 Task: Open the event Second Annual Budget Review and Financial Planning Discussion on '2024/05/24', change the date to 2024/05/02, change the font style of the description to Trebuchet MS, set the availability to Free, insert an emoji Tue, logged in from the account softage.10@softage.net and add another guest for the event, softage.8@softage.net. Change the alignment of the event description to Align center.Change the font color of the description to Orange and select an event charm, 
Action: Mouse moved to (378, 162)
Screenshot: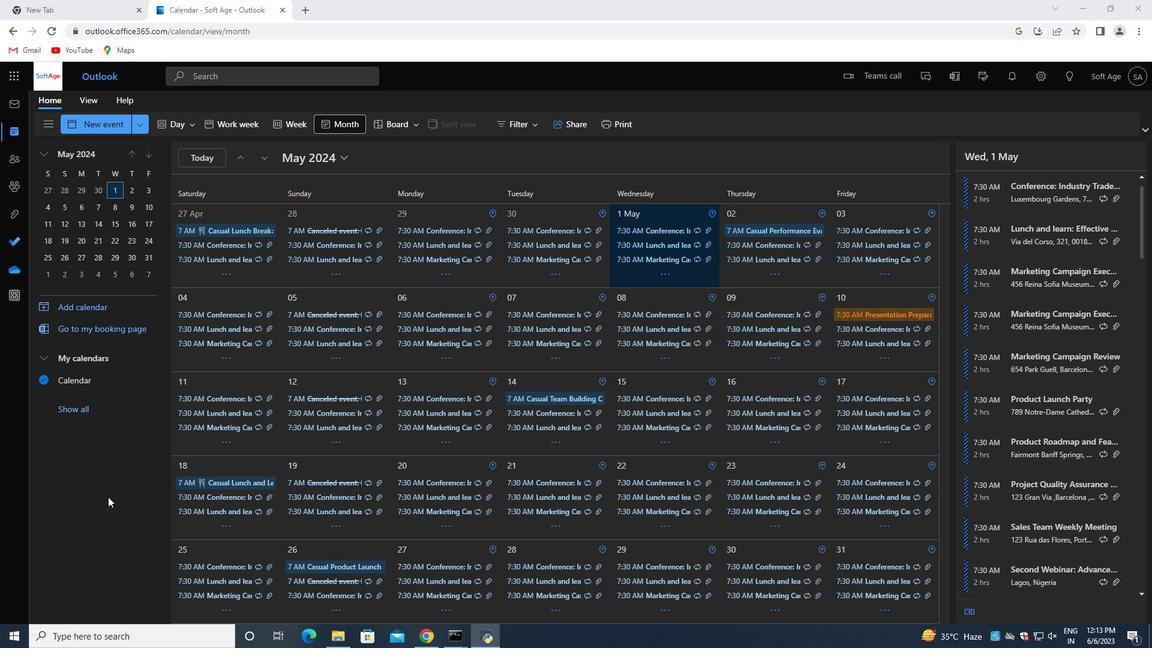 
Action: Mouse pressed left at (378, 162)
Screenshot: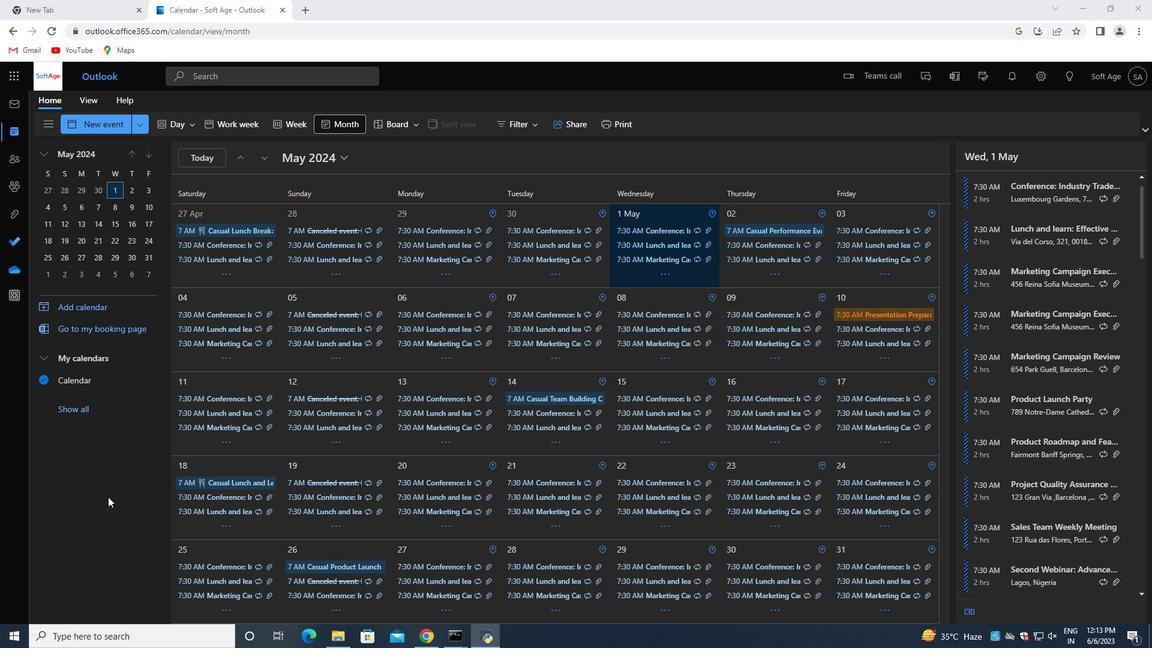 
Action: Mouse moved to (397, 185)
Screenshot: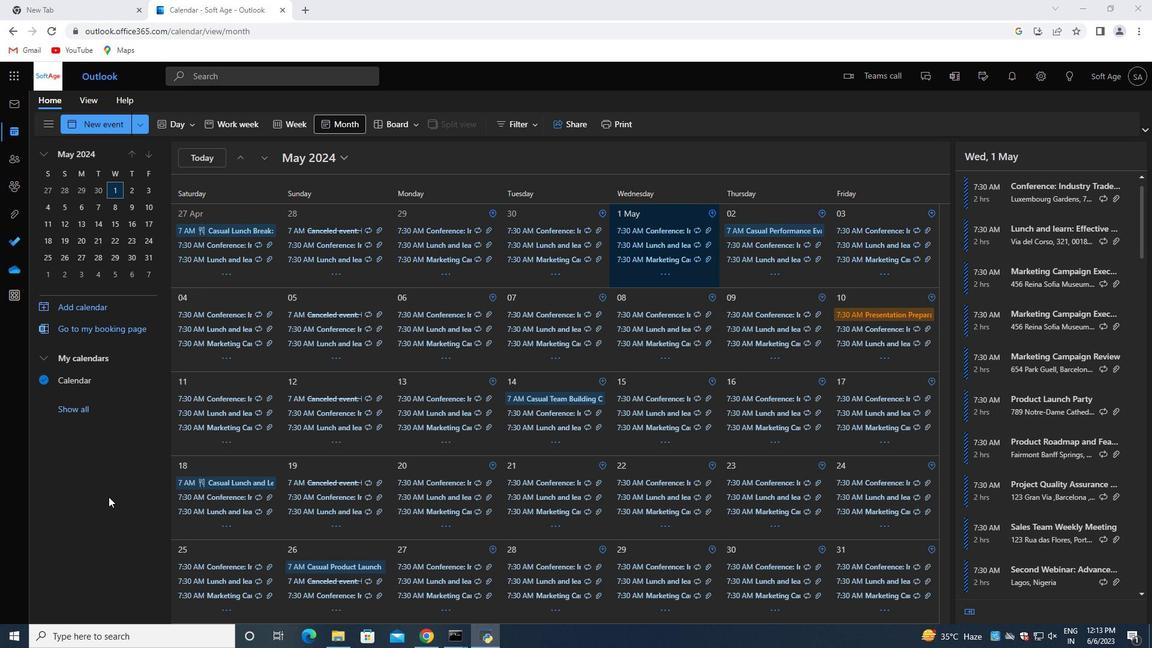 
Action: Mouse pressed left at (397, 185)
Screenshot: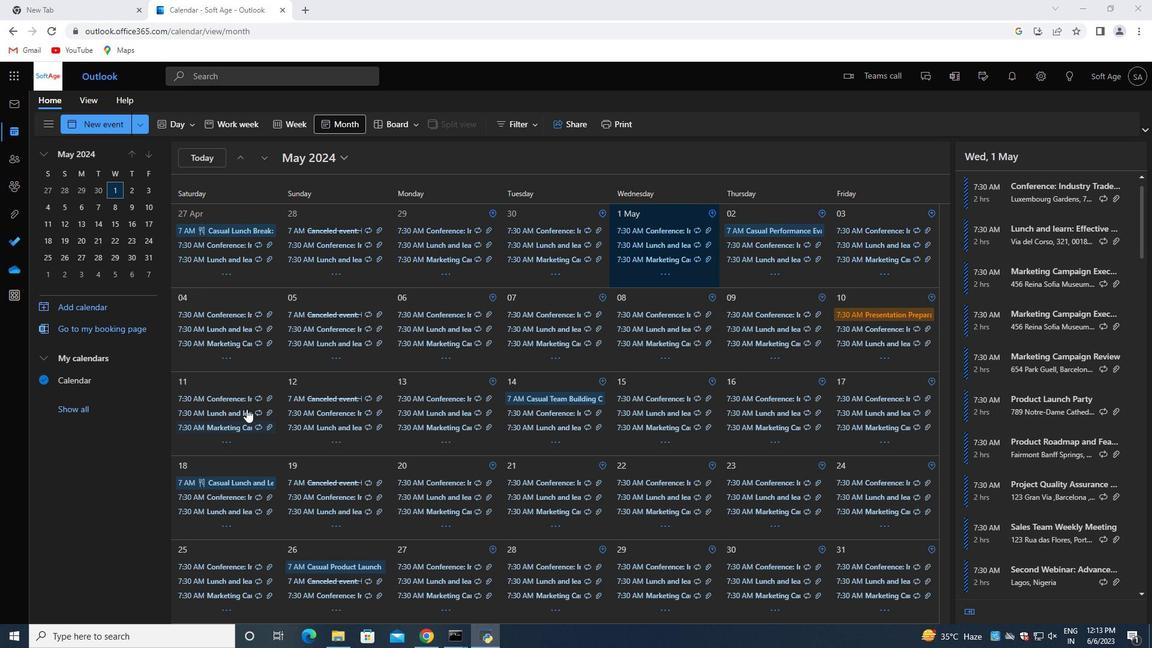 
Action: Mouse moved to (300, 239)
Screenshot: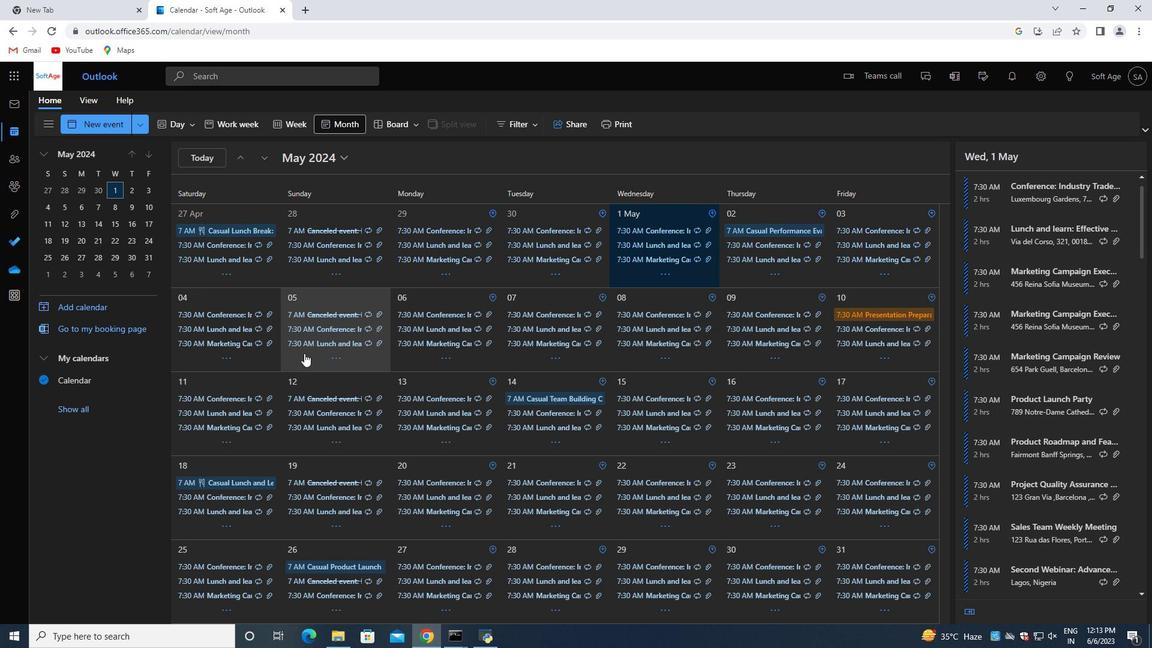 
Action: Mouse pressed left at (300, 239)
Screenshot: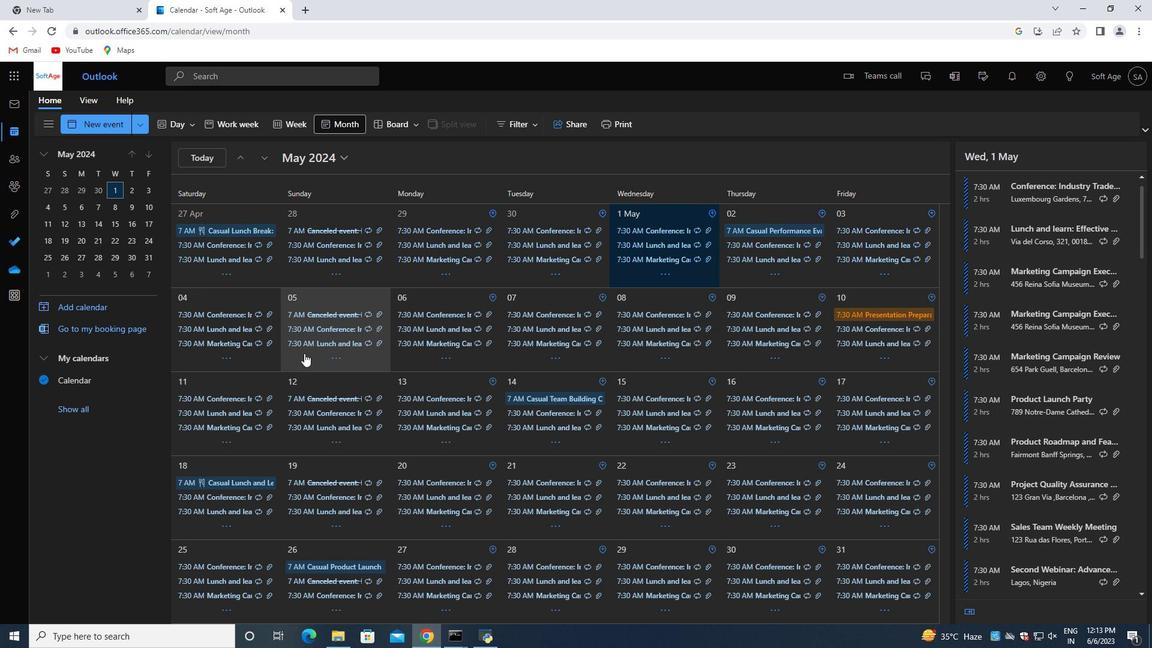 
Action: Mouse moved to (622, 161)
Screenshot: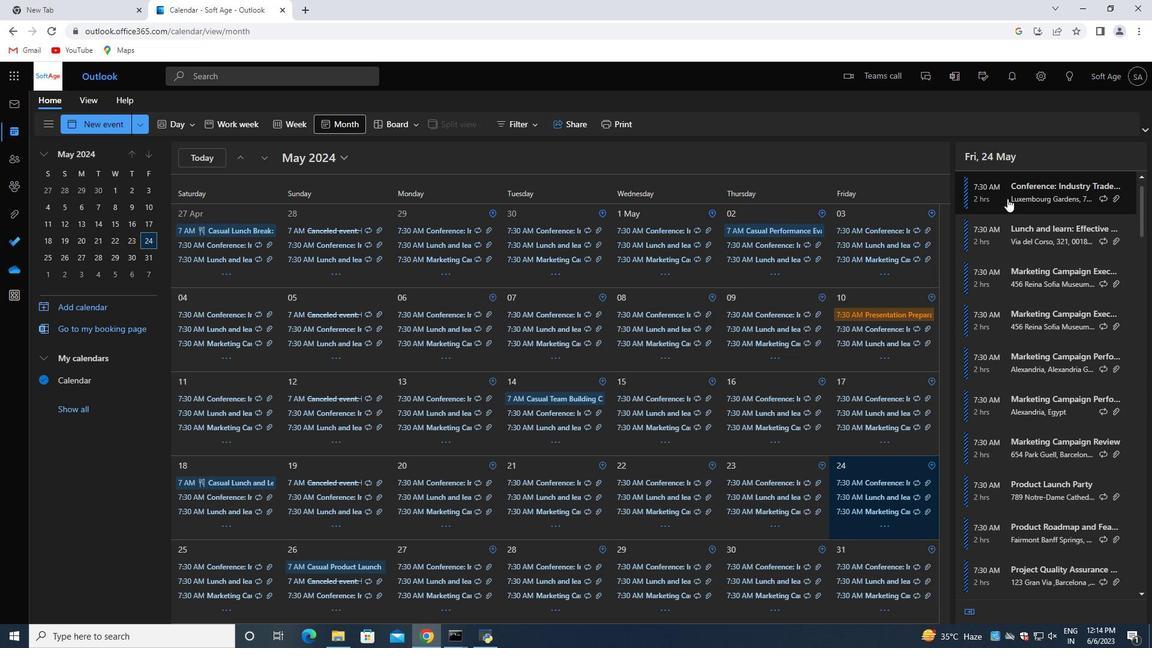 
Action: Mouse pressed left at (622, 161)
Screenshot: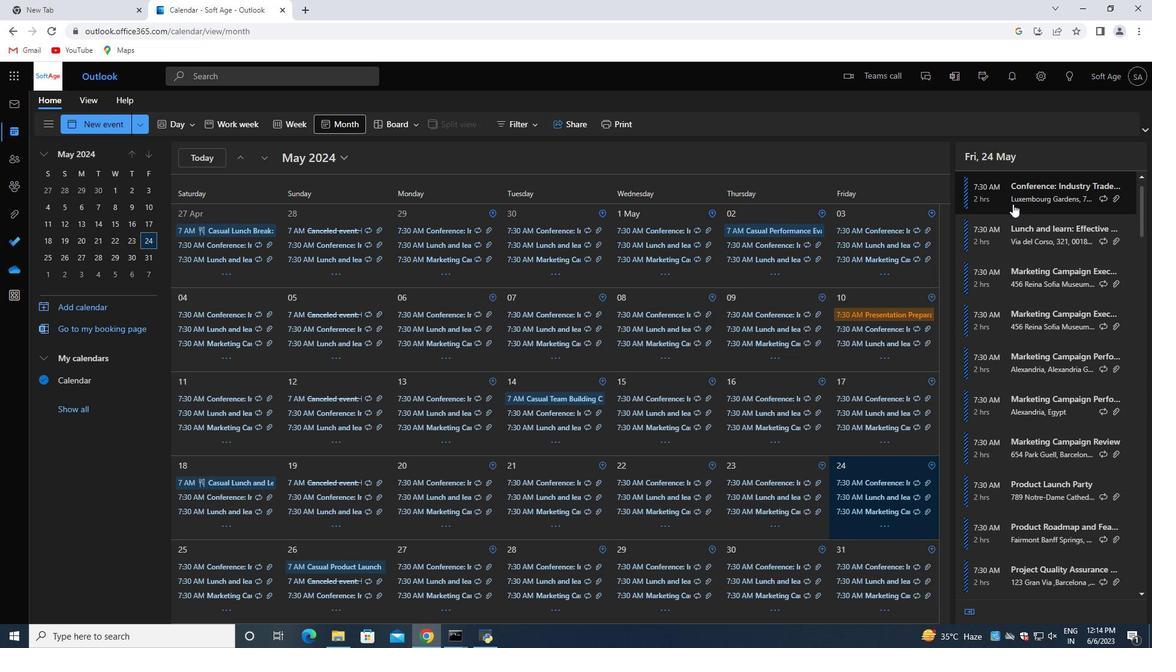 
Action: Mouse moved to (481, 297)
Screenshot: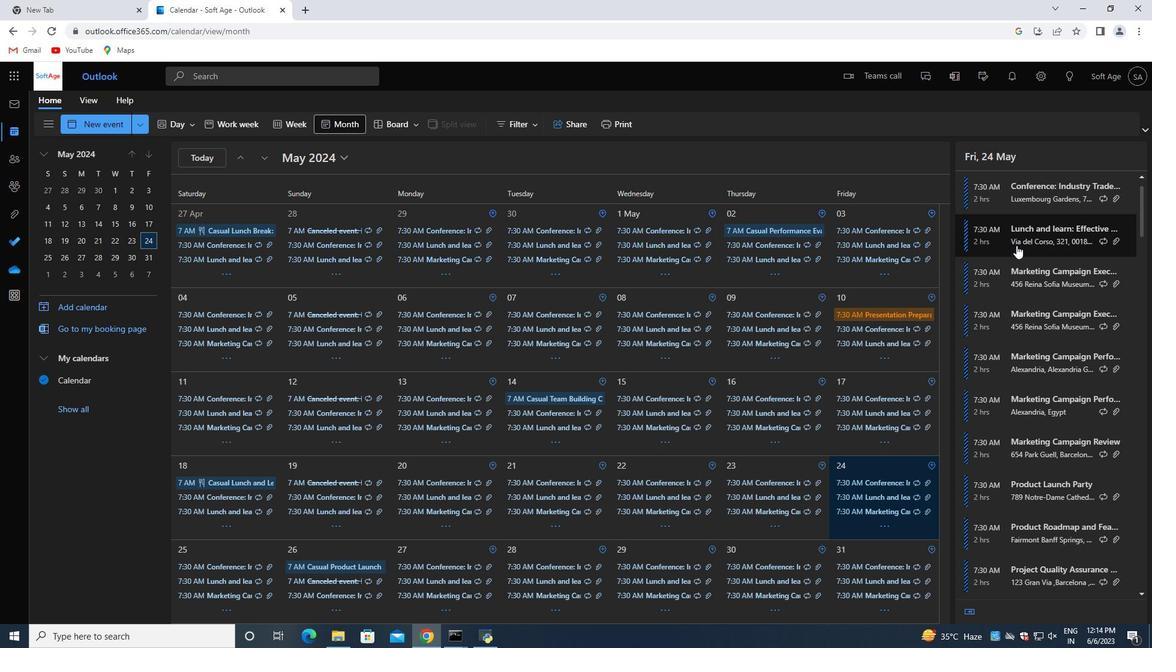 
Action: Mouse scrolled (481, 298) with delta (0, 0)
Screenshot: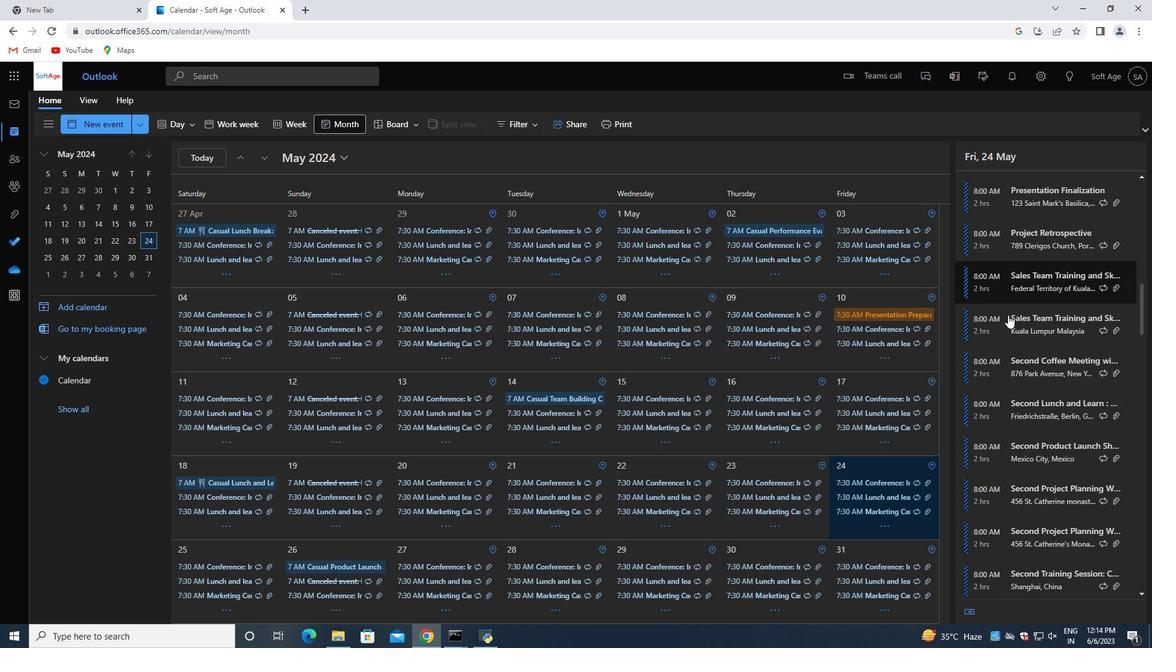 
Action: Mouse scrolled (481, 298) with delta (0, 0)
Screenshot: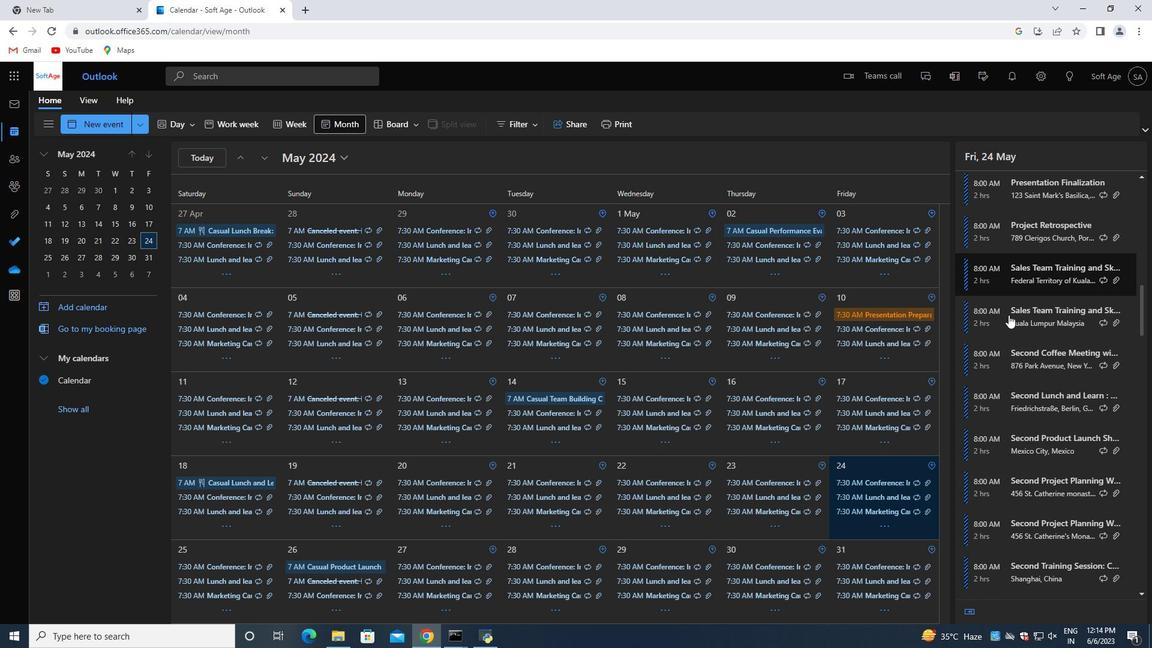 
Action: Mouse scrolled (481, 298) with delta (0, 0)
Screenshot: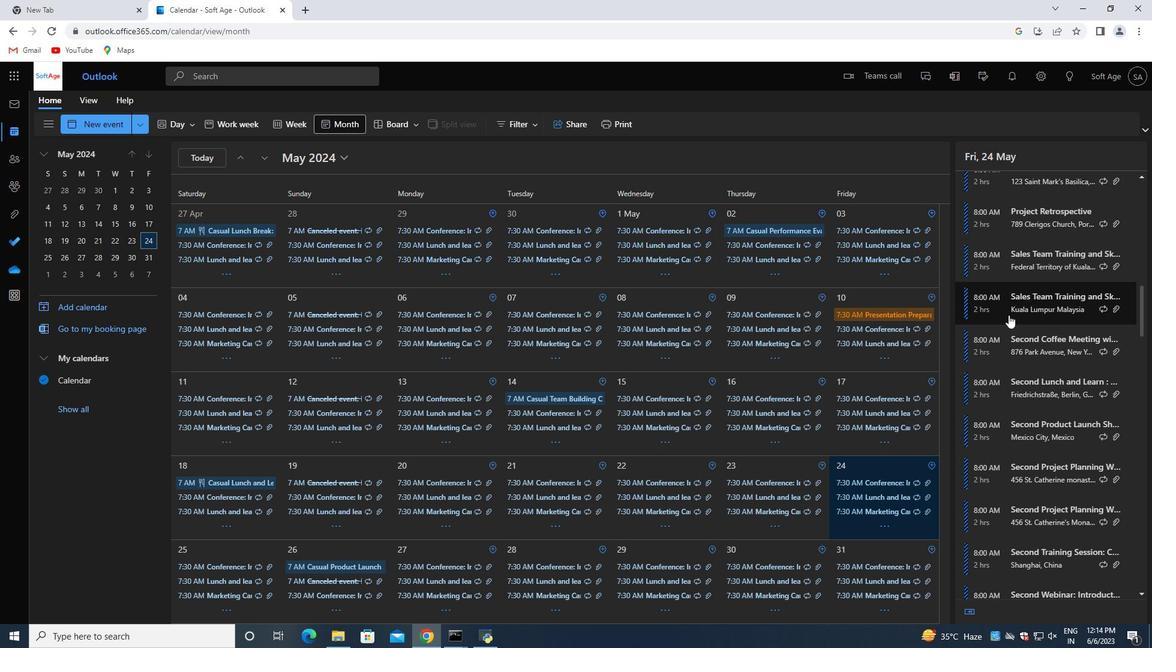 
Action: Mouse scrolled (481, 298) with delta (0, 0)
Screenshot: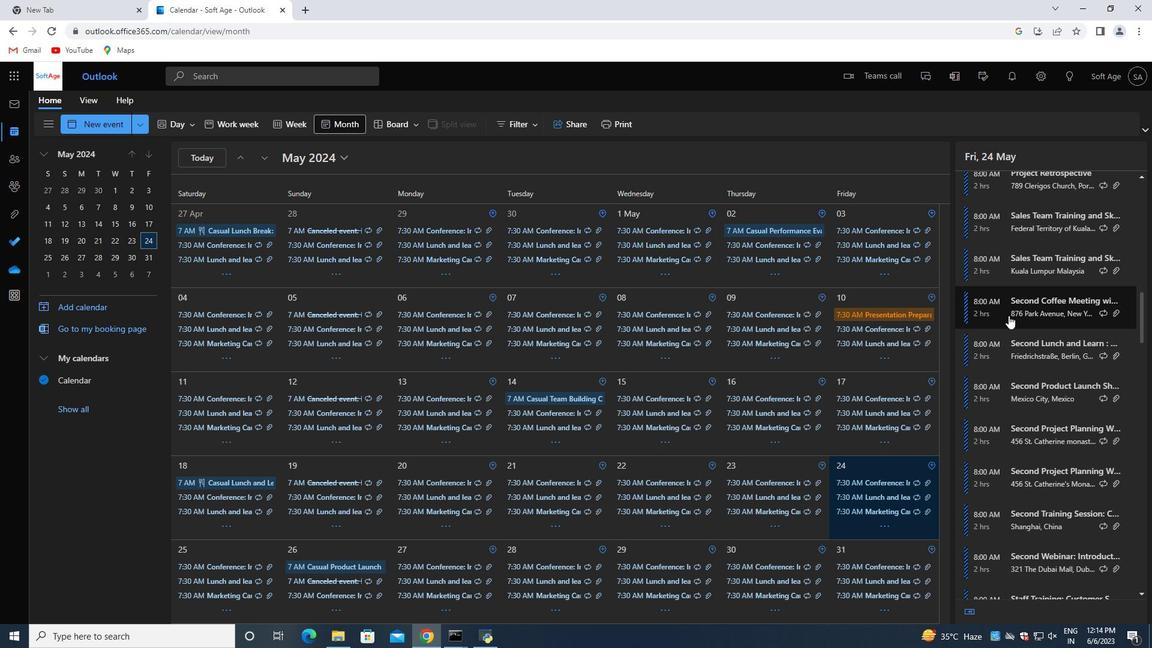
Action: Mouse moved to (304, 353)
Screenshot: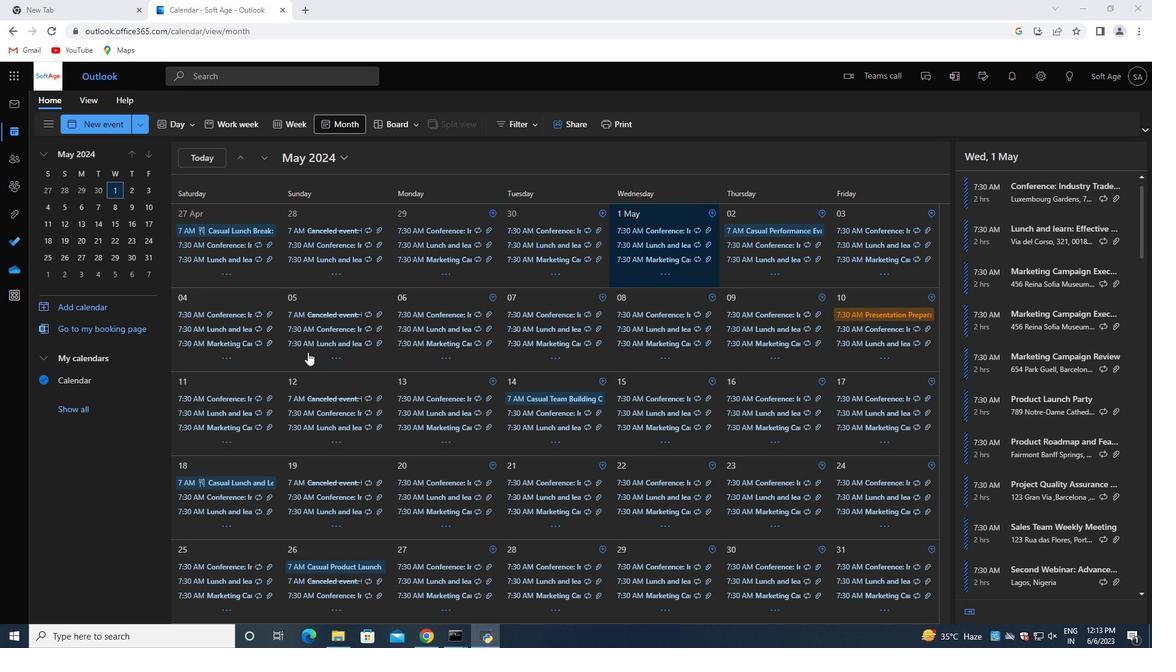 
Action: Mouse pressed left at (304, 353)
Screenshot: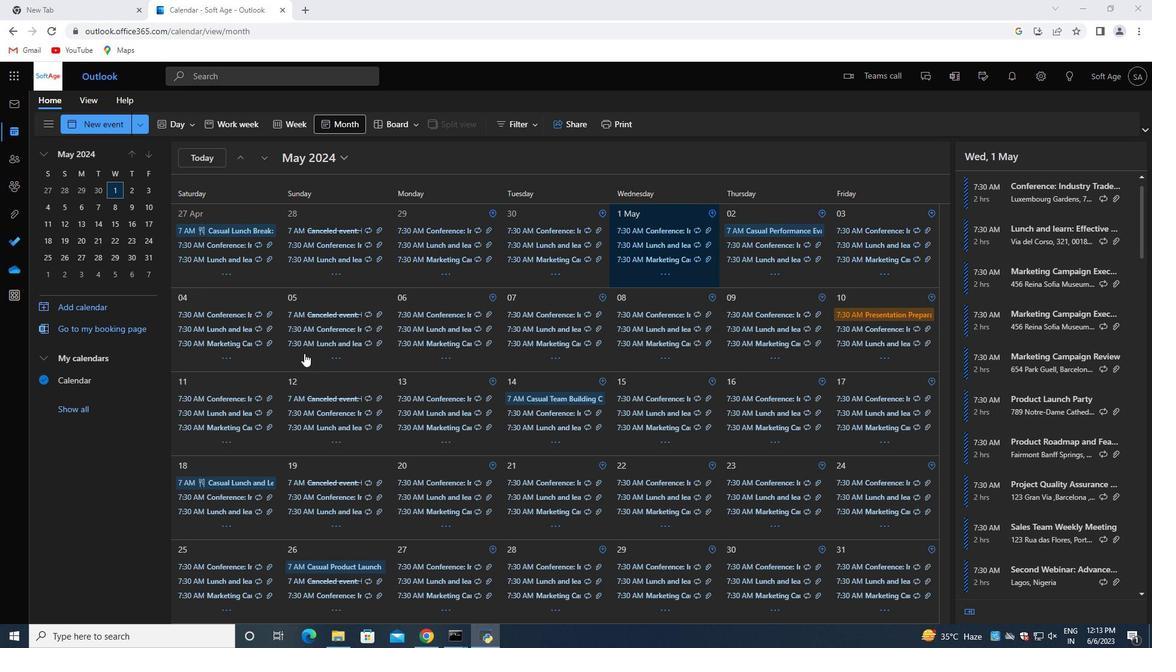 
Action: Mouse moved to (1009, 268)
Screenshot: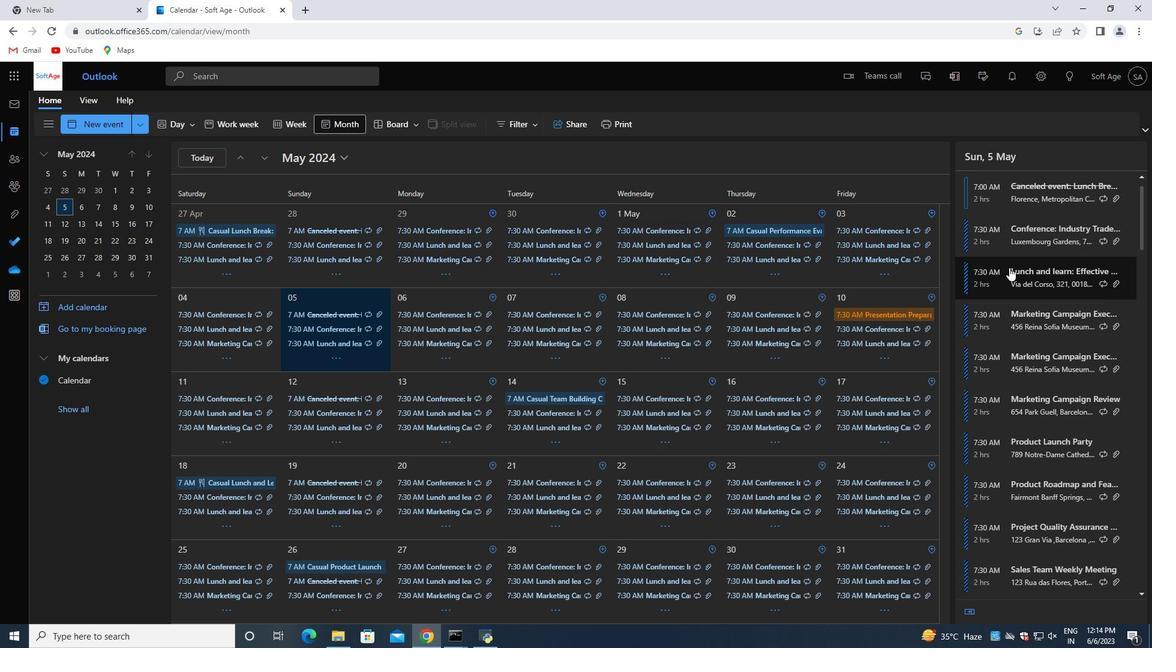 
Action: Mouse scrolled (1009, 268) with delta (0, 0)
Screenshot: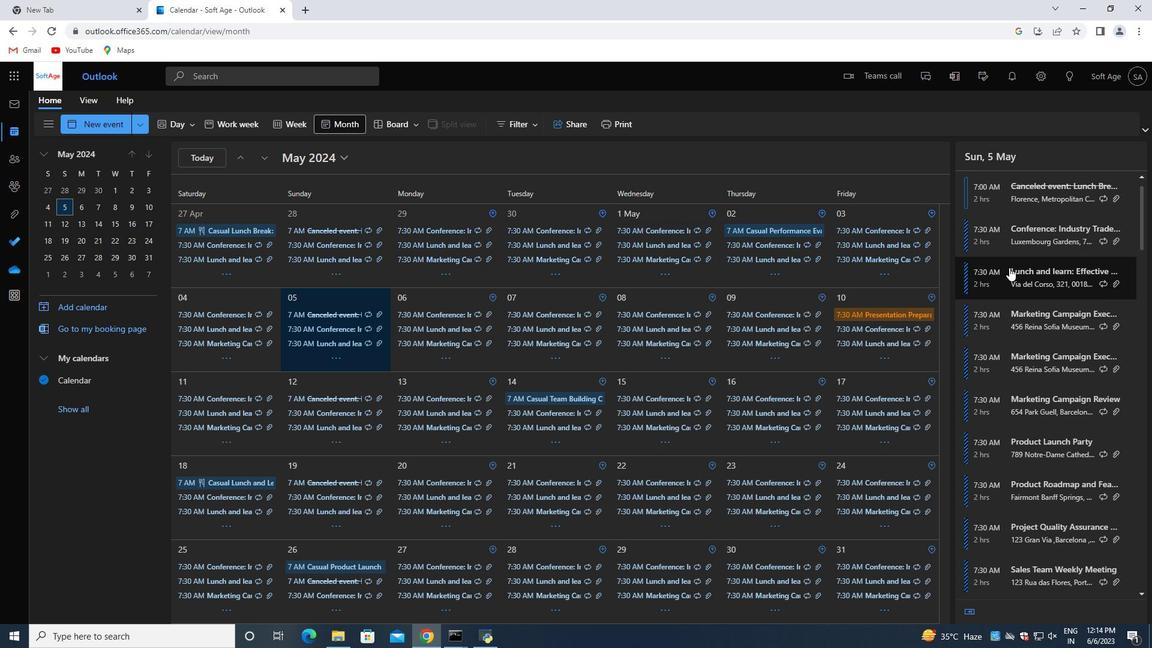 
Action: Mouse moved to (1007, 271)
Screenshot: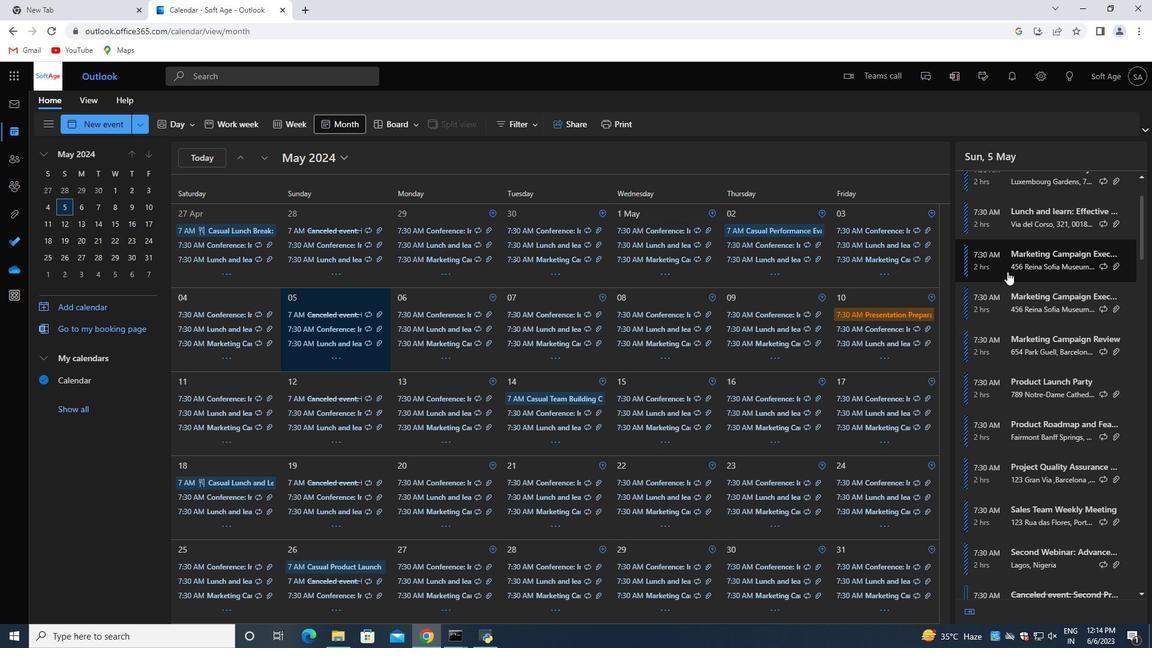 
Action: Mouse scrolled (1007, 271) with delta (0, 0)
Screenshot: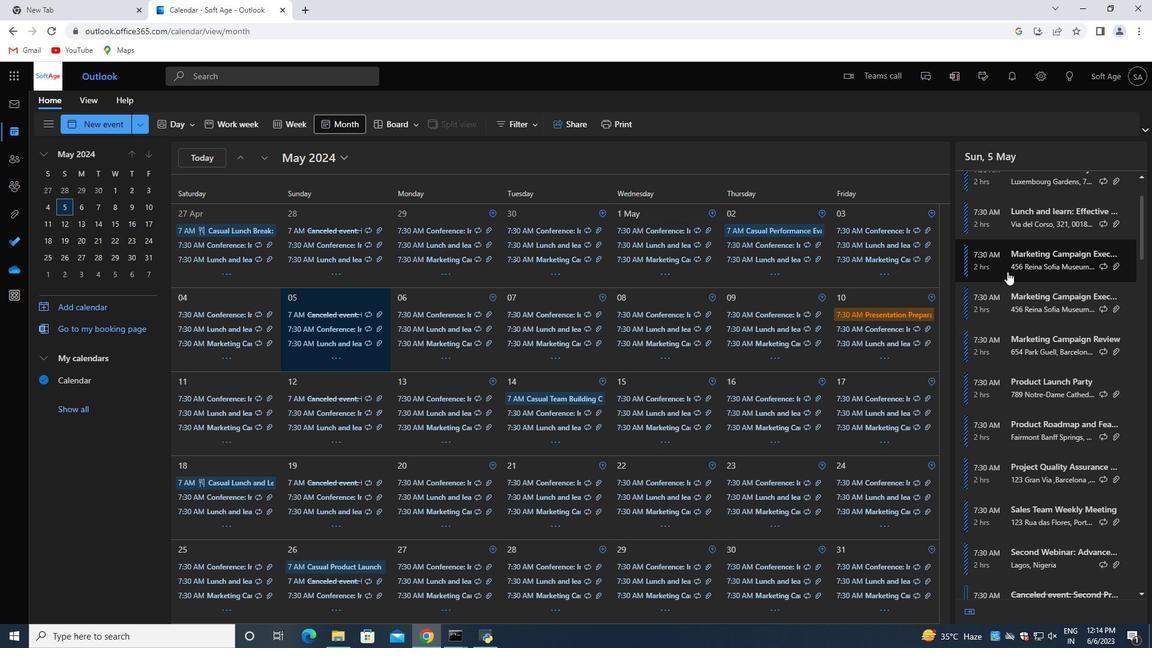 
Action: Mouse moved to (1007, 274)
Screenshot: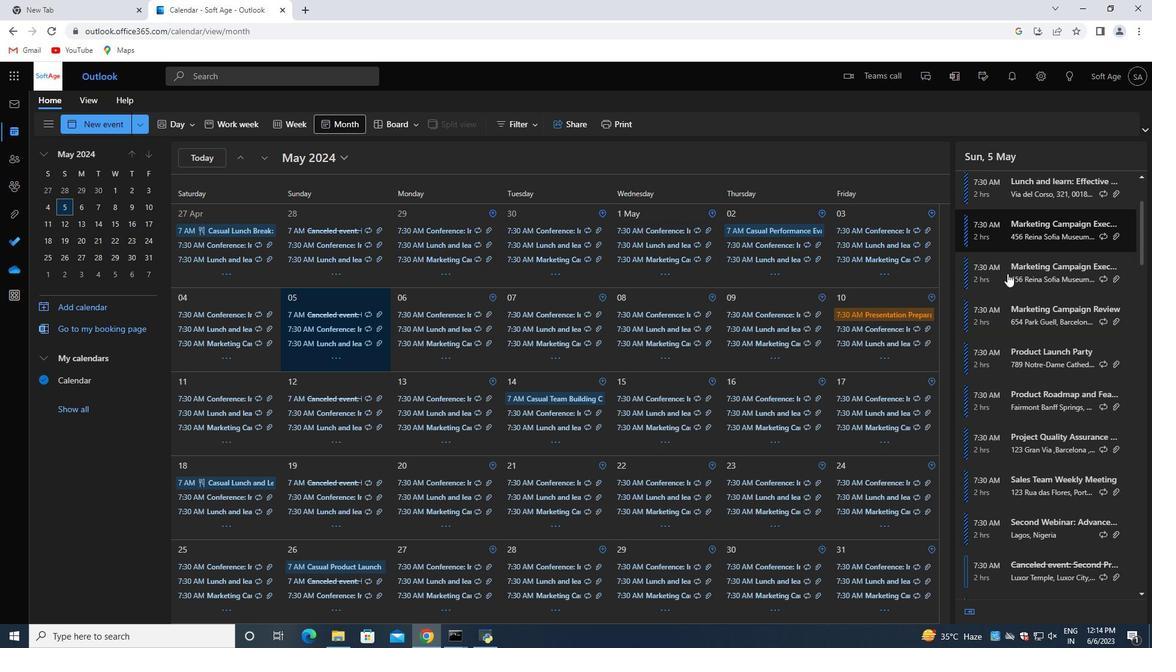 
Action: Mouse scrolled (1007, 273) with delta (0, 0)
Screenshot: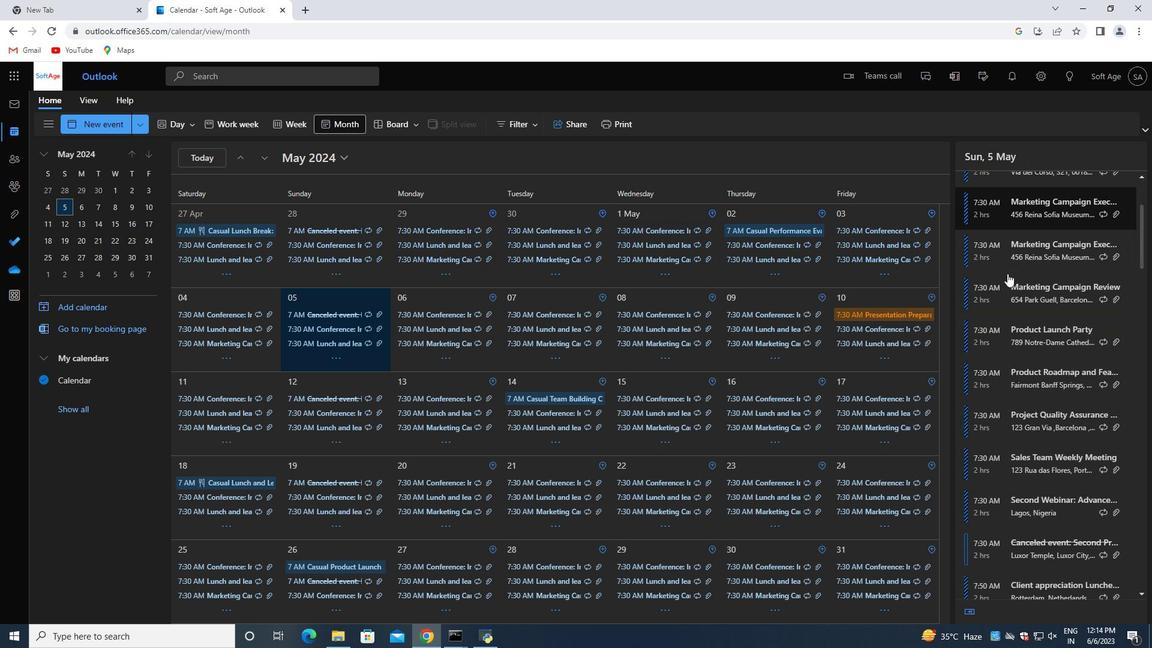 
Action: Mouse moved to (1003, 273)
Screenshot: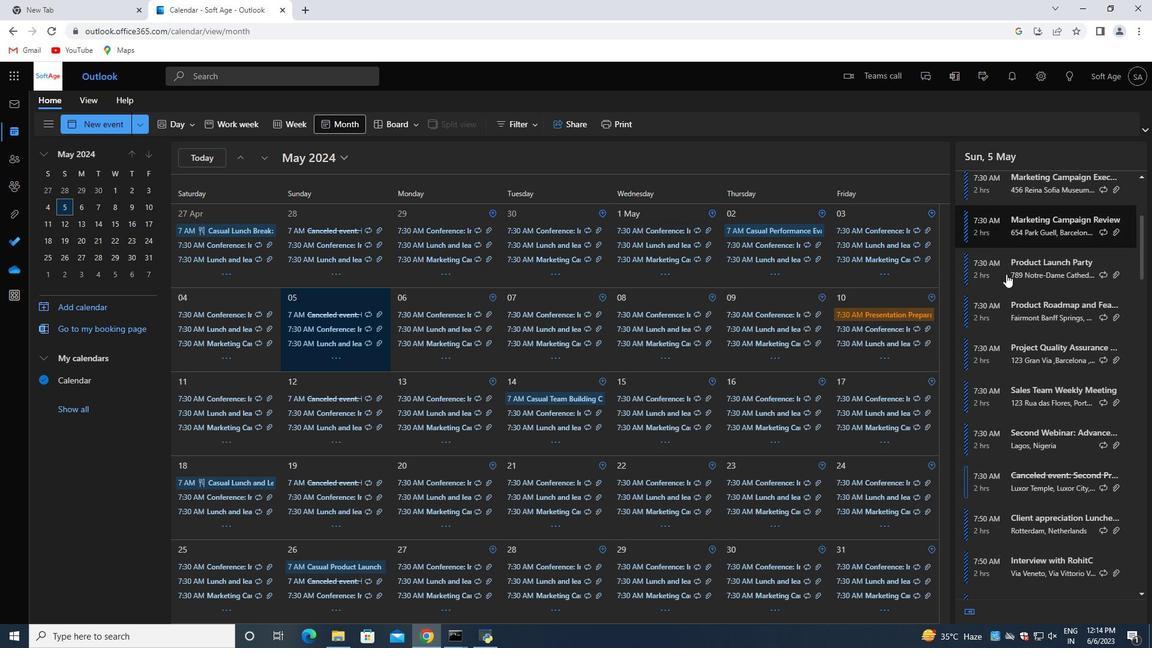 
Action: Mouse scrolled (1003, 272) with delta (0, 0)
Screenshot: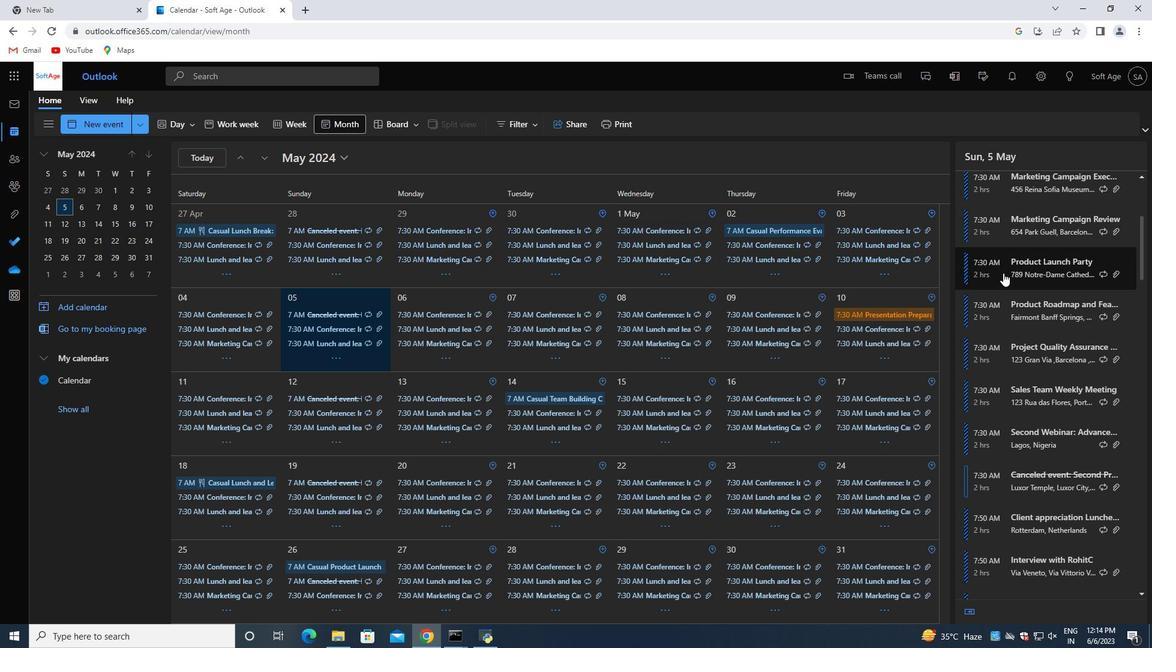 
Action: Mouse moved to (1003, 273)
Screenshot: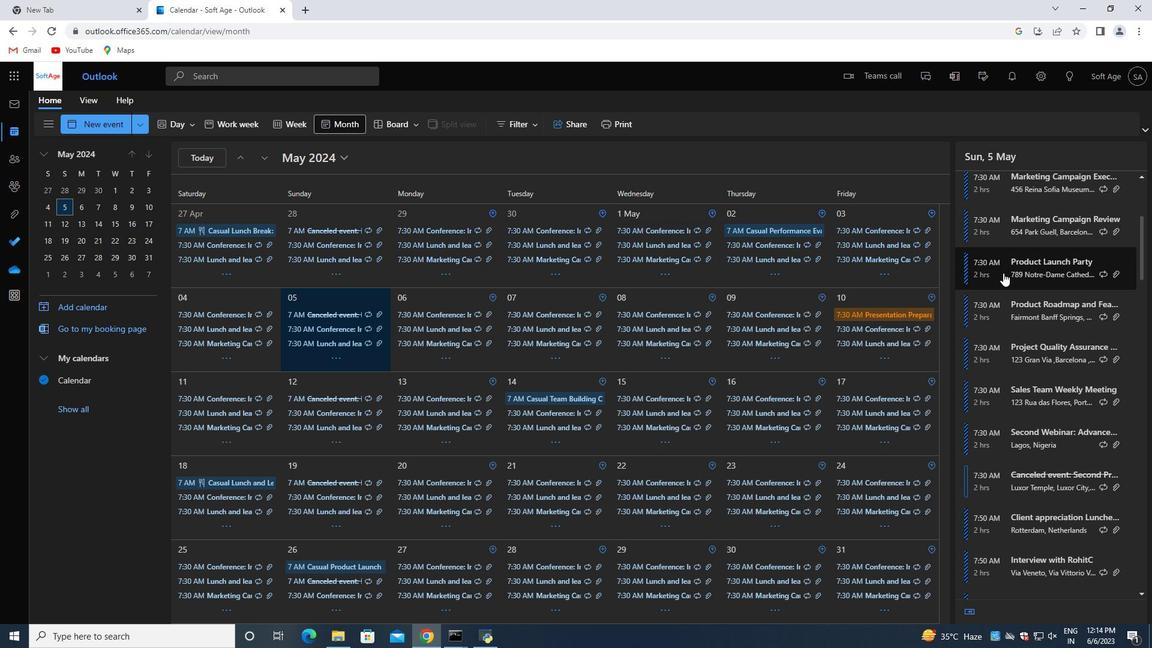 
Action: Mouse scrolled (1003, 272) with delta (0, 0)
Screenshot: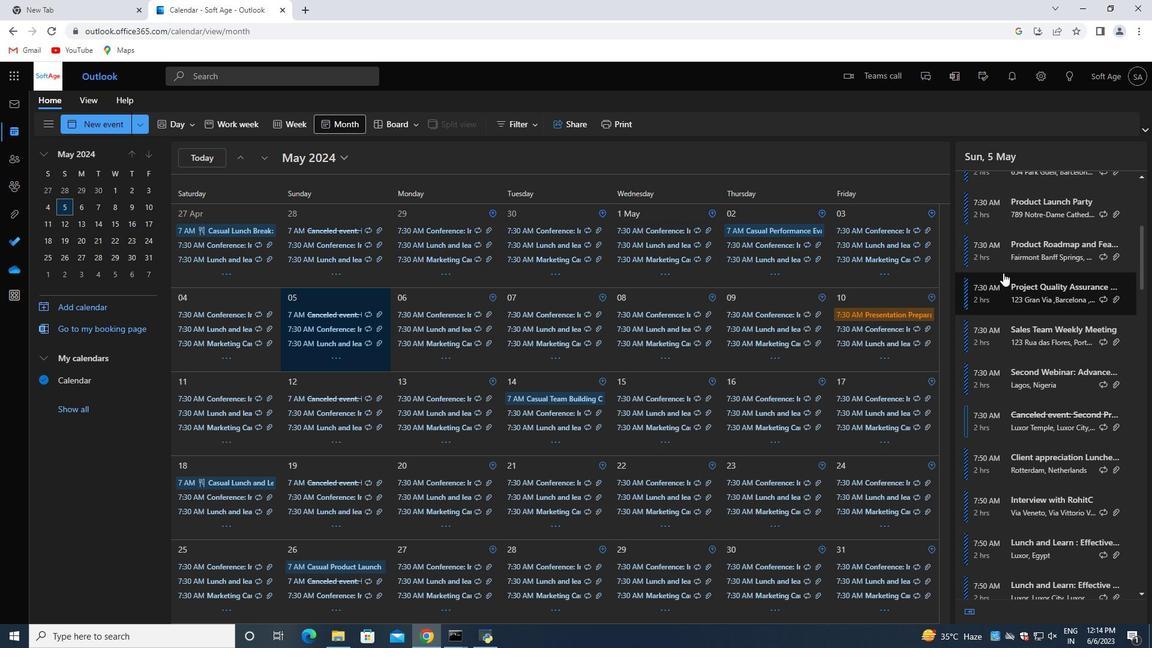 
Action: Mouse moved to (1004, 273)
Screenshot: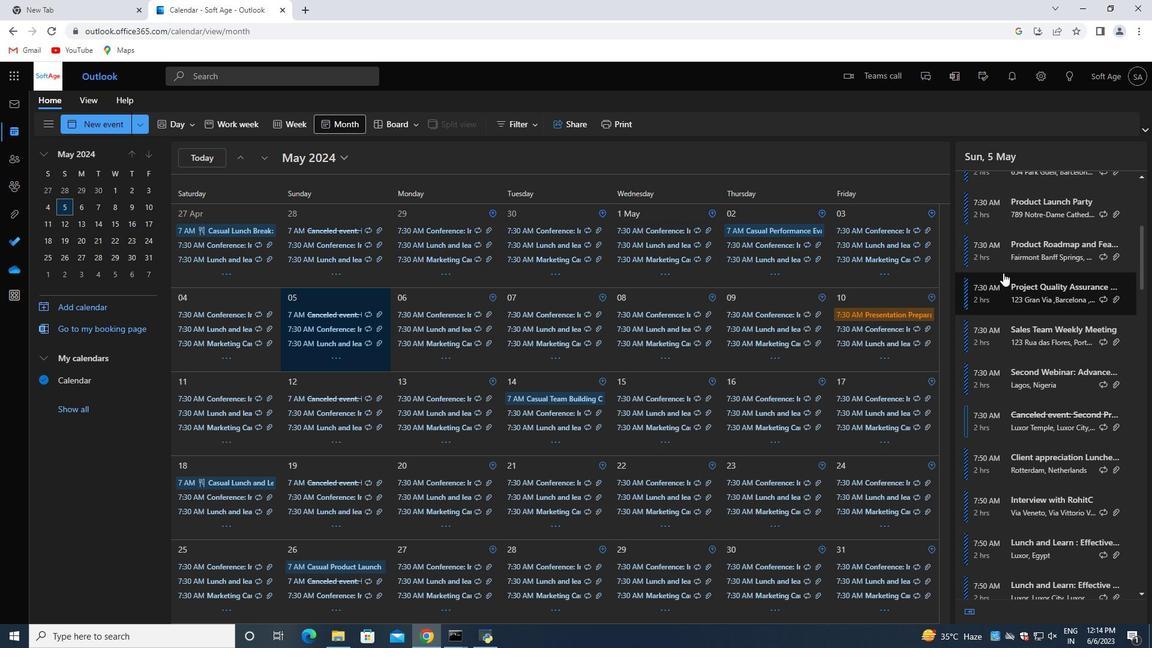 
Action: Mouse scrolled (1004, 272) with delta (0, 0)
Screenshot: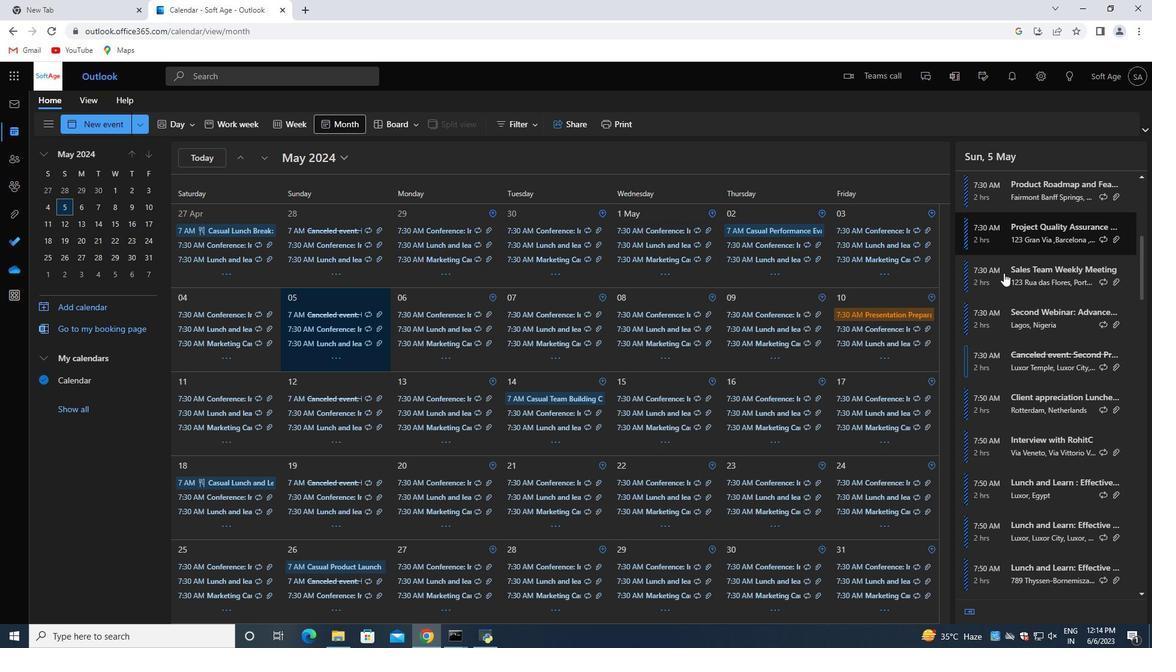 
Action: Mouse scrolled (1004, 272) with delta (0, 0)
Screenshot: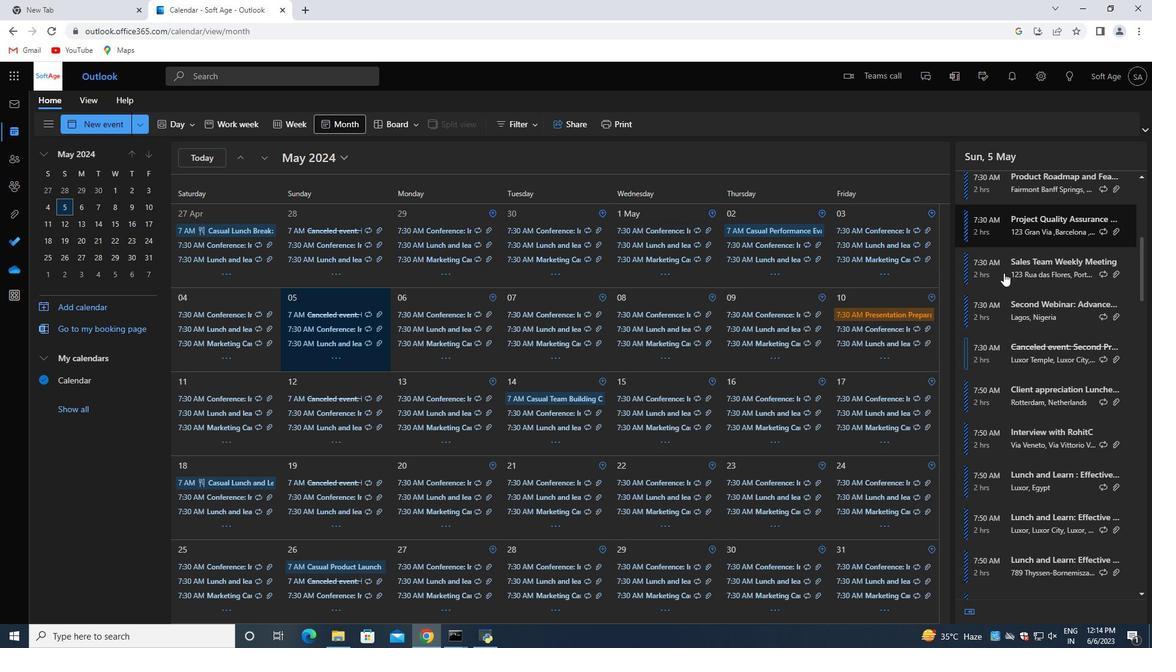 
Action: Mouse moved to (1007, 274)
Screenshot: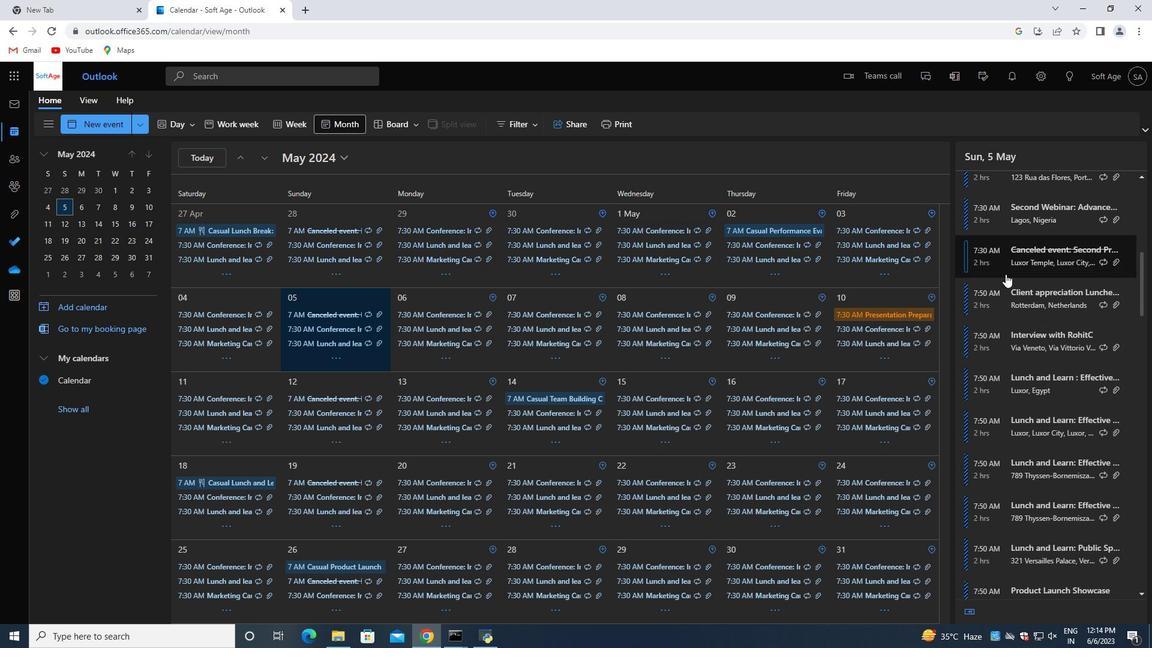 
Action: Mouse scrolled (1007, 273) with delta (0, 0)
Screenshot: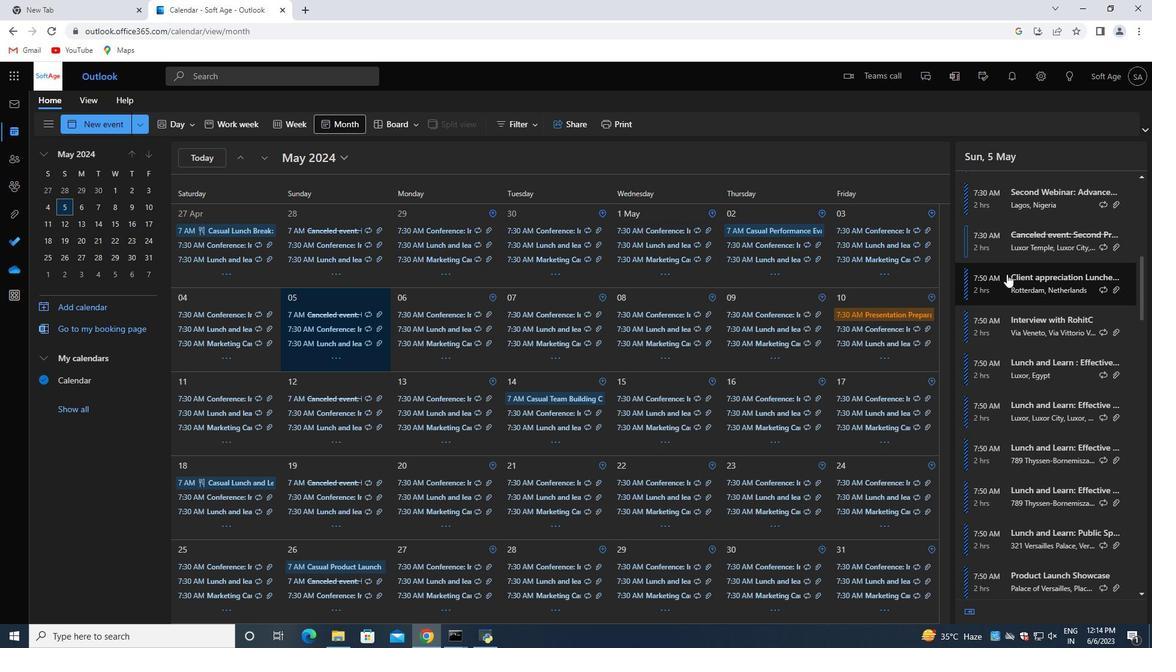 
Action: Mouse moved to (1007, 274)
Screenshot: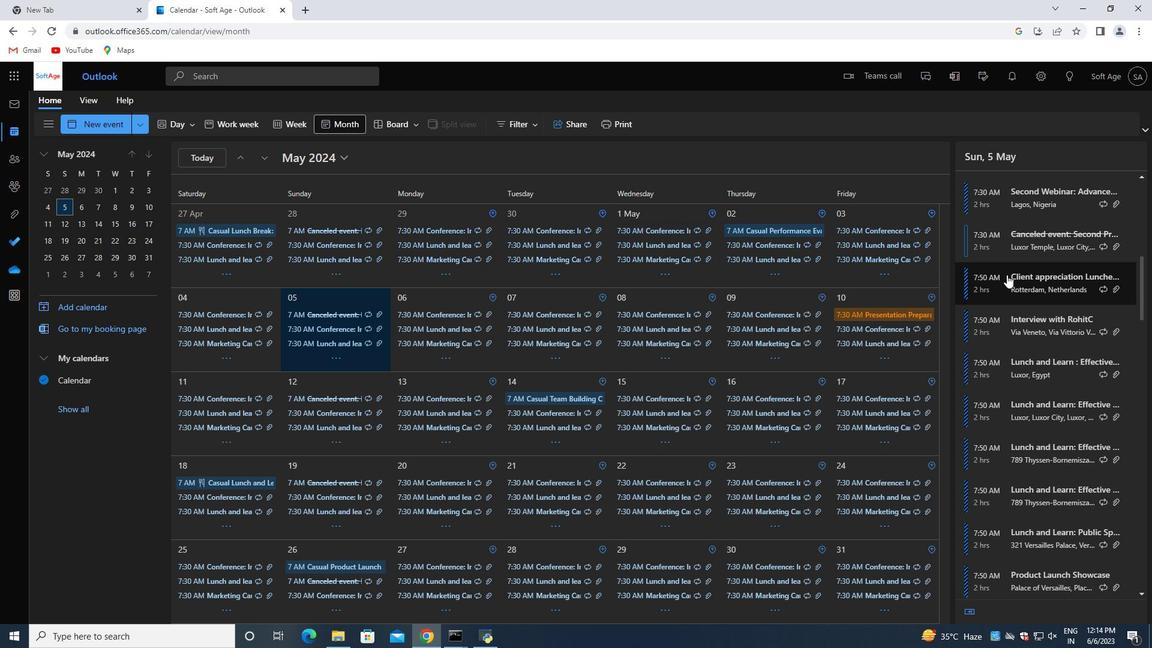 
Action: Mouse scrolled (1007, 274) with delta (0, 0)
Screenshot: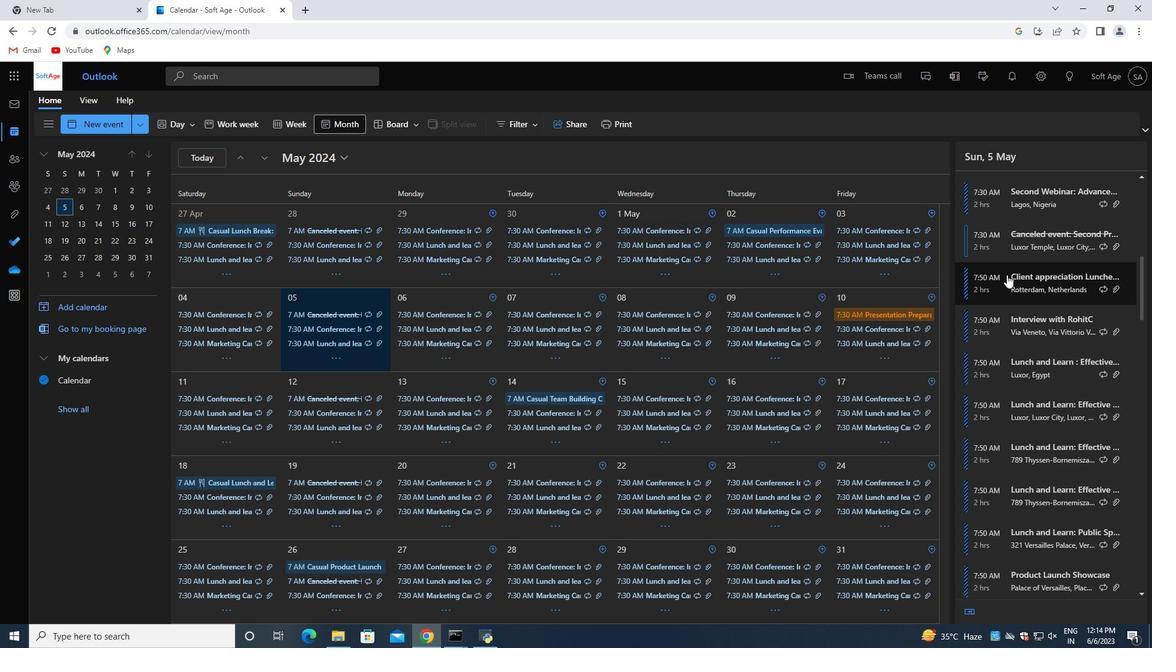 
Action: Mouse scrolled (1007, 274) with delta (0, 0)
Screenshot: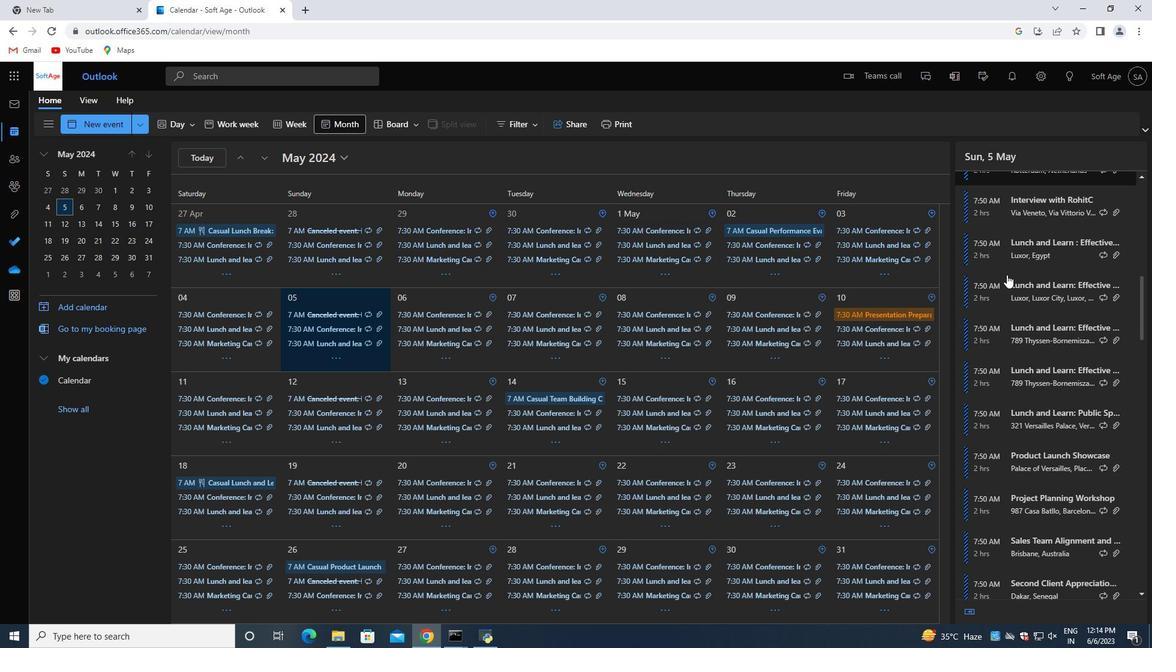 
Action: Mouse moved to (1007, 275)
Screenshot: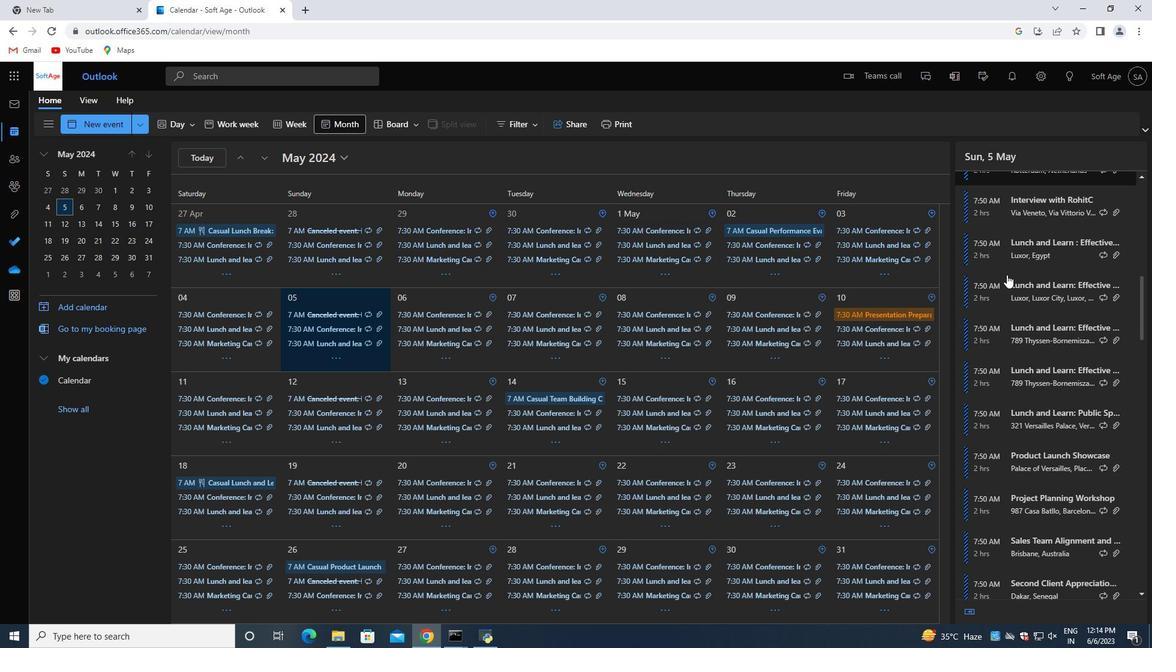 
Action: Mouse scrolled (1007, 274) with delta (0, 0)
Screenshot: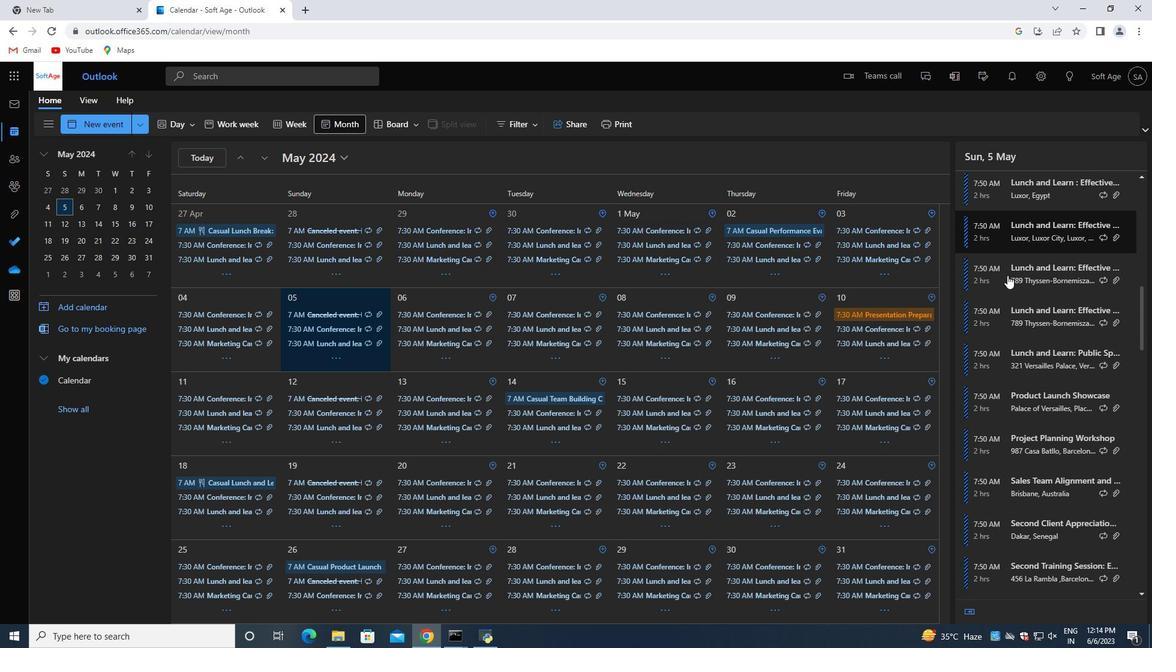 
Action: Mouse scrolled (1007, 274) with delta (0, 0)
Screenshot: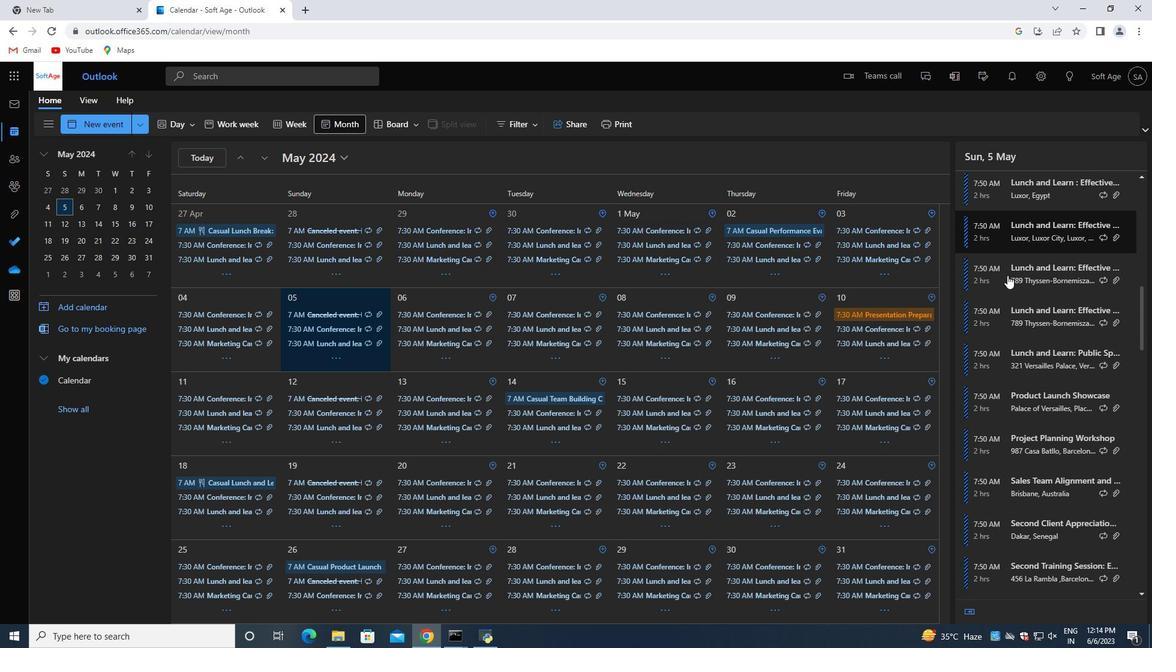 
Action: Mouse scrolled (1007, 274) with delta (0, 0)
Screenshot: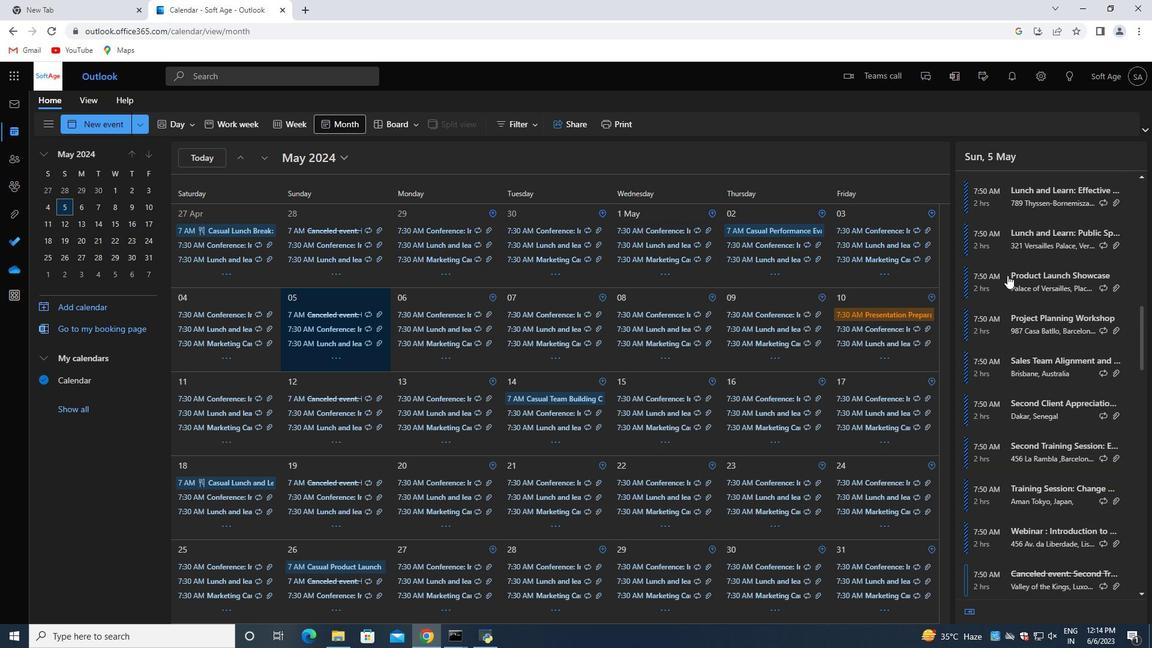 
Action: Mouse moved to (1009, 277)
Screenshot: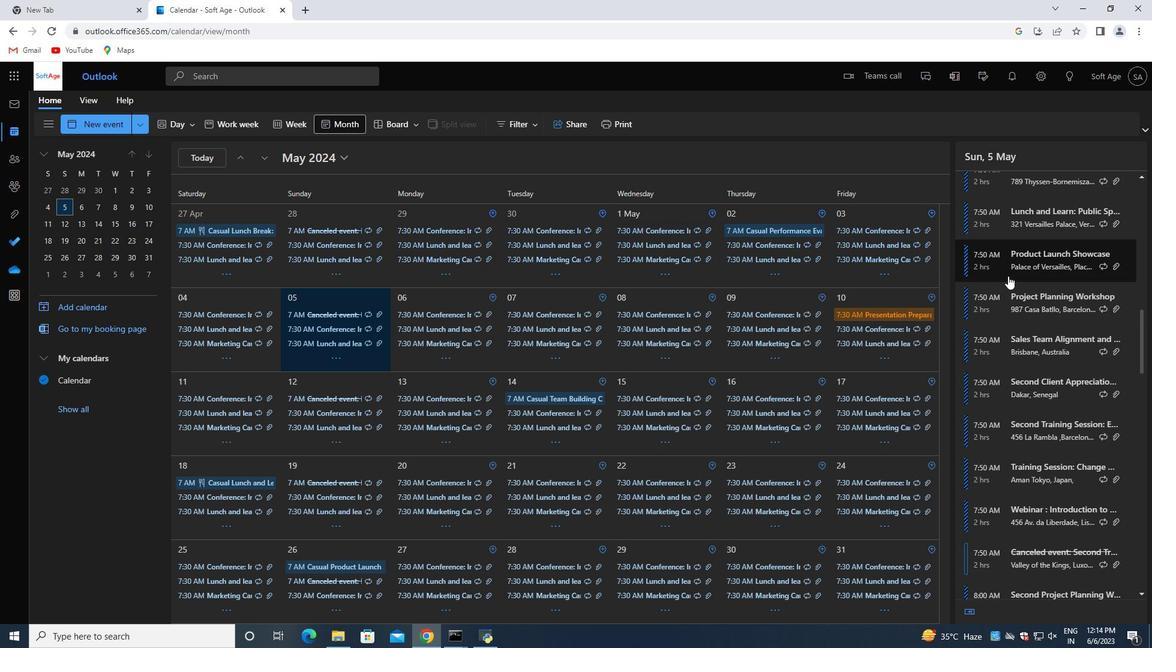 
Action: Mouse scrolled (1009, 277) with delta (0, 0)
Screenshot: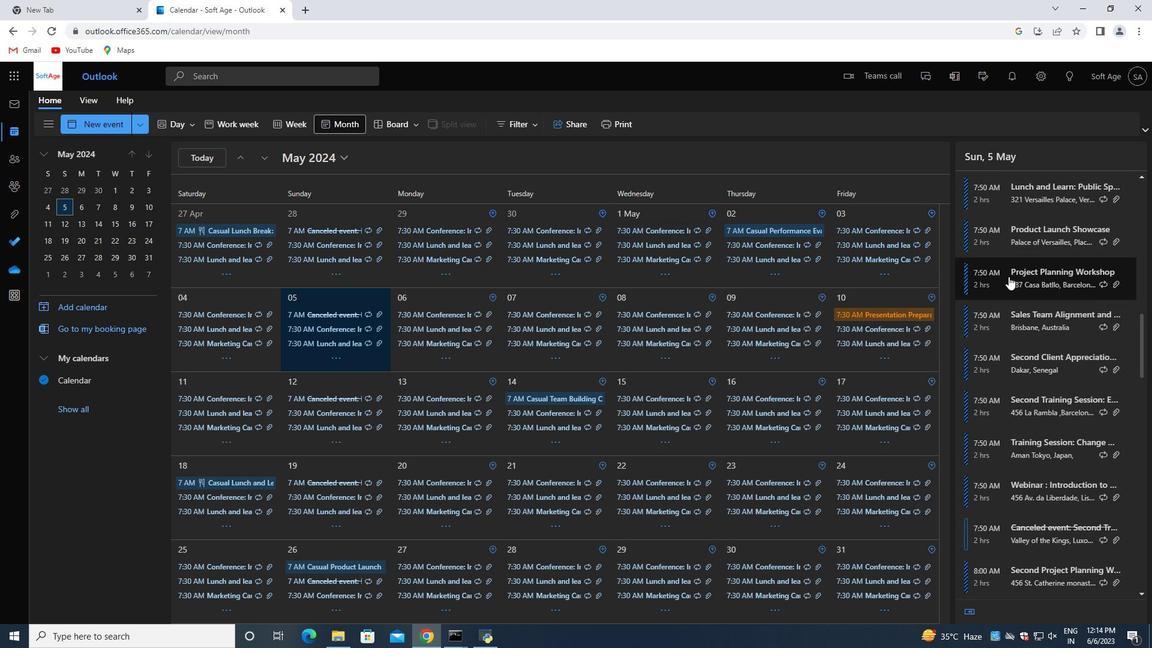 
Action: Mouse scrolled (1009, 277) with delta (0, 0)
Screenshot: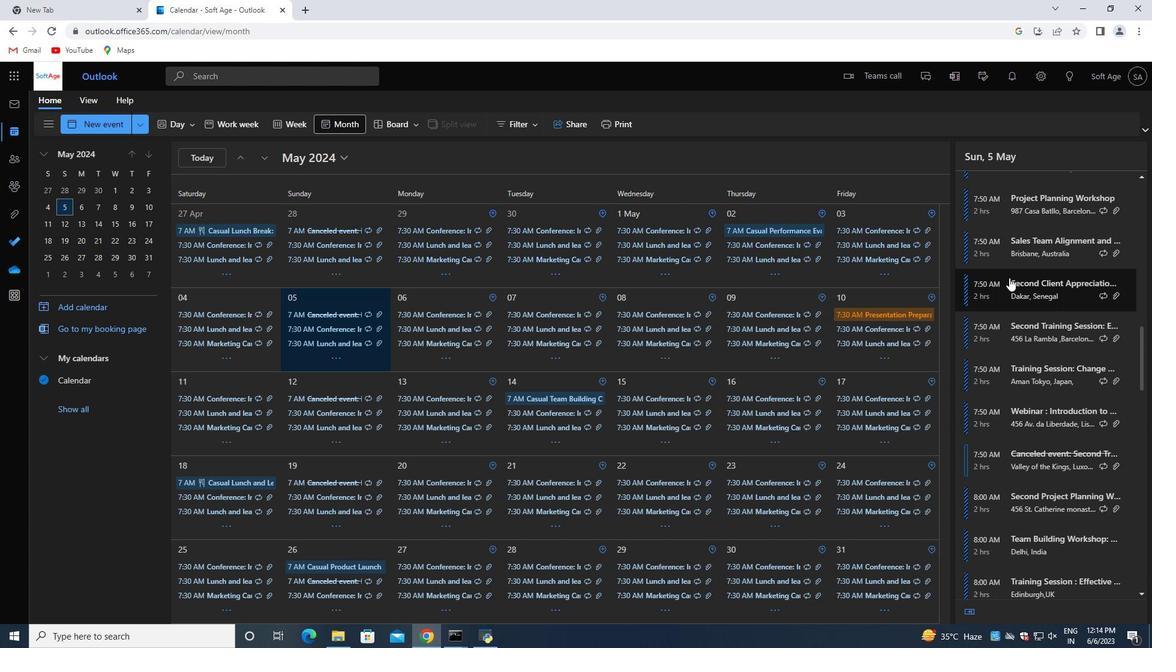 
Action: Mouse moved to (1009, 279)
Screenshot: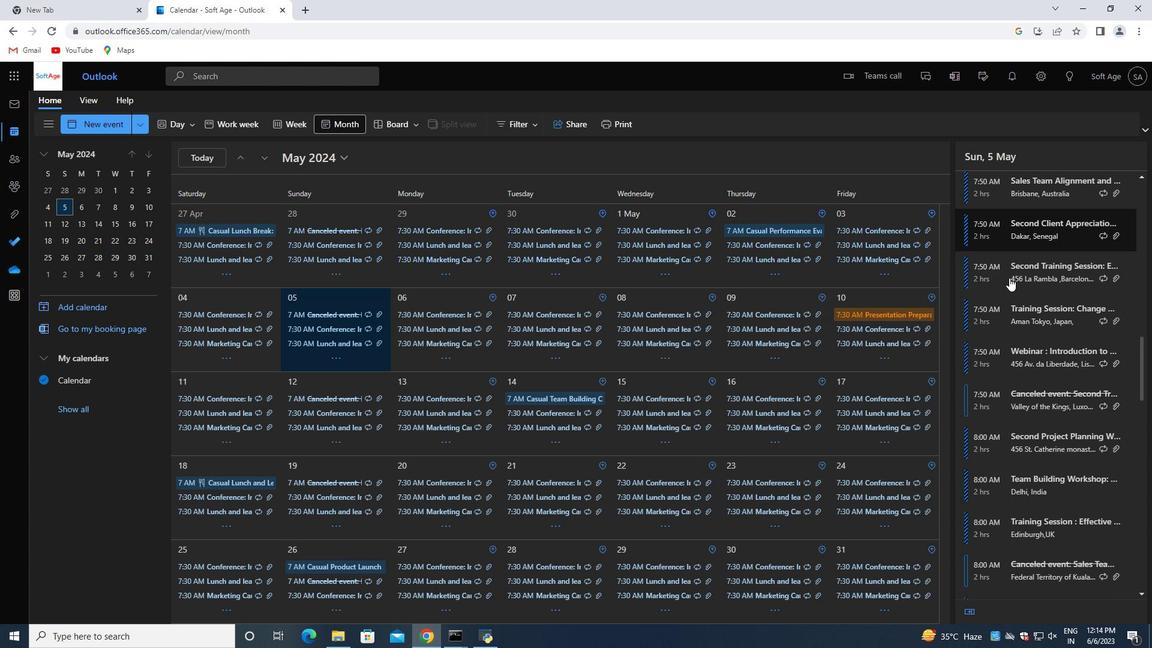 
Action: Mouse scrolled (1009, 278) with delta (0, 0)
Screenshot: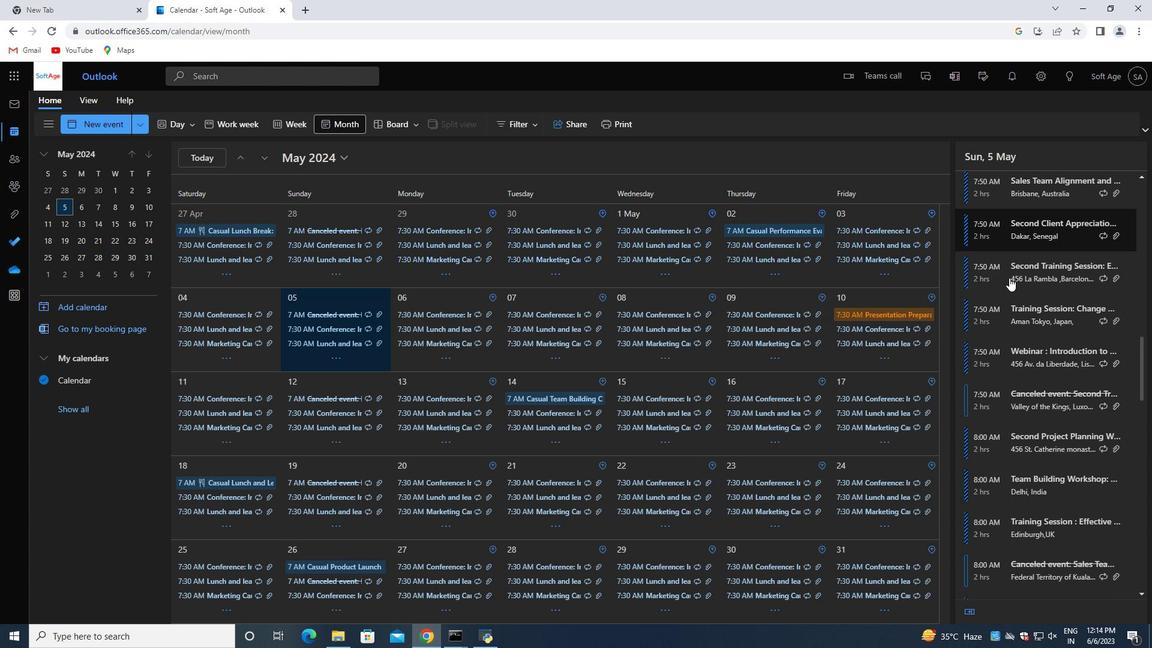 
Action: Mouse moved to (1011, 285)
Screenshot: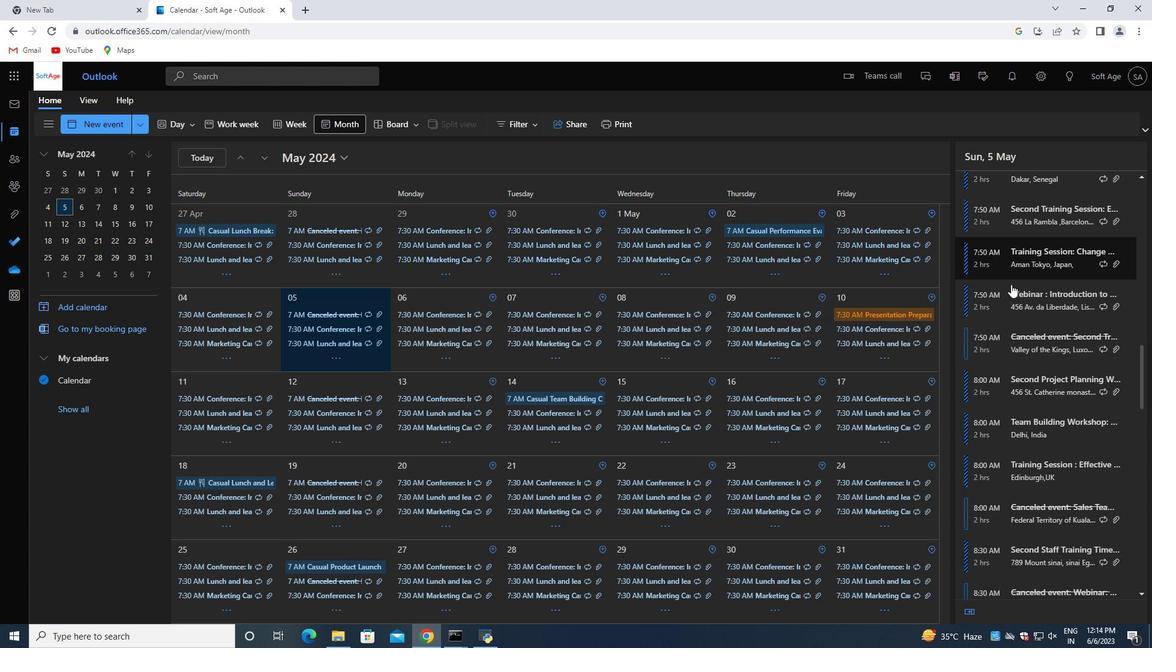 
Action: Mouse scrolled (1011, 284) with delta (0, 0)
Screenshot: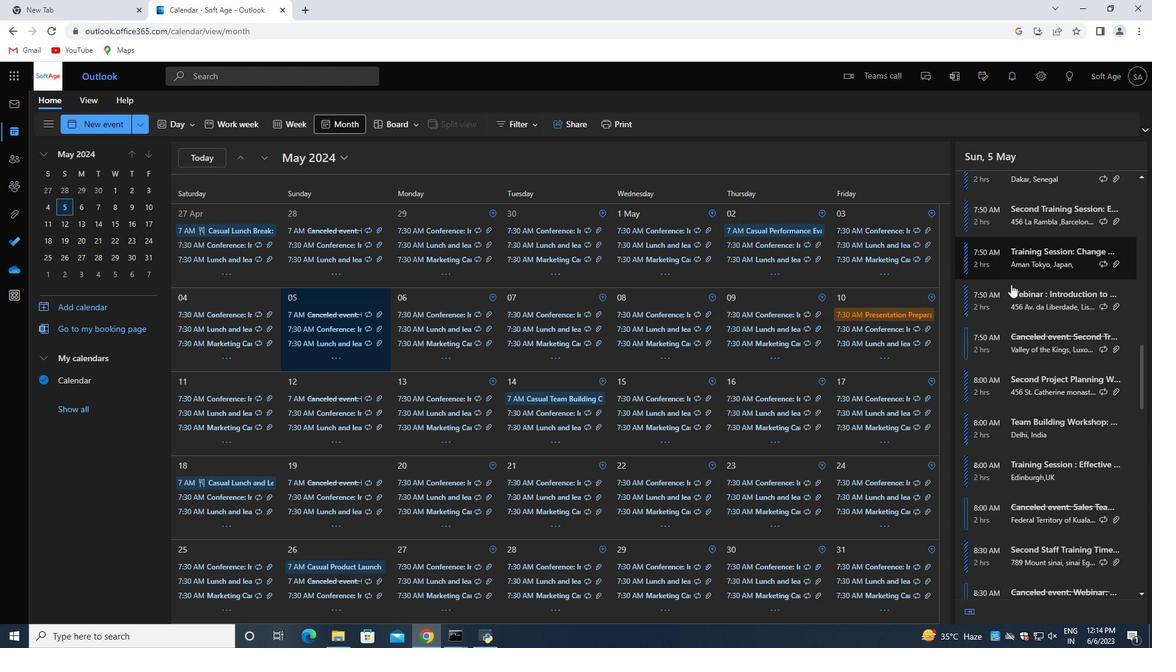 
Action: Mouse scrolled (1011, 284) with delta (0, 0)
Screenshot: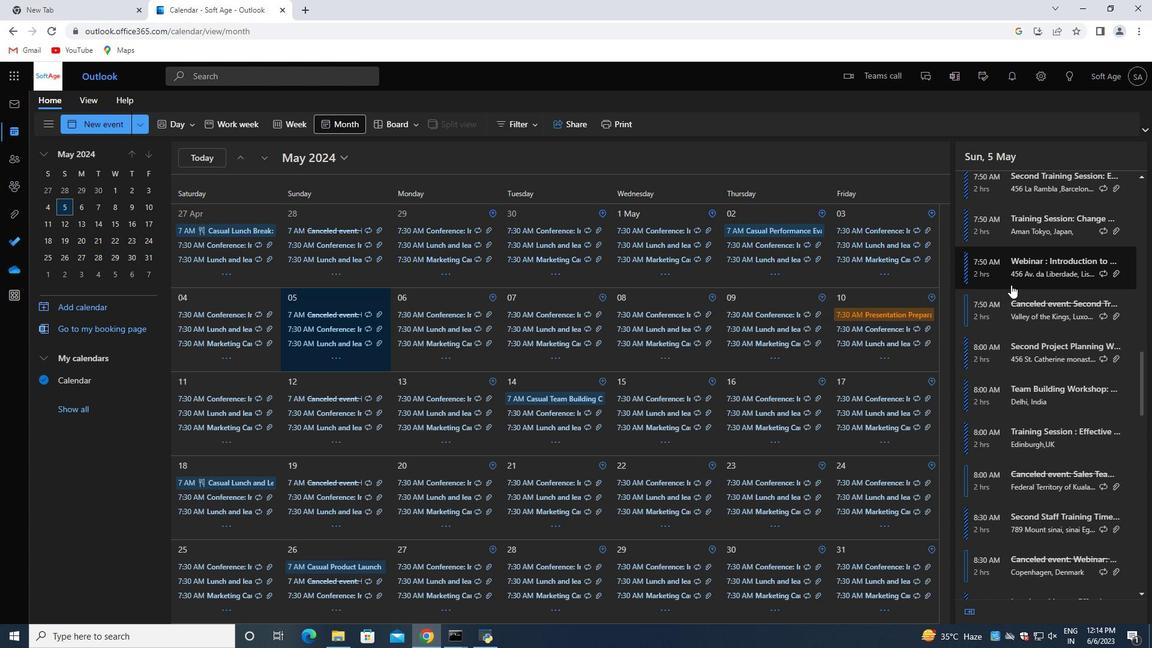 
Action: Mouse moved to (1011, 286)
Screenshot: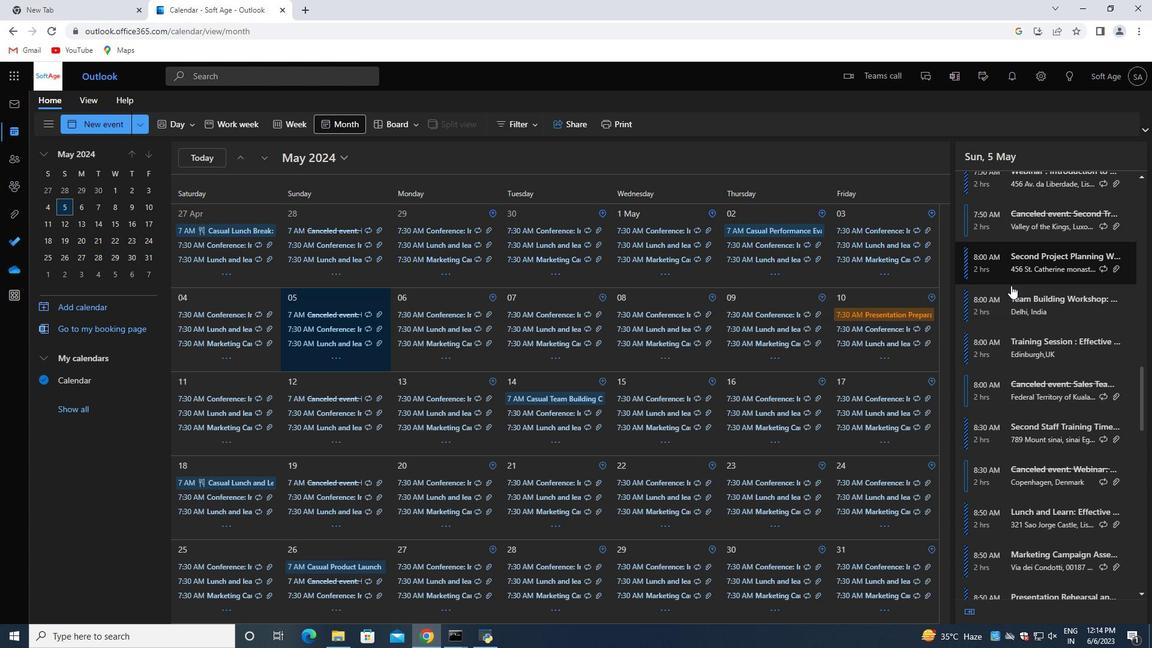 
Action: Mouse scrolled (1011, 285) with delta (0, 0)
Screenshot: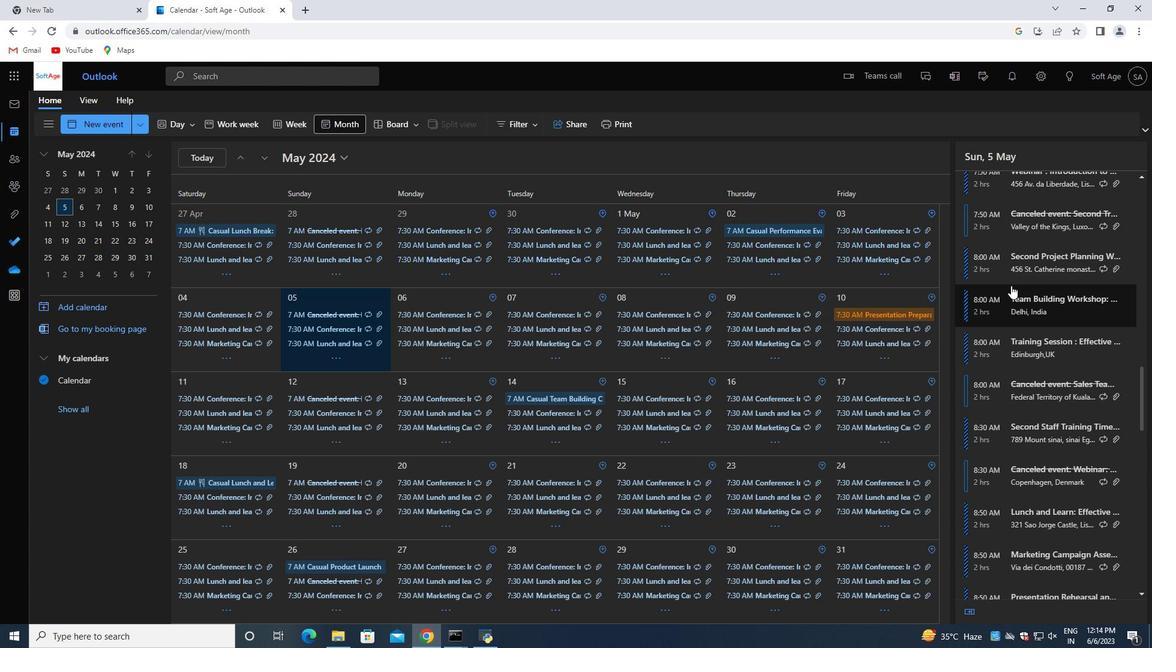
Action: Mouse moved to (1011, 288)
Screenshot: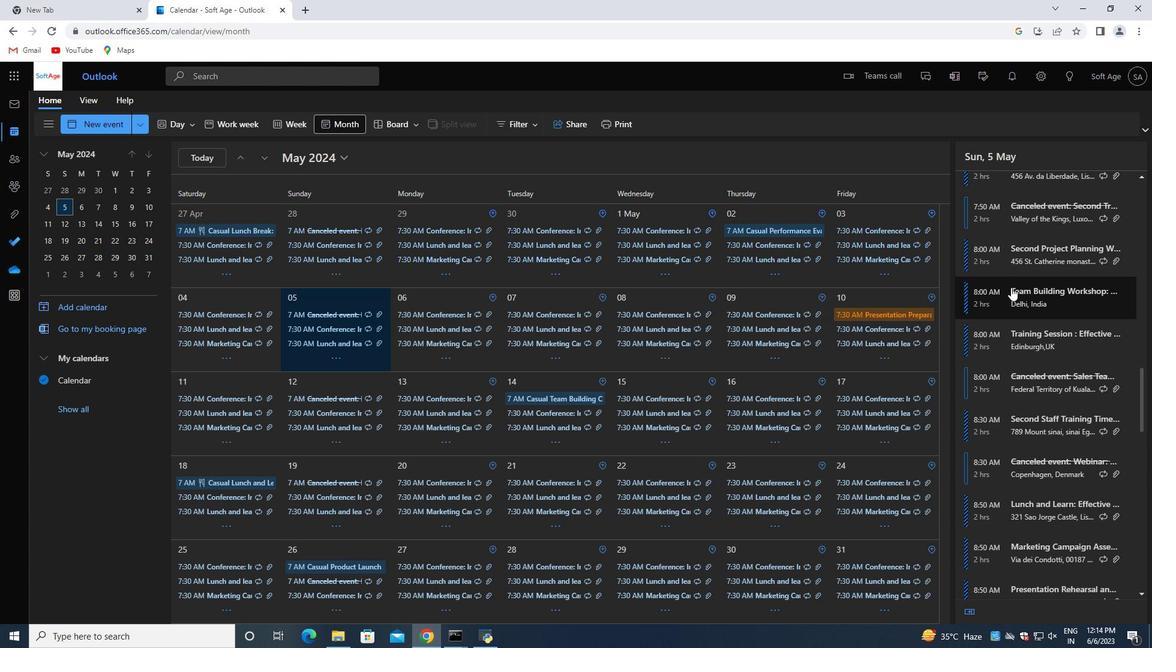 
Action: Mouse scrolled (1011, 287) with delta (0, 0)
Screenshot: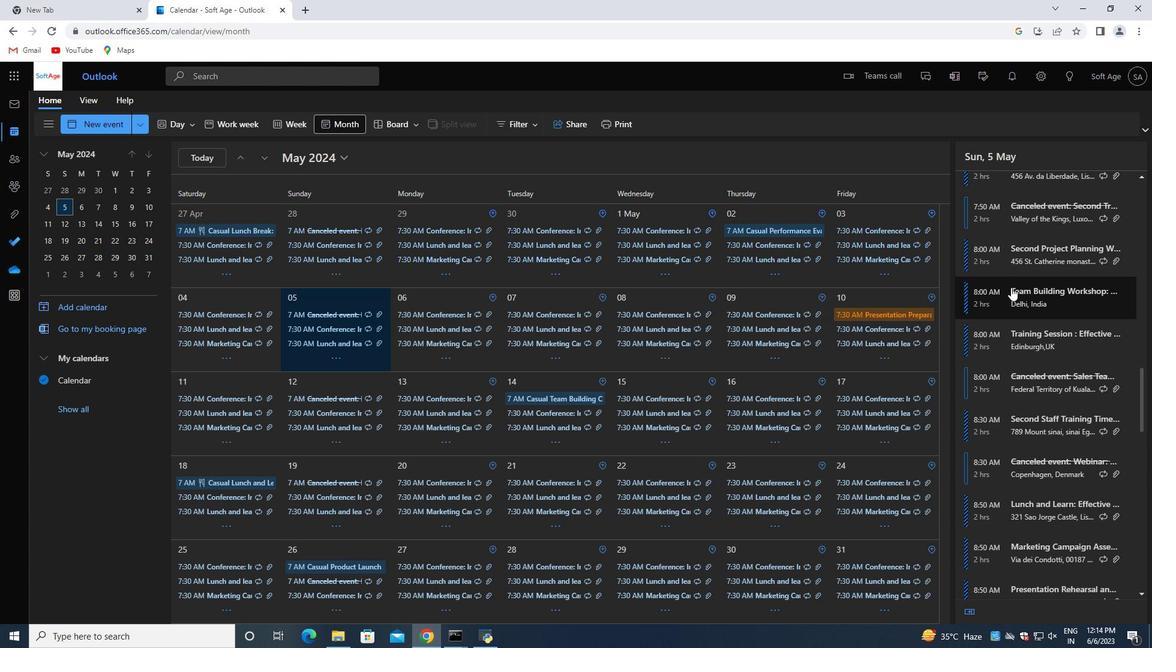 
Action: Mouse moved to (1011, 289)
Screenshot: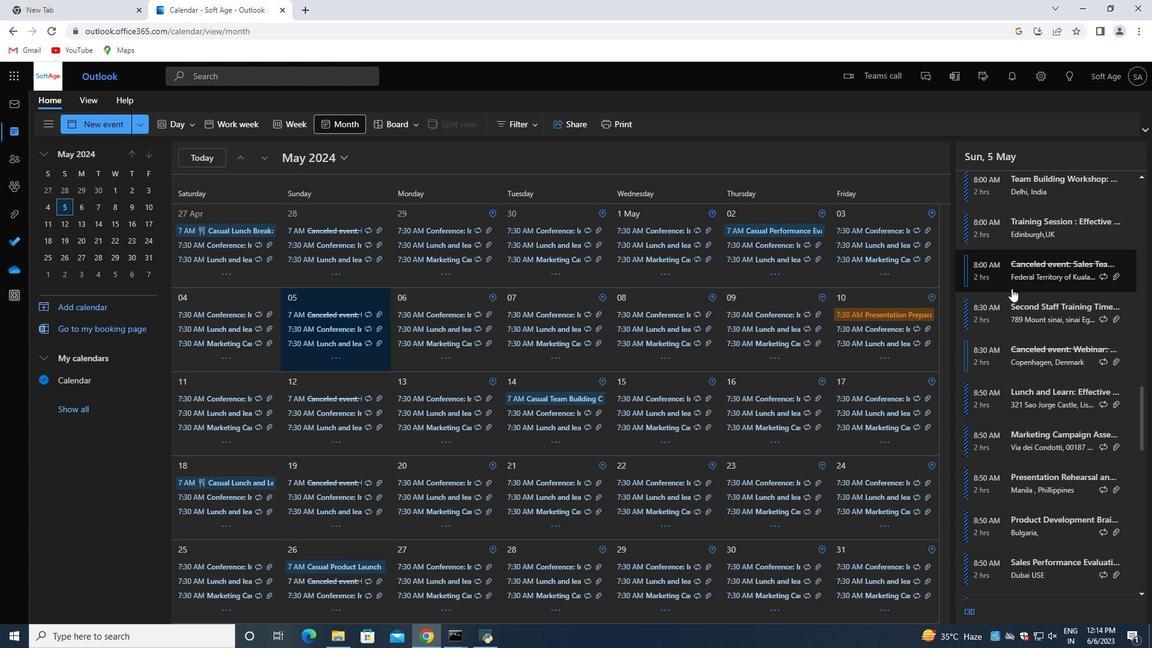 
Action: Mouse scrolled (1011, 288) with delta (0, 0)
Screenshot: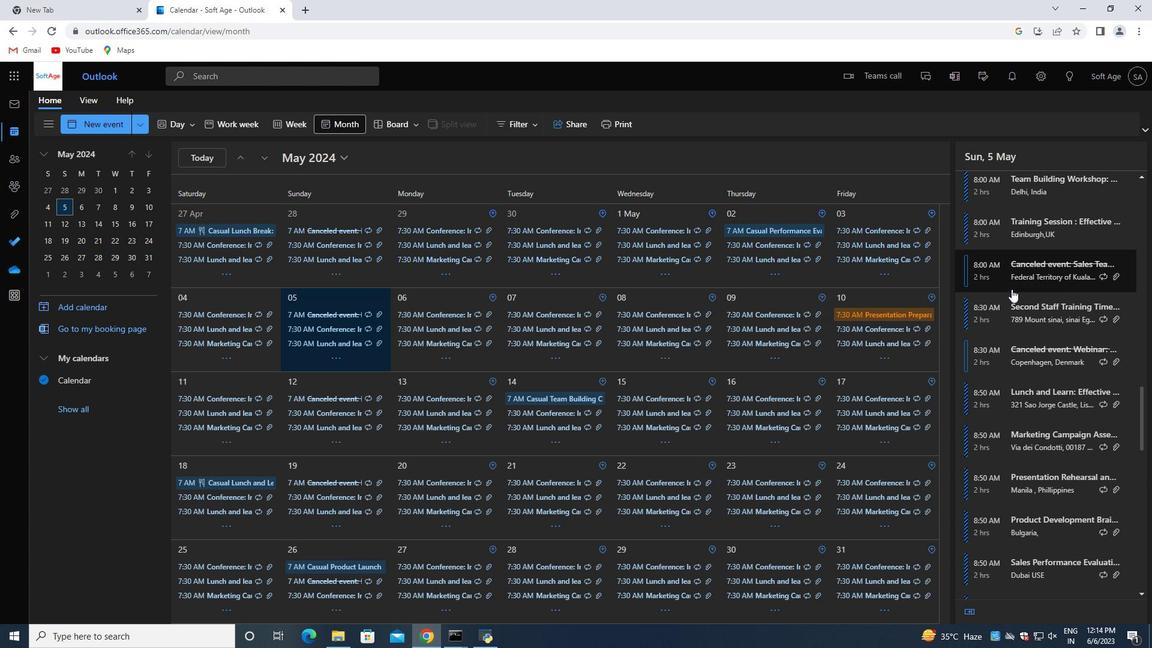 
Action: Mouse moved to (1012, 290)
Screenshot: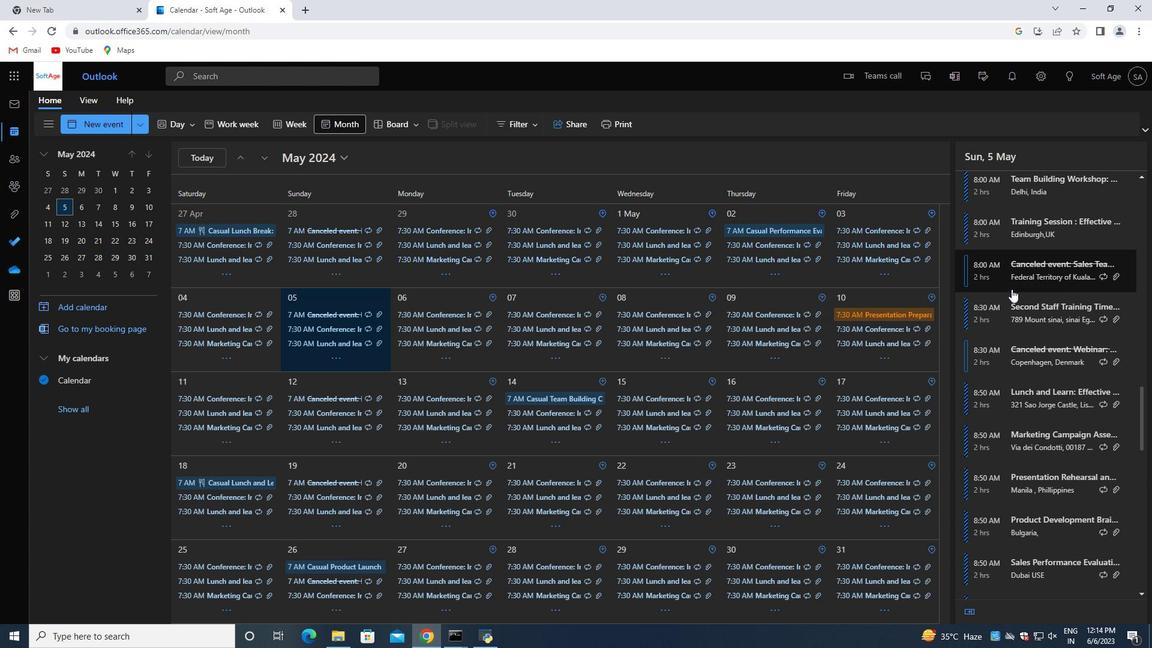 
Action: Mouse scrolled (1012, 289) with delta (0, 0)
Screenshot: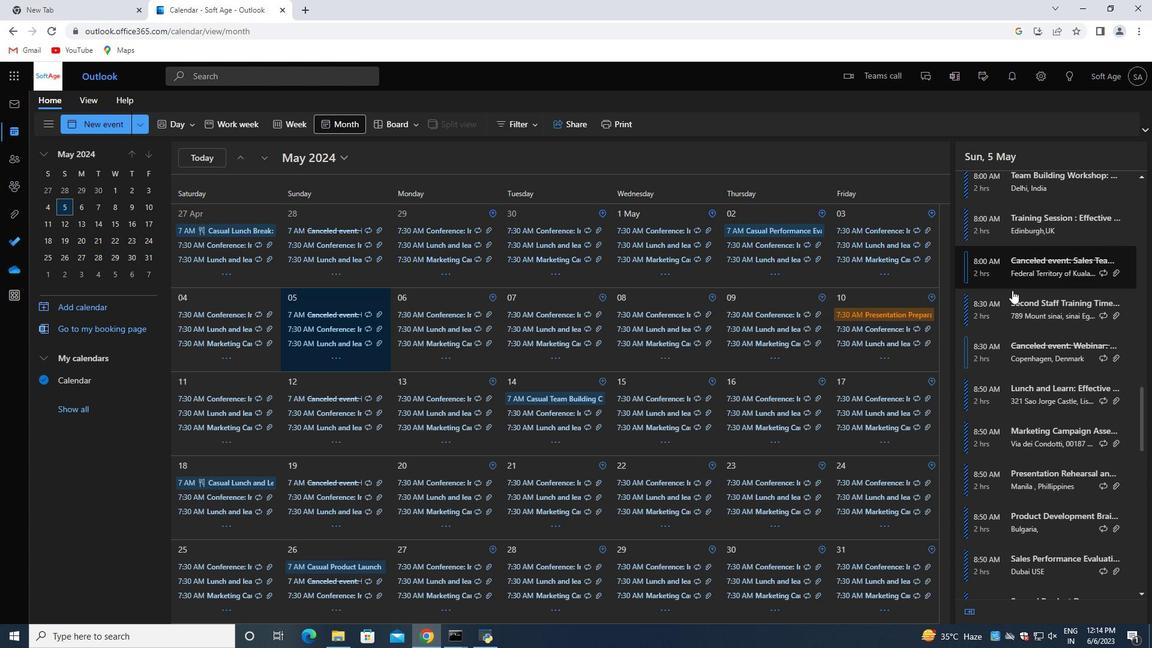 
Action: Mouse moved to (1013, 290)
Screenshot: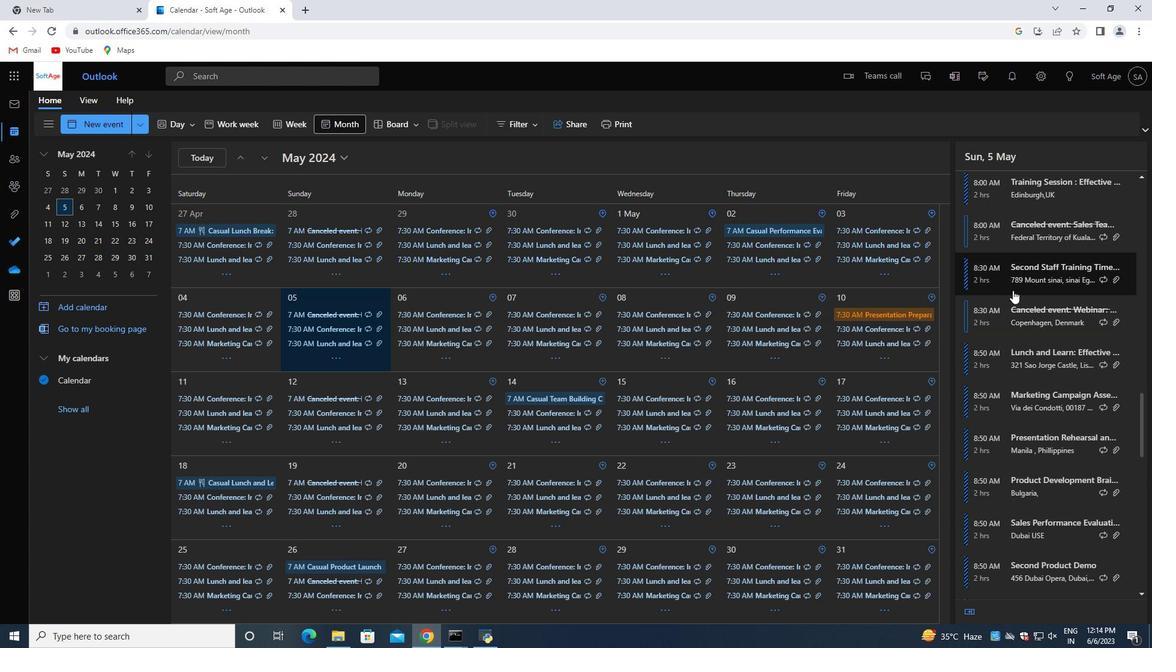 
Action: Mouse scrolled (1013, 289) with delta (0, 0)
Screenshot: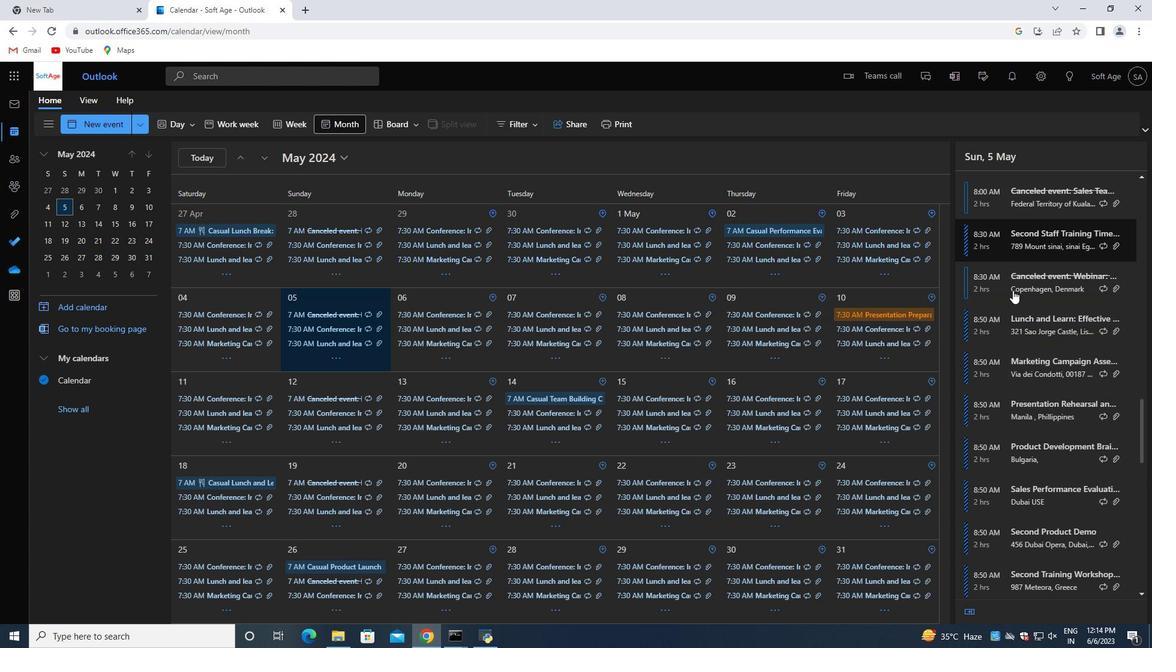 
Action: Mouse moved to (1013, 291)
Screenshot: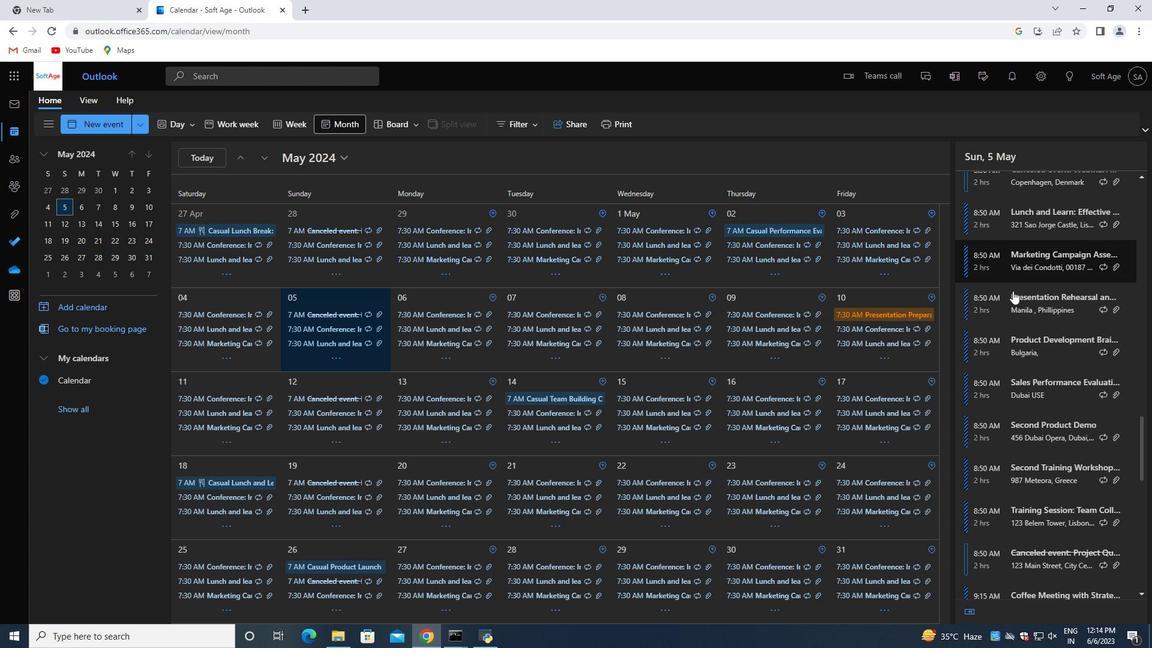 
Action: Mouse scrolled (1013, 290) with delta (0, 0)
Screenshot: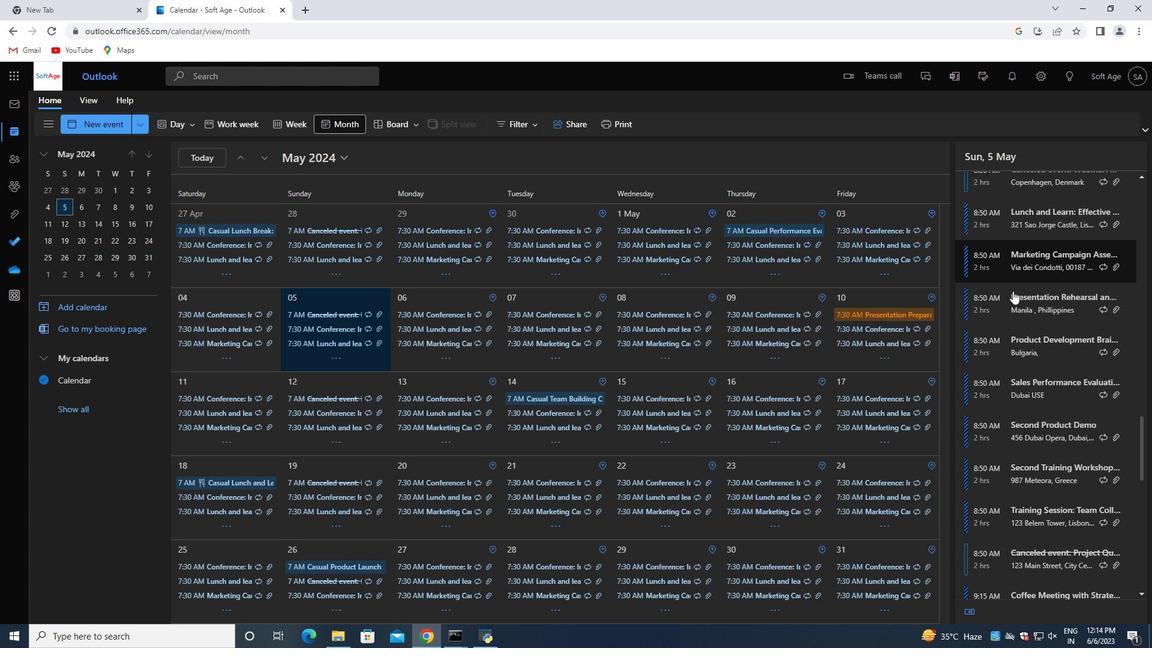
Action: Mouse moved to (1013, 292)
Screenshot: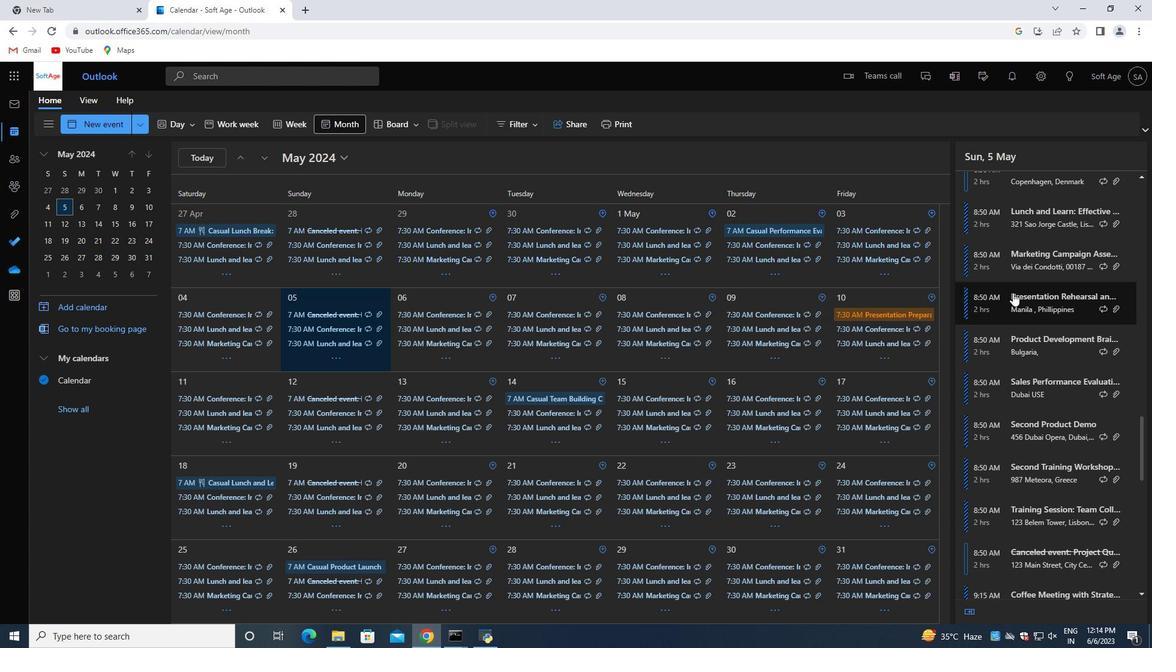 
Action: Mouse scrolled (1013, 292) with delta (0, 0)
Screenshot: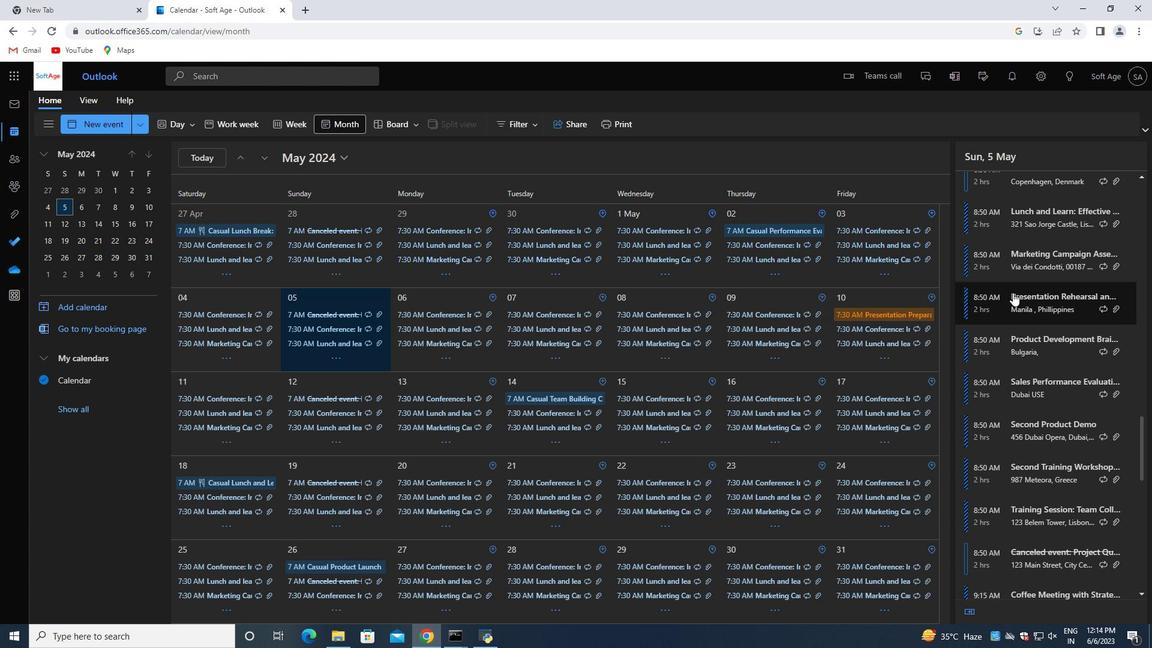 
Action: Mouse moved to (1013, 295)
Screenshot: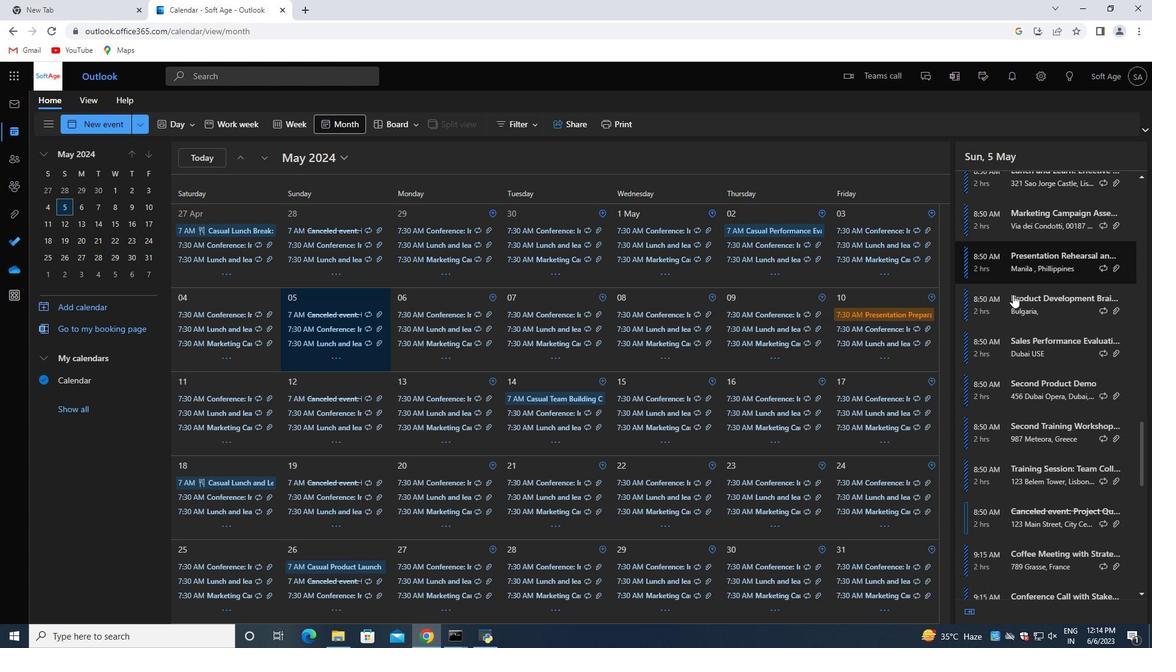 
Action: Mouse scrolled (1013, 294) with delta (0, 0)
Screenshot: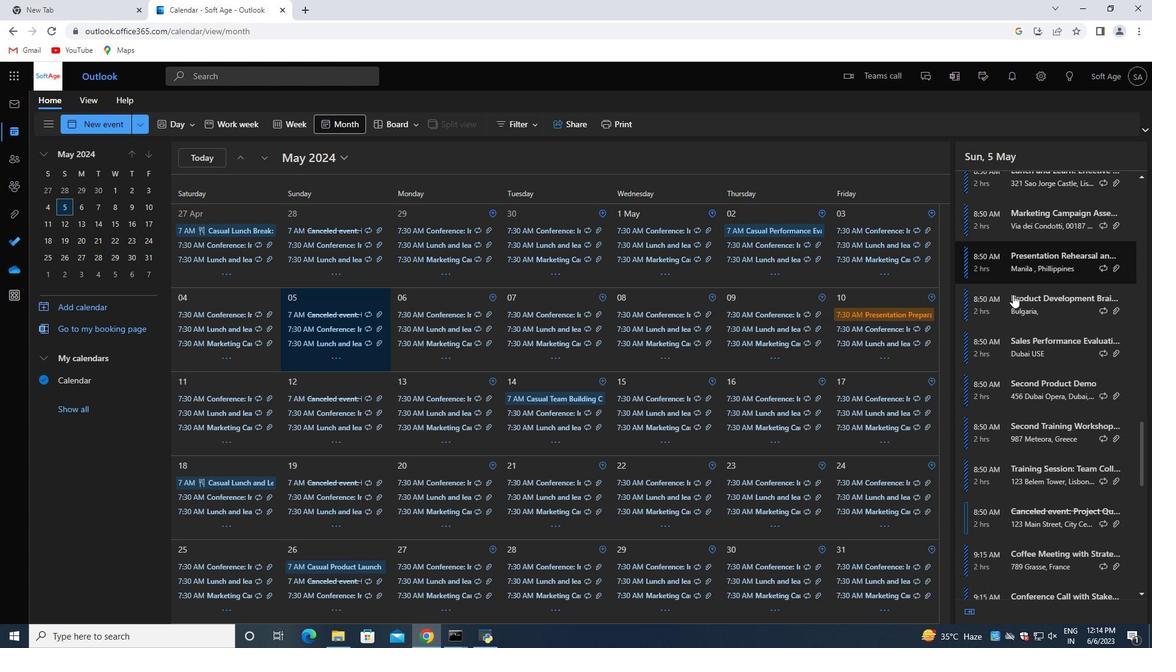 
Action: Mouse moved to (1013, 297)
Screenshot: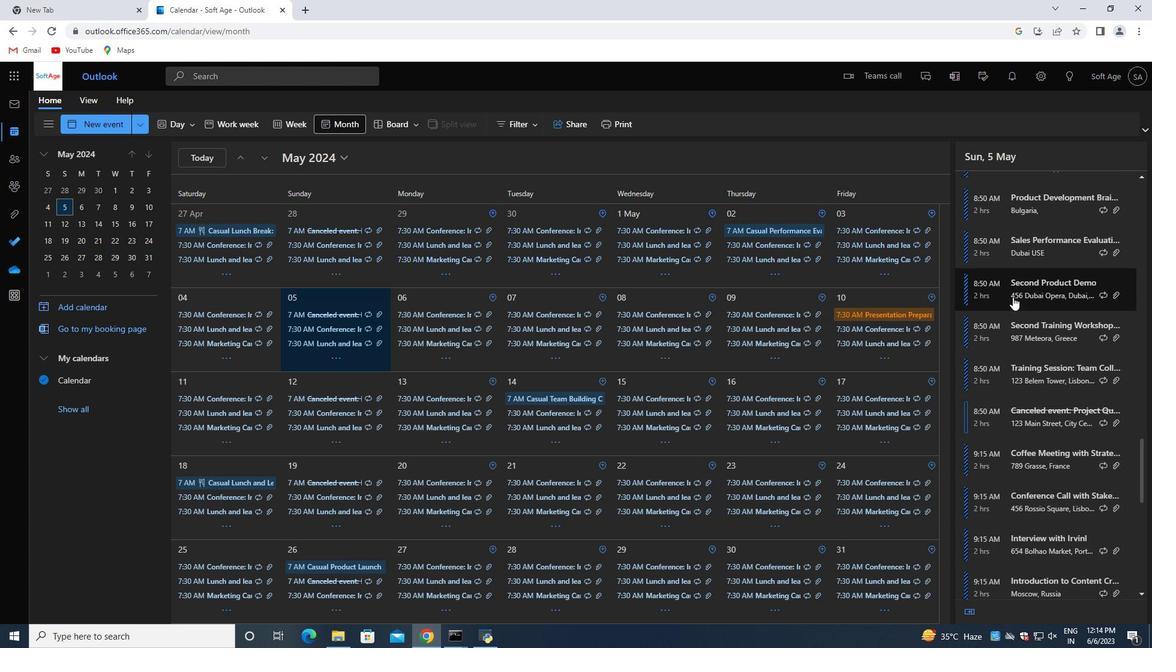
Action: Mouse scrolled (1013, 297) with delta (0, 0)
Screenshot: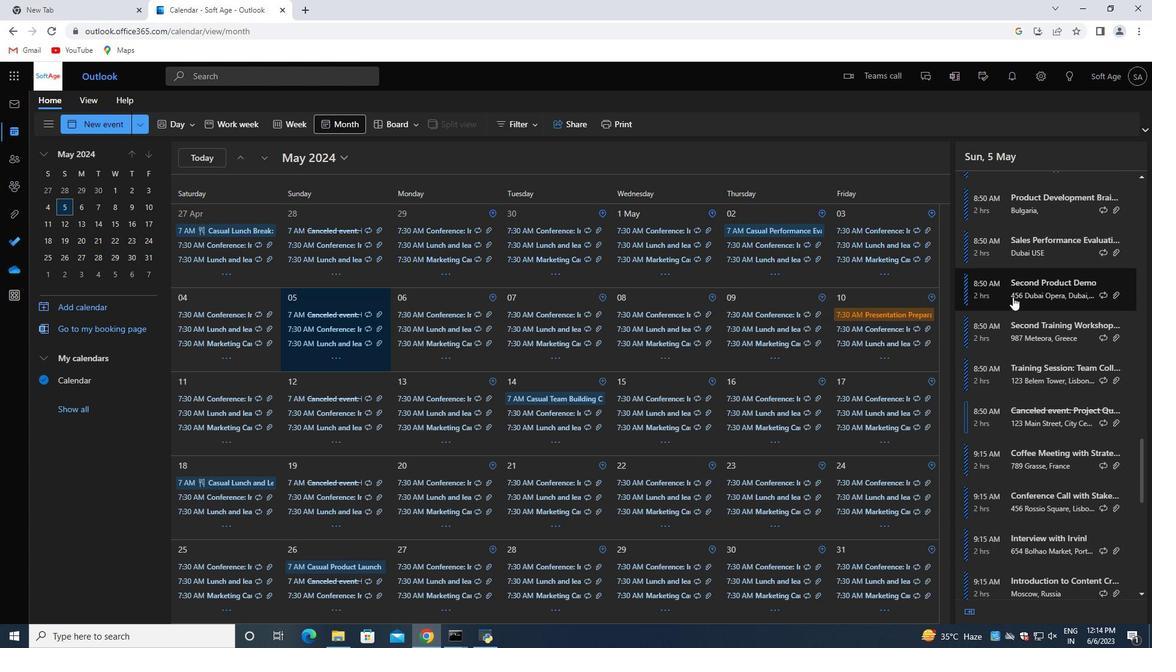 
Action: Mouse moved to (1013, 300)
Screenshot: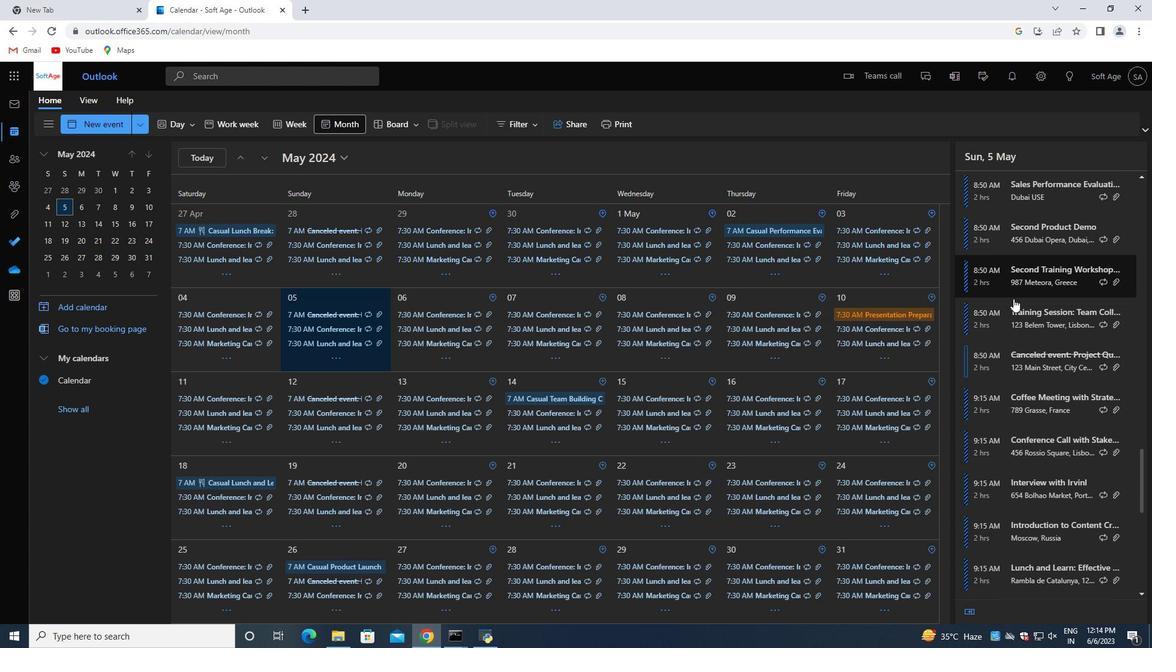 
Action: Mouse scrolled (1013, 299) with delta (0, 0)
Screenshot: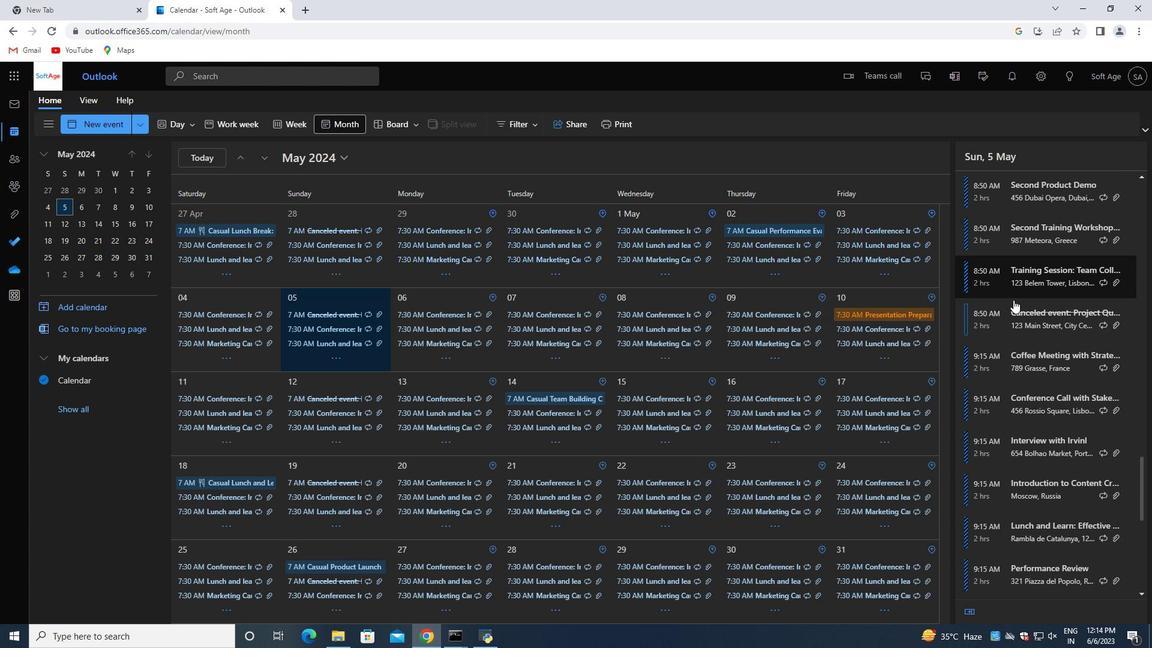 
Action: Mouse scrolled (1013, 299) with delta (0, 0)
Screenshot: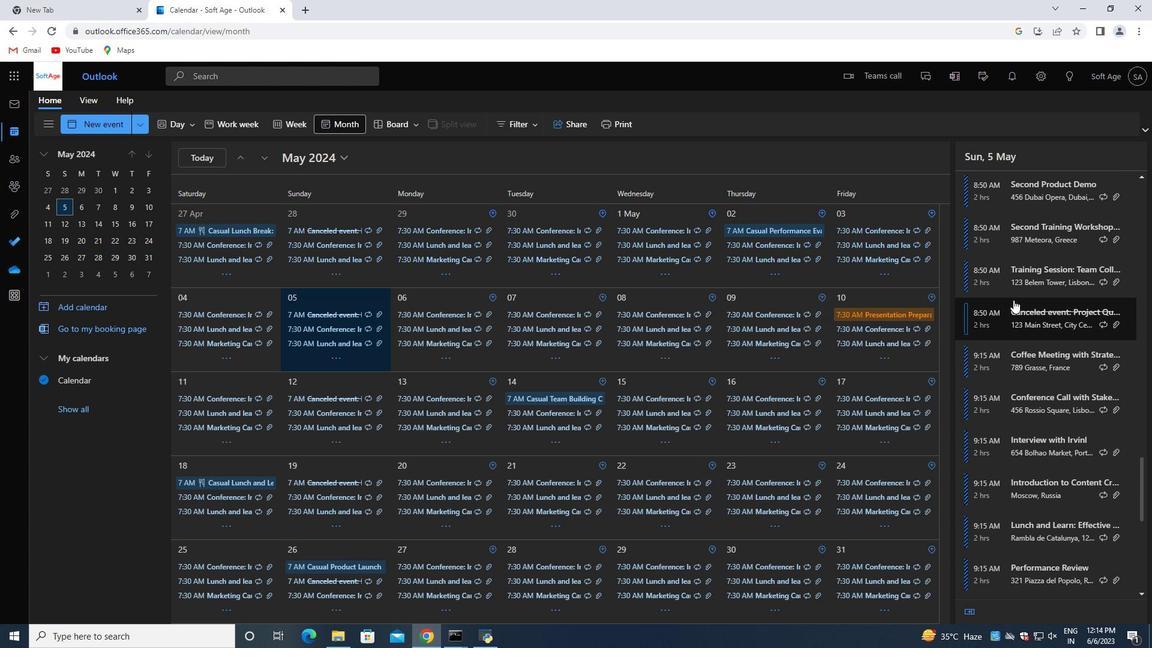 
Action: Mouse scrolled (1013, 299) with delta (0, 0)
Screenshot: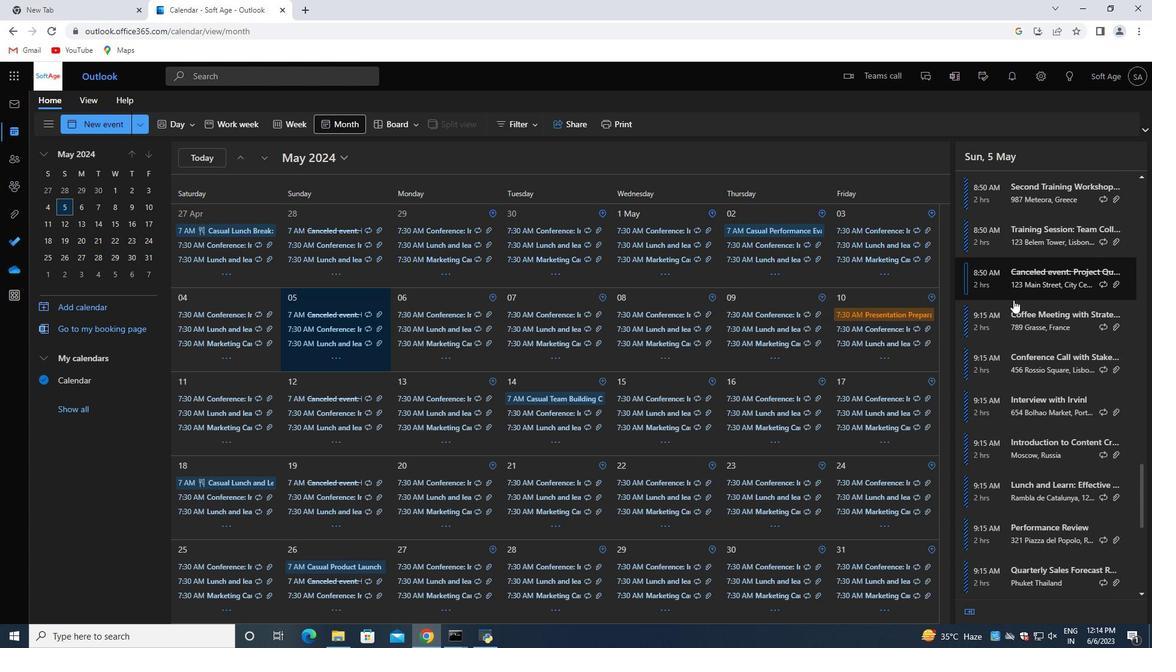 
Action: Mouse scrolled (1013, 299) with delta (0, 0)
Screenshot: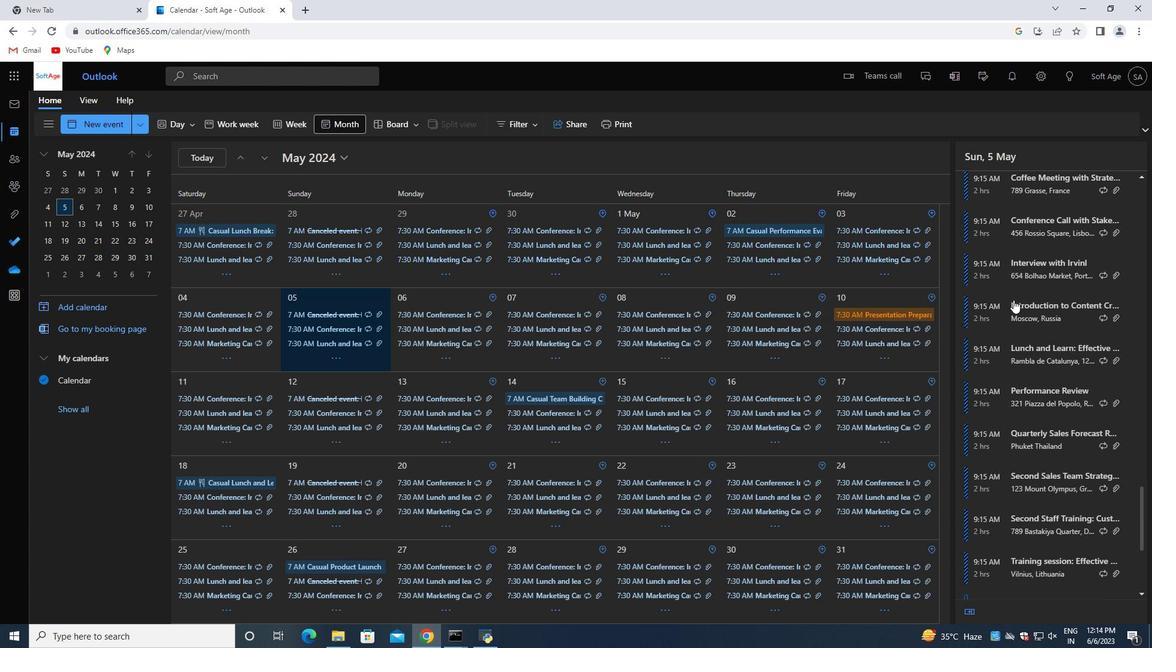 
Action: Mouse scrolled (1013, 299) with delta (0, 0)
Screenshot: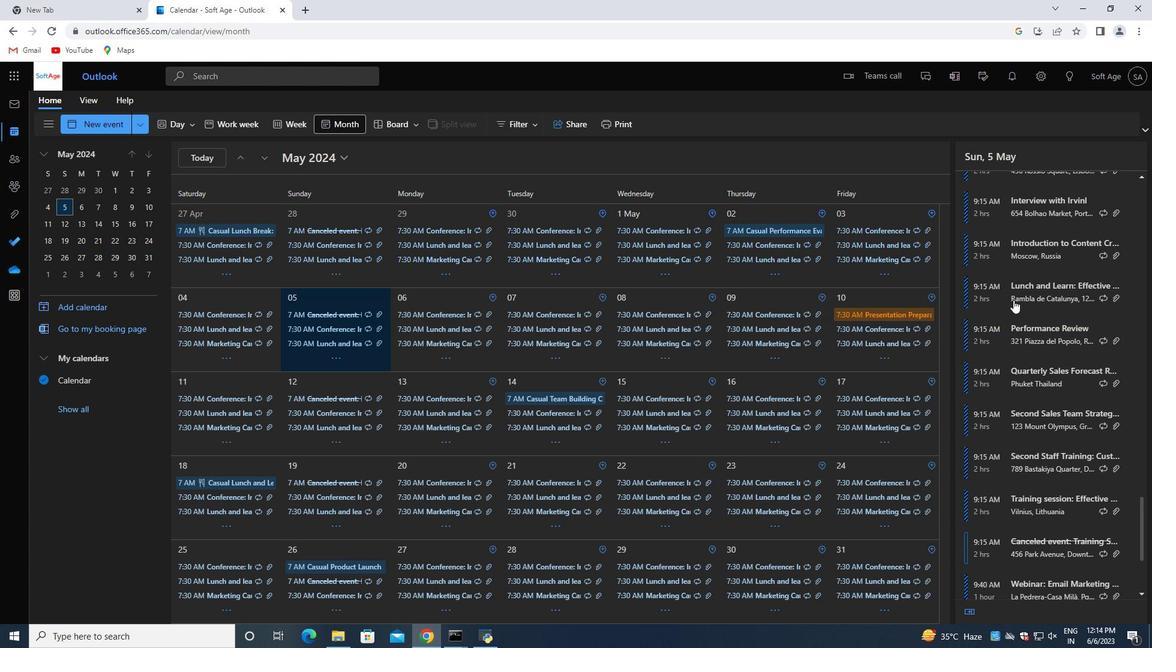 
Action: Mouse moved to (1013, 300)
Screenshot: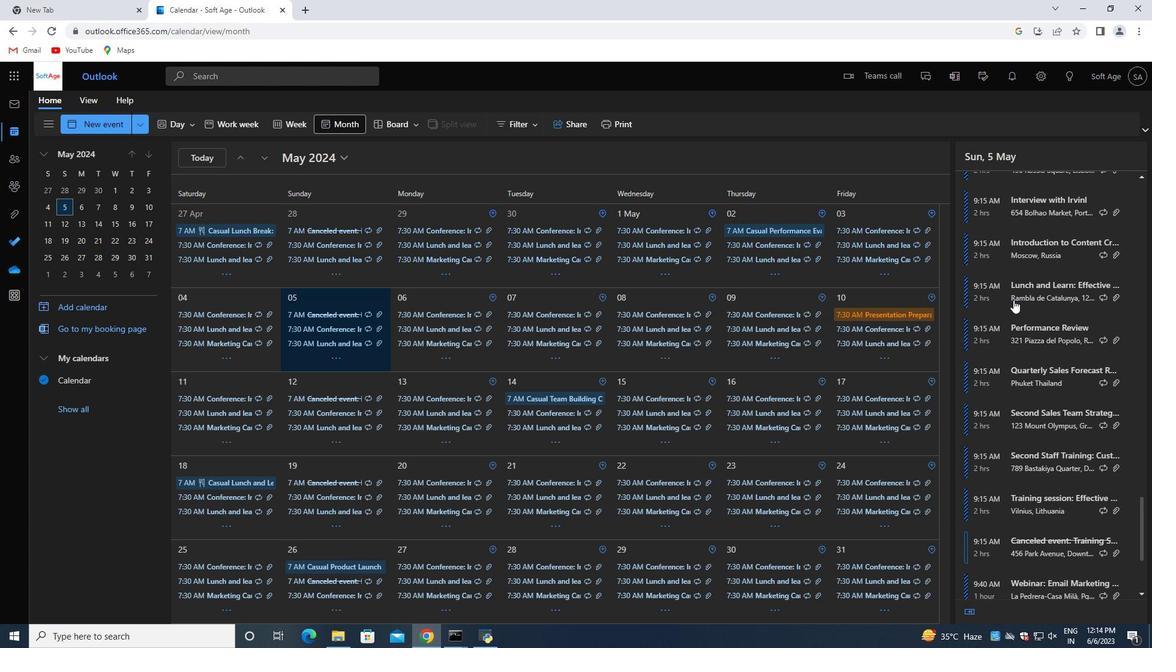 
Action: Mouse scrolled (1013, 299) with delta (0, 0)
Screenshot: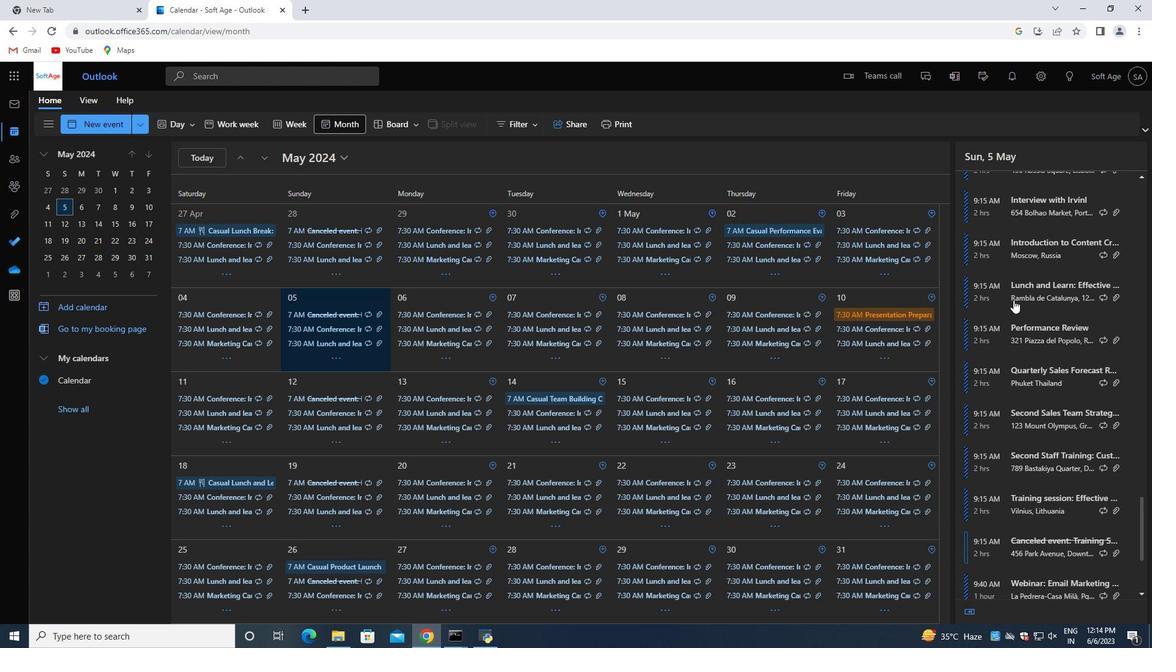 
Action: Mouse moved to (1013, 300)
Screenshot: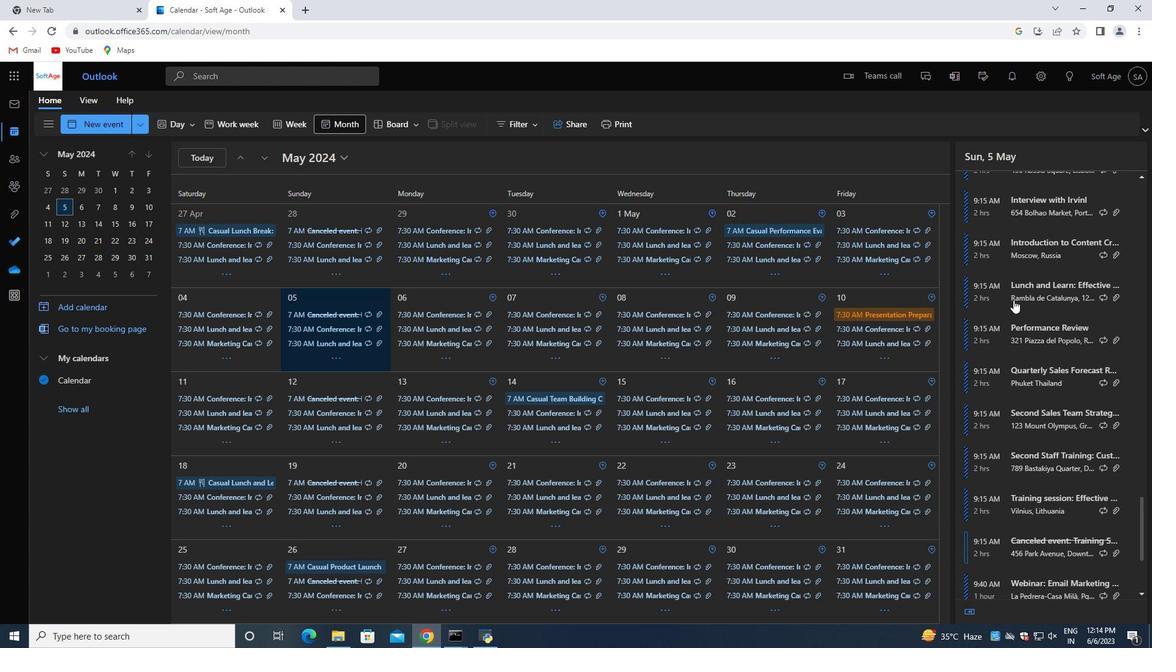 
Action: Mouse scrolled (1013, 300) with delta (0, 0)
Screenshot: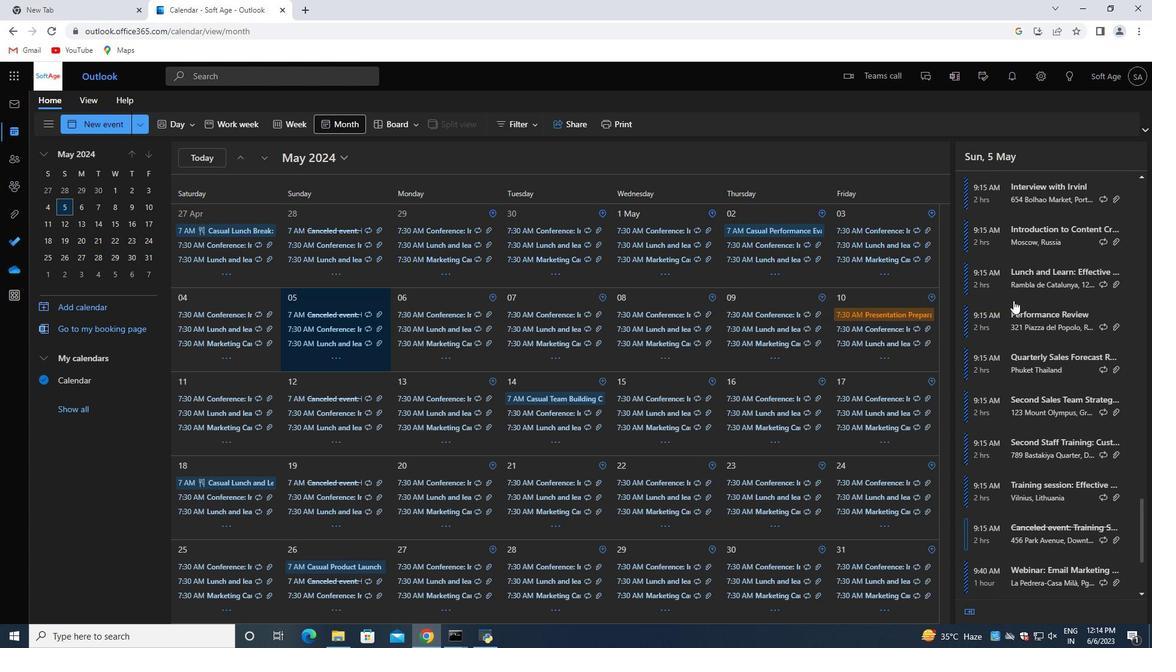 
Action: Mouse moved to (1014, 301)
Screenshot: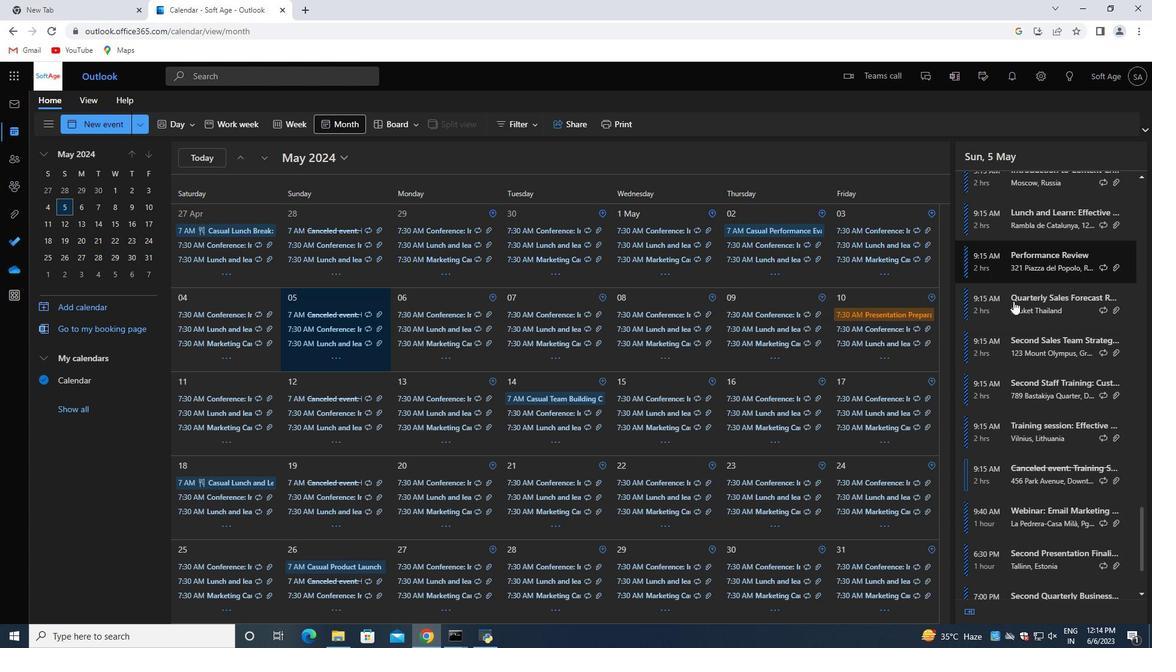 
Action: Mouse scrolled (1014, 301) with delta (0, 0)
Screenshot: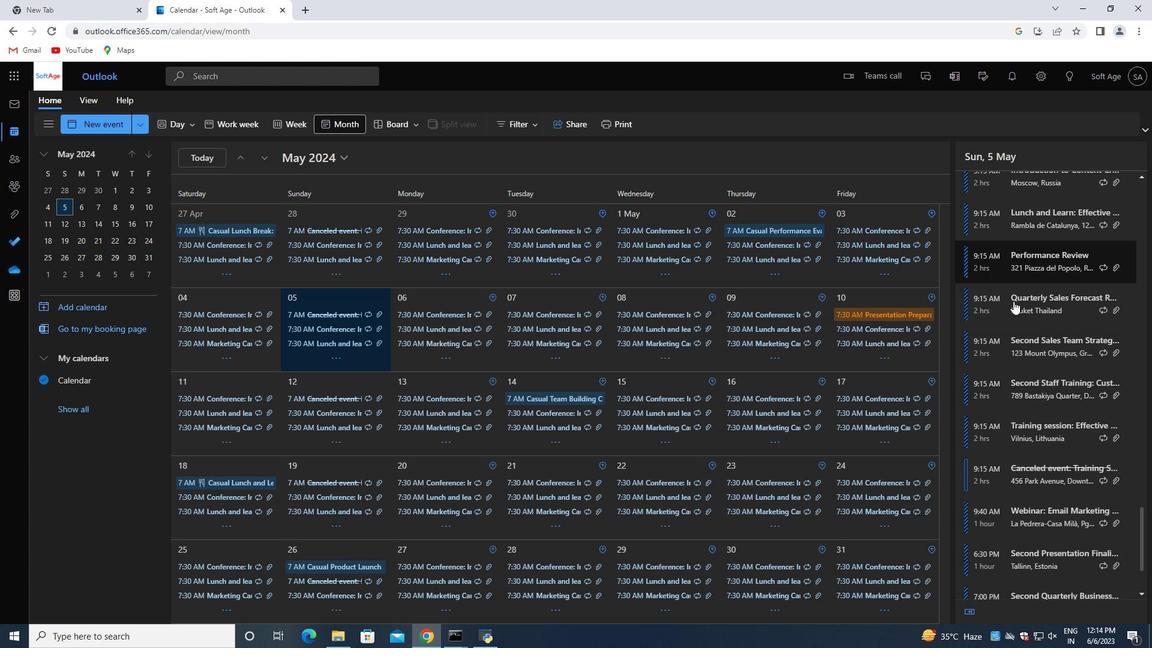 
Action: Mouse moved to (1014, 313)
Screenshot: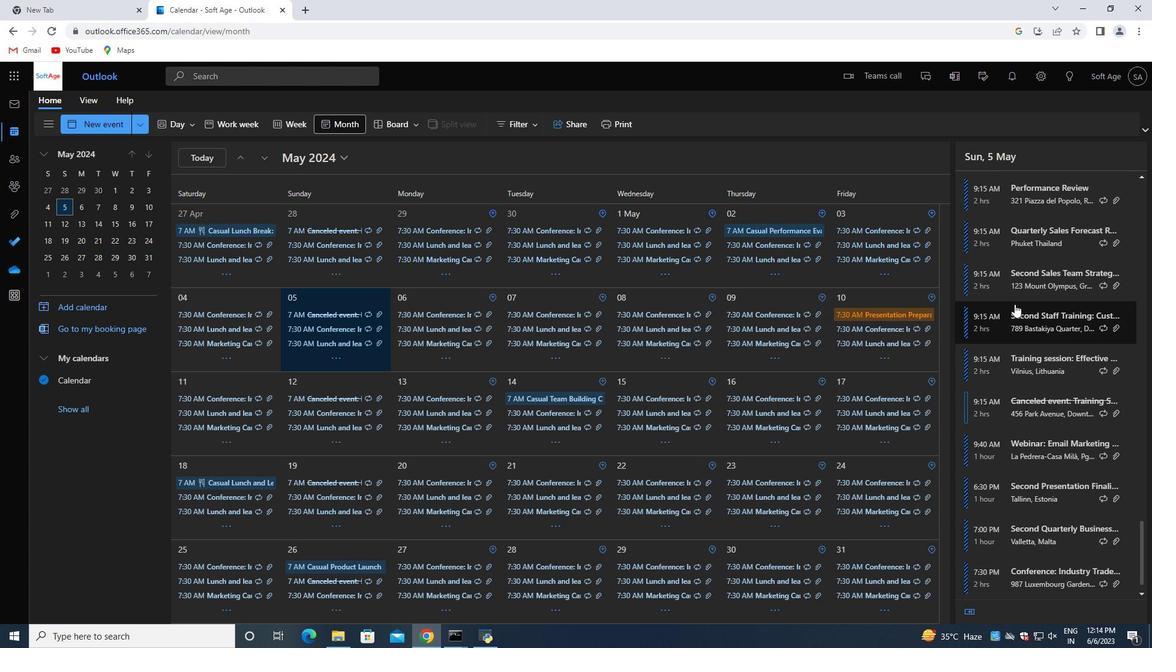 
Action: Mouse scrolled (1014, 307) with delta (0, 0)
Screenshot: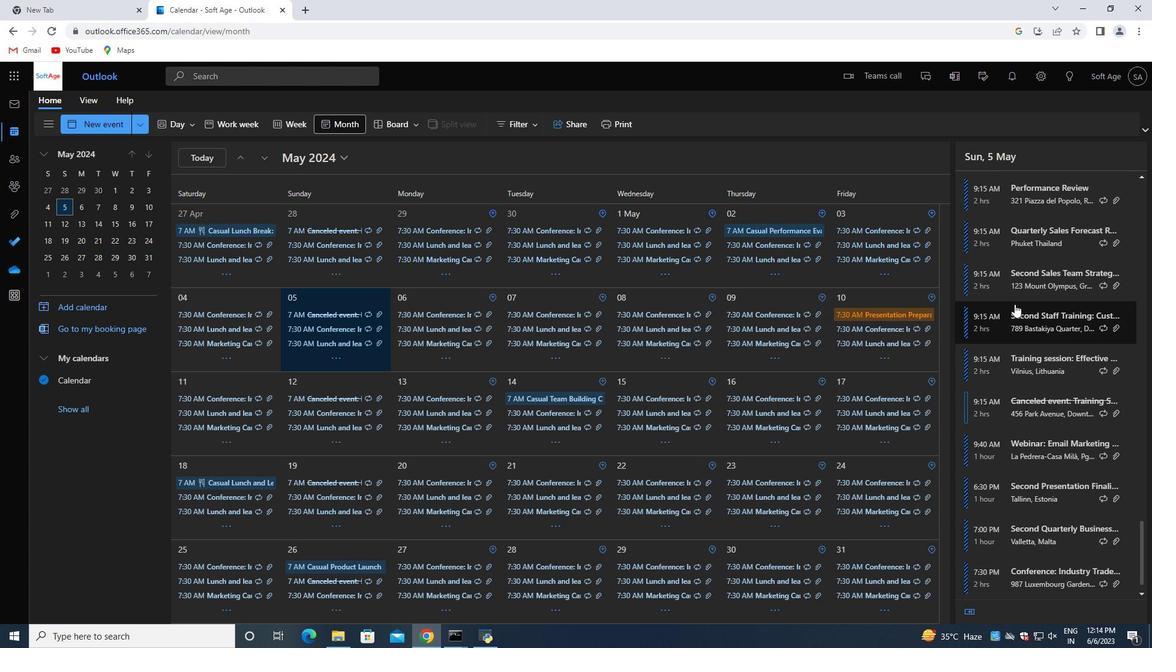 
Action: Mouse moved to (1014, 321)
Screenshot: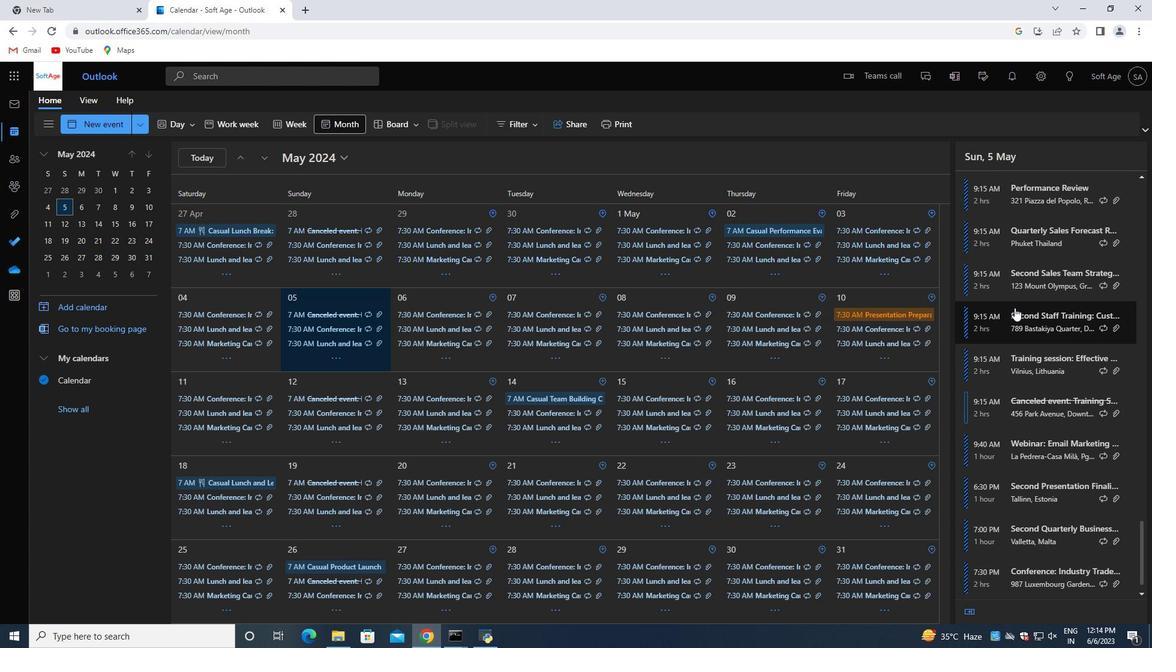 
Action: Mouse scrolled (1014, 313) with delta (0, 0)
Screenshot: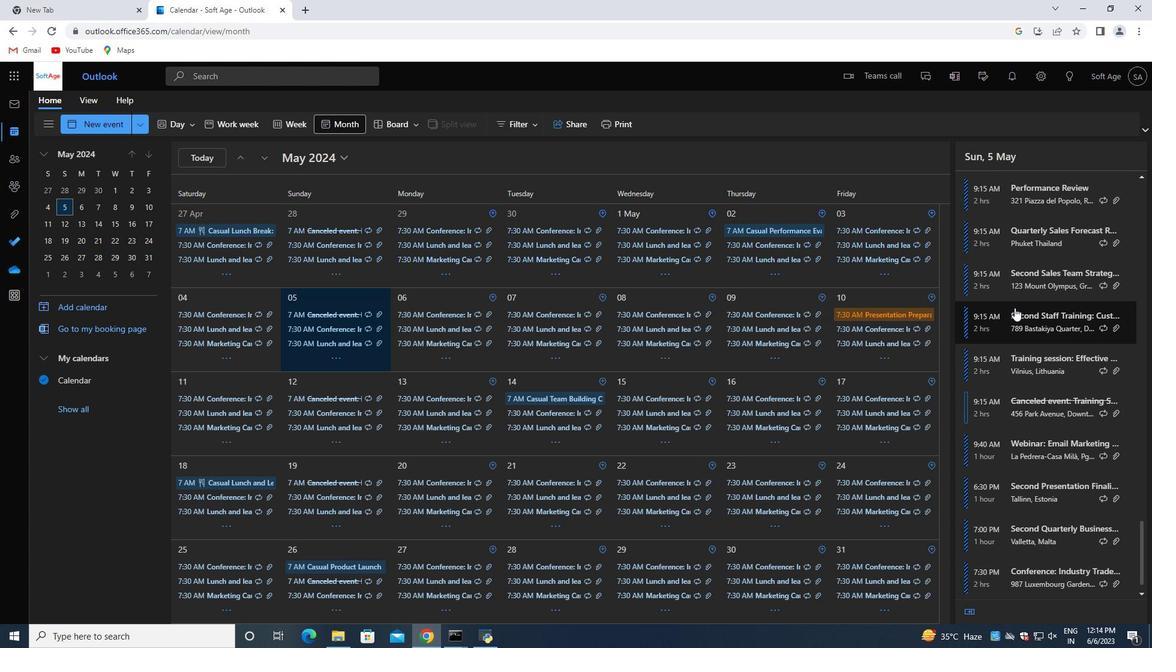 
Action: Mouse moved to (1014, 334)
Screenshot: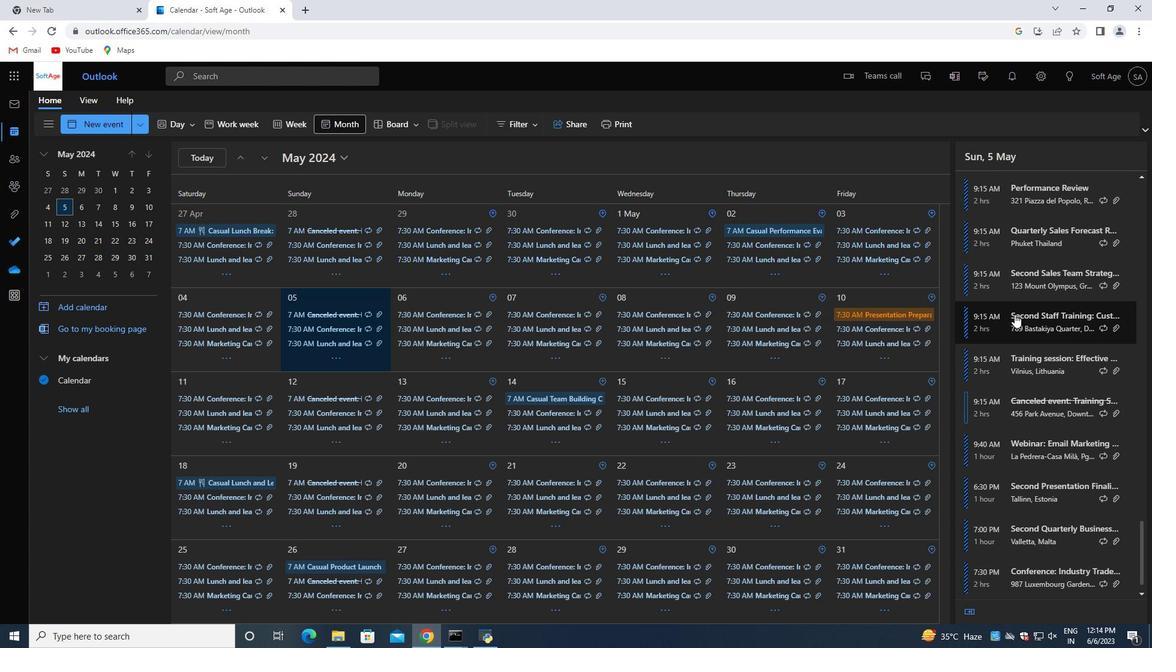 
Action: Mouse scrolled (1014, 321) with delta (0, 0)
Screenshot: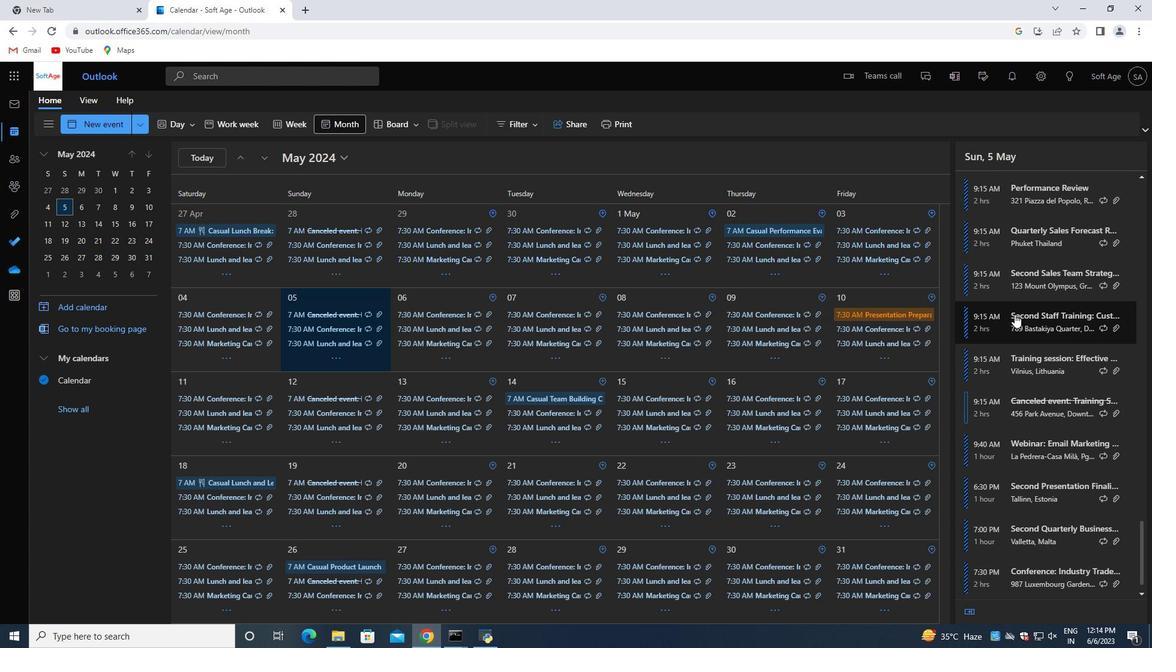 
Action: Mouse moved to (1016, 355)
Screenshot: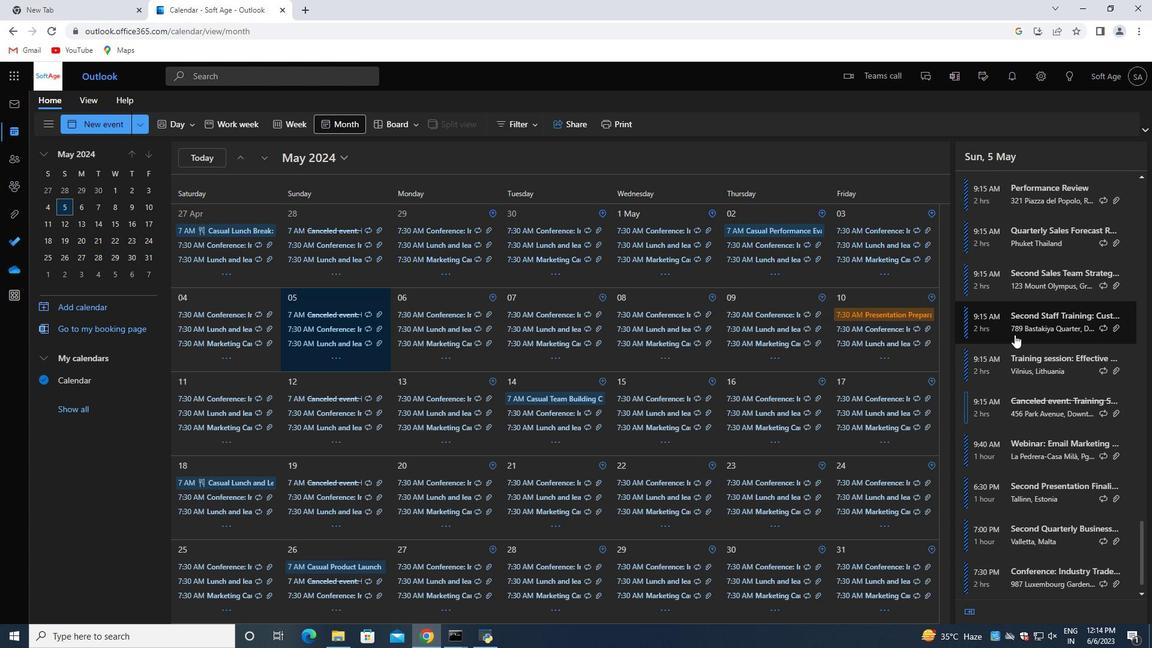 
Action: Mouse scrolled (1014, 334) with delta (0, 0)
Screenshot: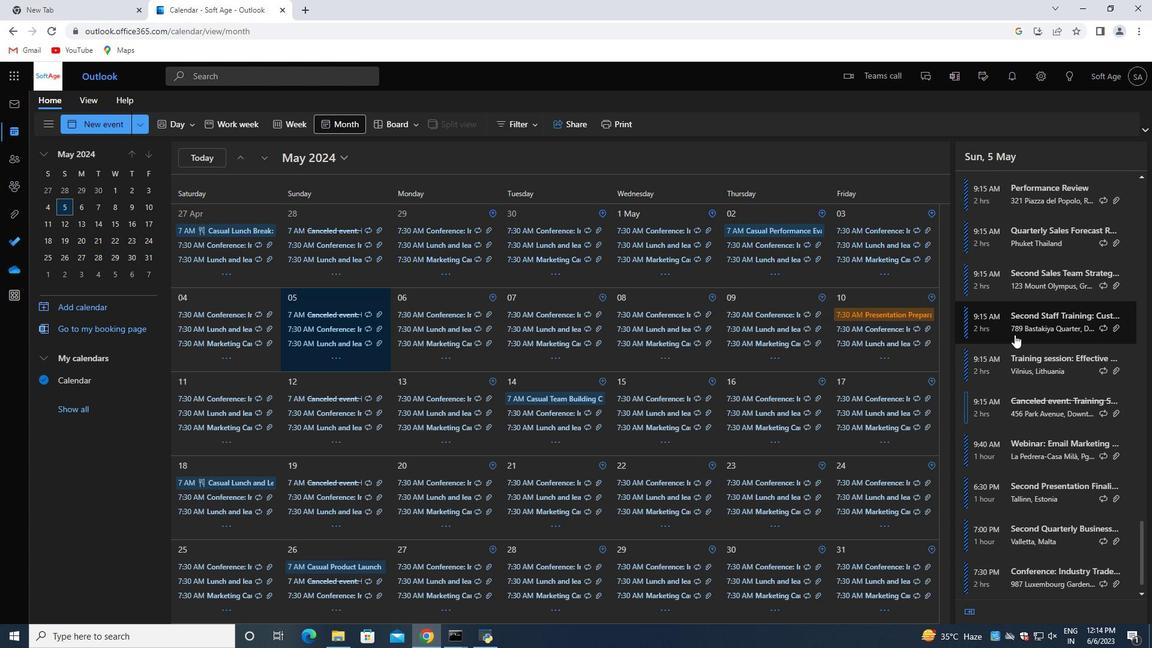 
Action: Mouse moved to (1016, 355)
Screenshot: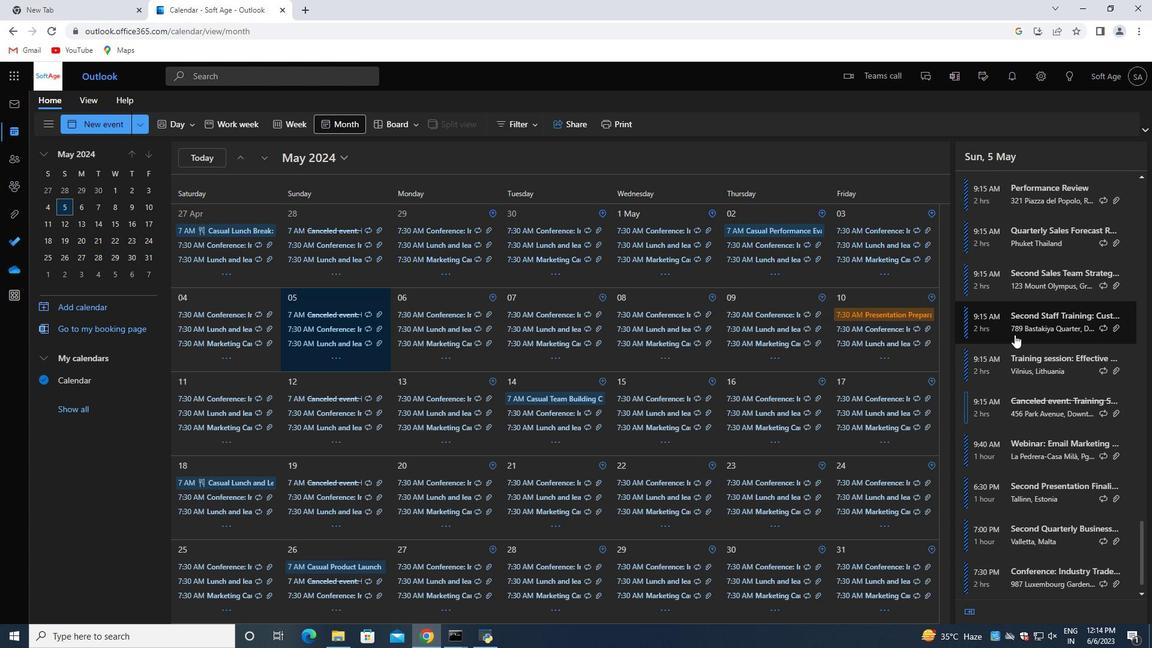 
Action: Mouse scrolled (1016, 347) with delta (0, 0)
Screenshot: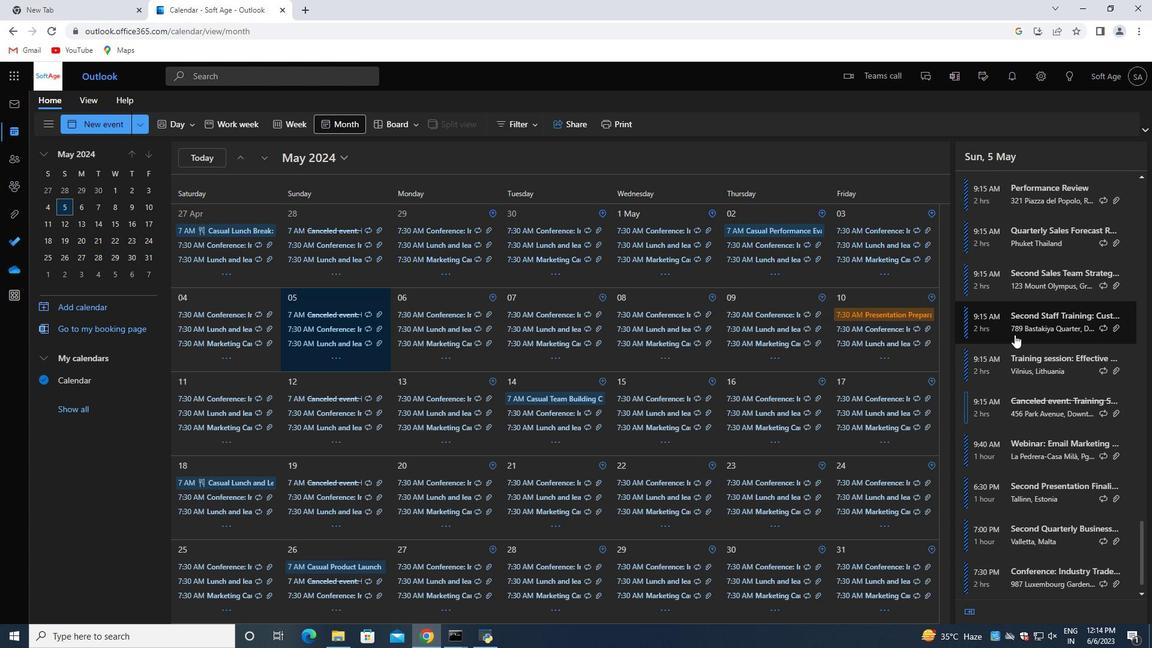 
Action: Mouse moved to (1020, 381)
Screenshot: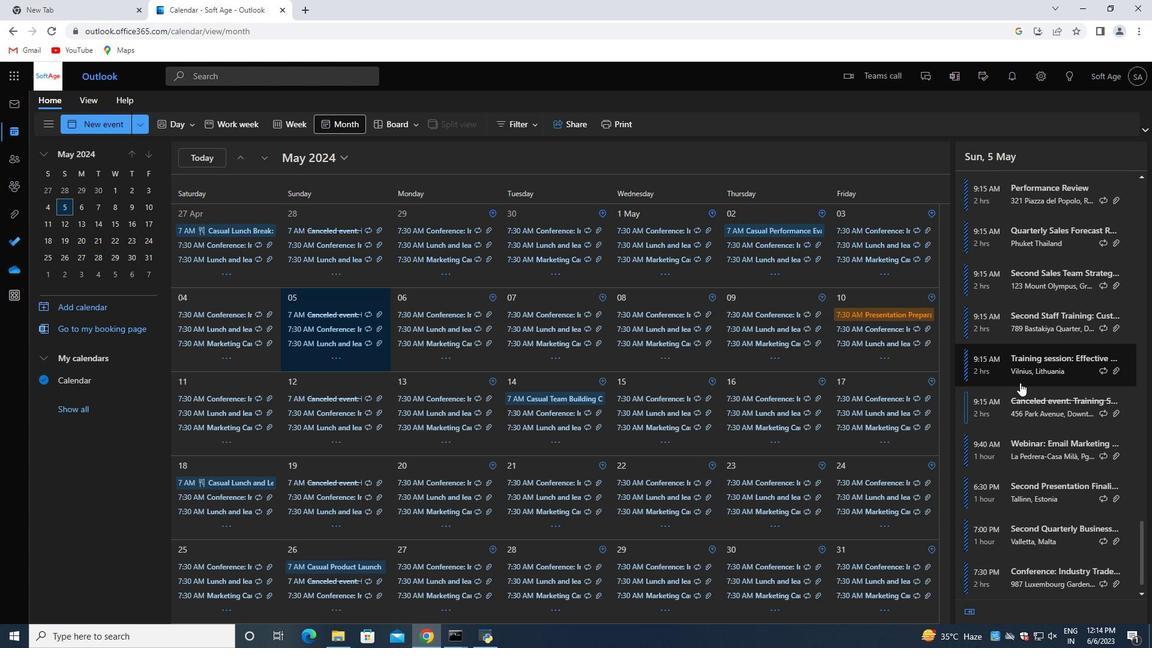 
Action: Mouse scrolled (1020, 382) with delta (0, 0)
Screenshot: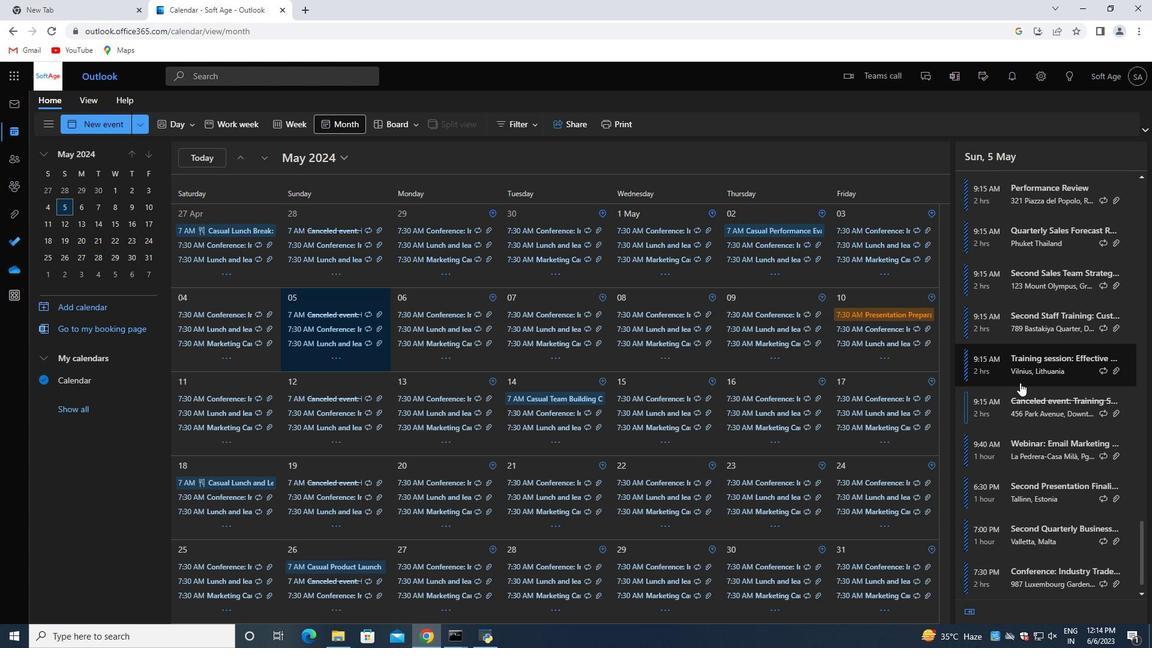 
Action: Mouse moved to (1020, 381)
Screenshot: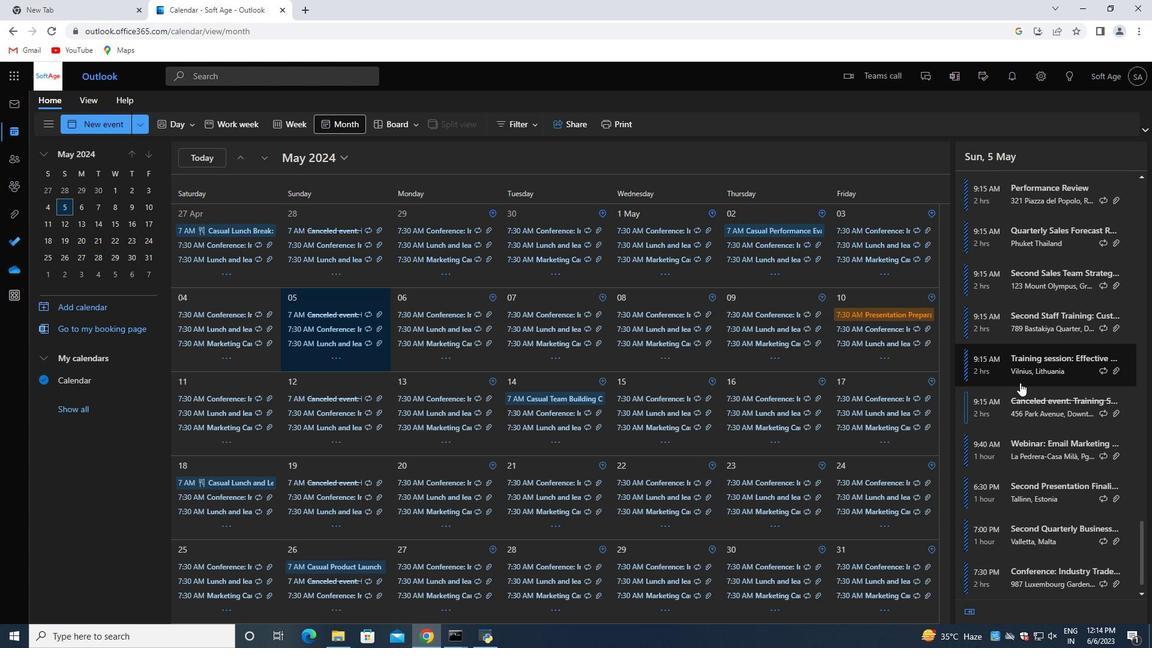 
Action: Mouse scrolled (1020, 381) with delta (0, 0)
Screenshot: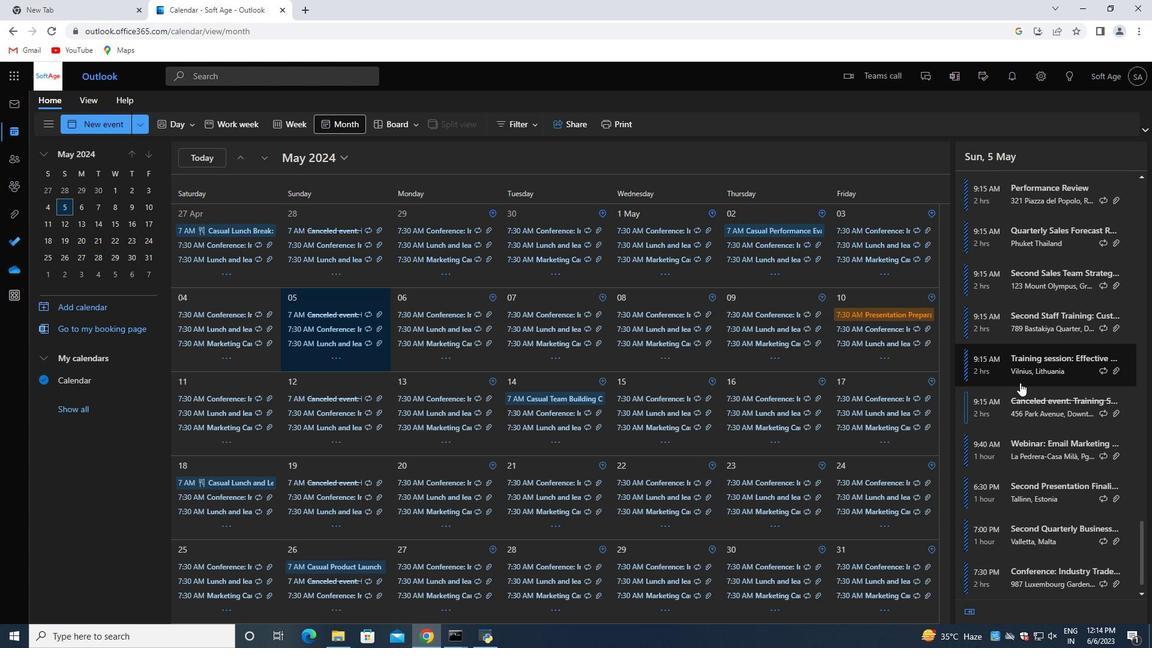 
Action: Mouse scrolled (1020, 381) with delta (0, 0)
Screenshot: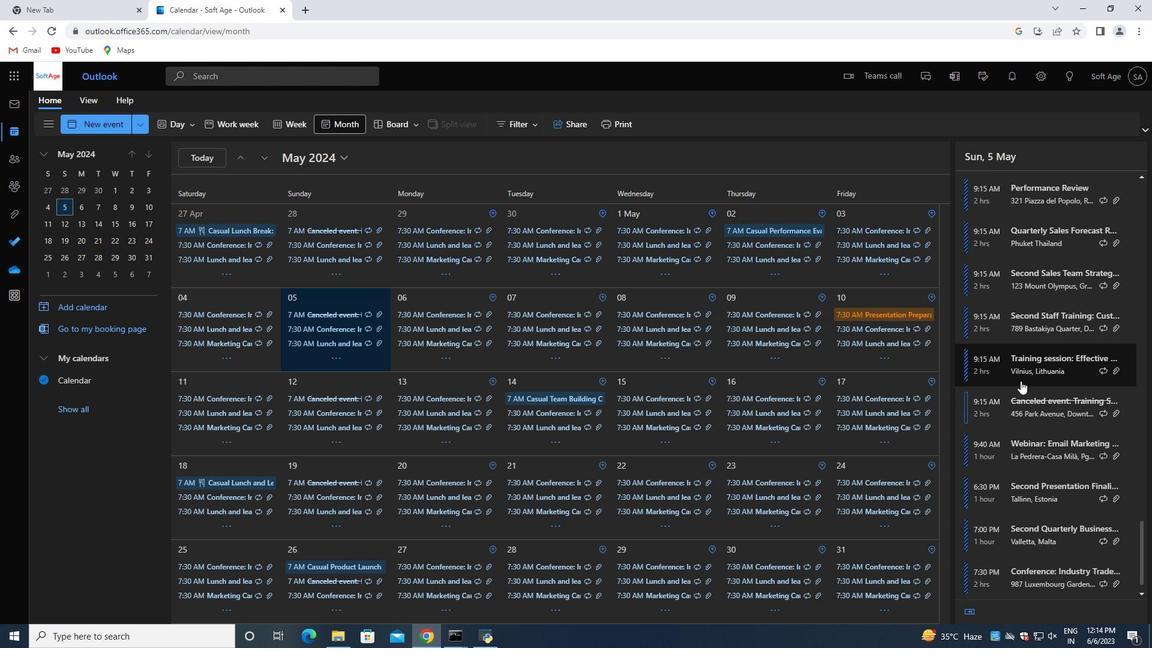 
Action: Mouse scrolled (1020, 381) with delta (0, 0)
Screenshot: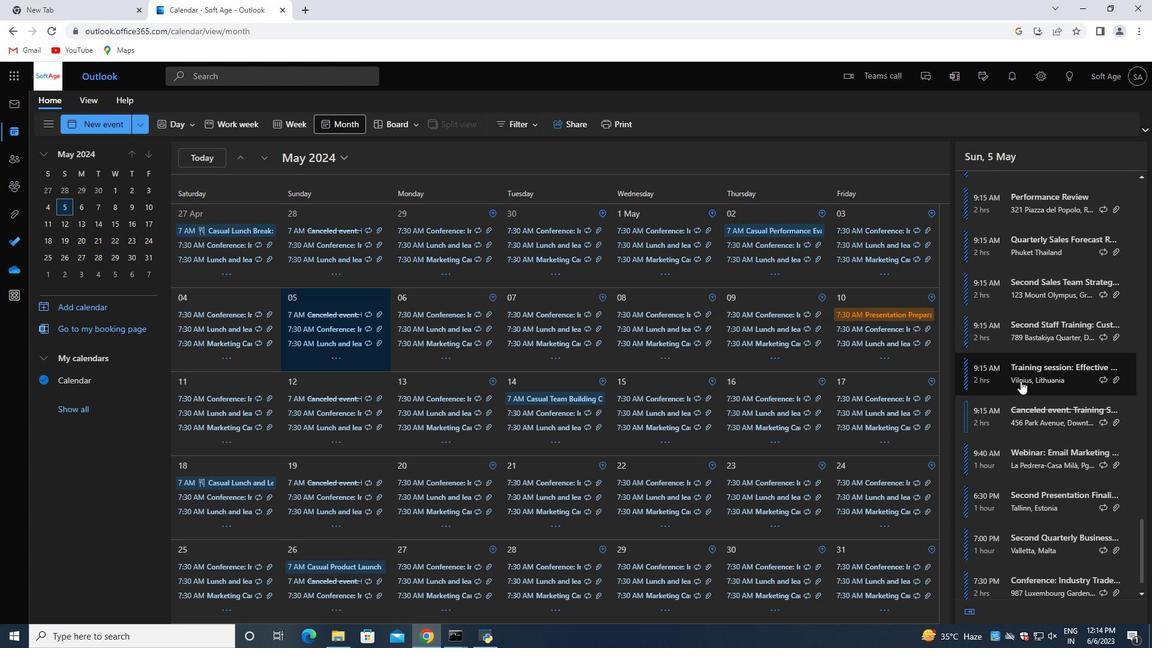 
Action: Mouse scrolled (1020, 381) with delta (0, 0)
Screenshot: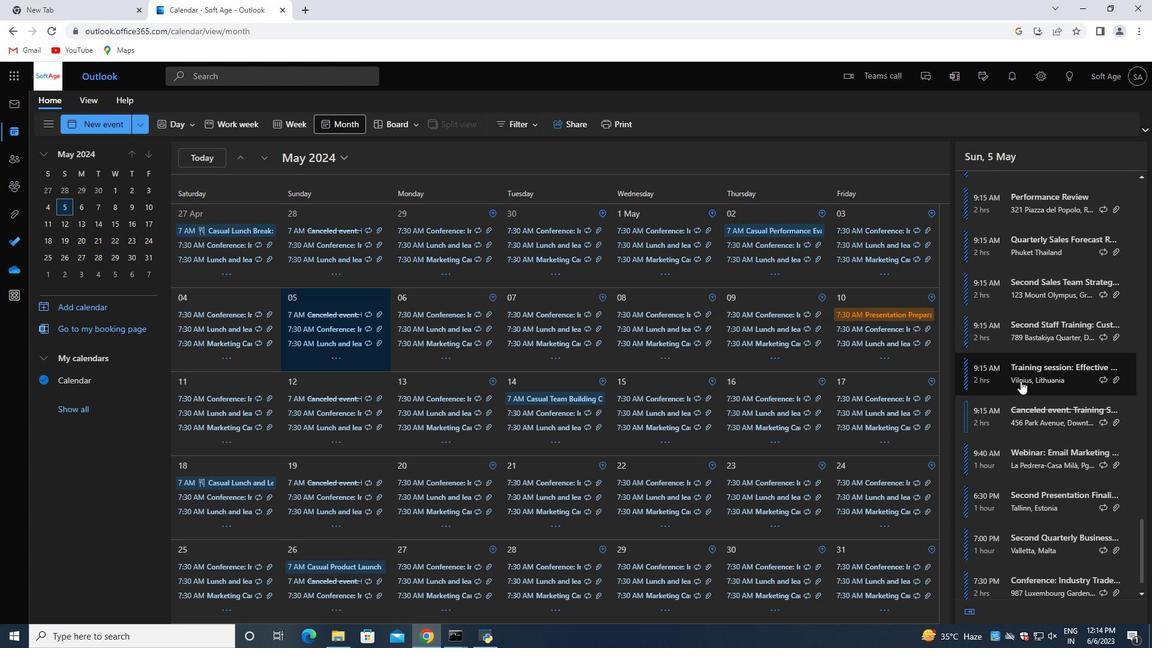 
Action: Mouse scrolled (1020, 381) with delta (0, 0)
Screenshot: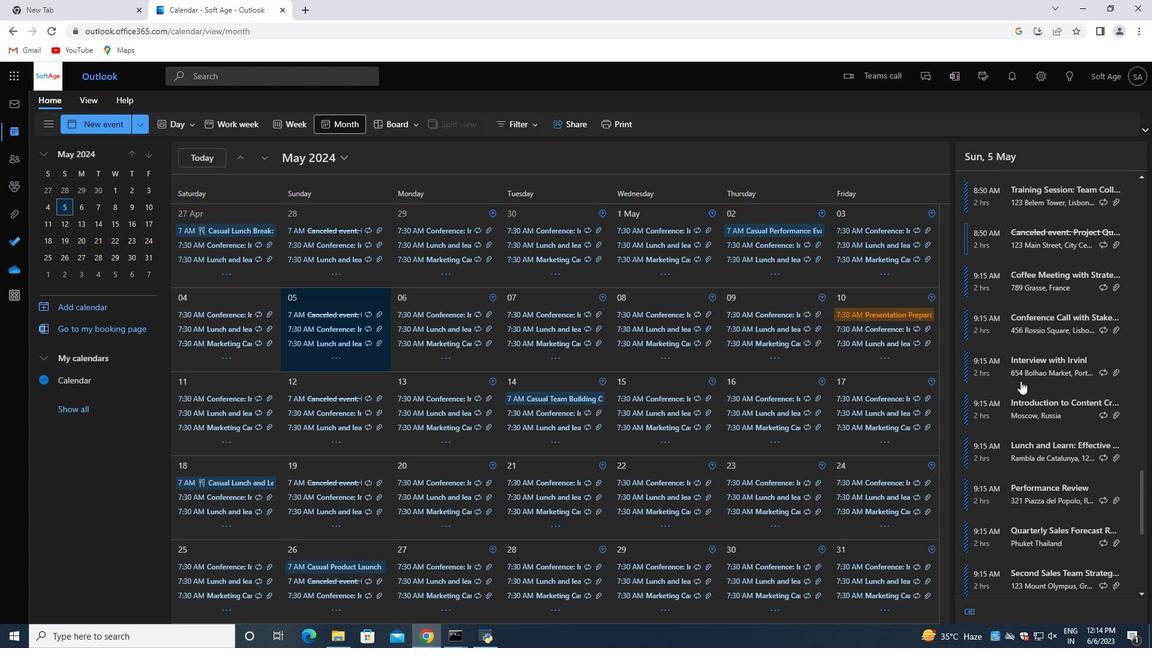 
Action: Mouse scrolled (1020, 381) with delta (0, 0)
Screenshot: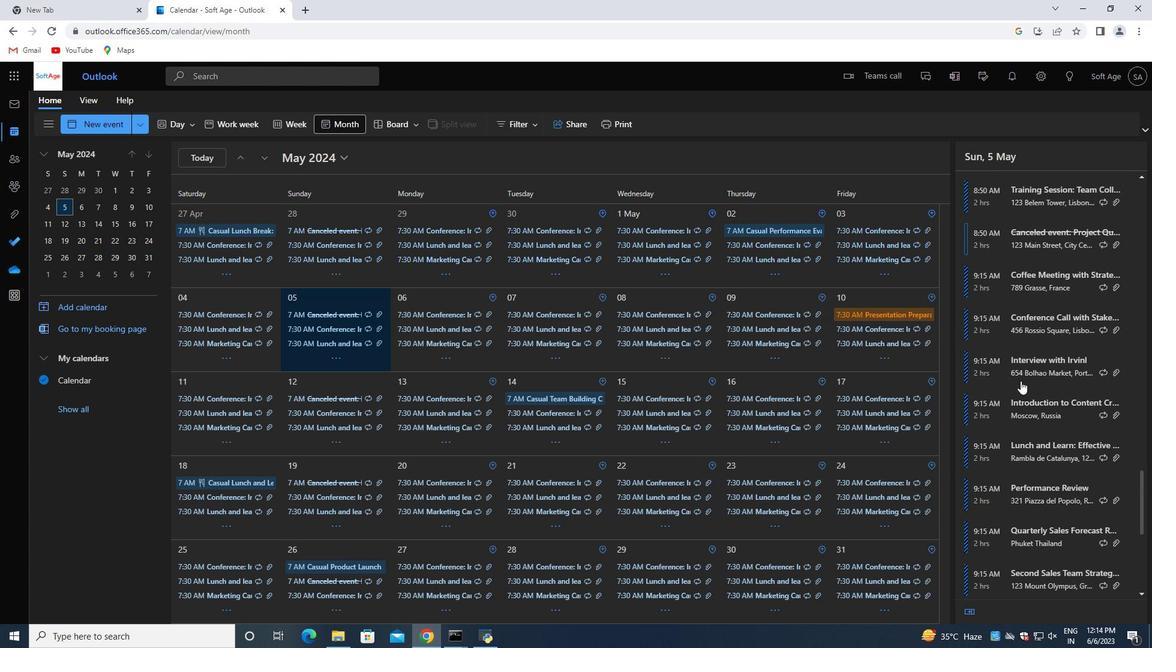 
Action: Mouse scrolled (1020, 381) with delta (0, 0)
Screenshot: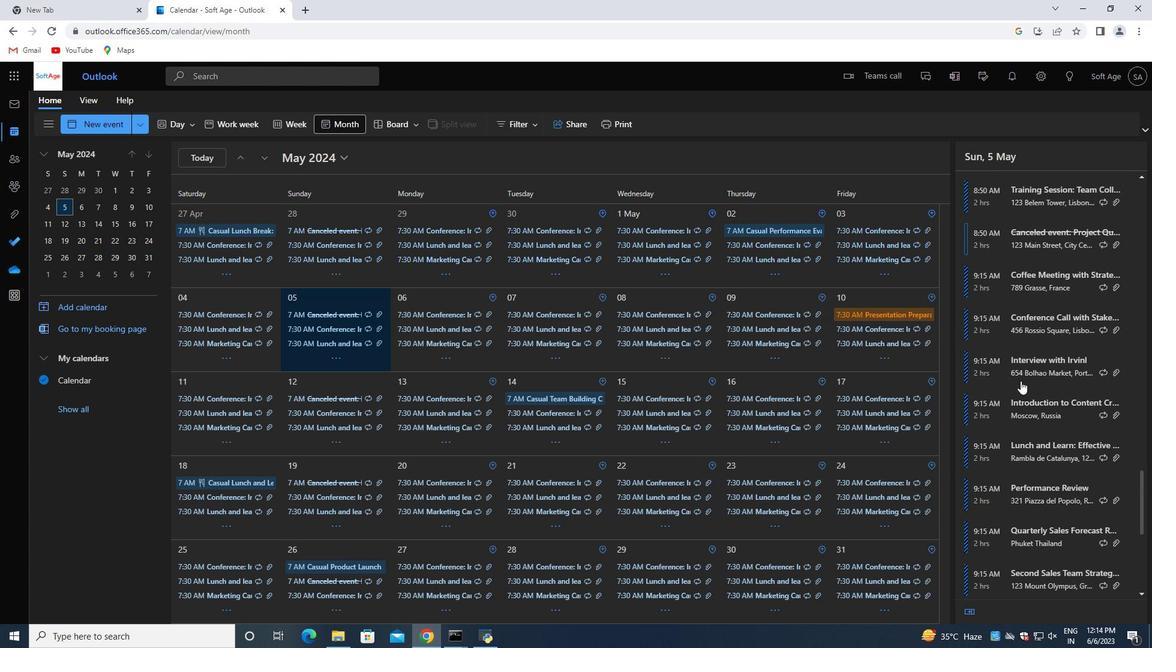 
Action: Mouse scrolled (1020, 381) with delta (0, 0)
Screenshot: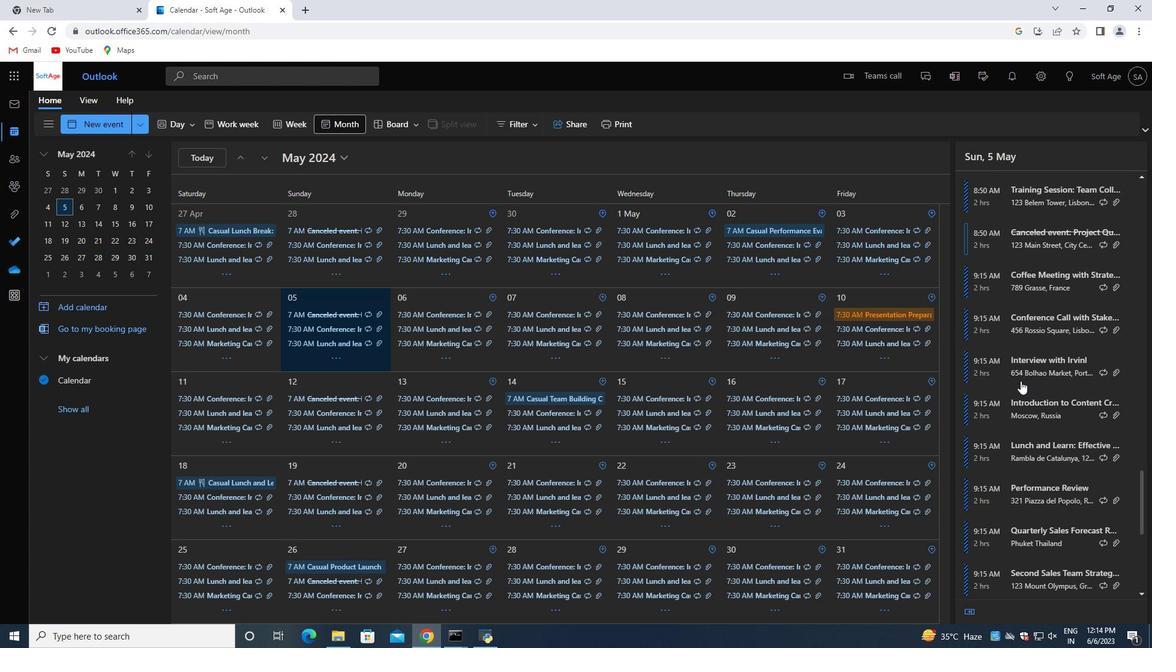 
Action: Mouse scrolled (1020, 381) with delta (0, 0)
Screenshot: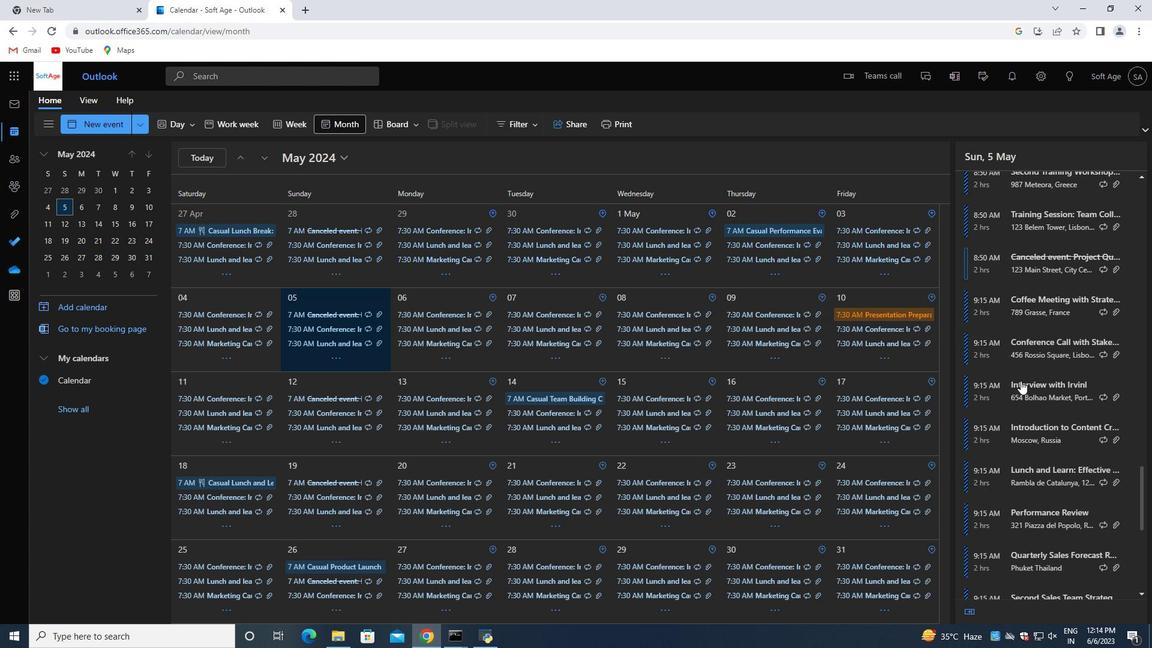 
Action: Mouse scrolled (1020, 381) with delta (0, 0)
Screenshot: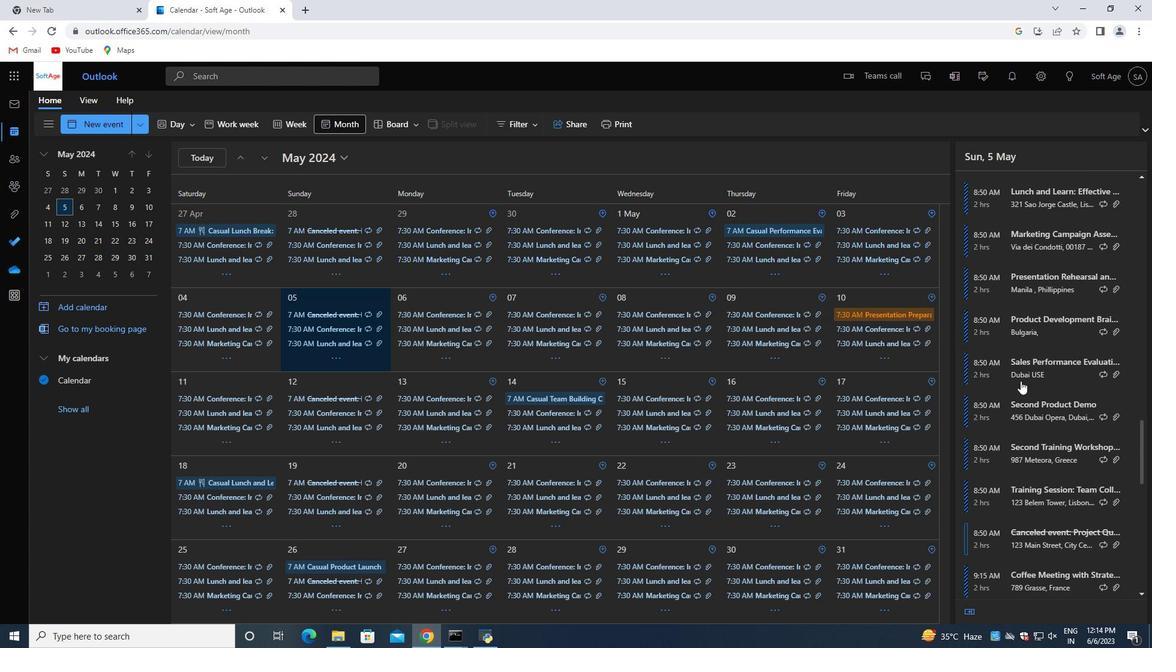 
Action: Mouse scrolled (1020, 381) with delta (0, 0)
Screenshot: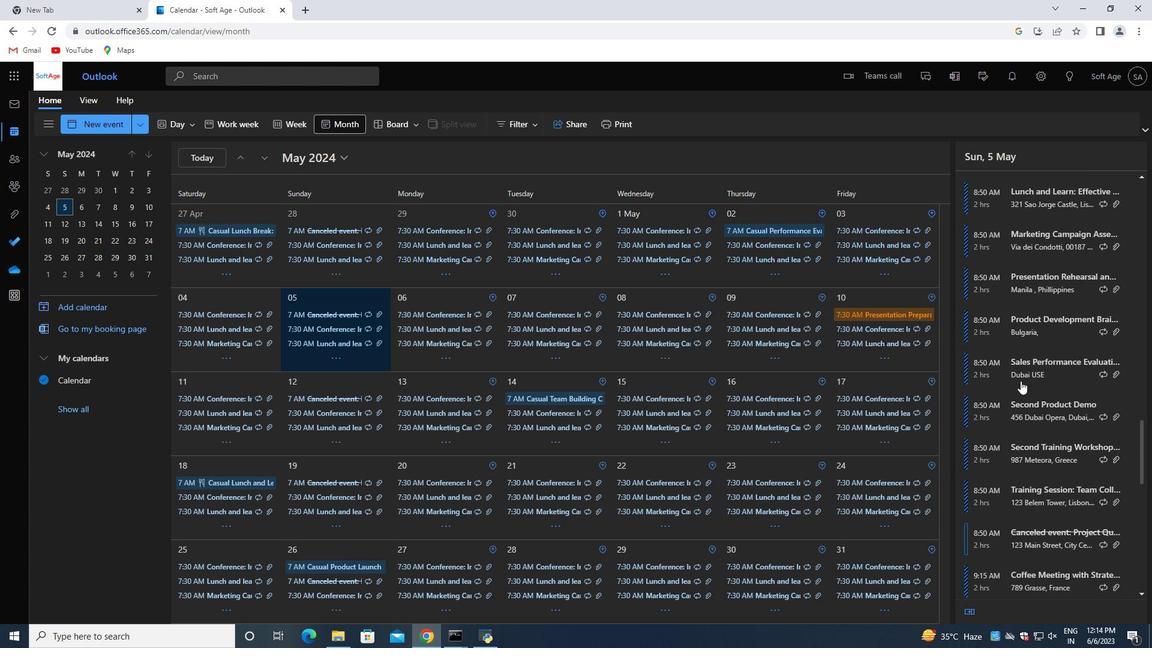 
Action: Mouse scrolled (1020, 381) with delta (0, 0)
Screenshot: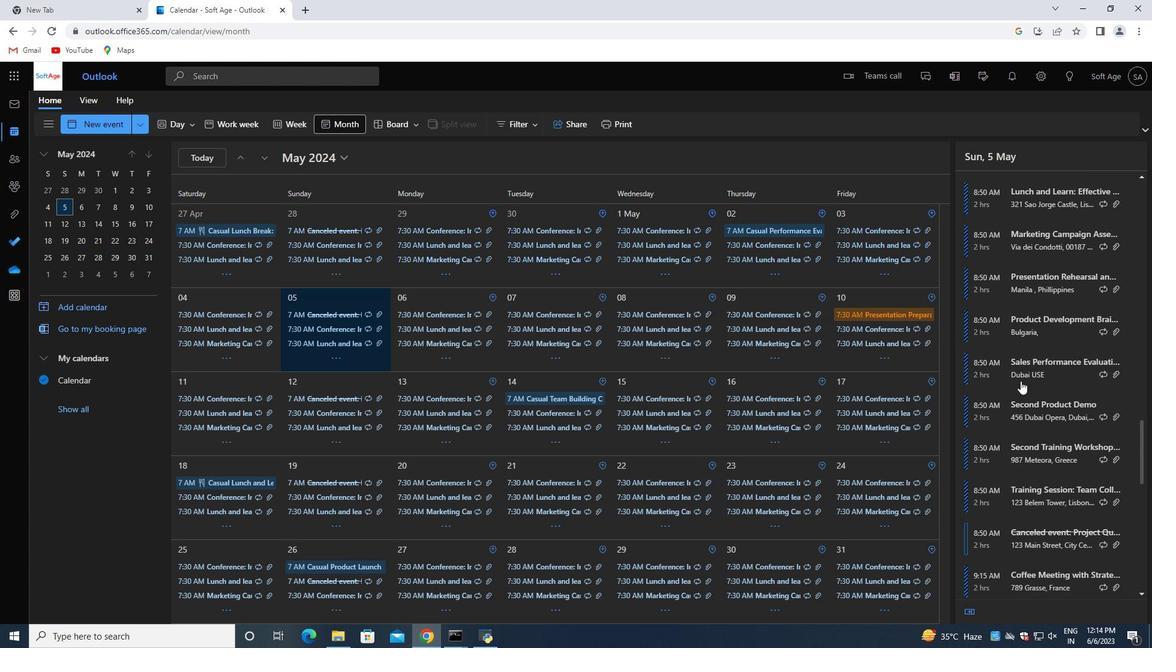 
Action: Mouse scrolled (1020, 381) with delta (0, 0)
Screenshot: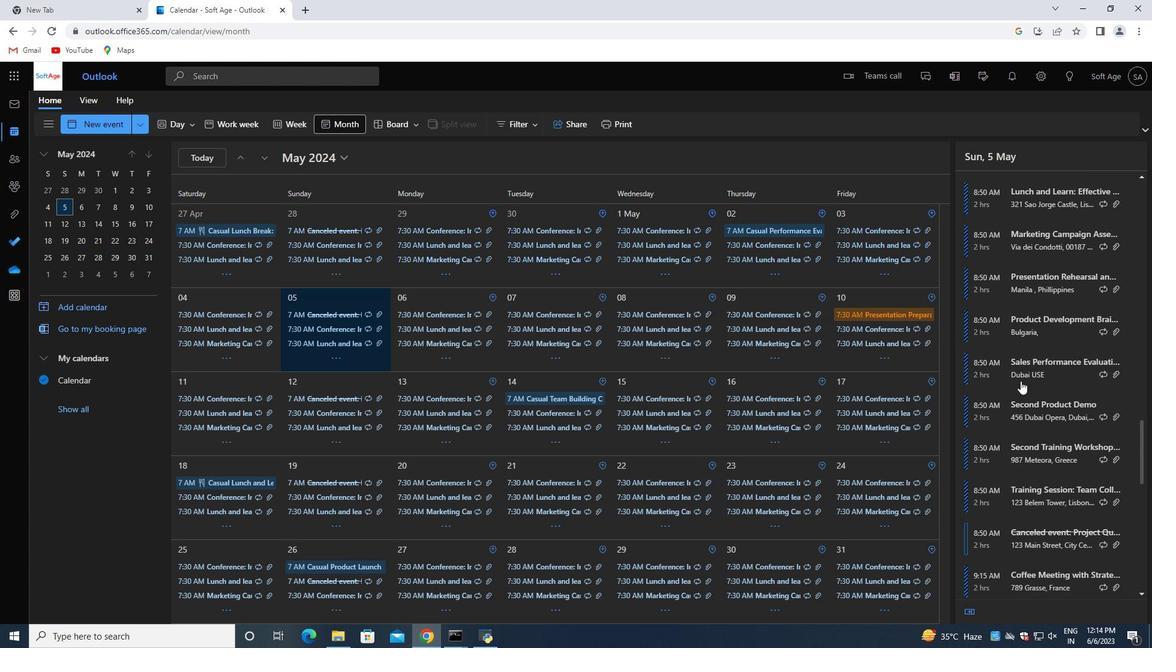 
Action: Mouse scrolled (1020, 381) with delta (0, 0)
Screenshot: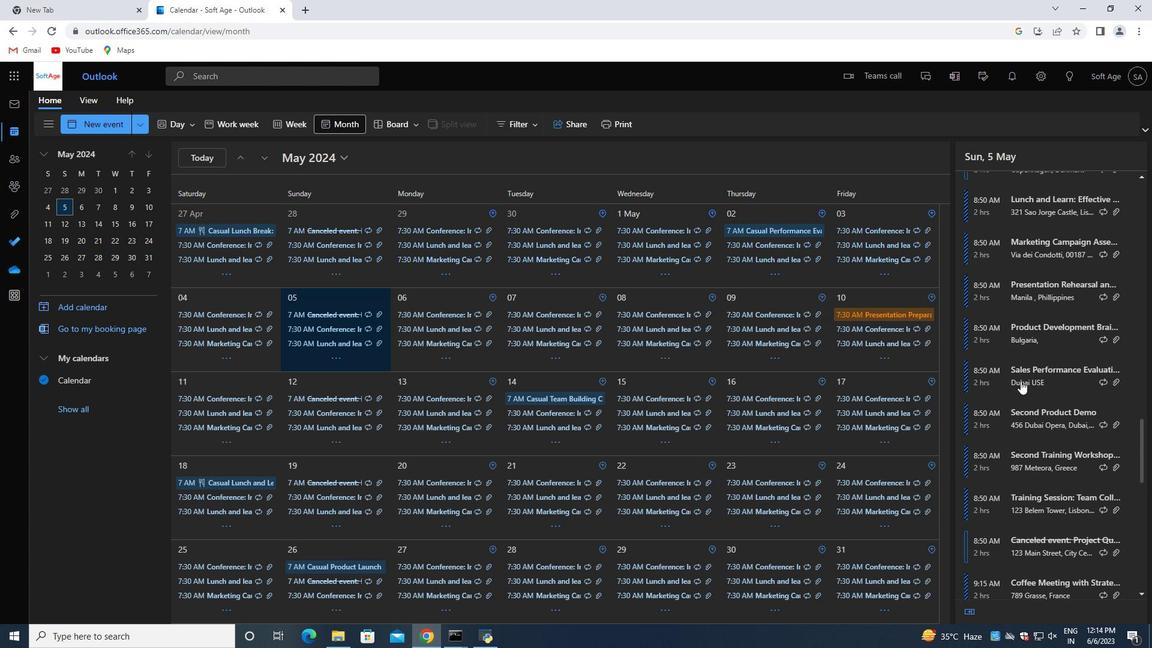 
Action: Mouse scrolled (1020, 381) with delta (0, 0)
Screenshot: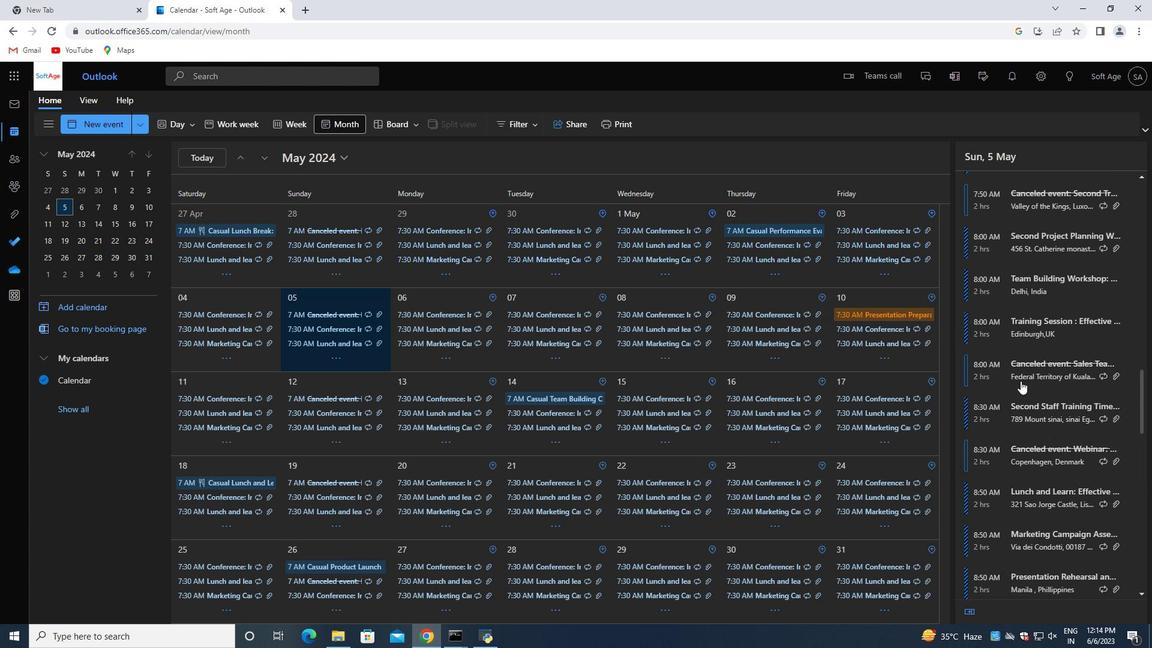 
Action: Mouse scrolled (1020, 381) with delta (0, 0)
Screenshot: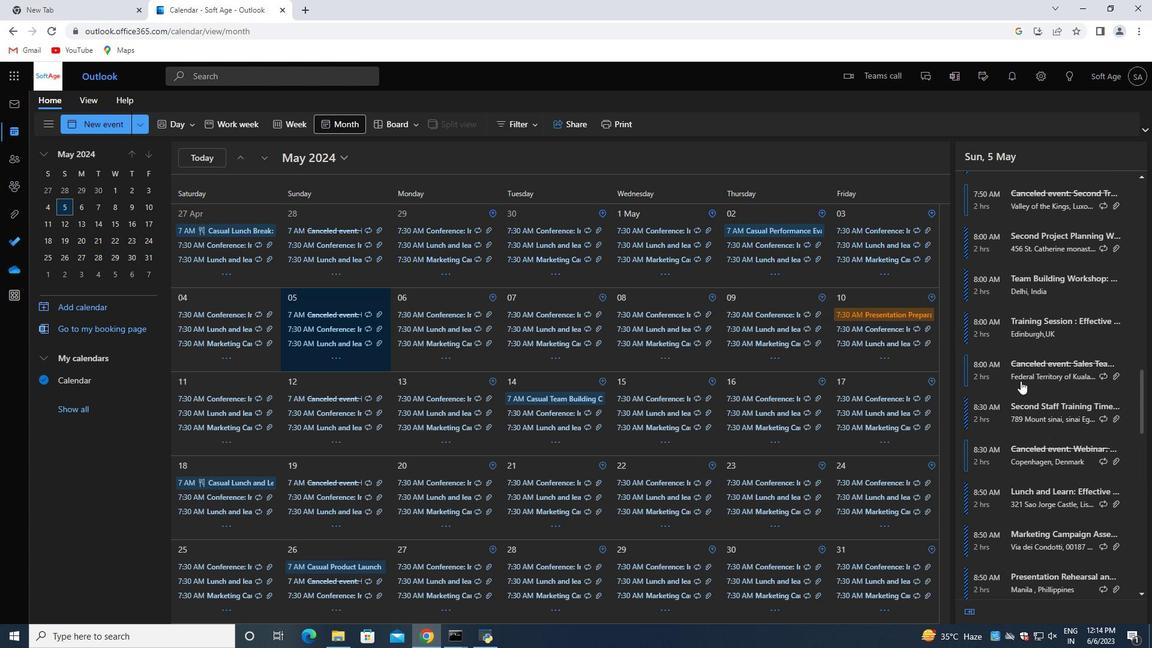 
Action: Mouse scrolled (1020, 381) with delta (0, 0)
Screenshot: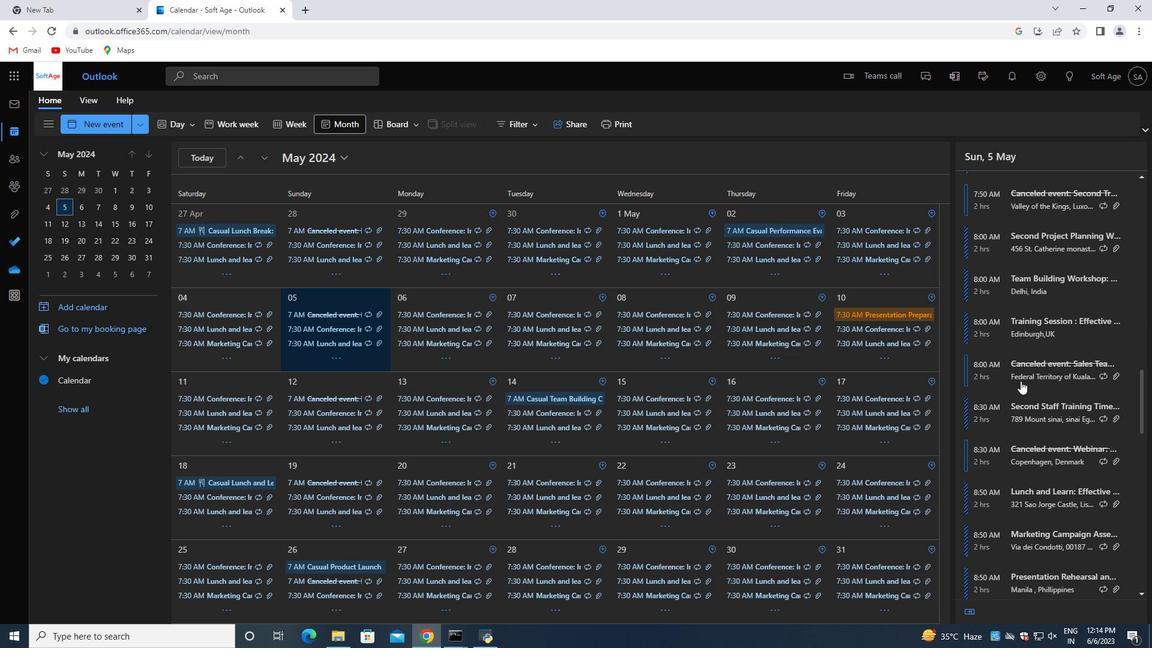 
Action: Mouse scrolled (1020, 381) with delta (0, 0)
Screenshot: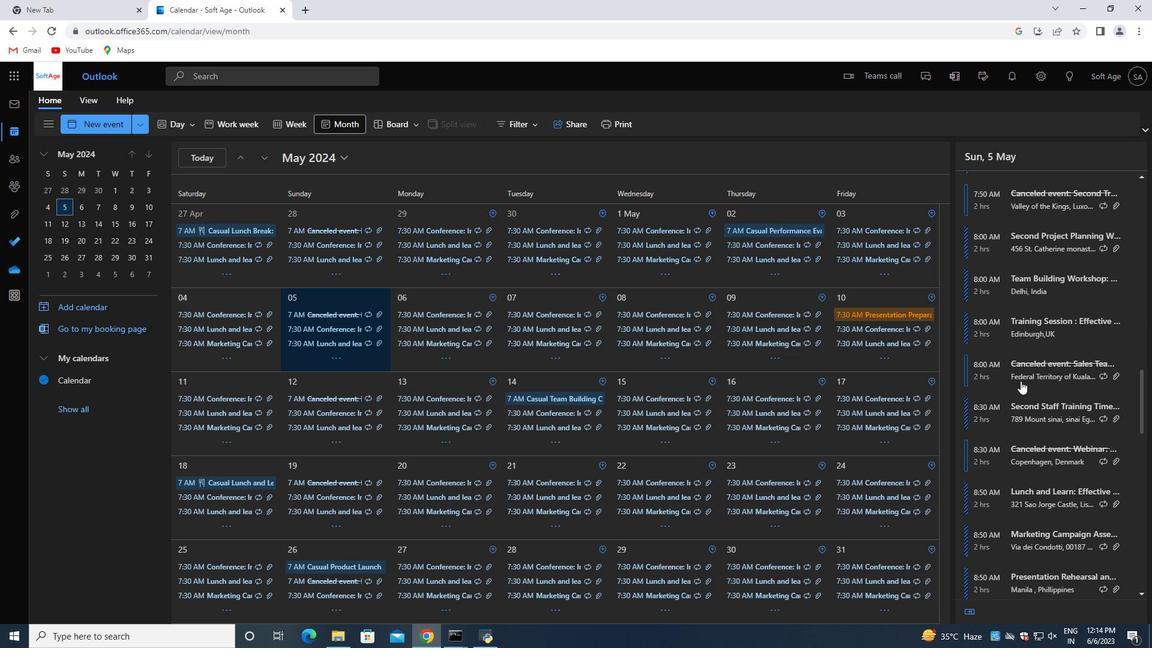 
Action: Mouse scrolled (1020, 381) with delta (0, 0)
Screenshot: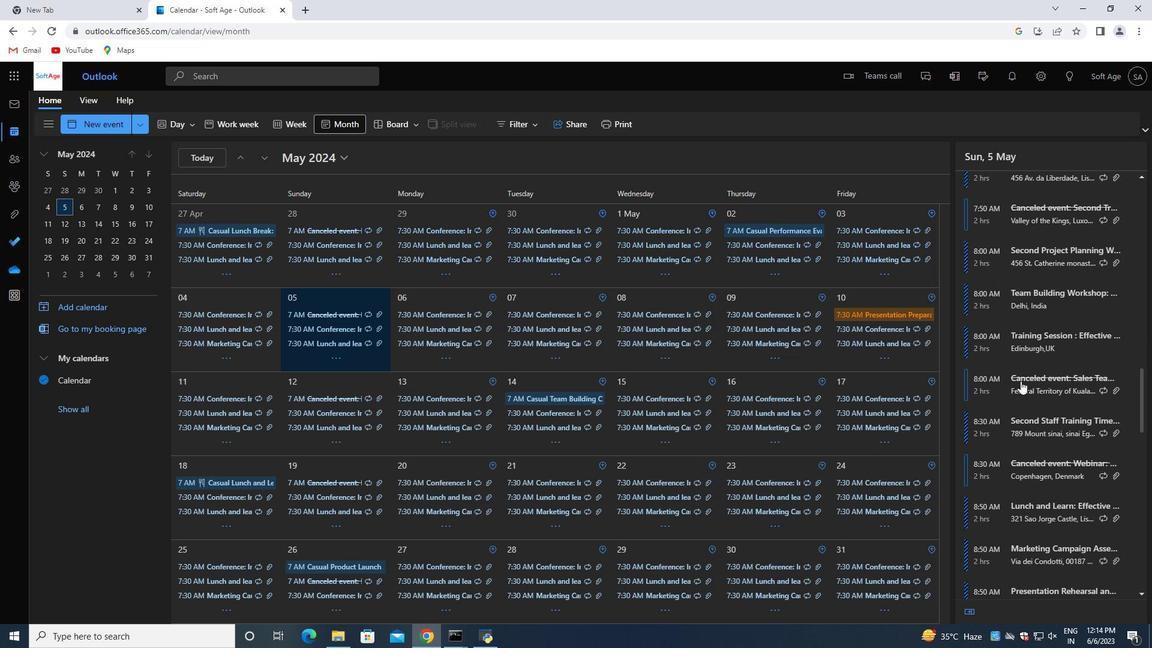 
Action: Mouse scrolled (1020, 381) with delta (0, 0)
Screenshot: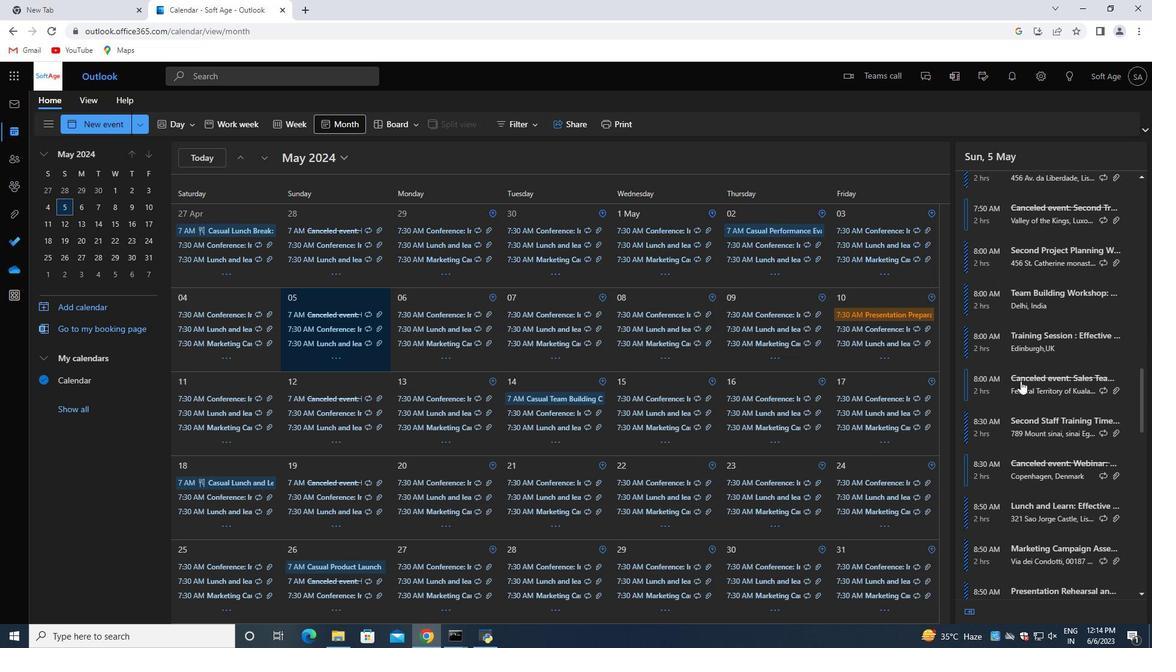
Action: Mouse scrolled (1020, 381) with delta (0, 0)
Screenshot: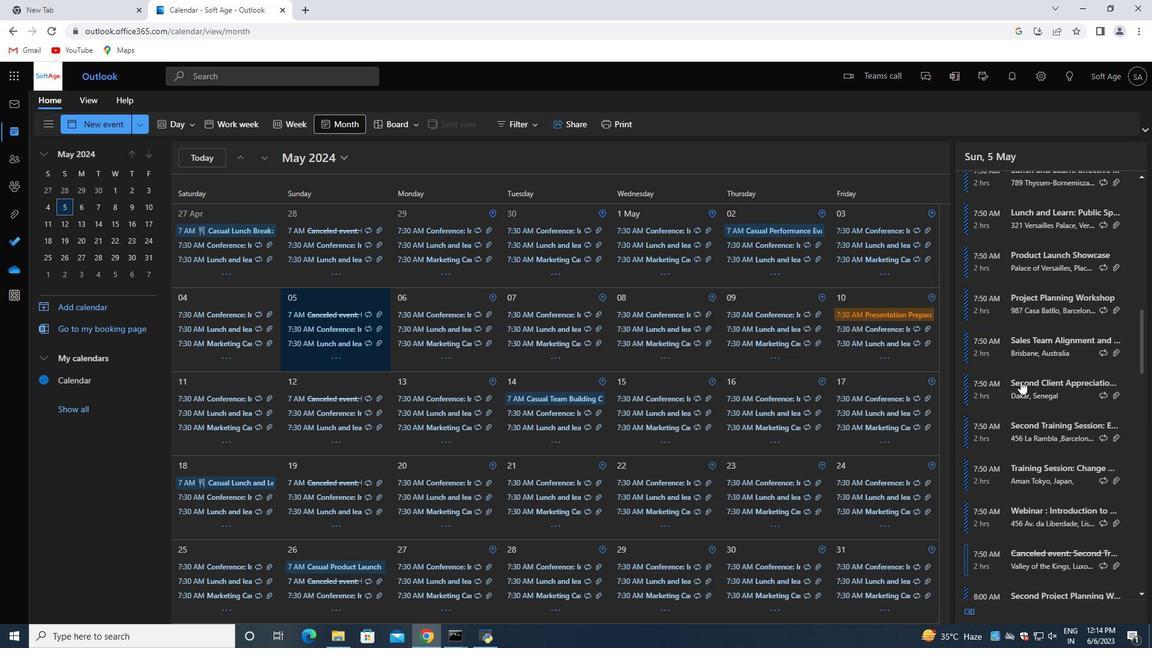 
Action: Mouse scrolled (1020, 381) with delta (0, 0)
Screenshot: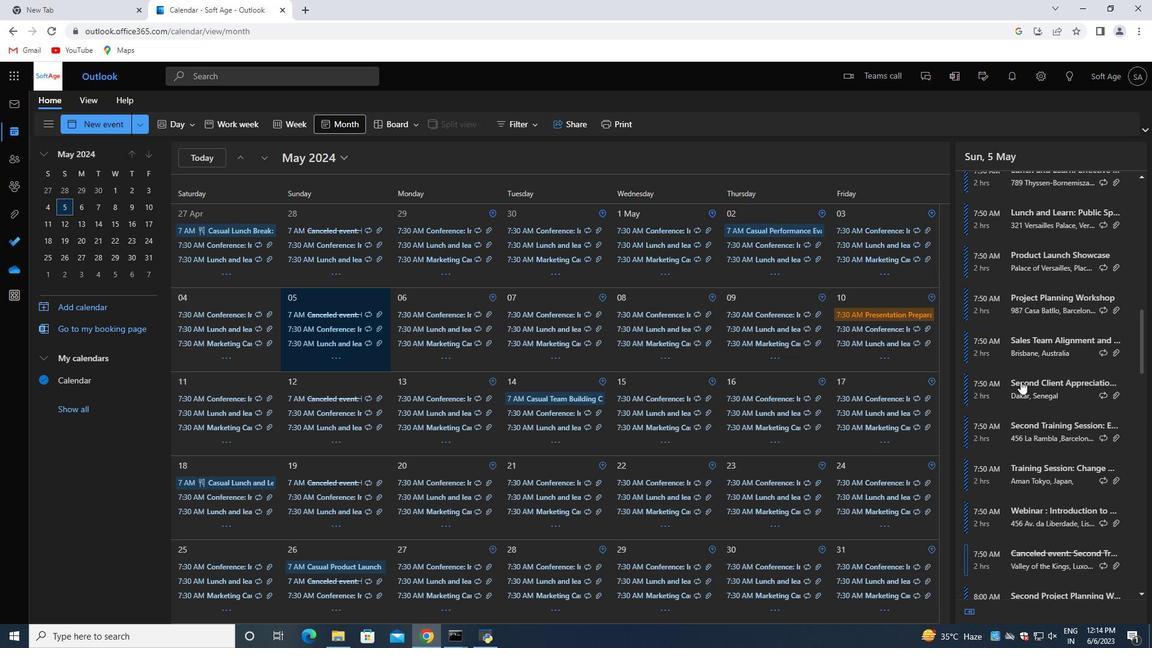 
Action: Mouse scrolled (1020, 381) with delta (0, 0)
Screenshot: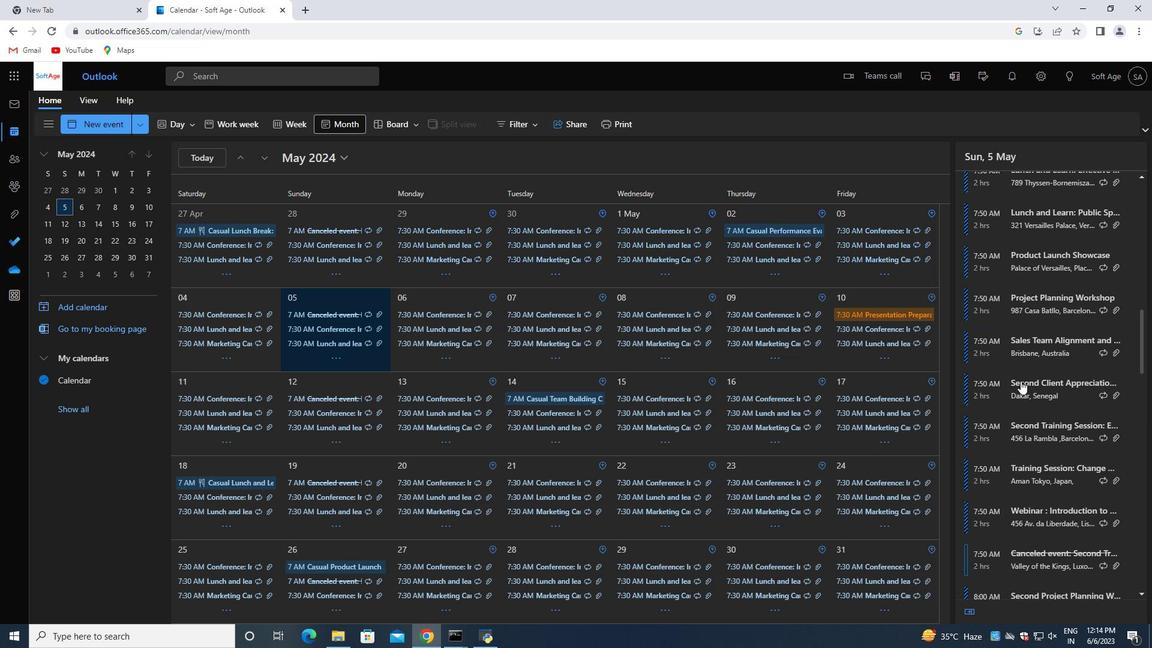 
Action: Mouse scrolled (1020, 381) with delta (0, 0)
Screenshot: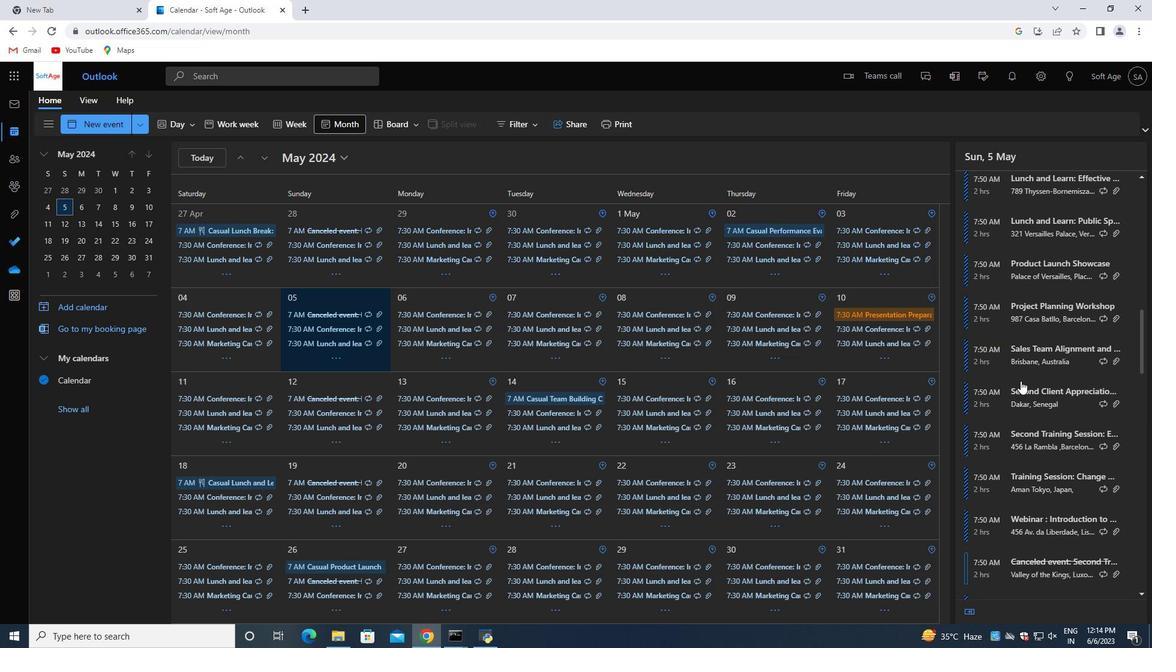 
Action: Mouse moved to (1020, 380)
Screenshot: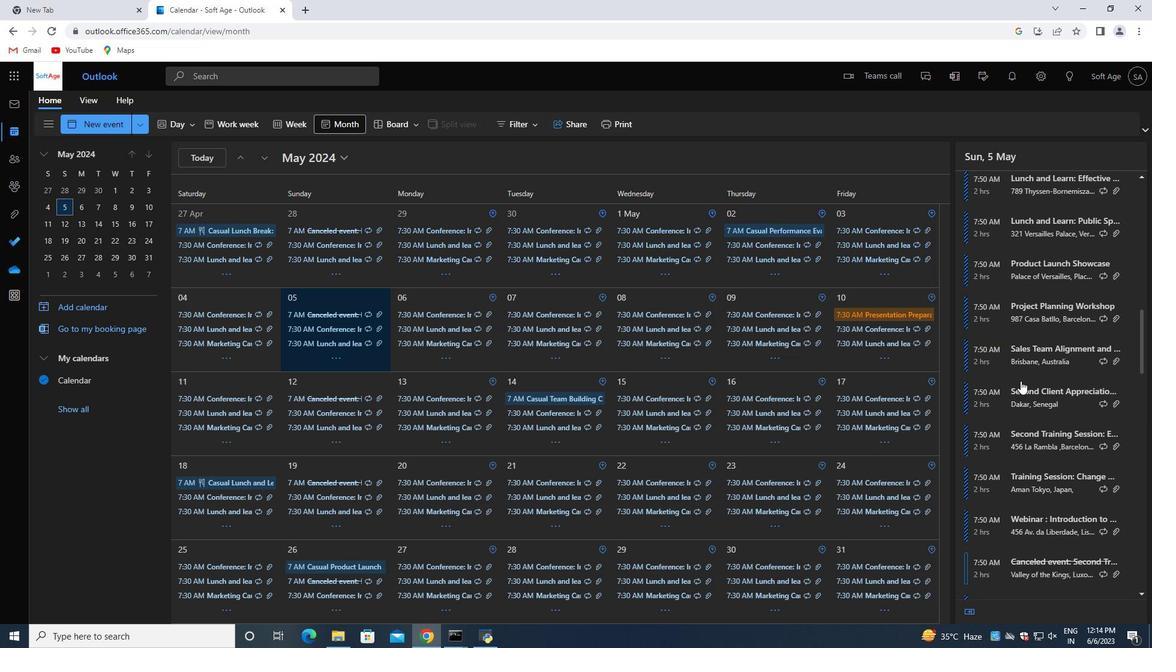 
Action: Mouse scrolled (1020, 381) with delta (0, 0)
Screenshot: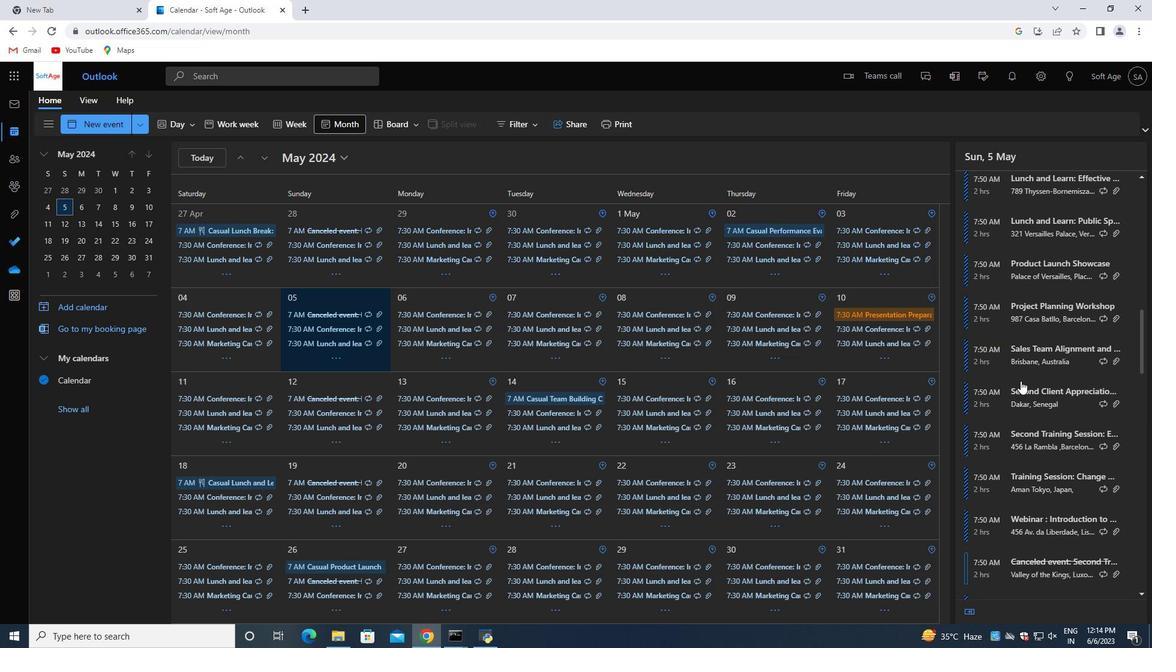
Action: Mouse moved to (854, 525)
Screenshot: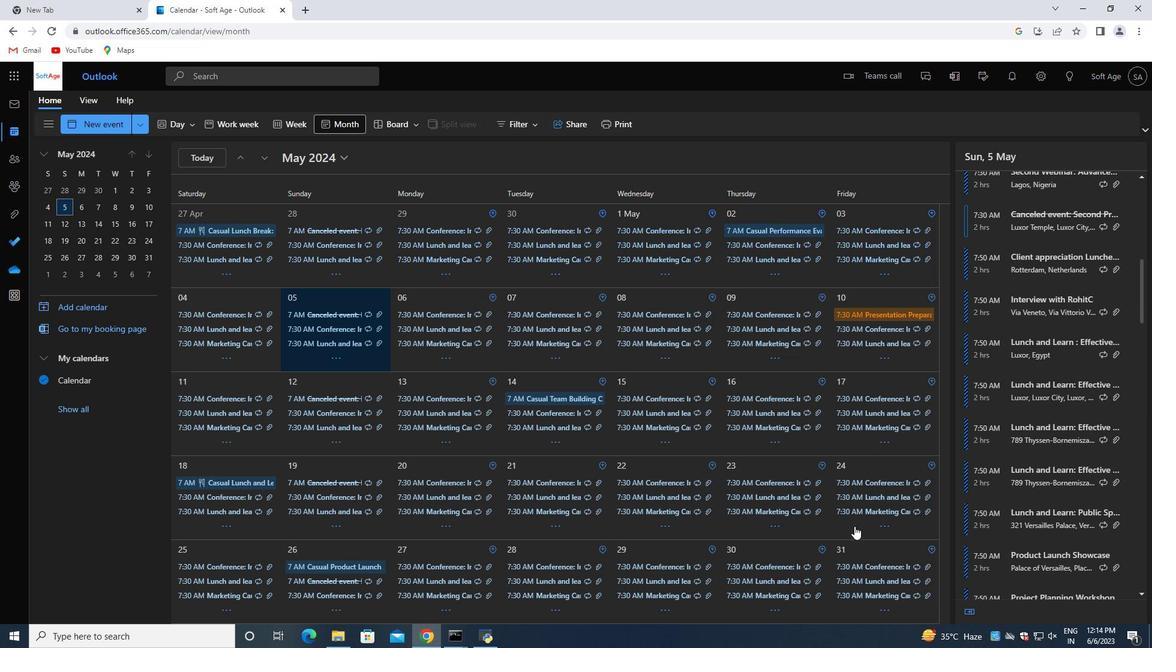 
Action: Mouse pressed left at (854, 525)
Screenshot: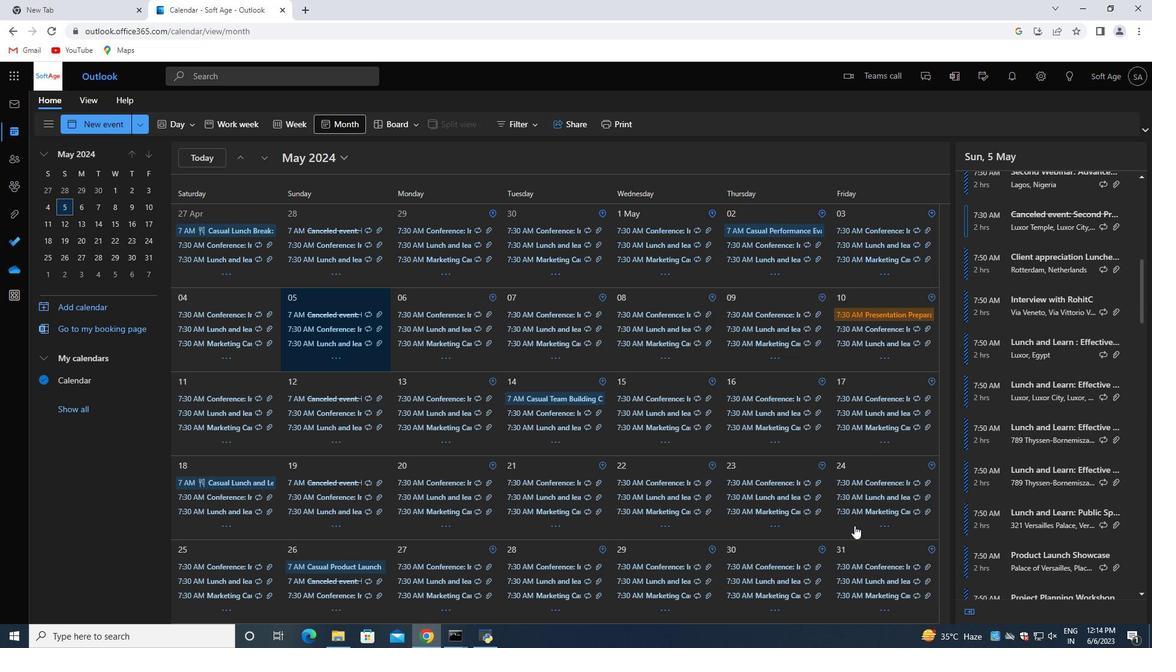 
Action: Mouse moved to (1022, 240)
Screenshot: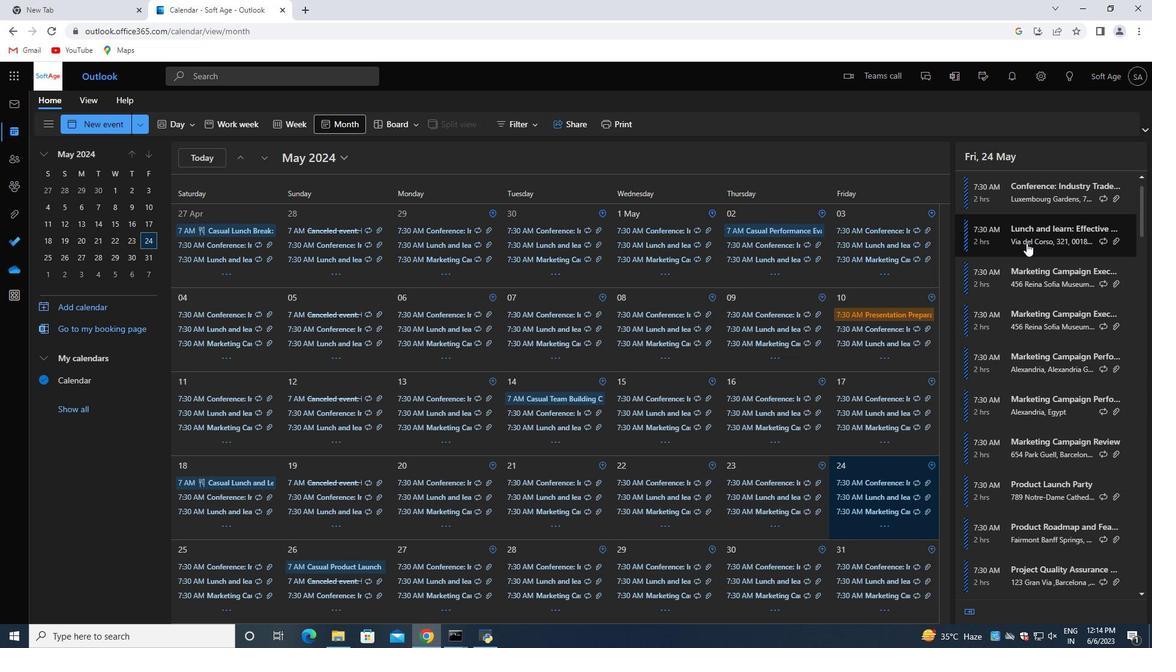 
Action: Mouse scrolled (1022, 241) with delta (0, 0)
Screenshot: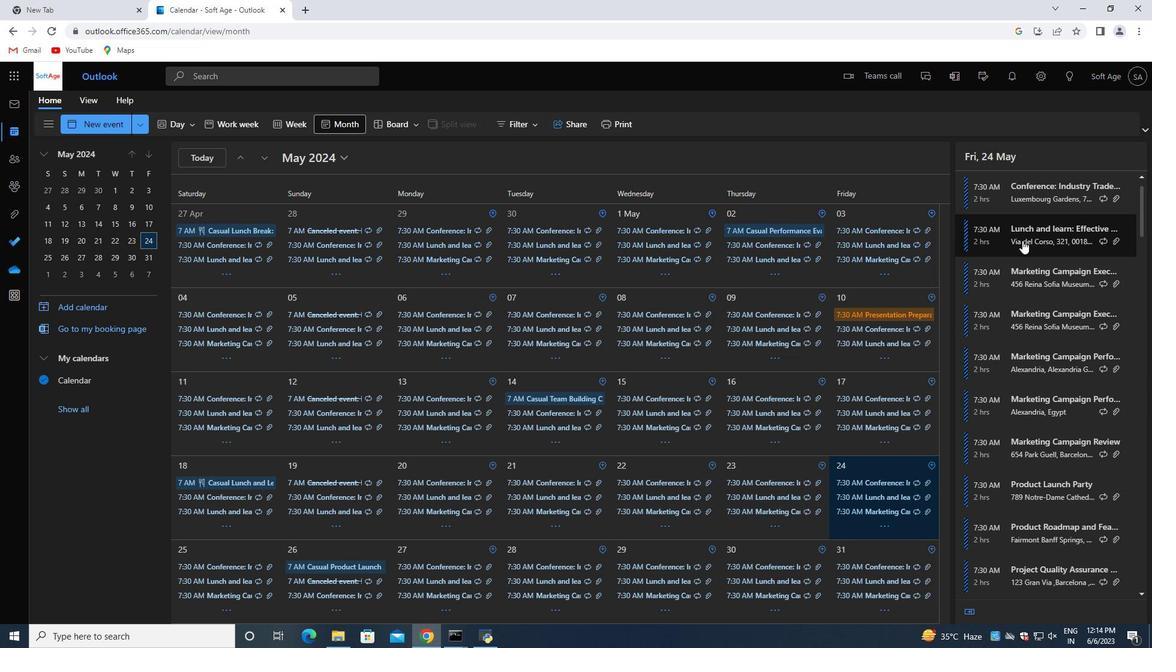 
Action: Mouse scrolled (1022, 241) with delta (0, 0)
Screenshot: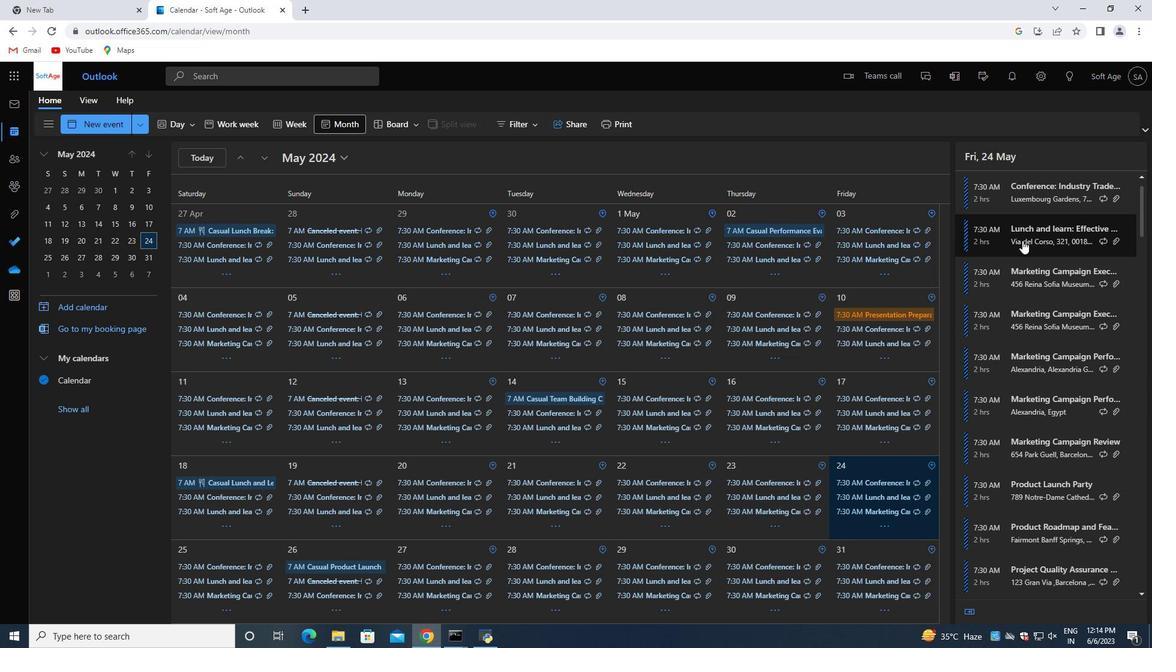 
Action: Mouse moved to (1022, 240)
Screenshot: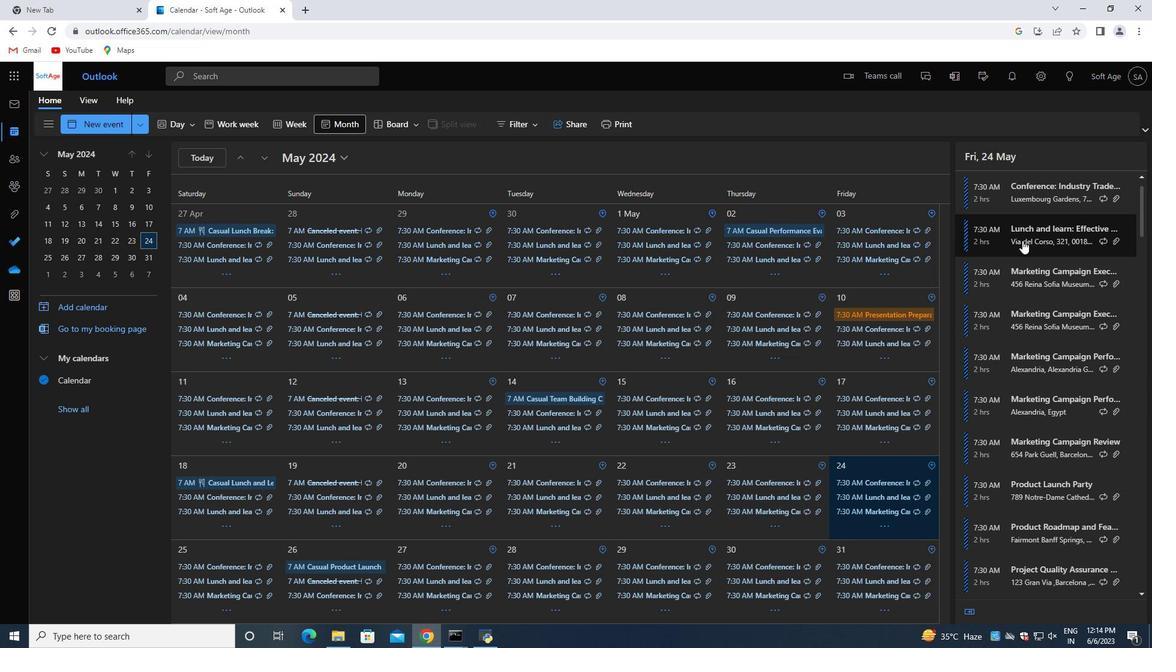 
Action: Mouse scrolled (1022, 241) with delta (0, 0)
Screenshot: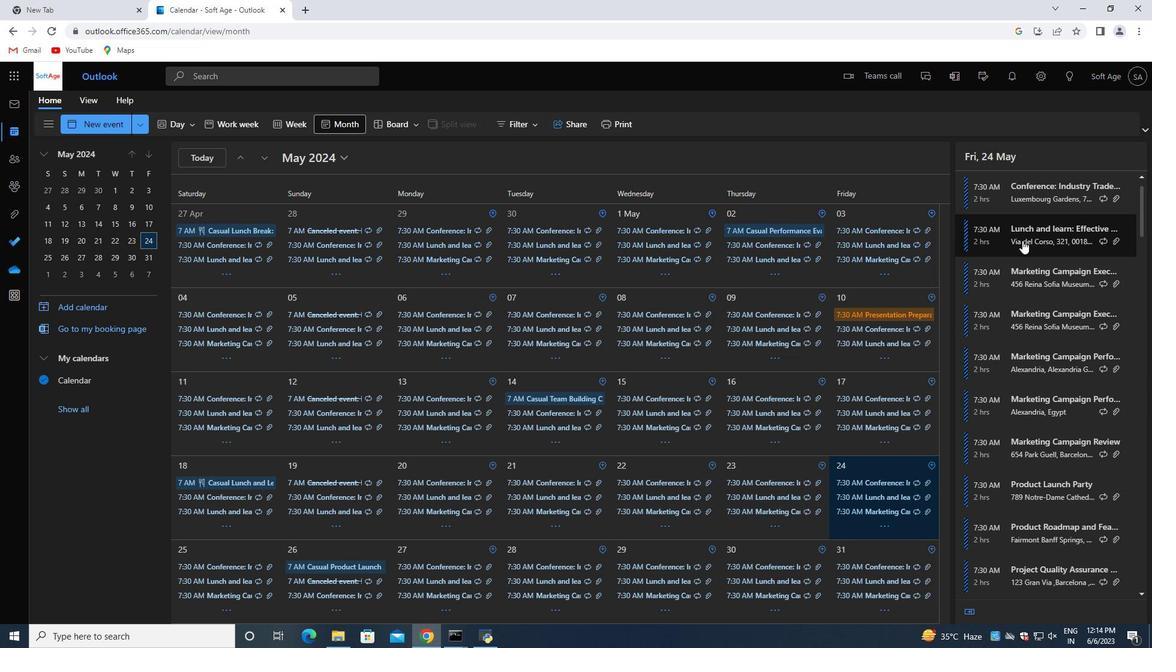 
Action: Mouse moved to (1013, 317)
Screenshot: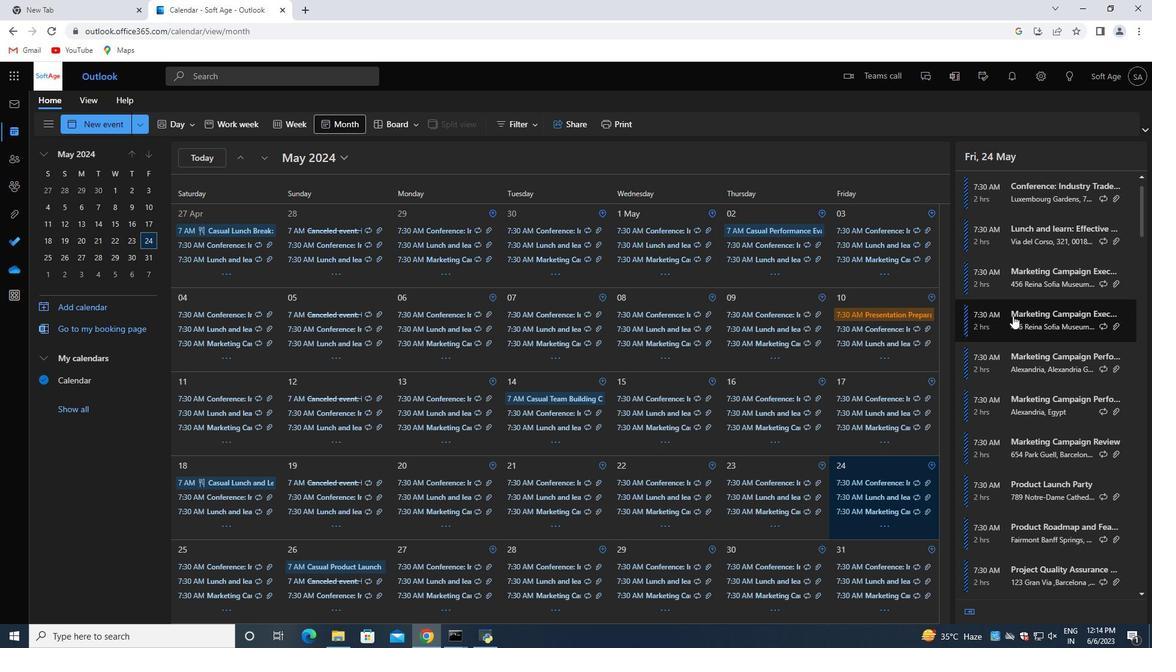 
Action: Mouse scrolled (1013, 316) with delta (0, 0)
Screenshot: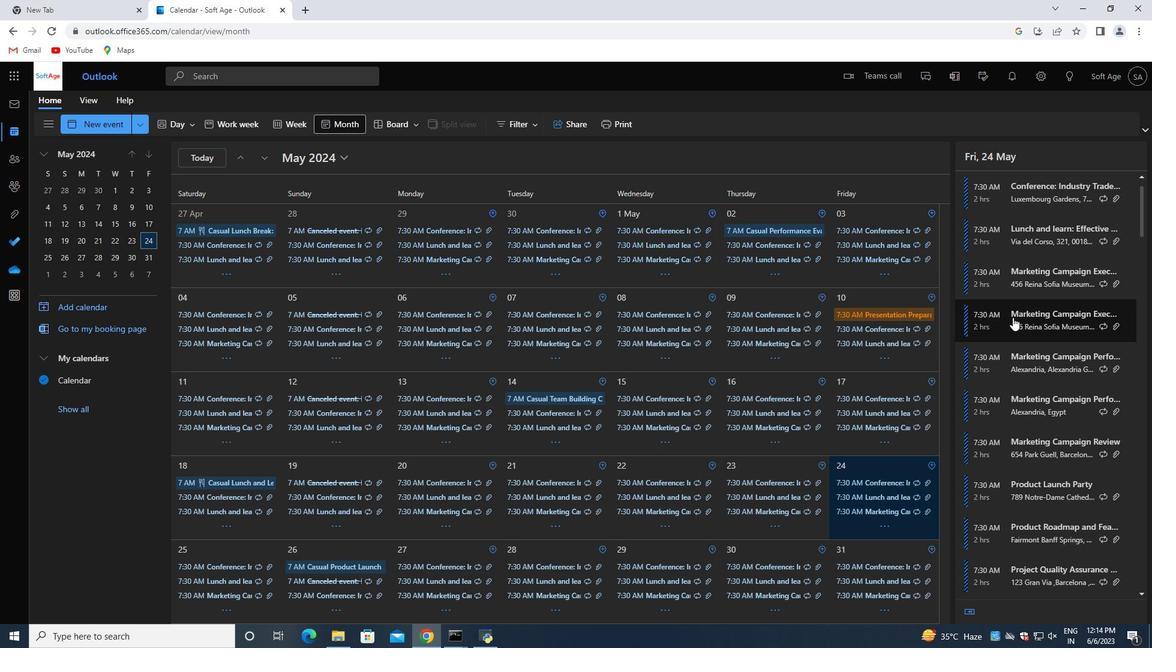 
Action: Mouse moved to (1001, 312)
Screenshot: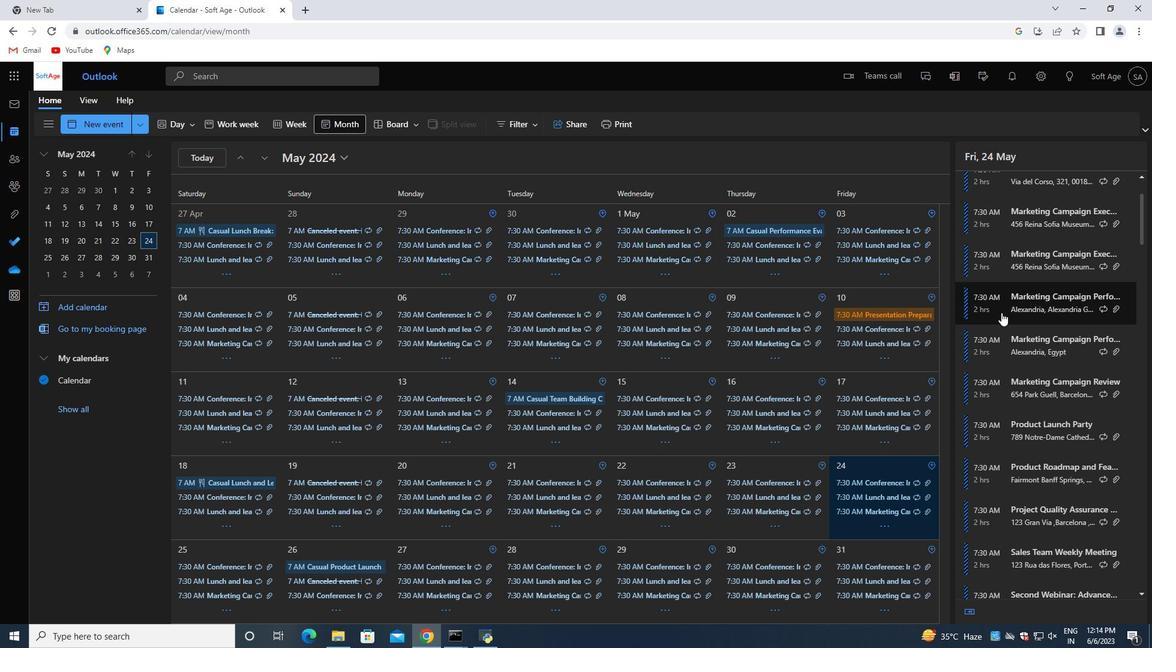 
Action: Mouse scrolled (1001, 312) with delta (0, 0)
Screenshot: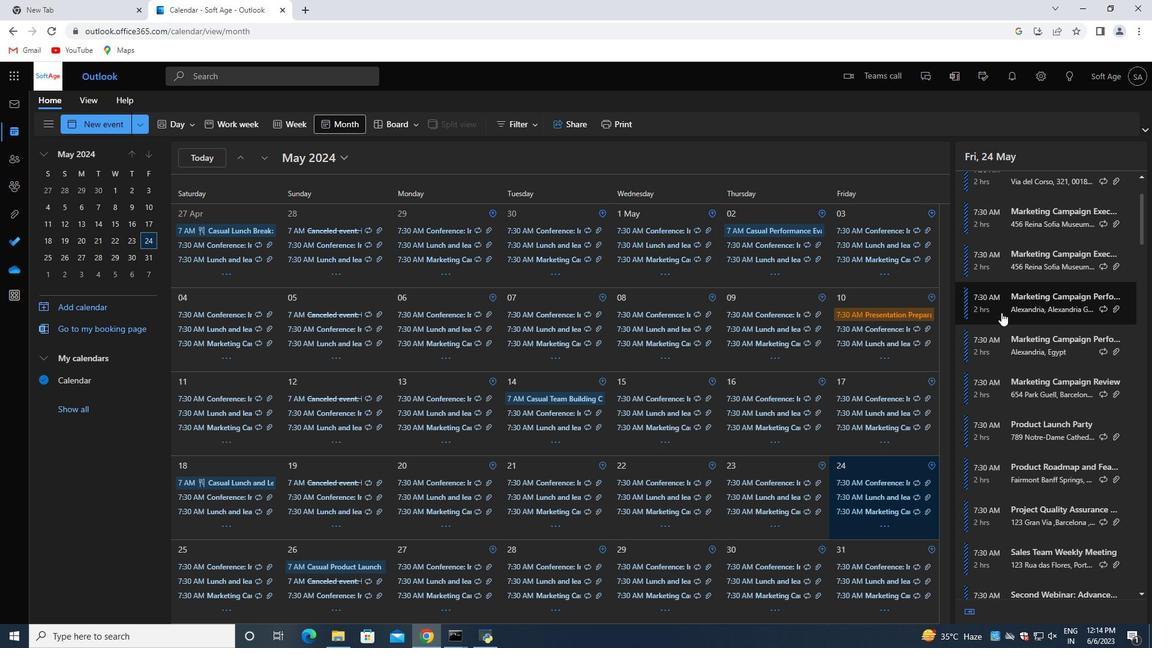 
Action: Mouse moved to (1002, 314)
Screenshot: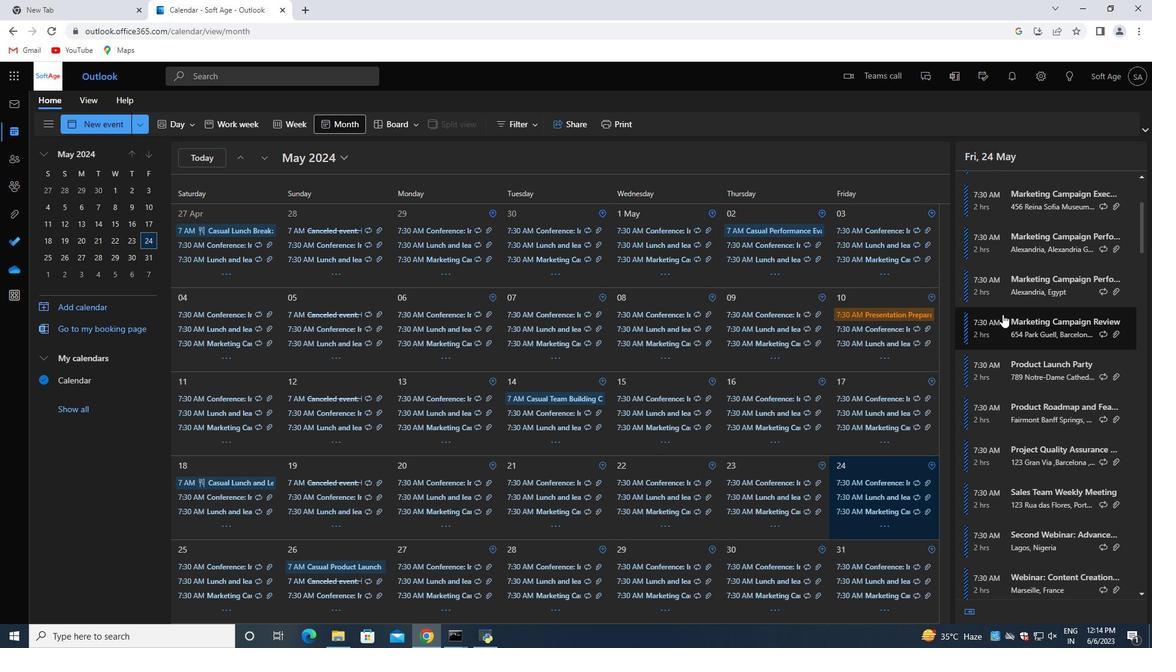 
Action: Mouse scrolled (1002, 313) with delta (0, 0)
Screenshot: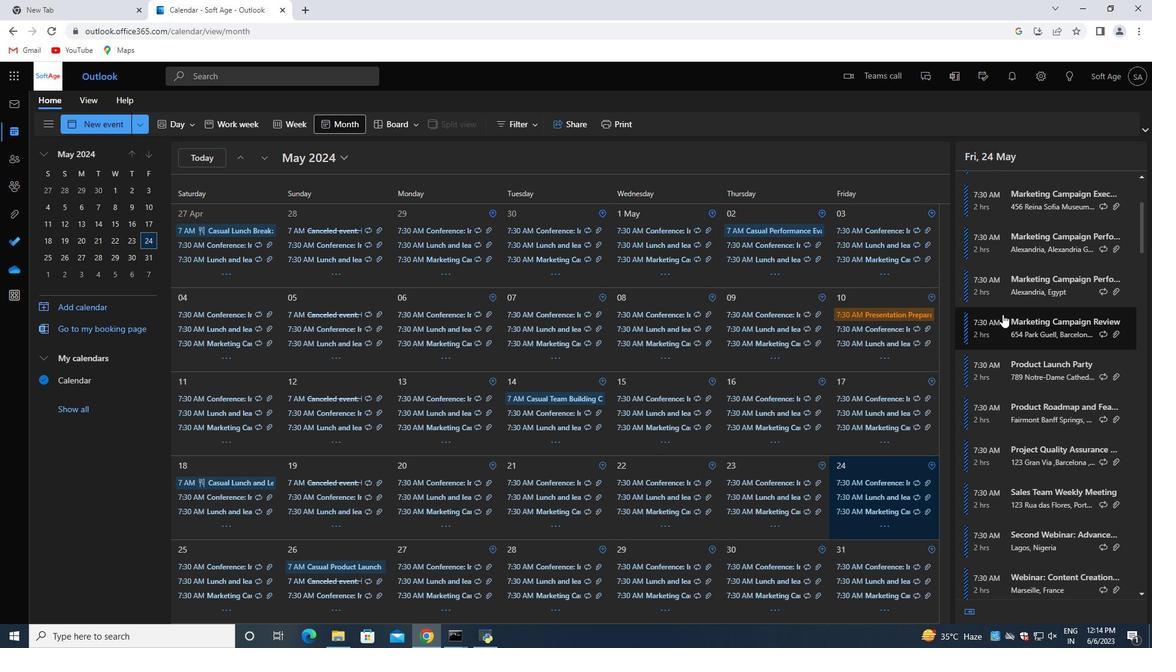 
Action: Mouse moved to (1003, 314)
Screenshot: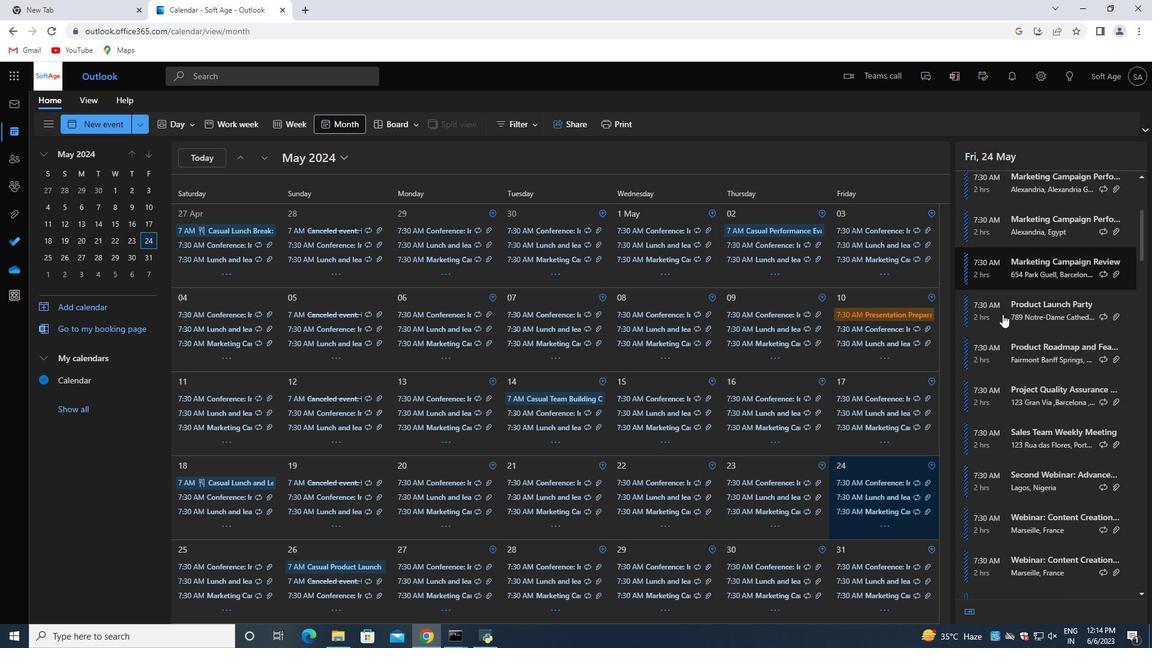 
Action: Mouse scrolled (1003, 313) with delta (0, 0)
Screenshot: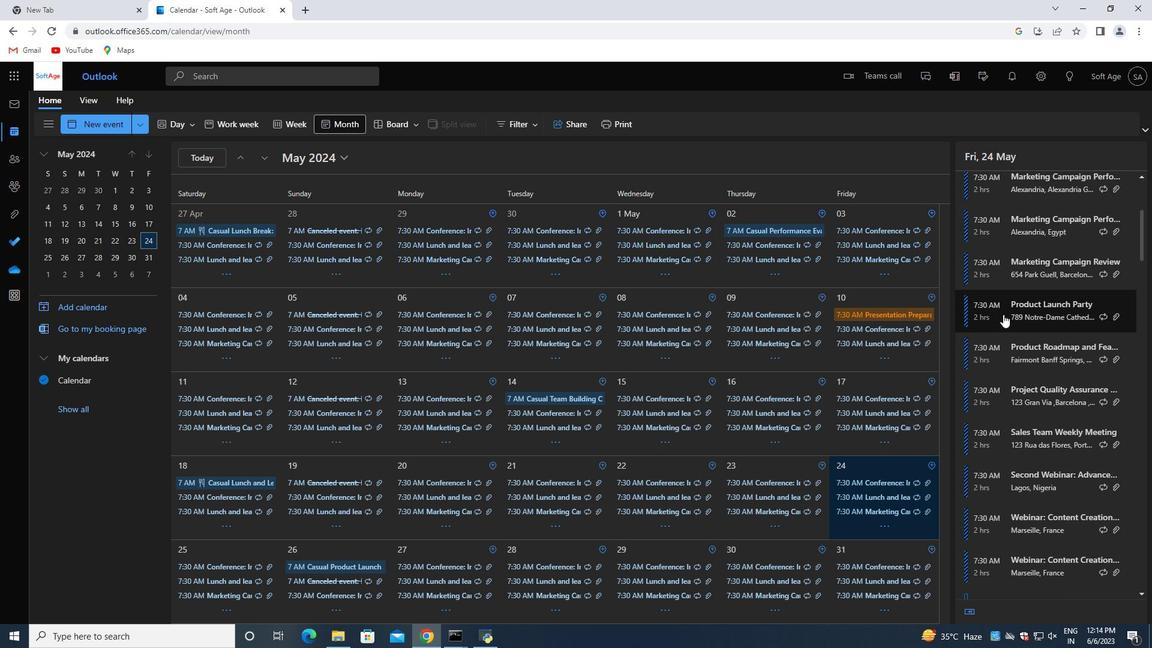 
Action: Mouse moved to (1003, 314)
Screenshot: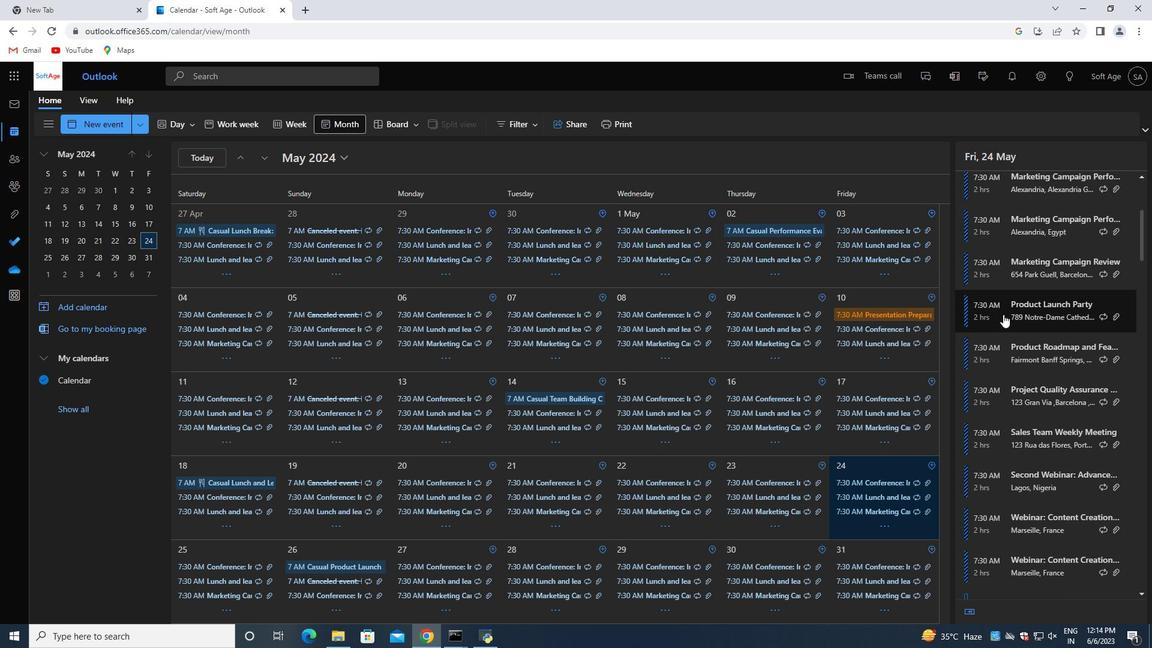 
Action: Mouse scrolled (1003, 313) with delta (0, 0)
Screenshot: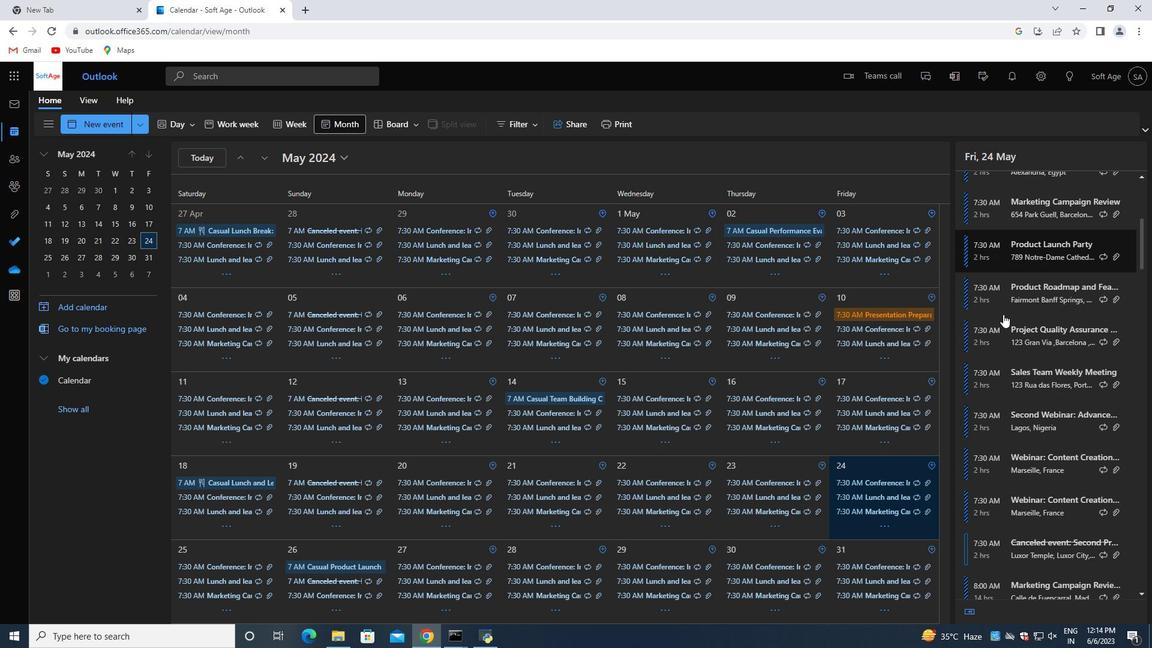 
Action: Mouse moved to (1004, 315)
Screenshot: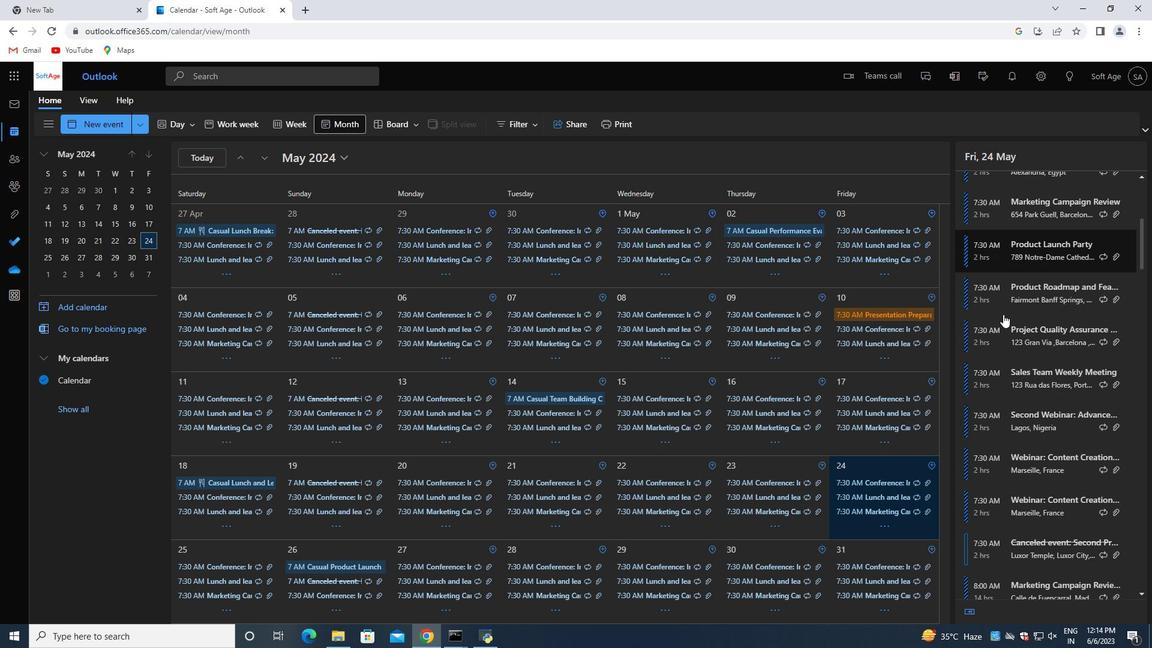 
Action: Mouse scrolled (1004, 314) with delta (0, 0)
Screenshot: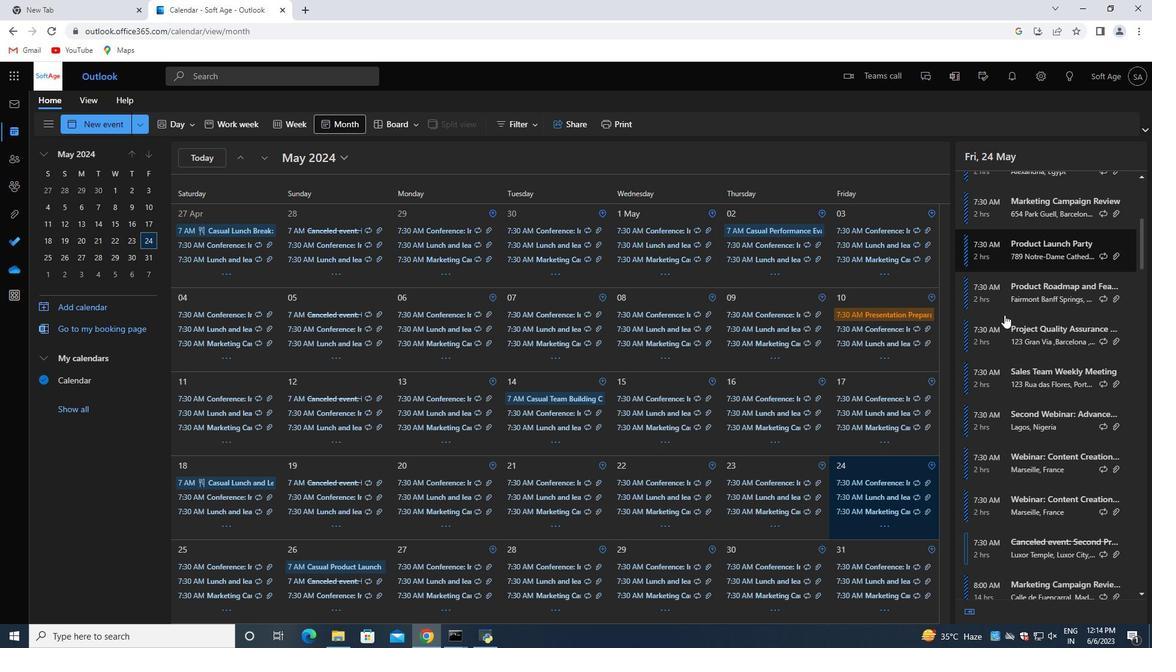 
Action: Mouse moved to (1005, 315)
Screenshot: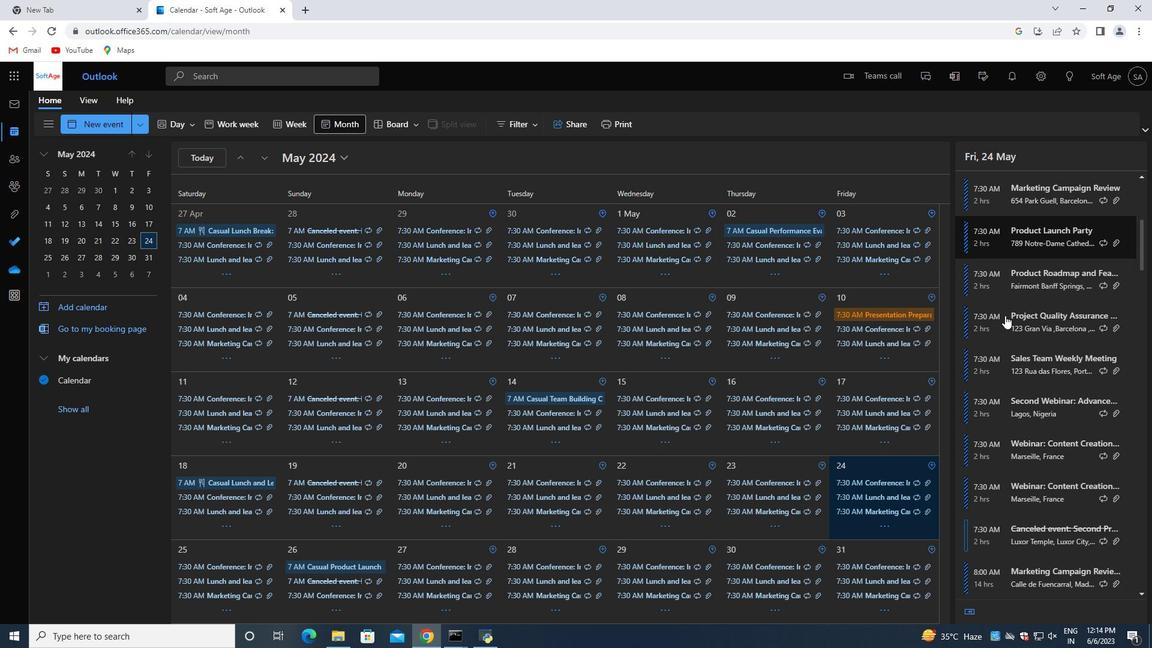 
Action: Mouse scrolled (1005, 315) with delta (0, 0)
Screenshot: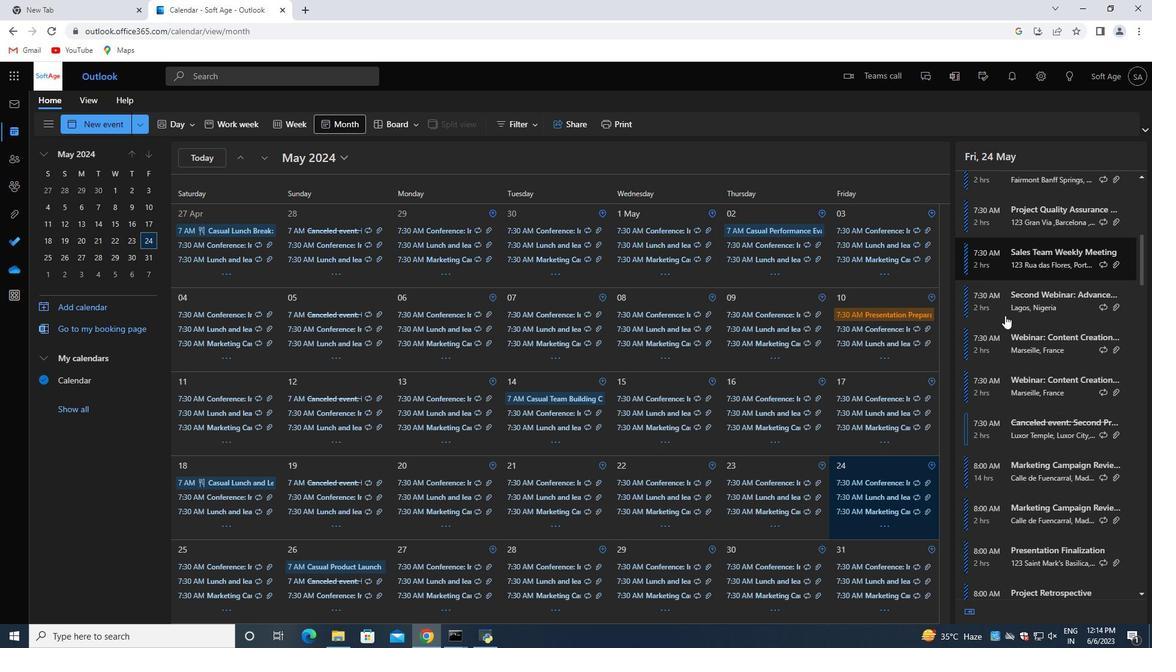 
Action: Mouse moved to (1006, 315)
Screenshot: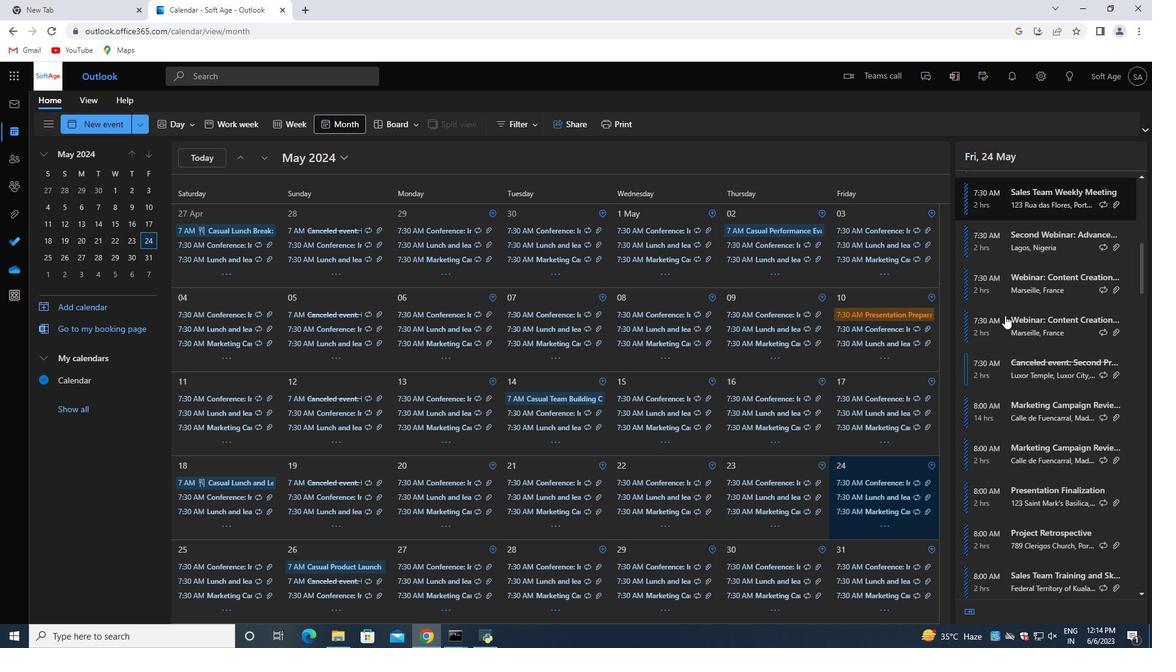 
Action: Mouse scrolled (1006, 315) with delta (0, 0)
Screenshot: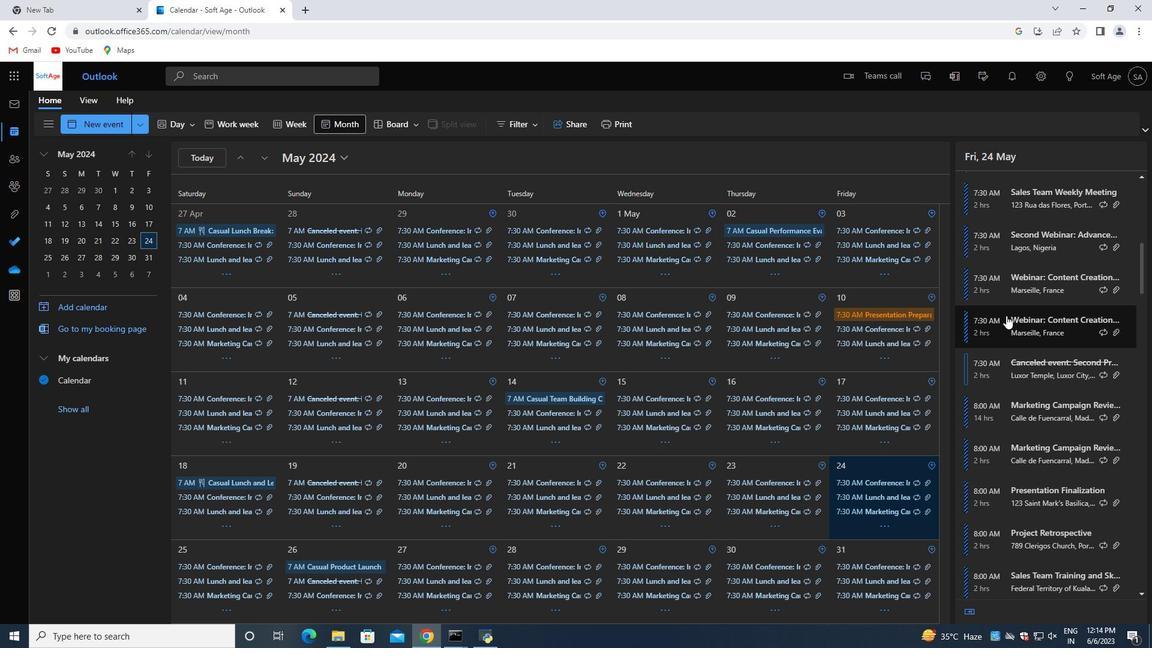
Action: Mouse scrolled (1006, 315) with delta (0, 0)
Screenshot: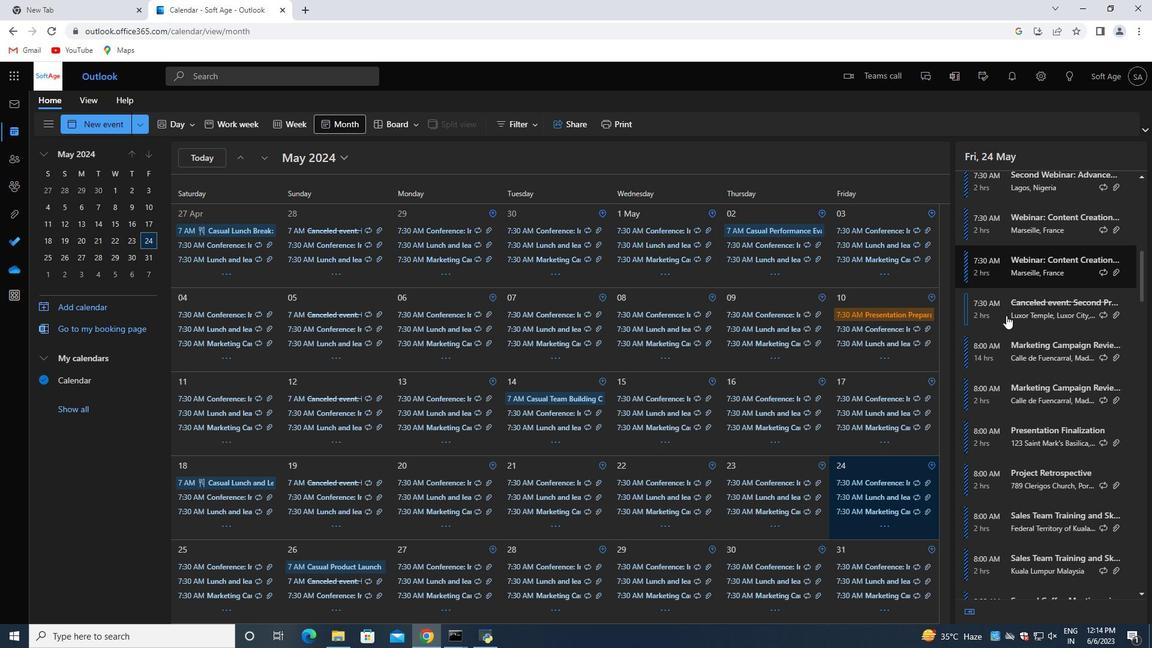 
Action: Mouse scrolled (1006, 315) with delta (0, 0)
Screenshot: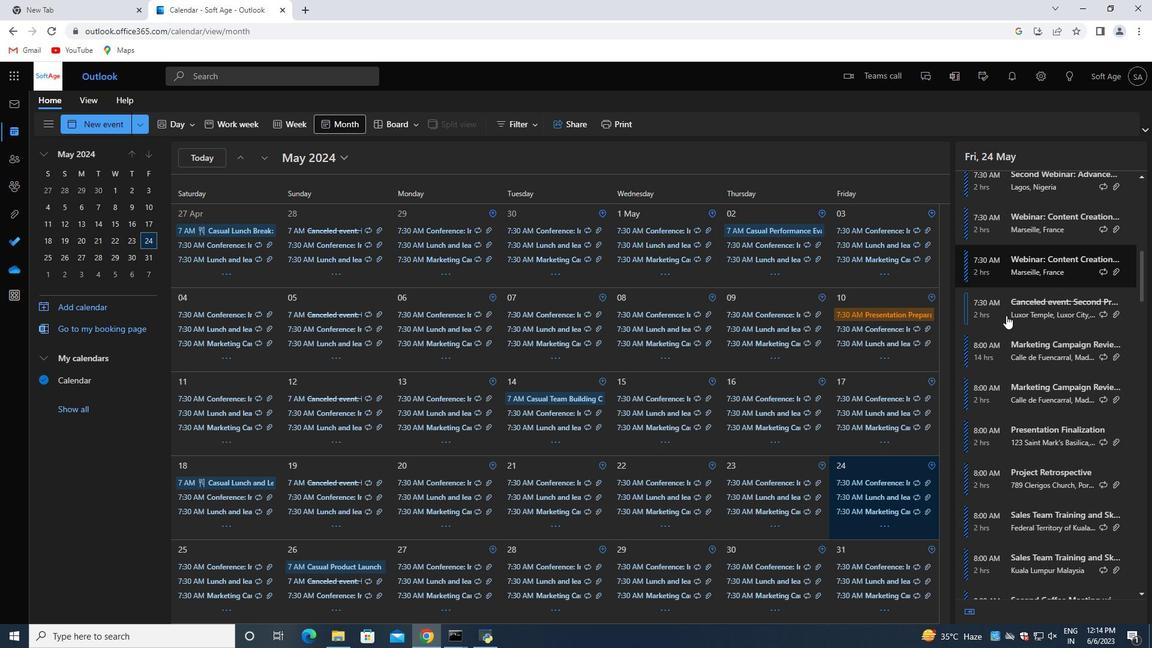 
Action: Mouse moved to (1007, 315)
Screenshot: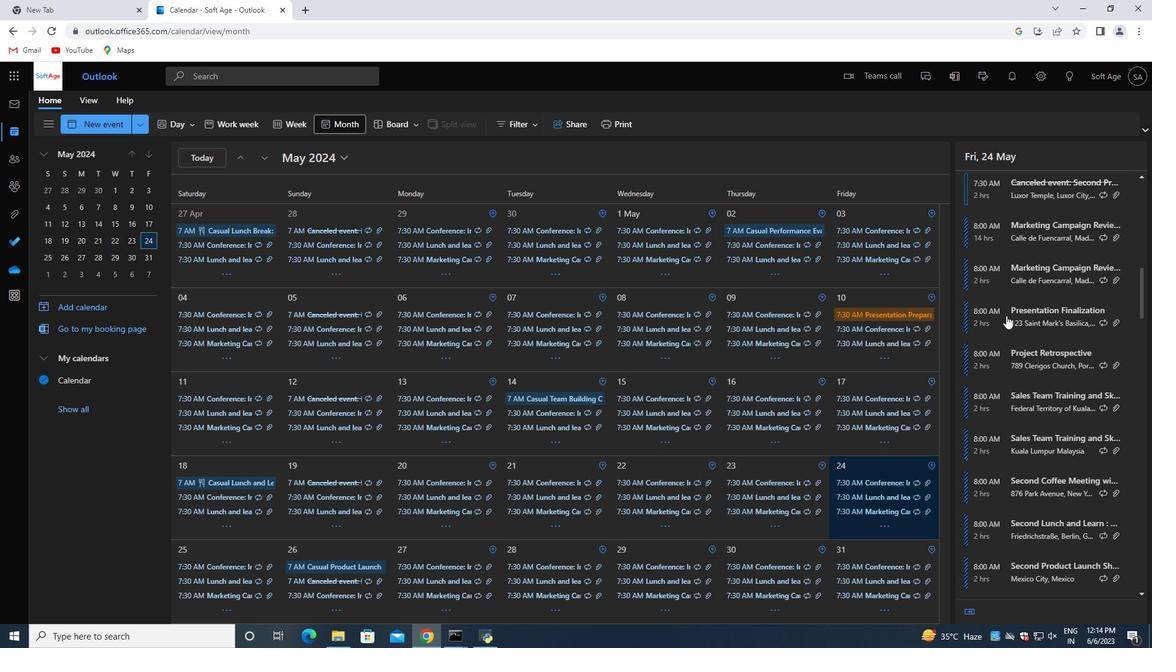 
Action: Mouse scrolled (1007, 314) with delta (0, 0)
Screenshot: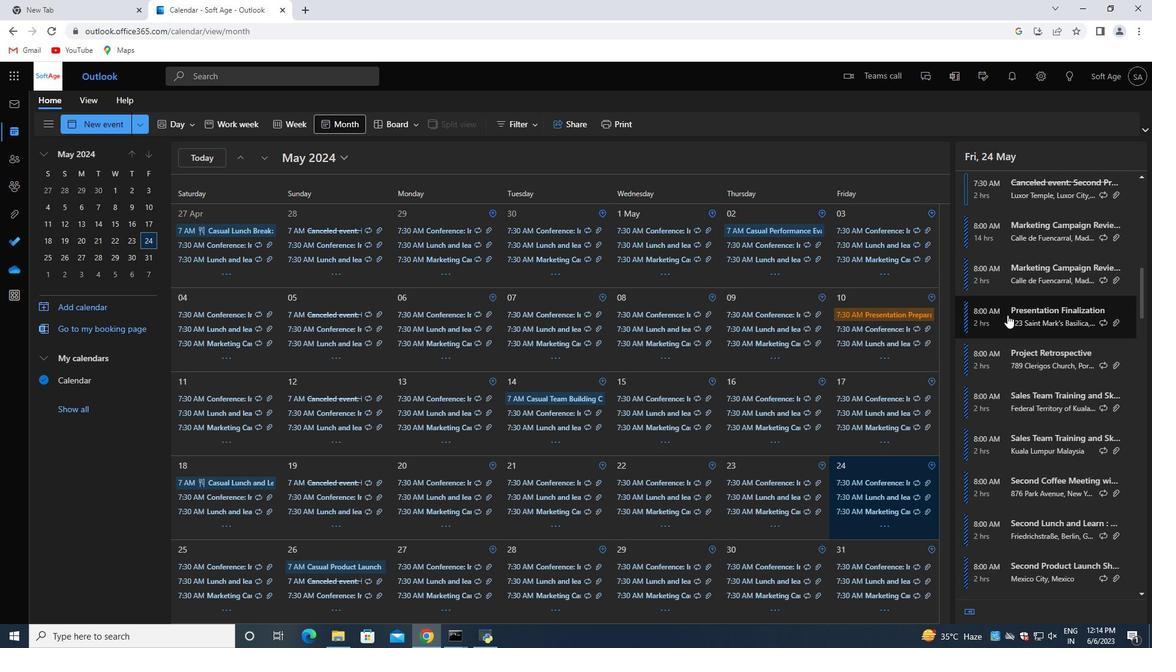 
Action: Mouse scrolled (1007, 314) with delta (0, 0)
Screenshot: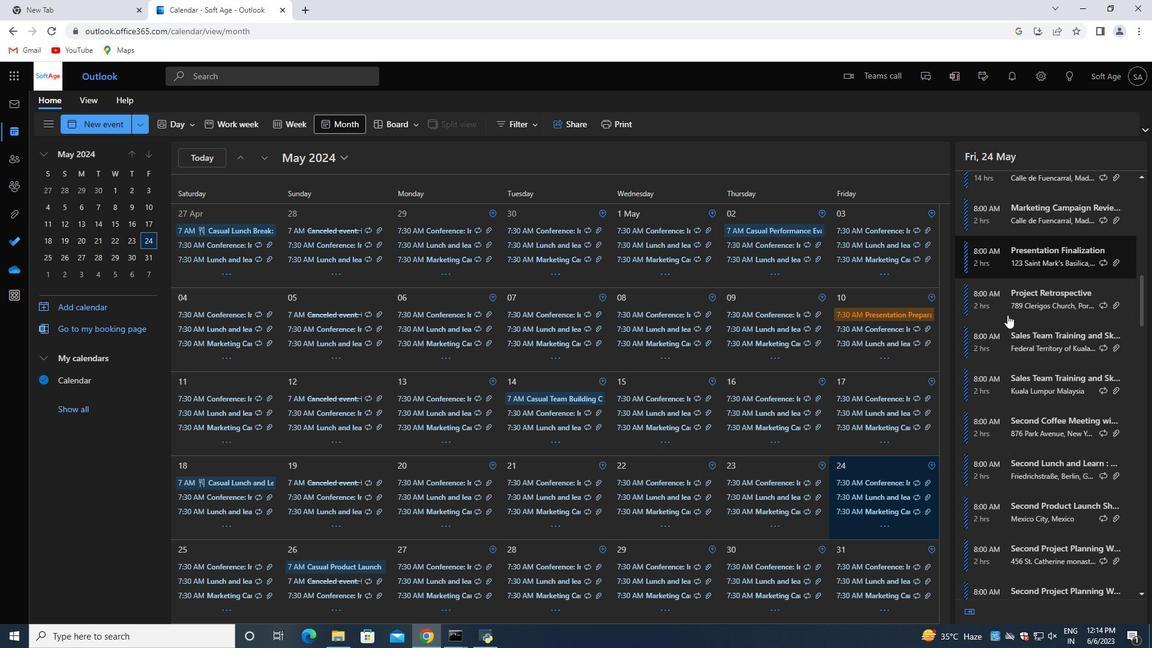 
Action: Mouse moved to (1008, 315)
Screenshot: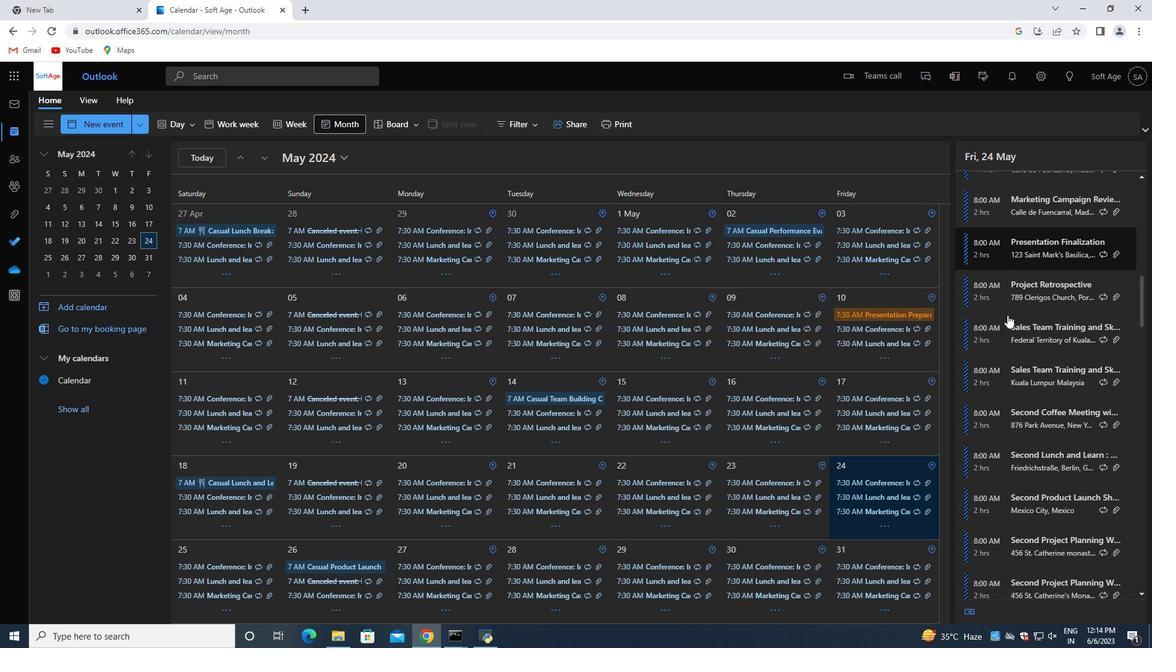 
Action: Mouse scrolled (1008, 314) with delta (0, 0)
Screenshot: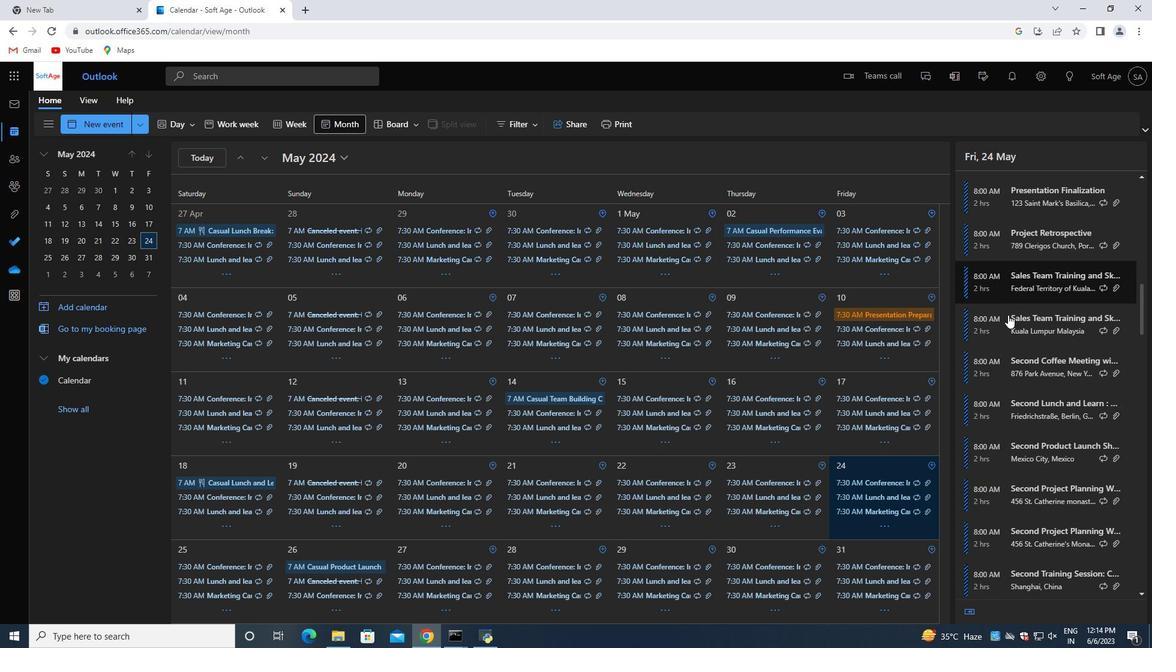 
Action: Mouse moved to (1008, 315)
Screenshot: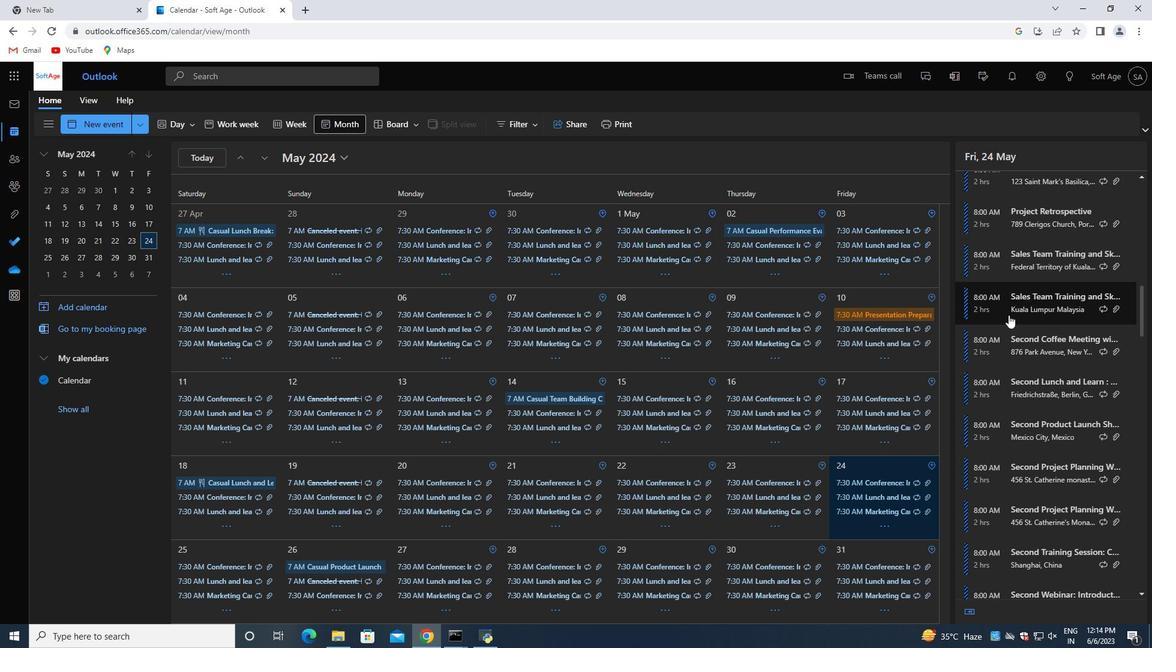 
Action: Mouse scrolled (1008, 315) with delta (0, 0)
Screenshot: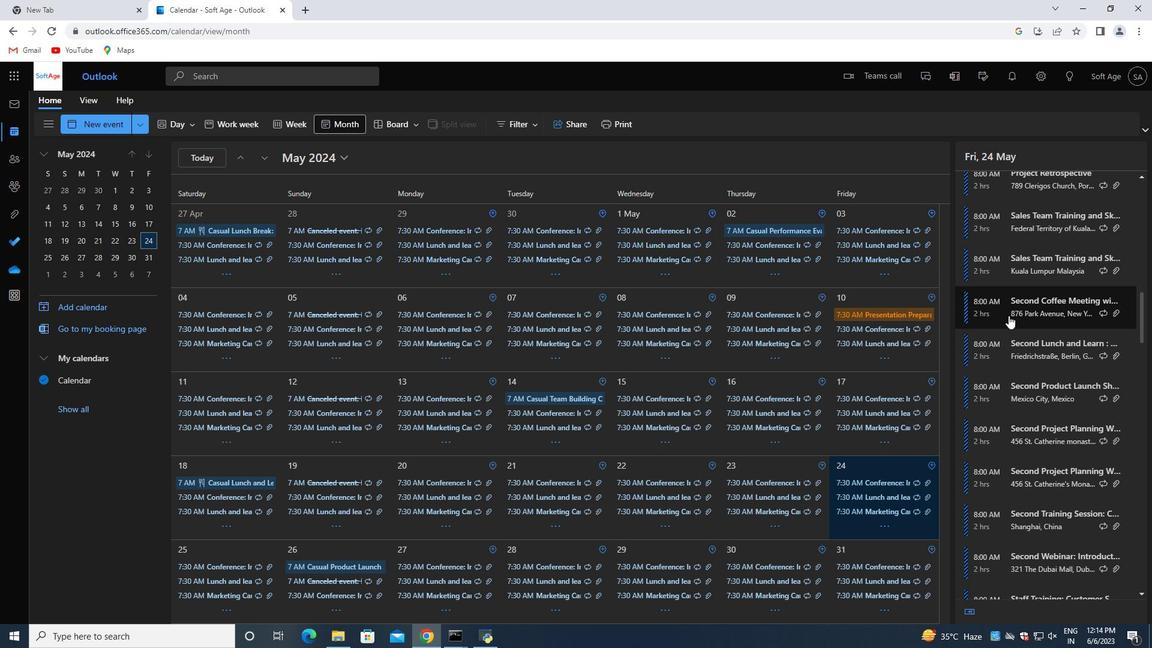 
Action: Mouse moved to (1008, 315)
Screenshot: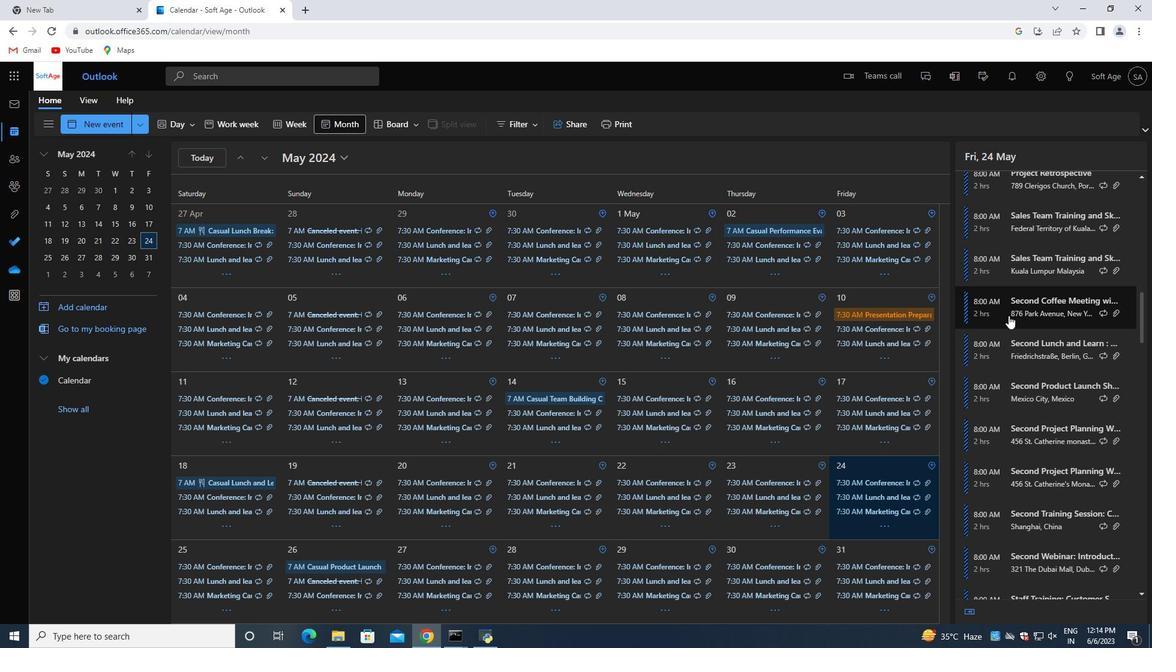 
Action: Mouse scrolled (1008, 315) with delta (0, 0)
Screenshot: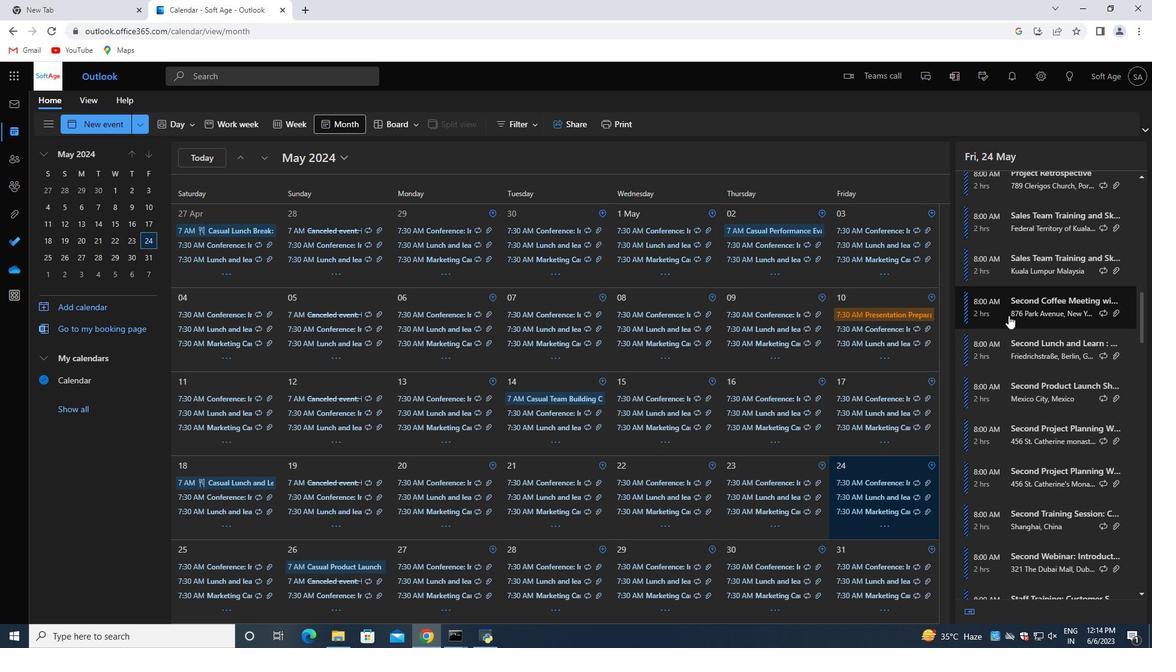 
Action: Mouse moved to (1008, 316)
Screenshot: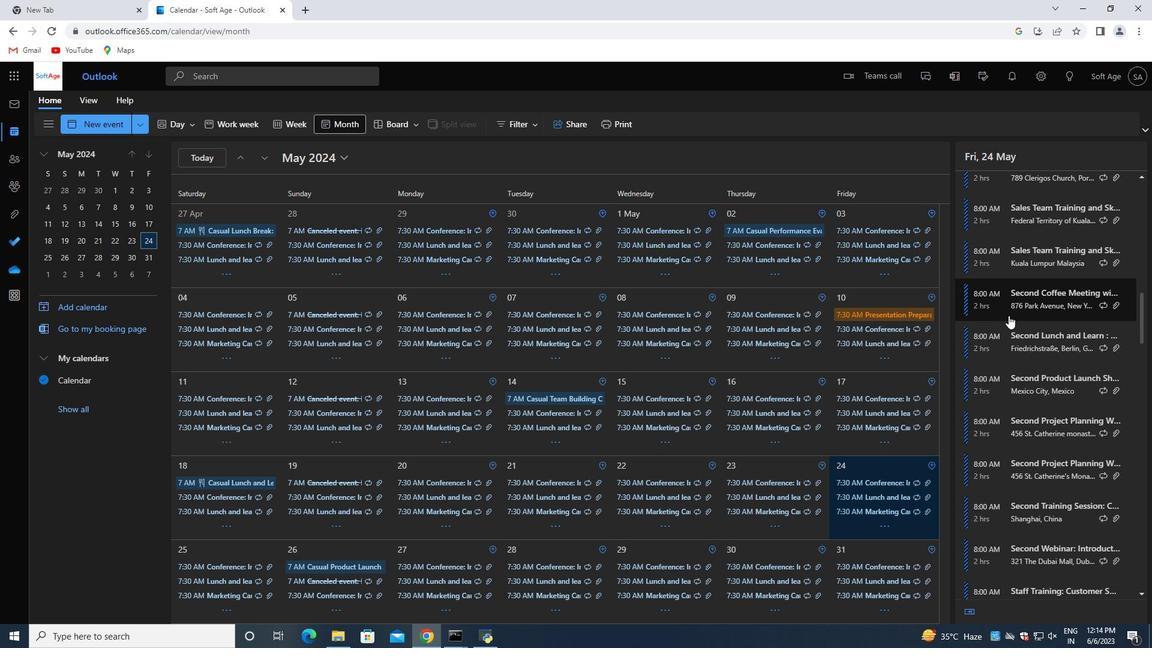 
Action: Mouse scrolled (1008, 315) with delta (0, 0)
Screenshot: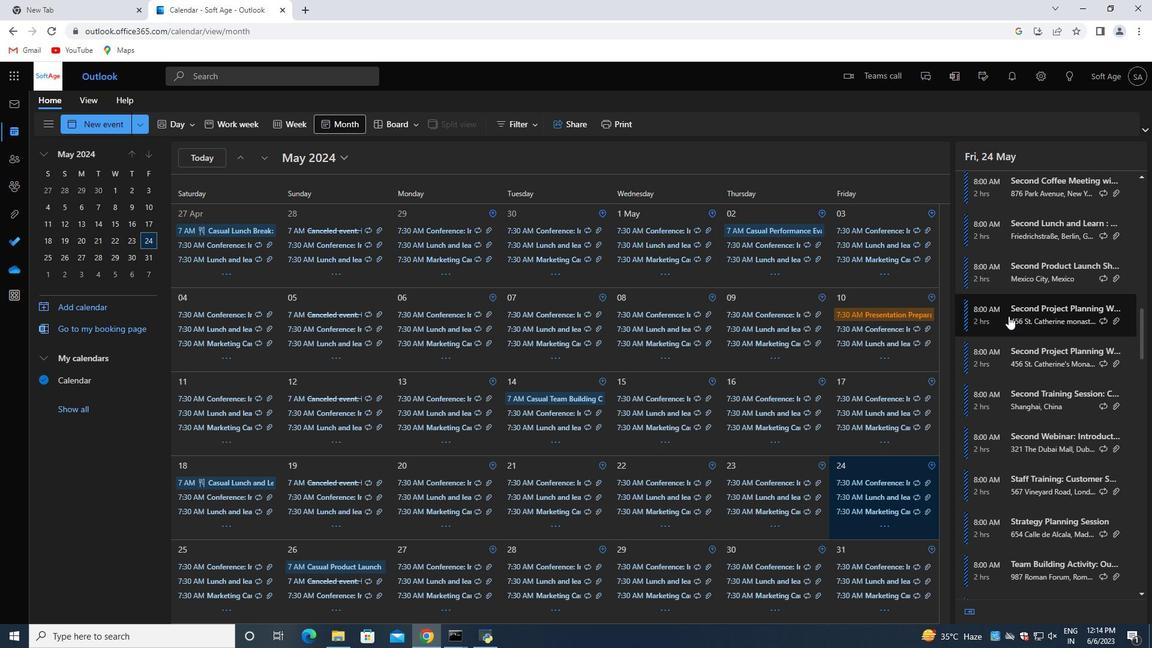
Action: Mouse moved to (1008, 316)
Screenshot: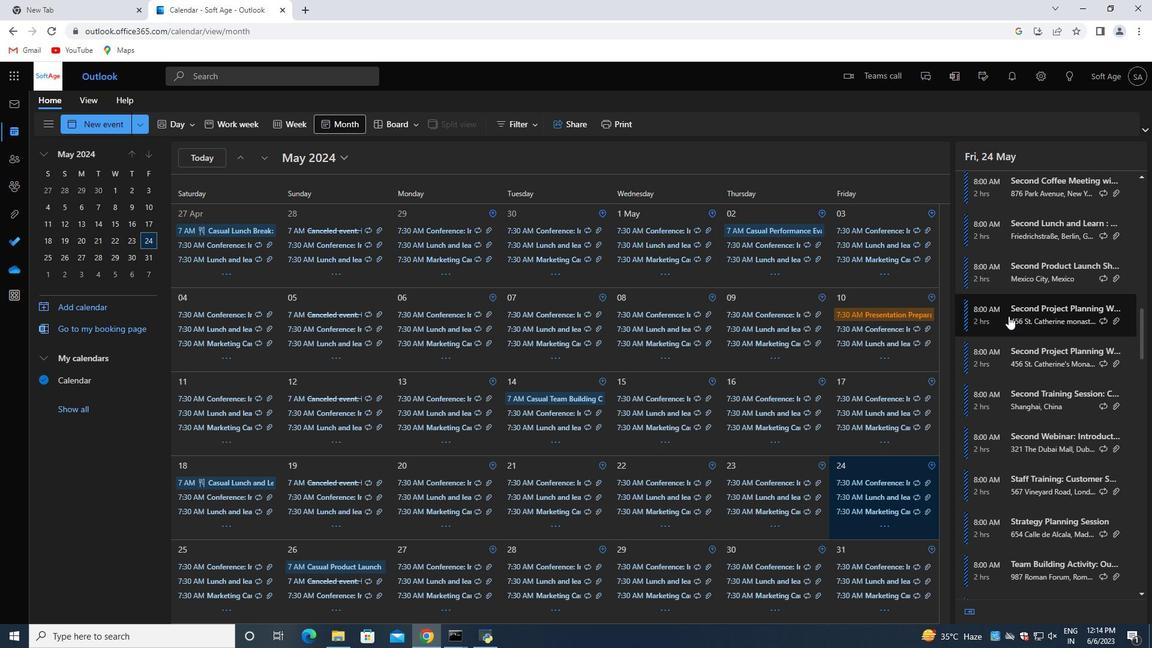 
Action: Mouse scrolled (1008, 316) with delta (0, 0)
Screenshot: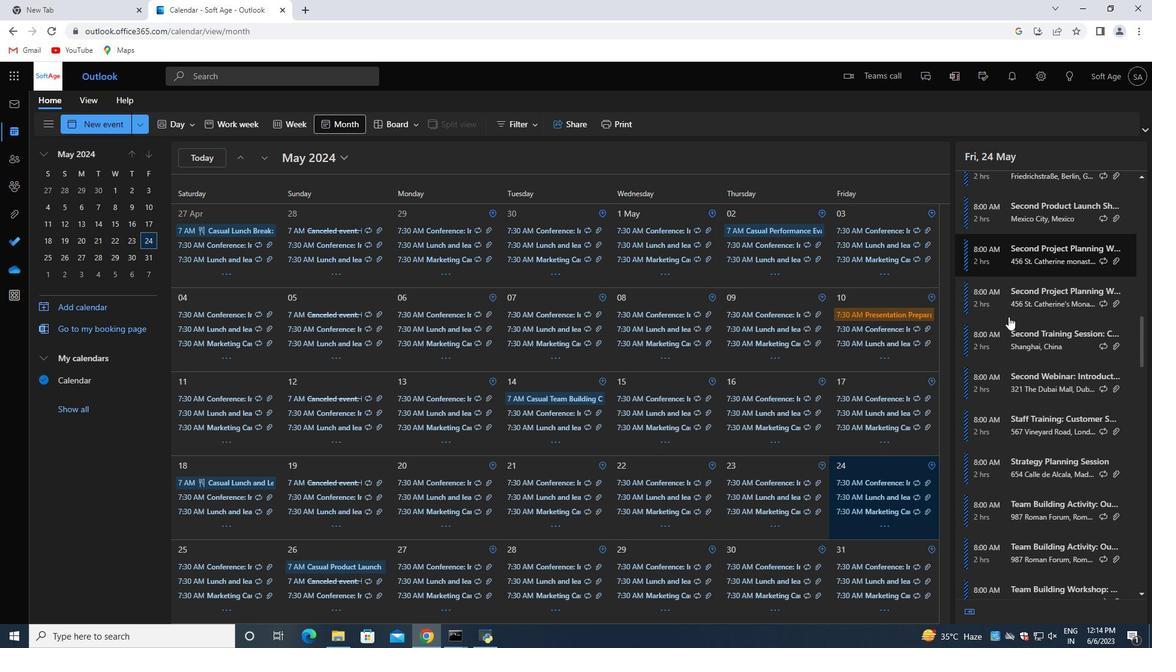 
Action: Mouse moved to (1008, 318)
Screenshot: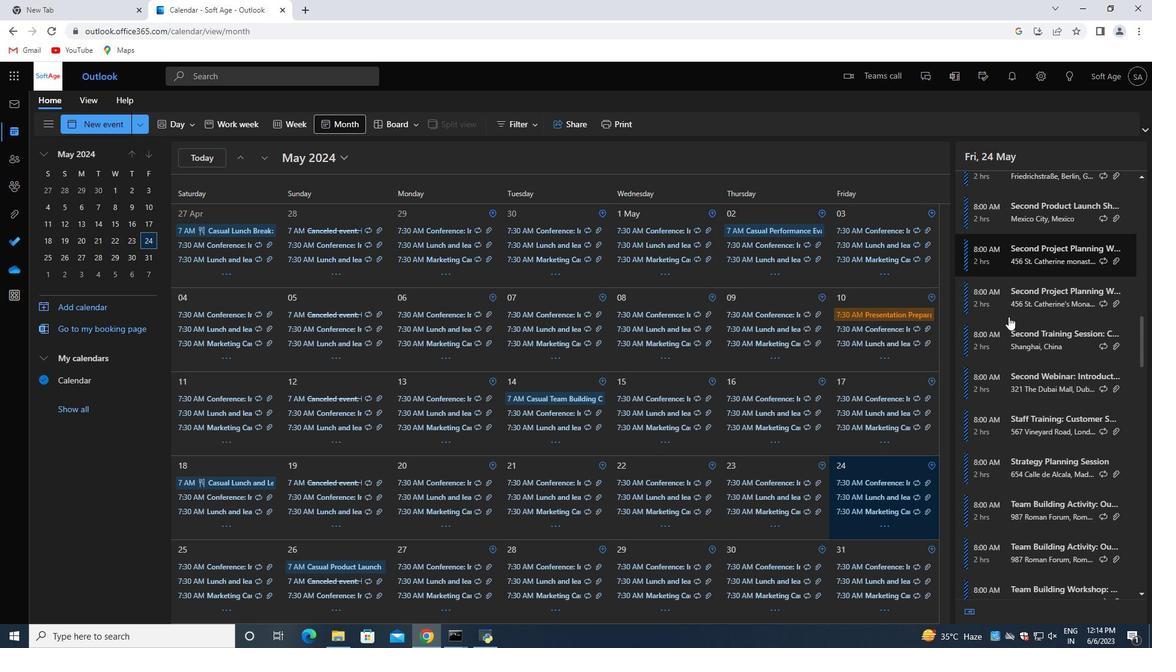 
Action: Mouse scrolled (1008, 317) with delta (0, 0)
Screenshot: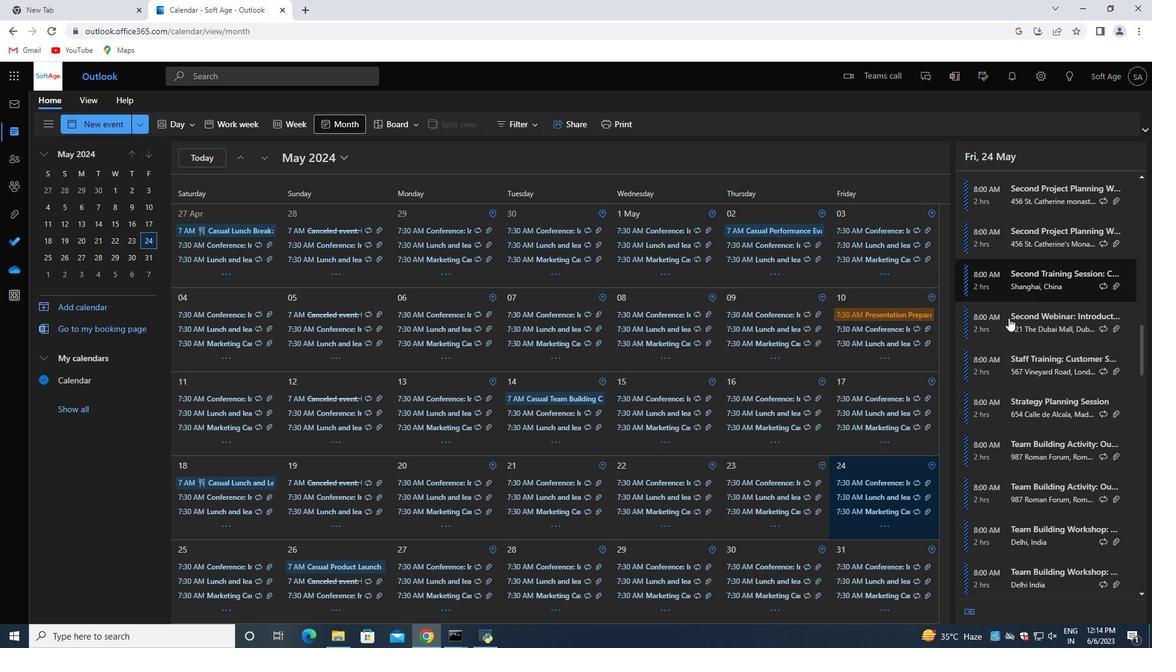 
Action: Mouse moved to (1010, 318)
Screenshot: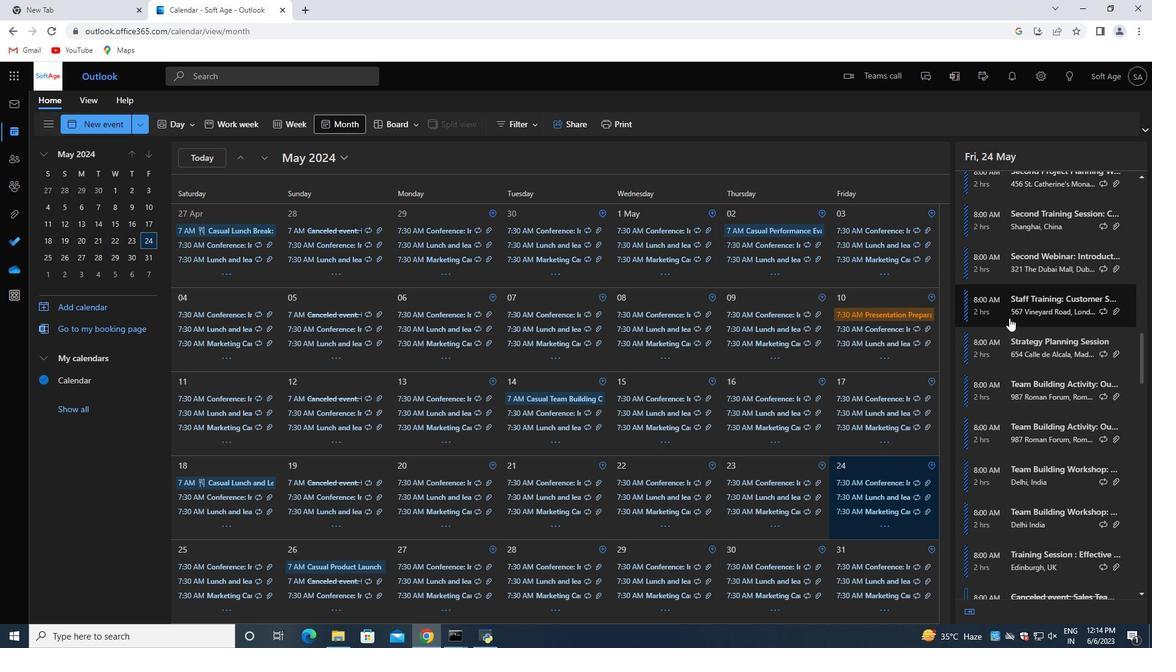 
Action: Mouse scrolled (1009, 317) with delta (0, 0)
Screenshot: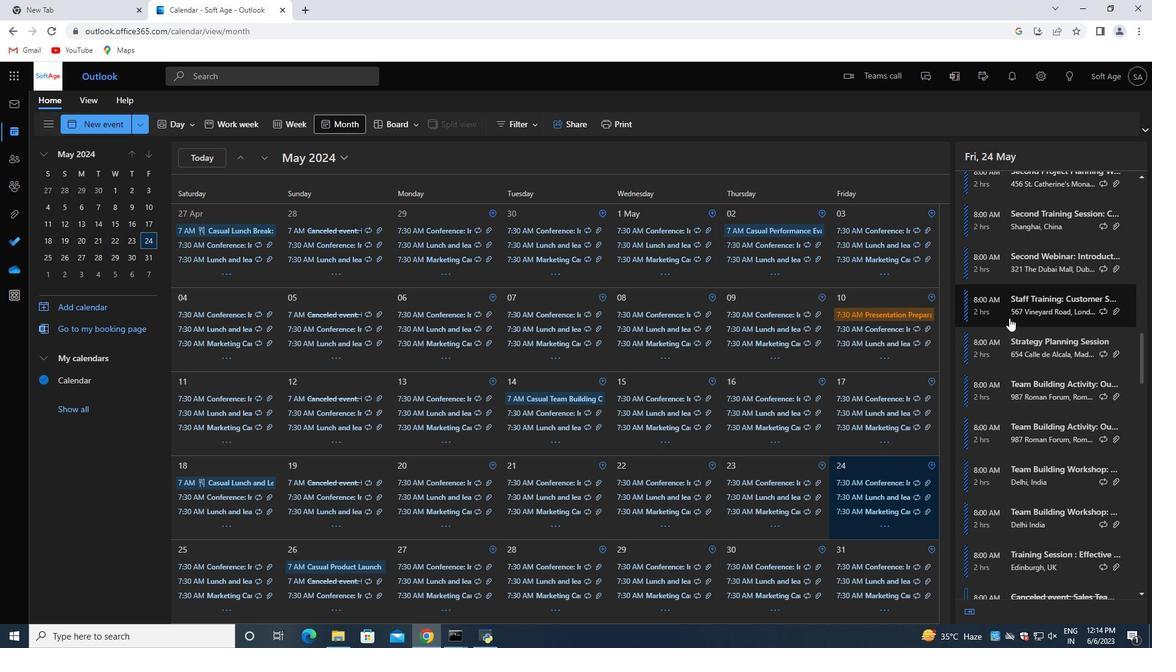 
Action: Mouse scrolled (1010, 318) with delta (0, 0)
Screenshot: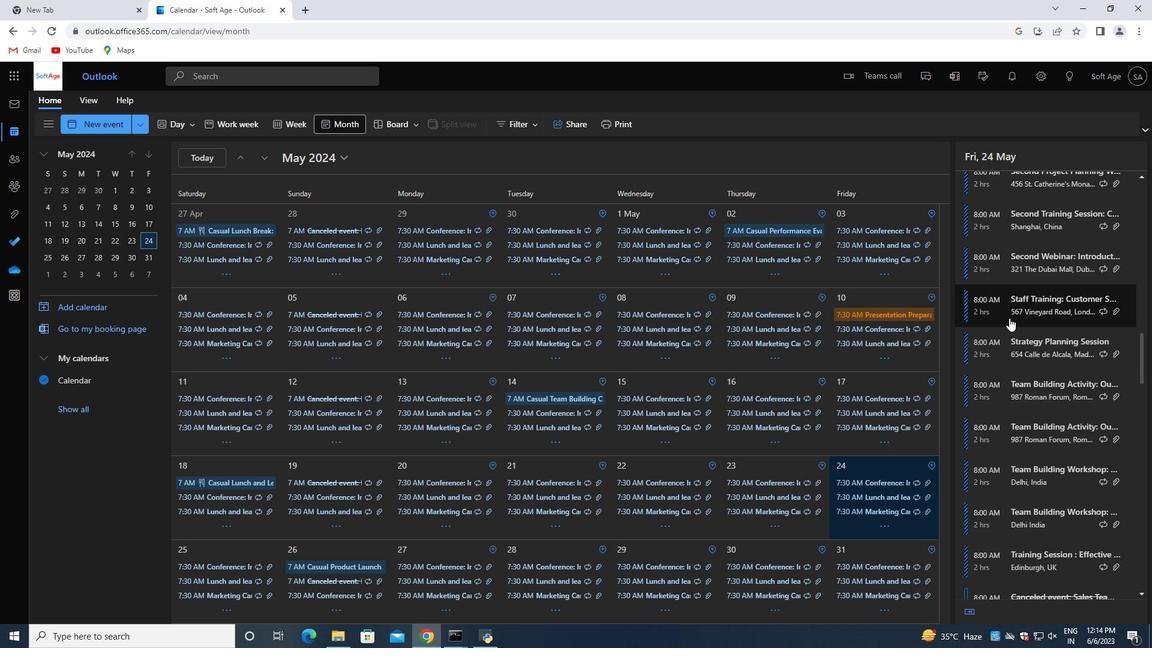
Action: Mouse scrolled (1010, 318) with delta (0, 0)
Screenshot: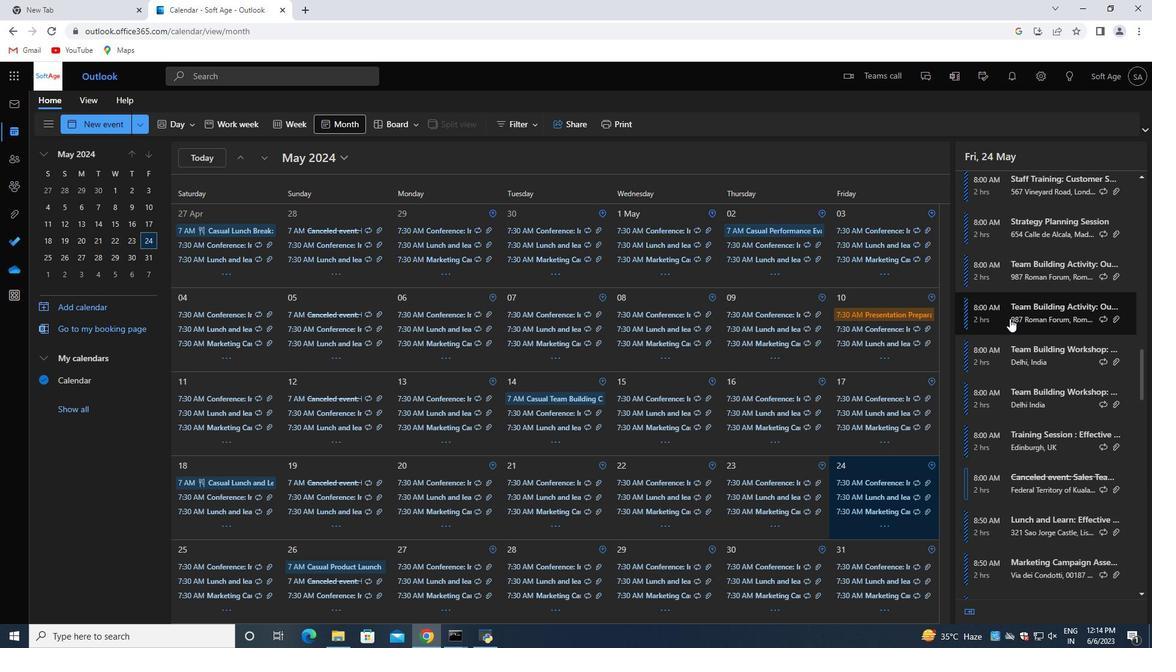 
Action: Mouse moved to (1010, 319)
Screenshot: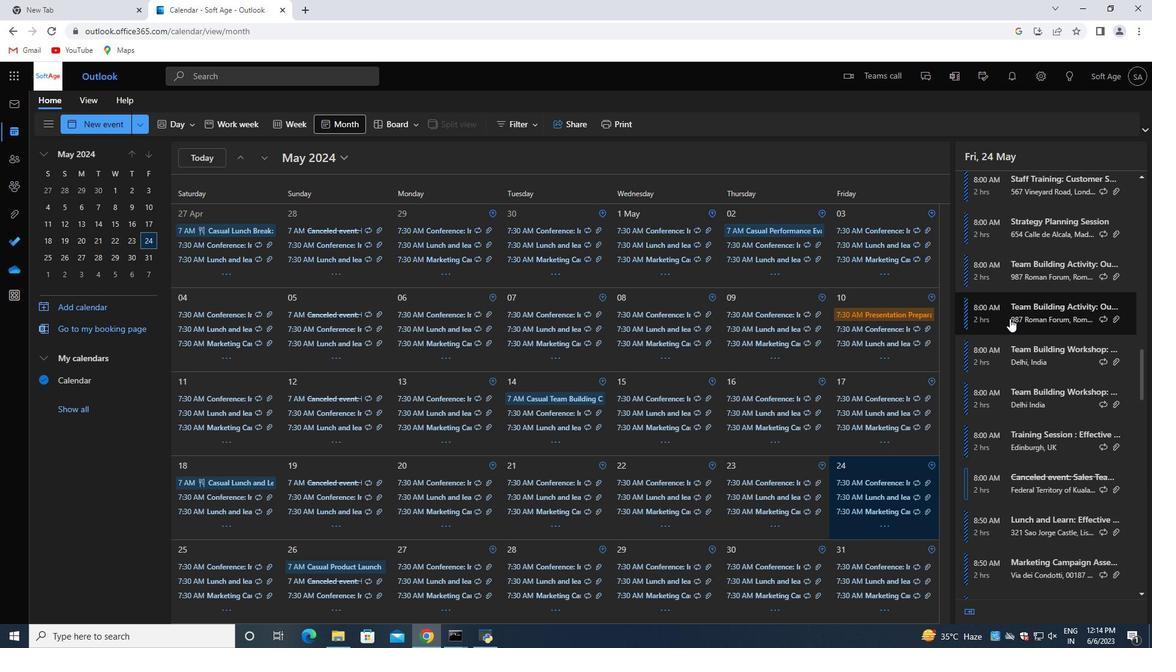 
Action: Mouse scrolled (1010, 318) with delta (0, 0)
Screenshot: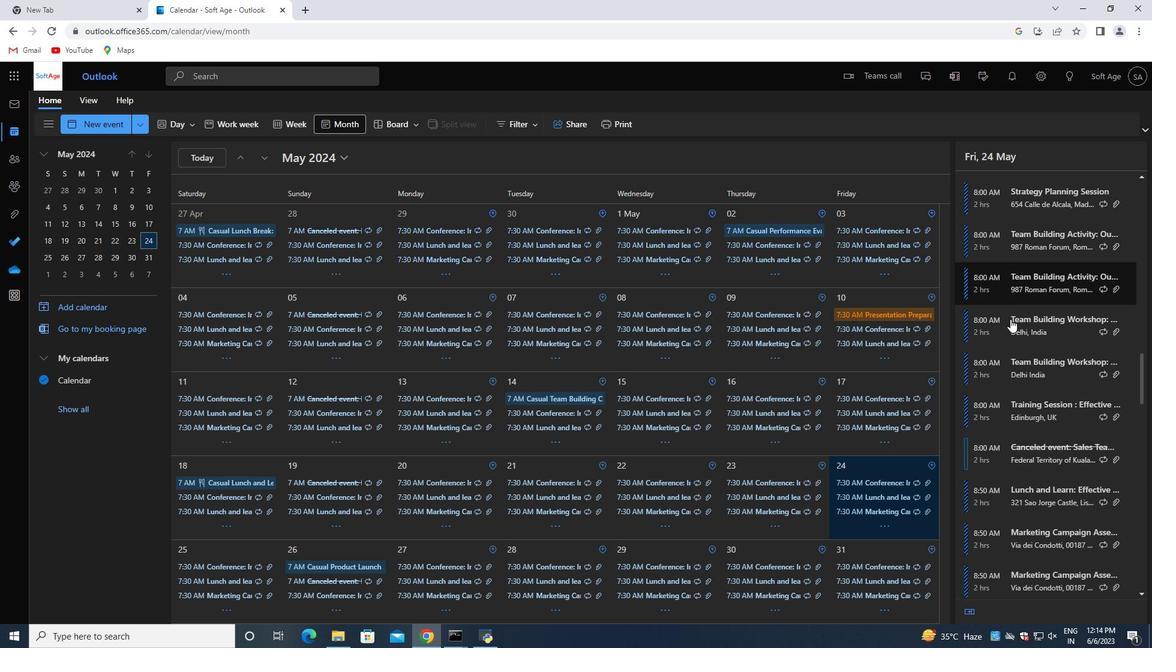 
Action: Mouse scrolled (1010, 318) with delta (0, 0)
Screenshot: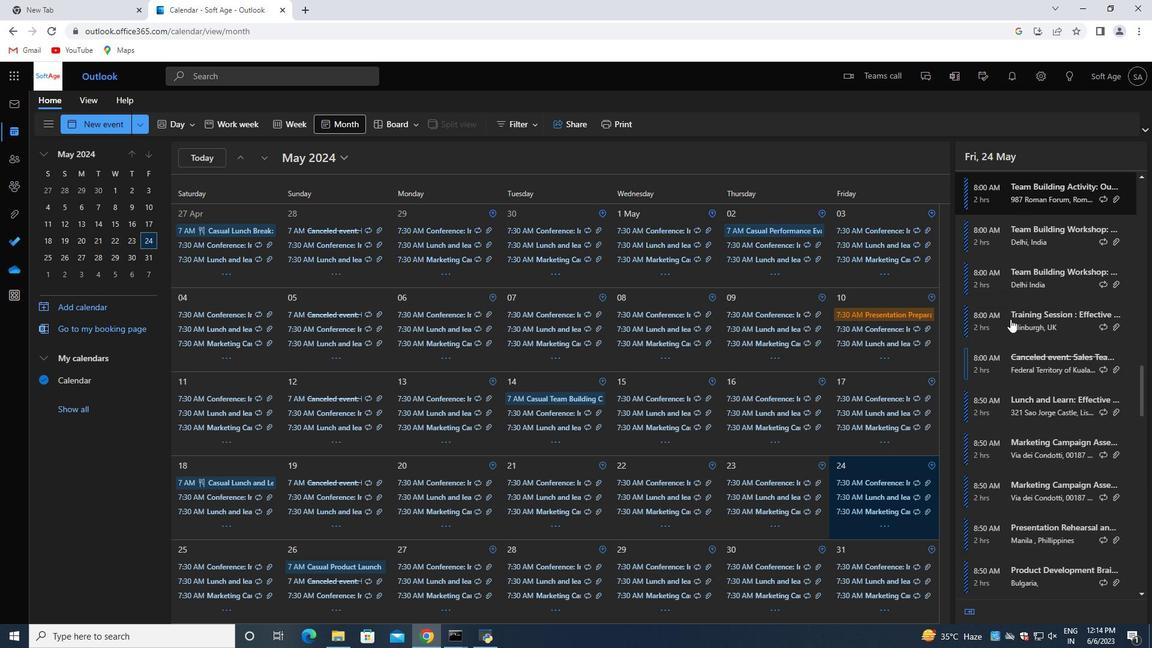 
Action: Mouse moved to (1010, 319)
Screenshot: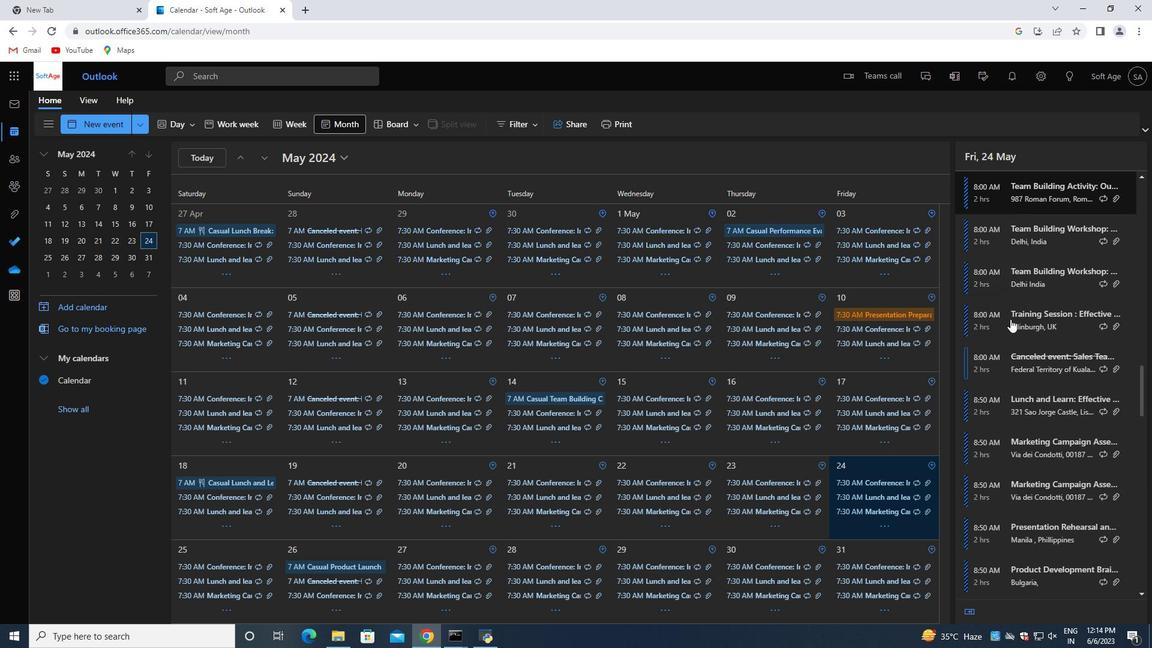 
Action: Mouse scrolled (1010, 318) with delta (0, 0)
Screenshot: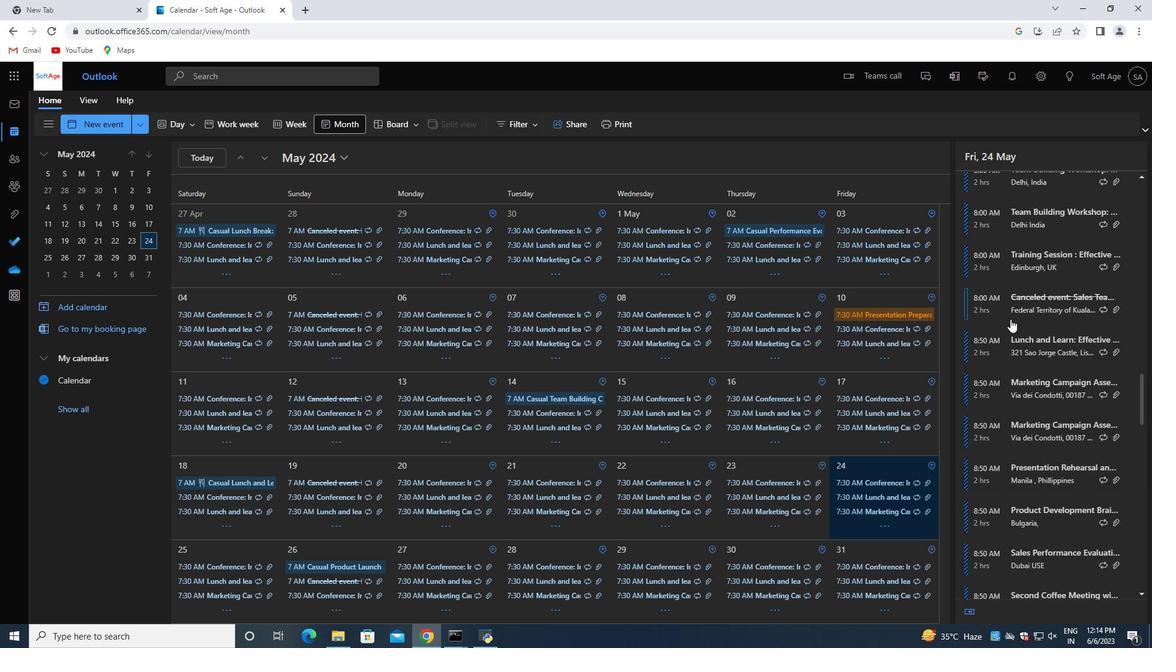 
Action: Mouse scrolled (1010, 318) with delta (0, 0)
Screenshot: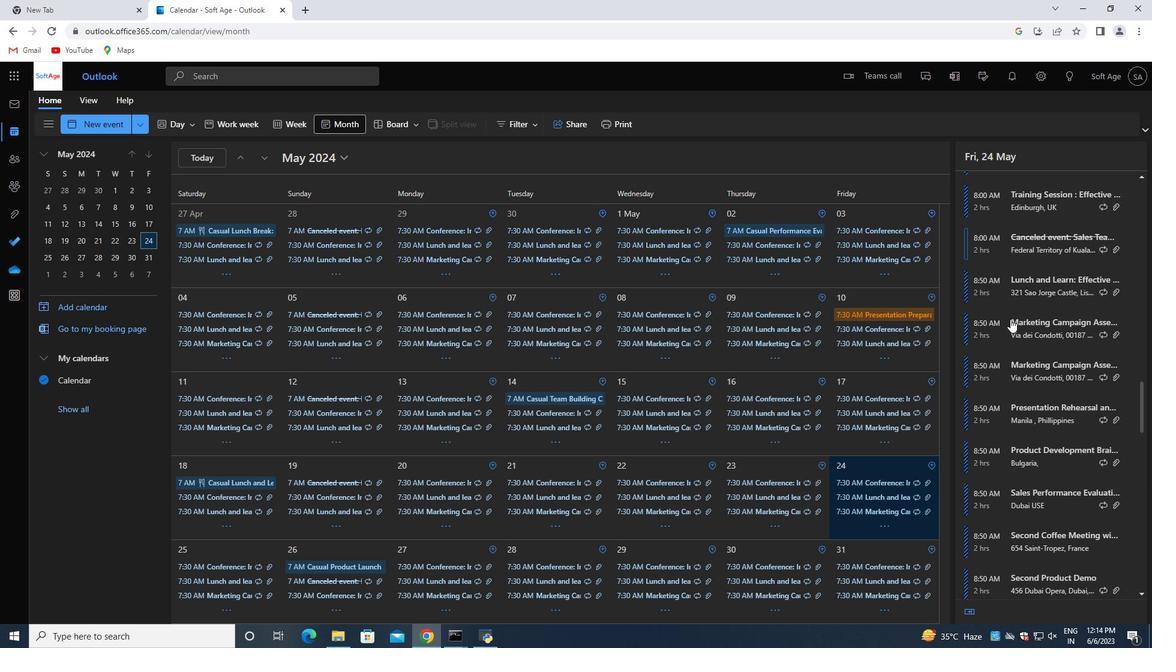 
Action: Mouse moved to (1011, 319)
Screenshot: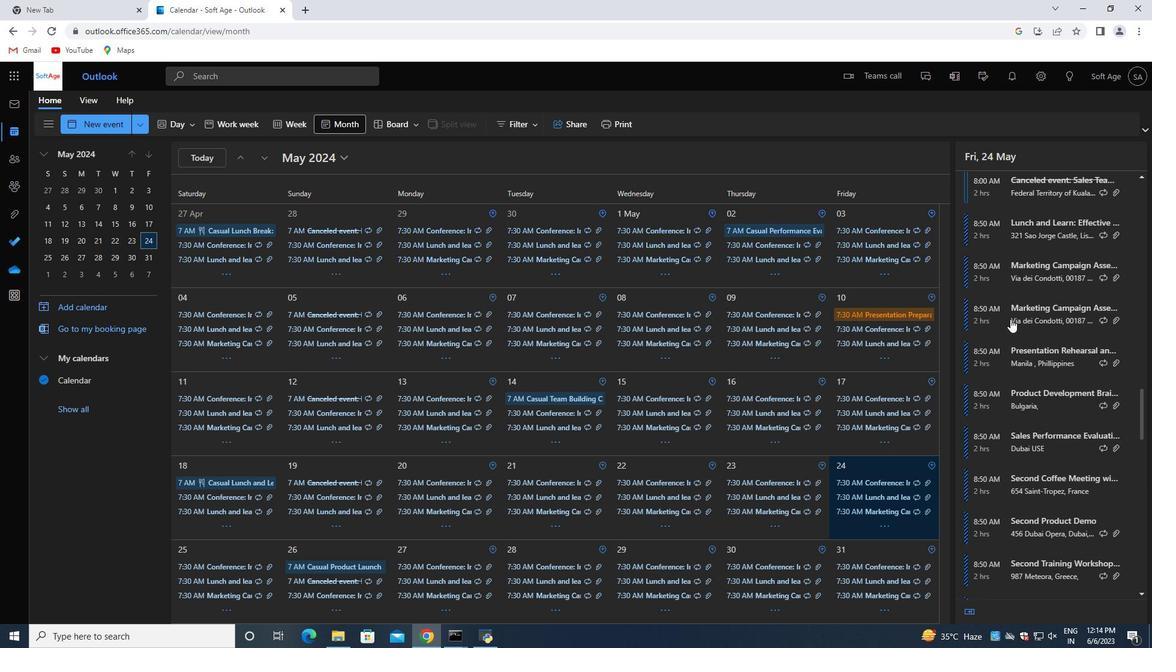 
Action: Mouse scrolled (1011, 319) with delta (0, 0)
Screenshot: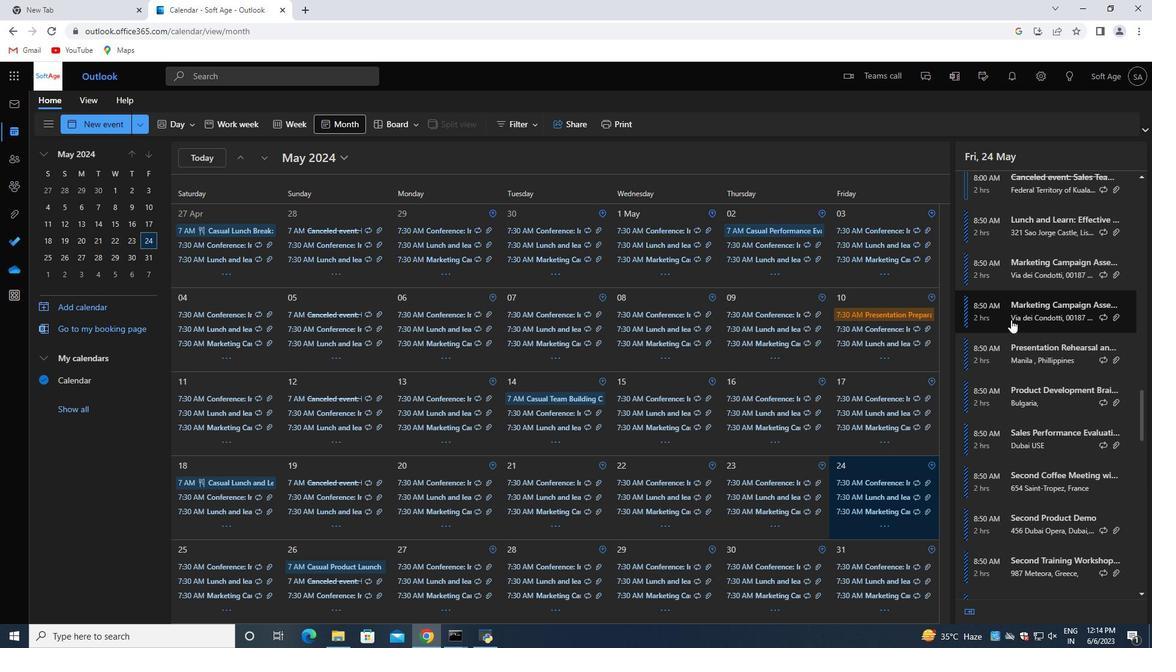 
Action: Mouse moved to (1011, 319)
Screenshot: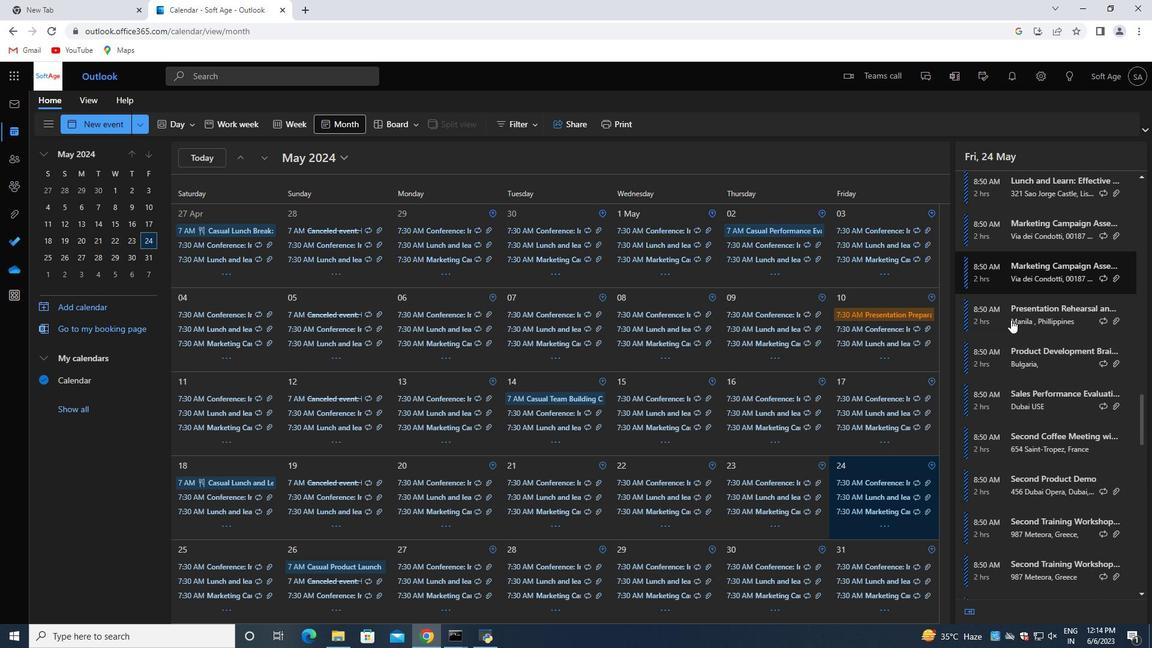
Action: Mouse scrolled (1011, 319) with delta (0, 0)
Screenshot: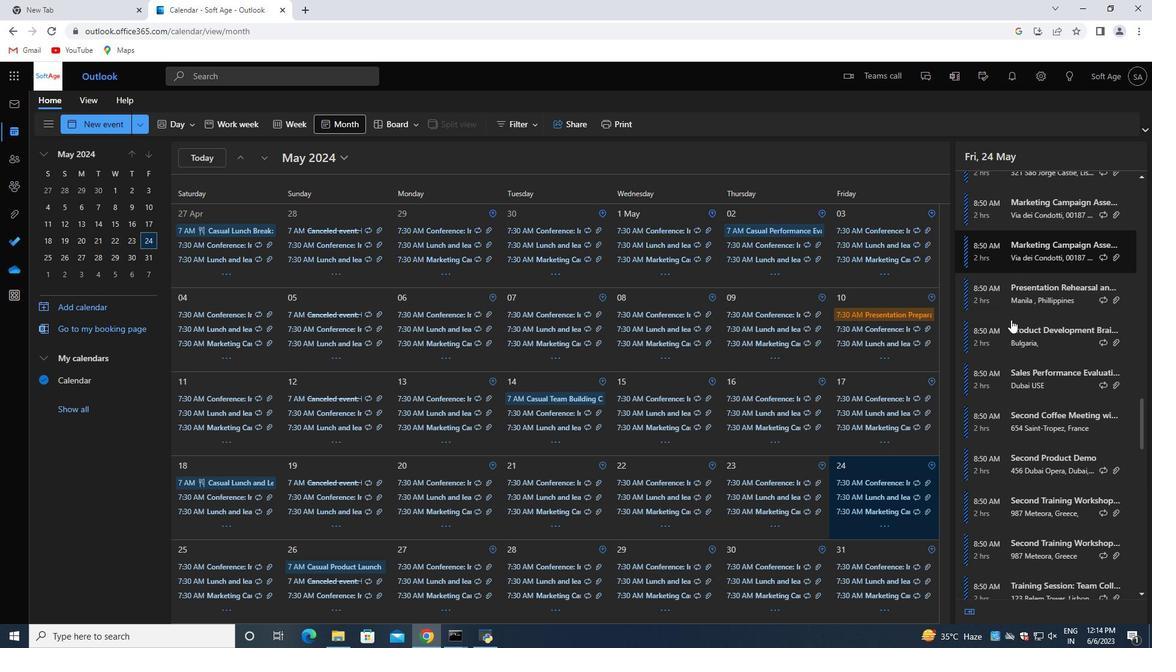 
Action: Mouse scrolled (1011, 319) with delta (0, 0)
Screenshot: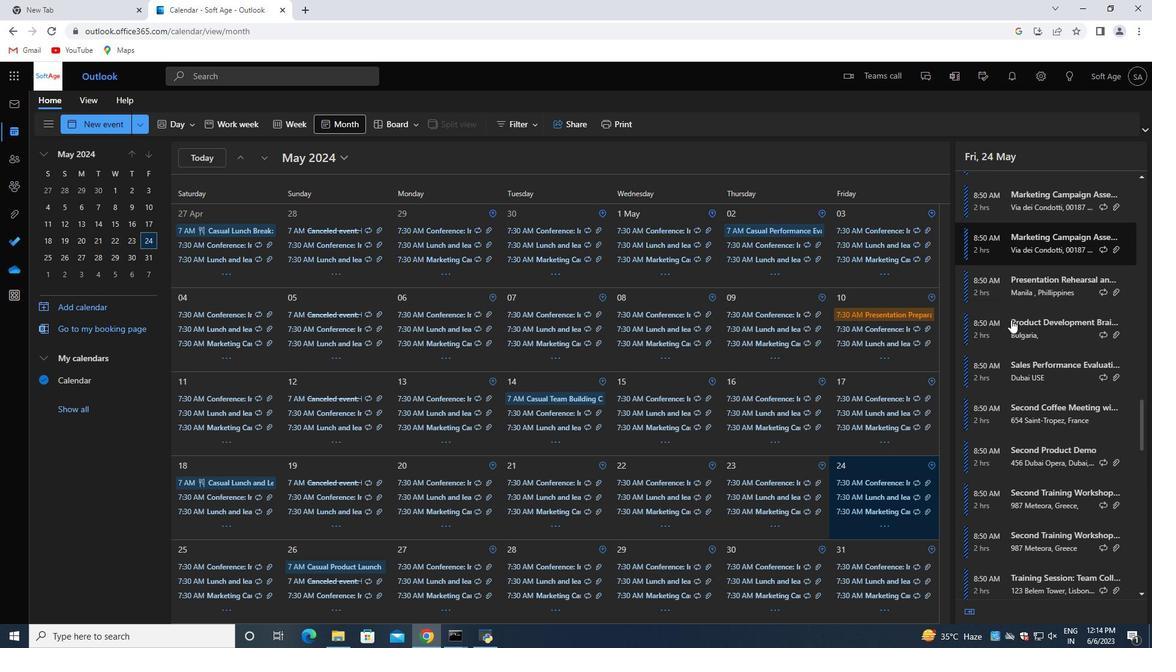 
Action: Mouse scrolled (1011, 319) with delta (0, 0)
Screenshot: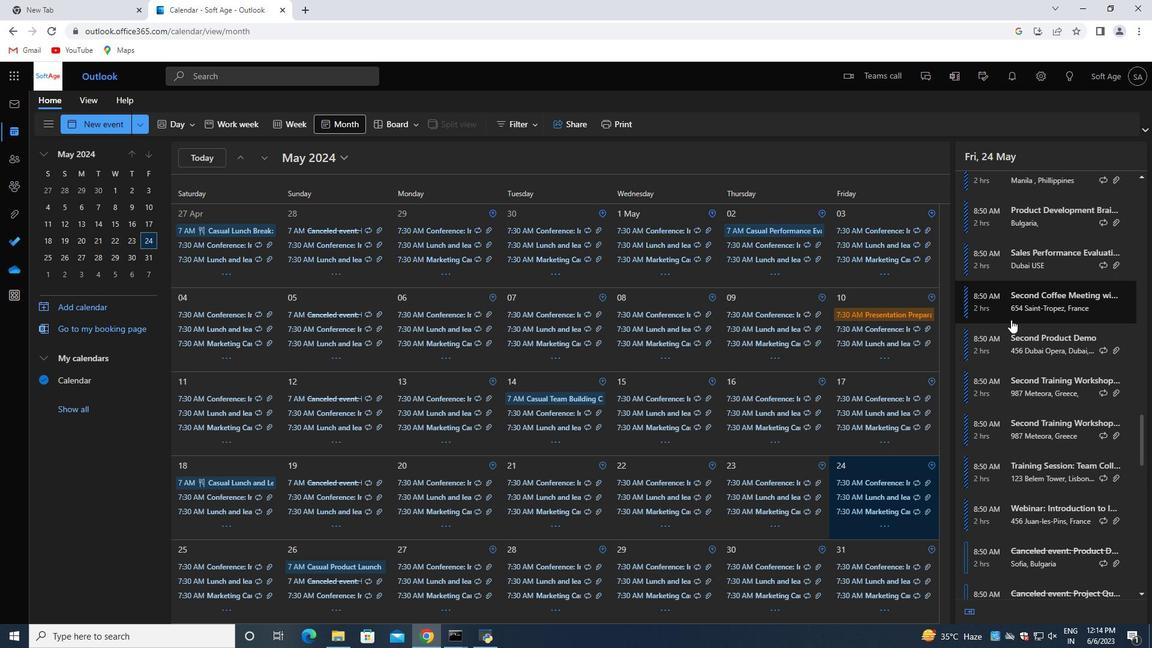 
Action: Mouse scrolled (1011, 319) with delta (0, 0)
Screenshot: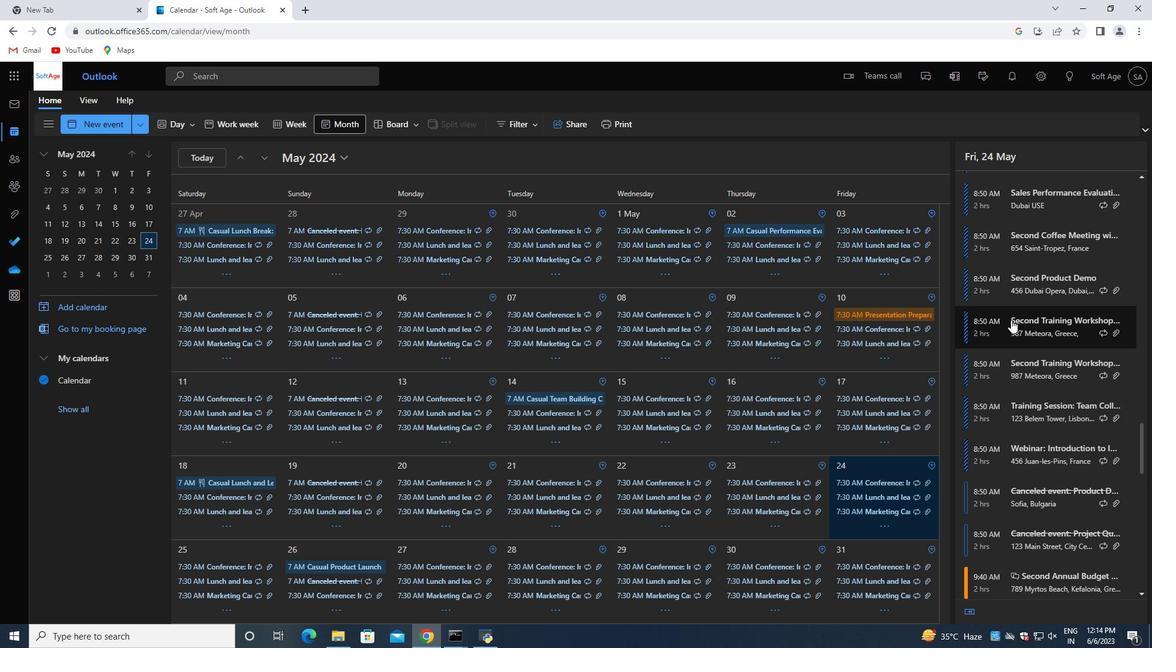
Action: Mouse scrolled (1011, 319) with delta (0, 0)
Screenshot: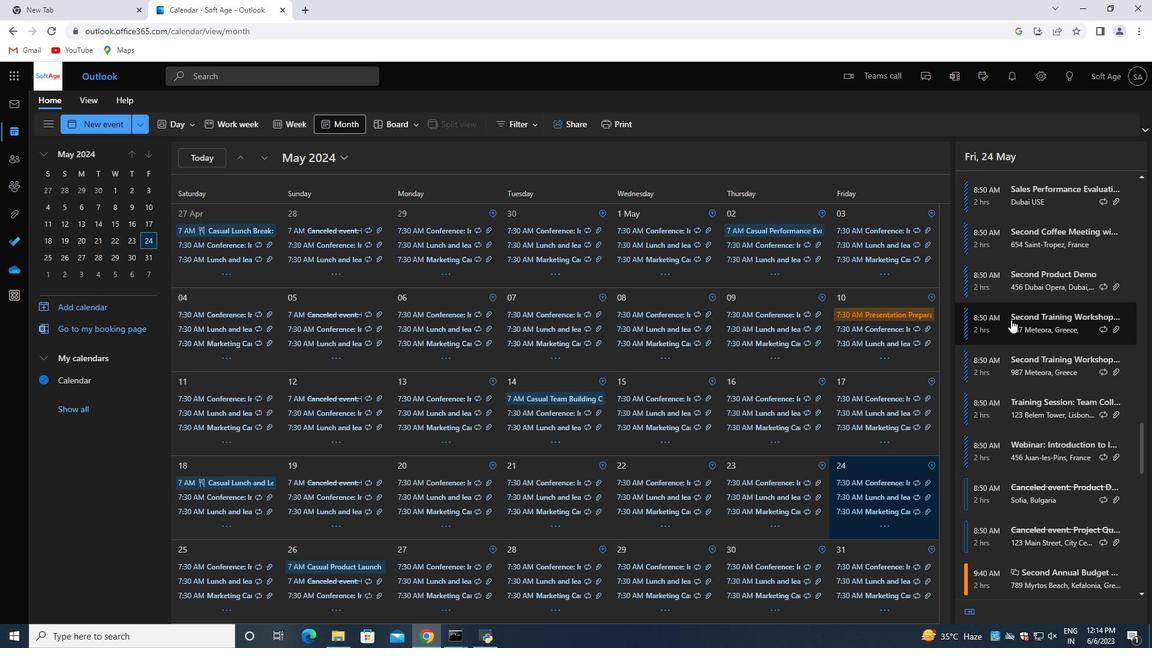 
Action: Mouse moved to (1023, 349)
Screenshot: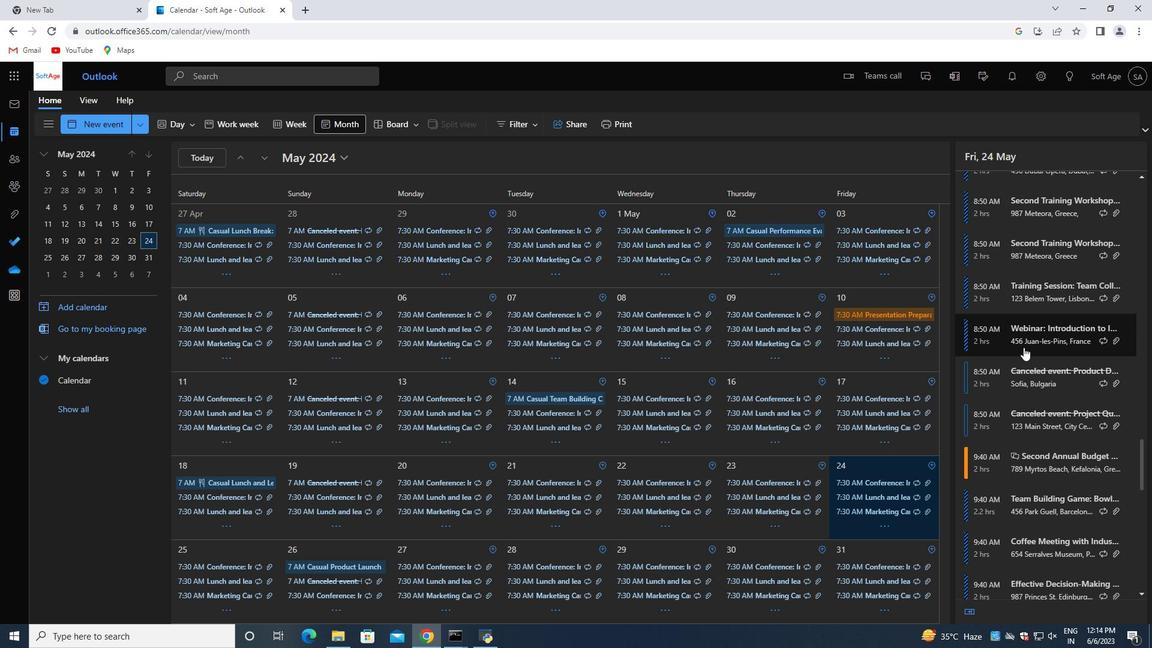 
Action: Mouse scrolled (1023, 348) with delta (0, 0)
Screenshot: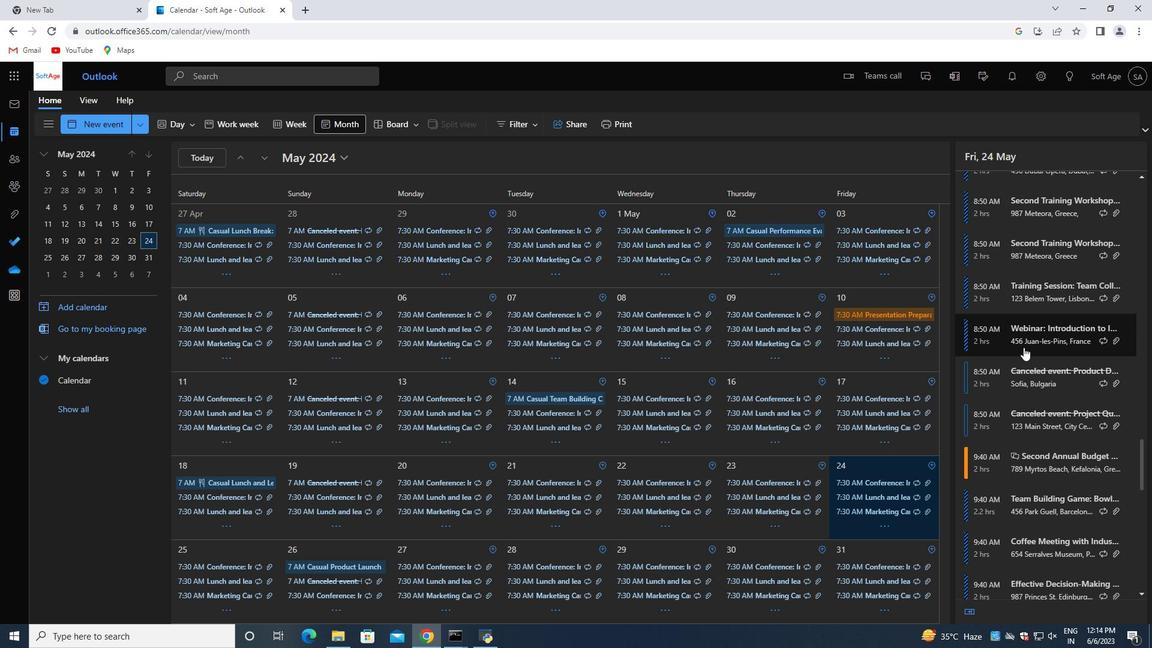 
Action: Mouse moved to (1025, 355)
Screenshot: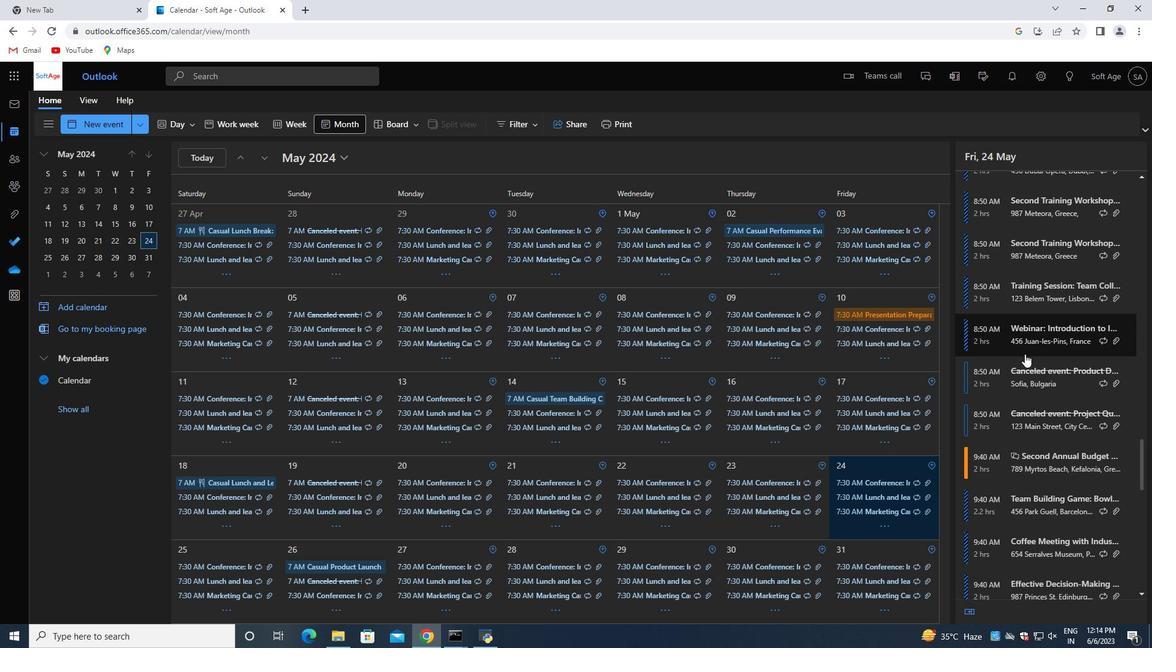 
Action: Mouse scrolled (1025, 354) with delta (0, 0)
Screenshot: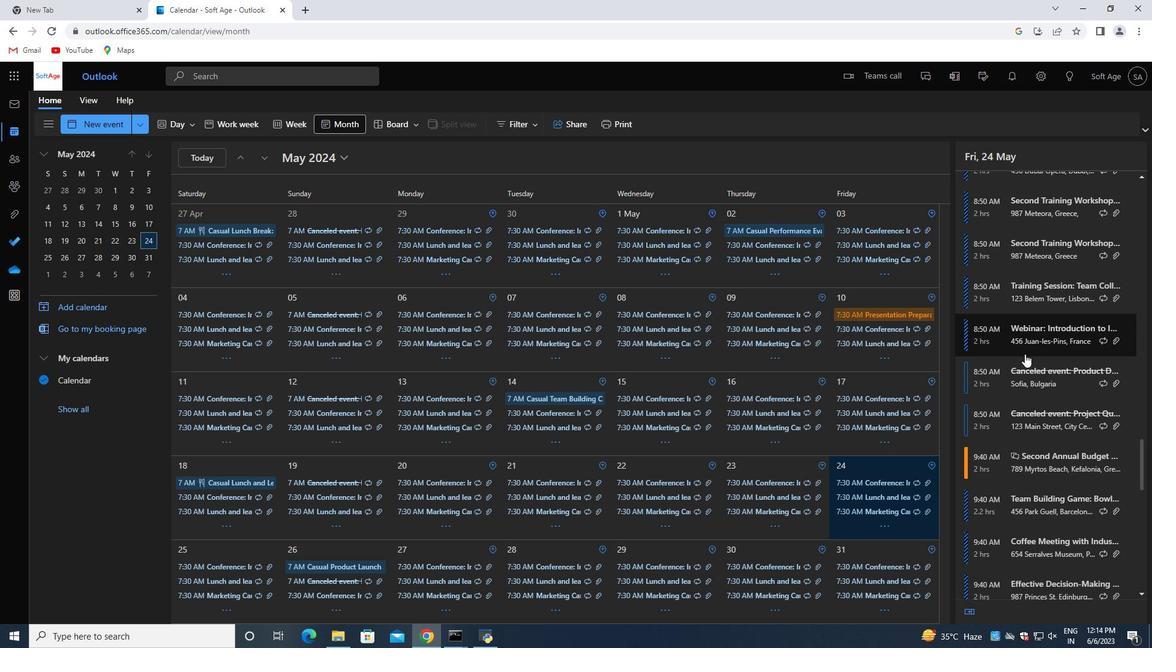 
Action: Mouse moved to (993, 355)
Screenshot: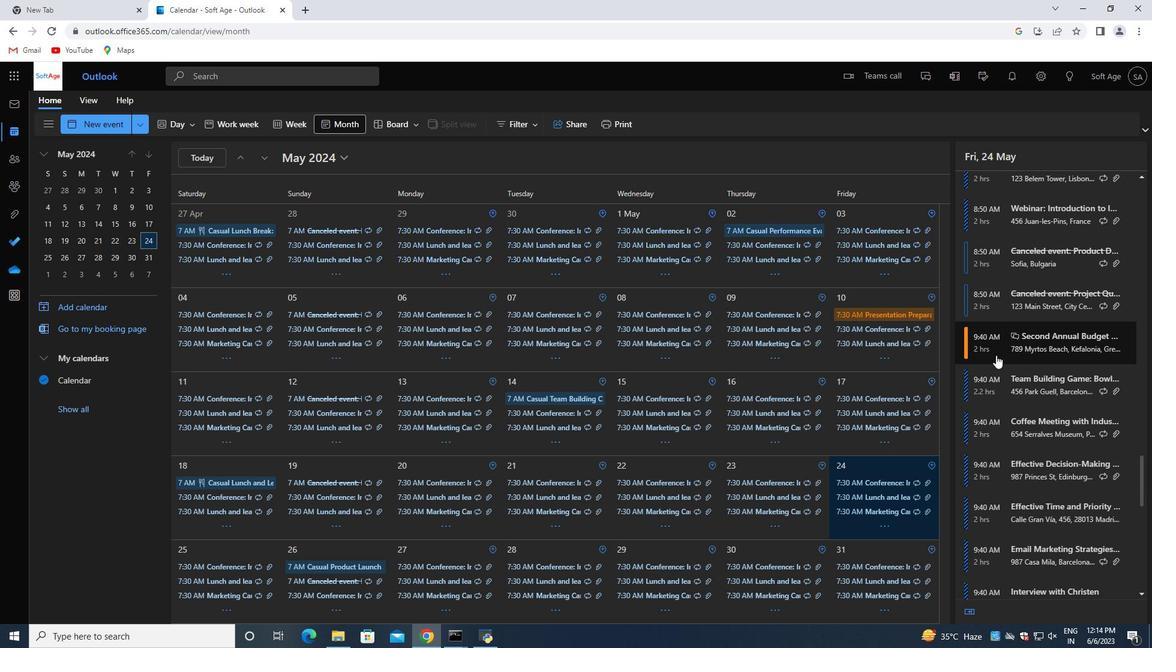 
Action: Mouse pressed left at (993, 355)
Screenshot: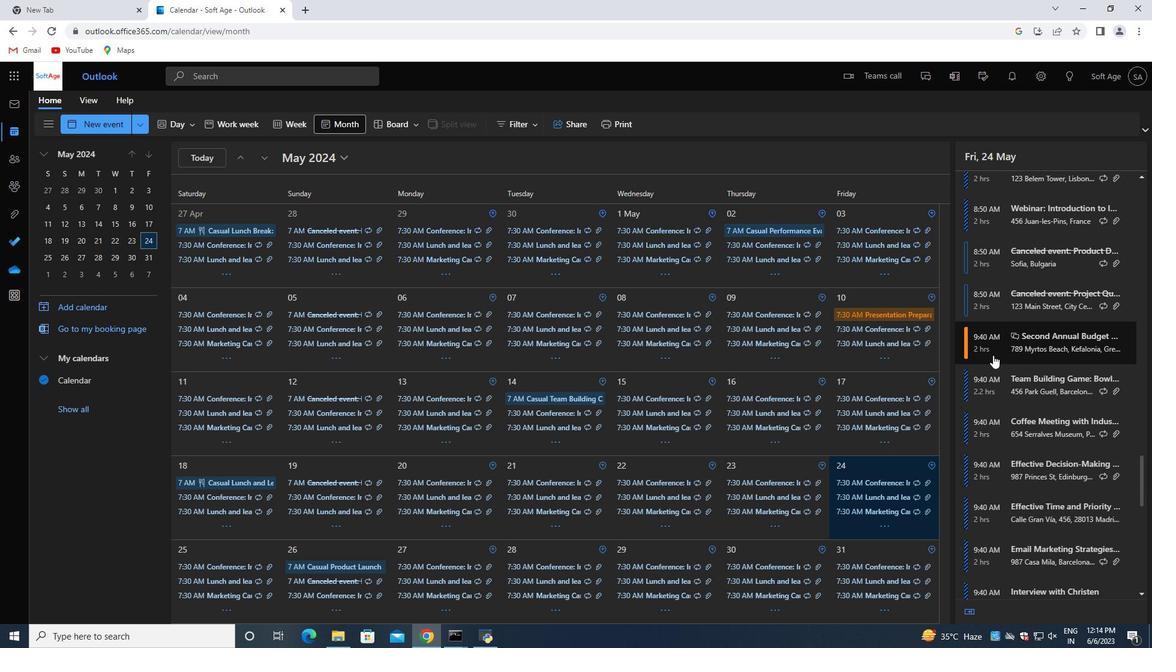 
Action: Mouse moved to (769, 471)
Screenshot: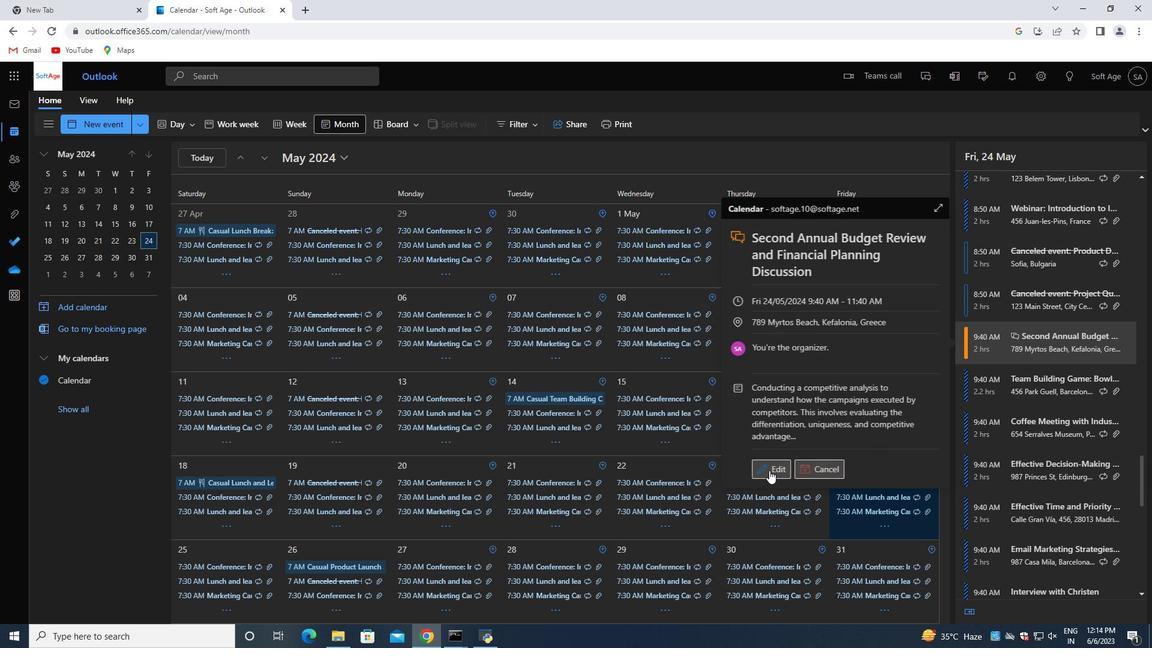 
Action: Mouse pressed left at (769, 471)
Screenshot: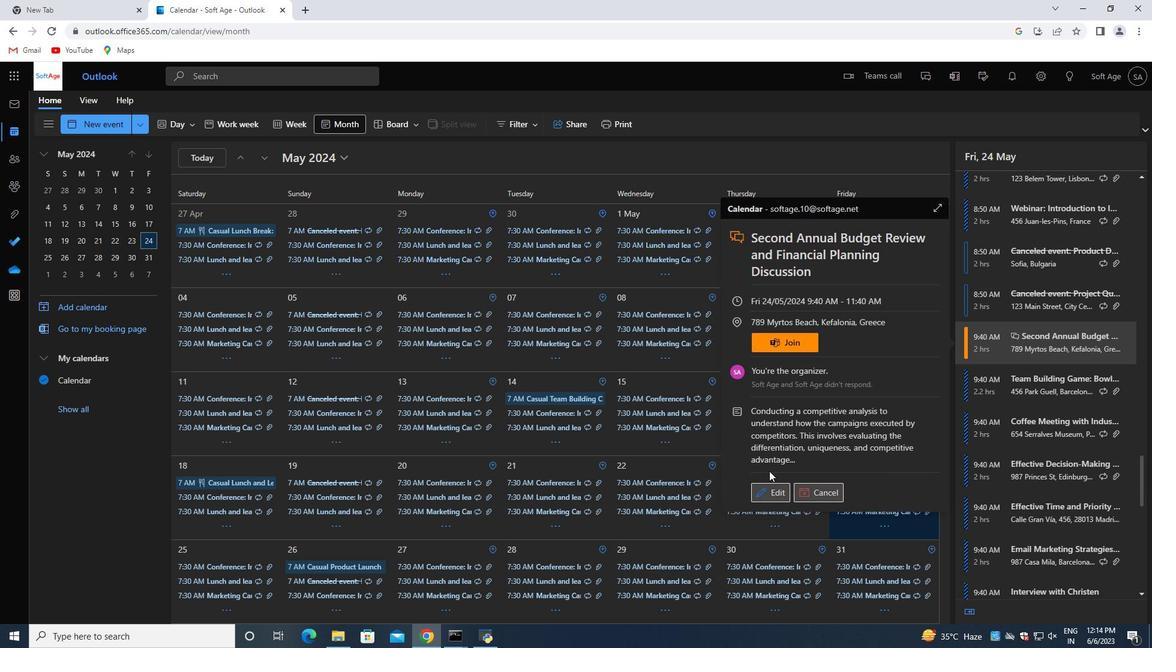 
Action: Mouse moved to (765, 493)
Screenshot: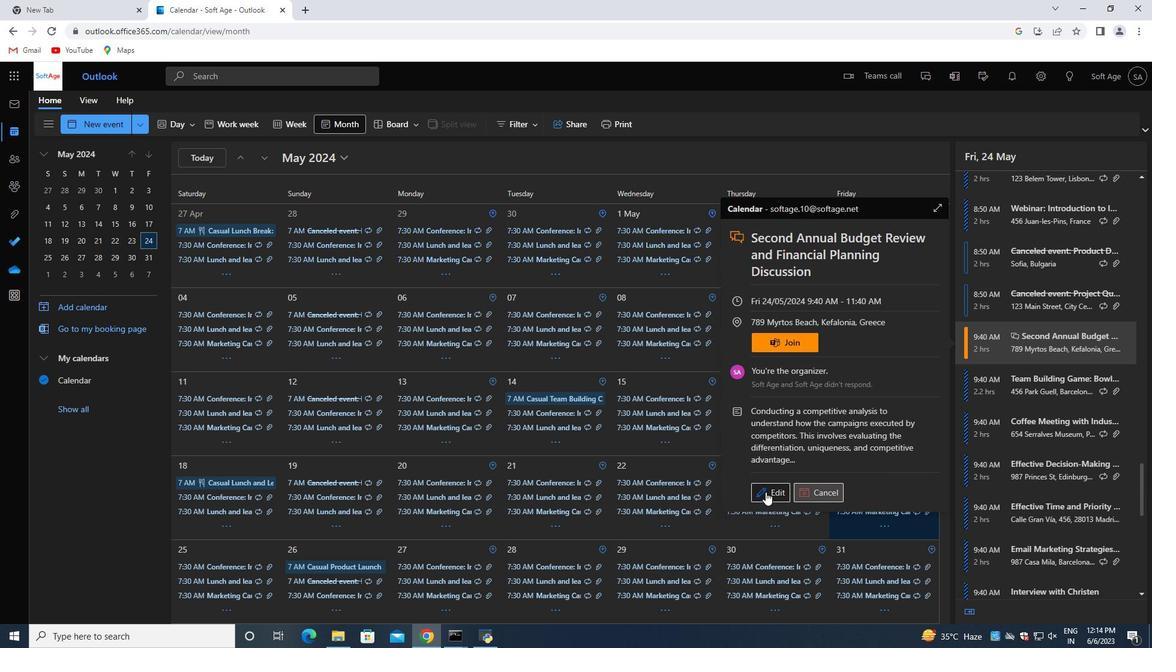 
Action: Mouse pressed left at (765, 493)
Screenshot: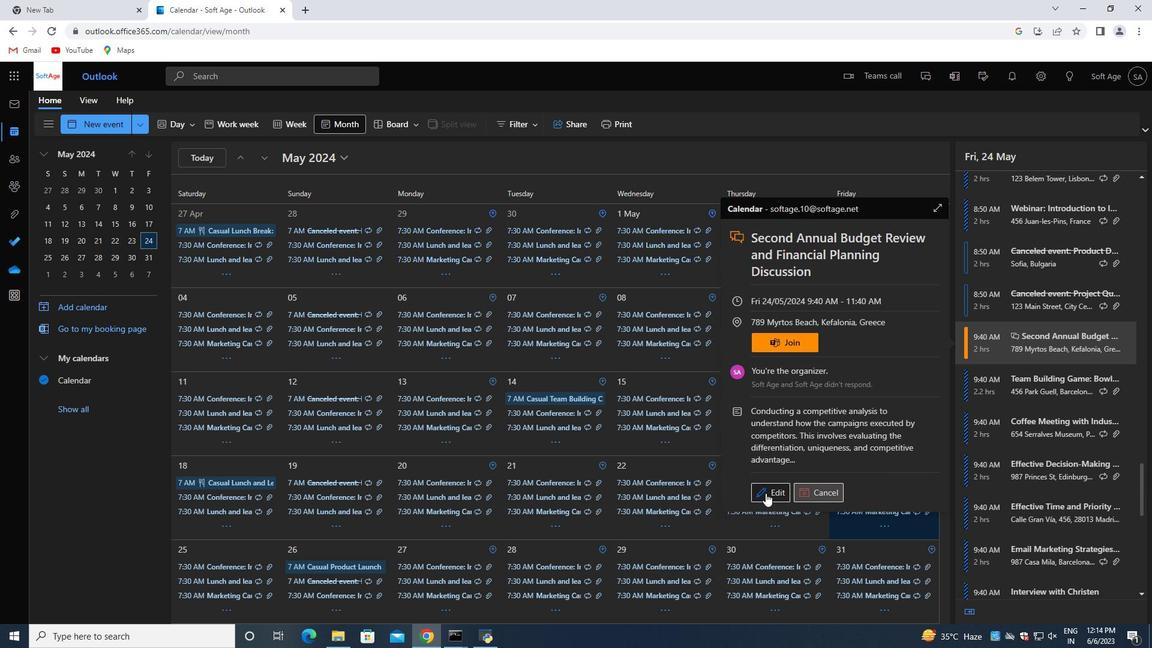 
Action: Mouse moved to (353, 333)
Screenshot: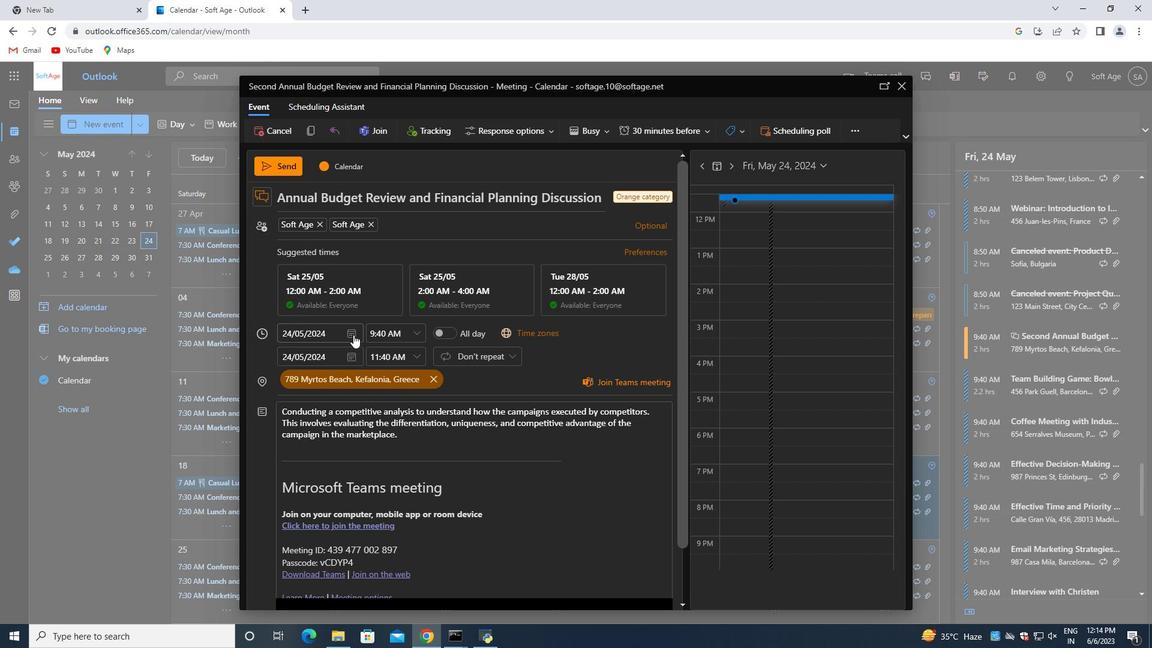 
Action: Mouse pressed left at (353, 333)
Screenshot: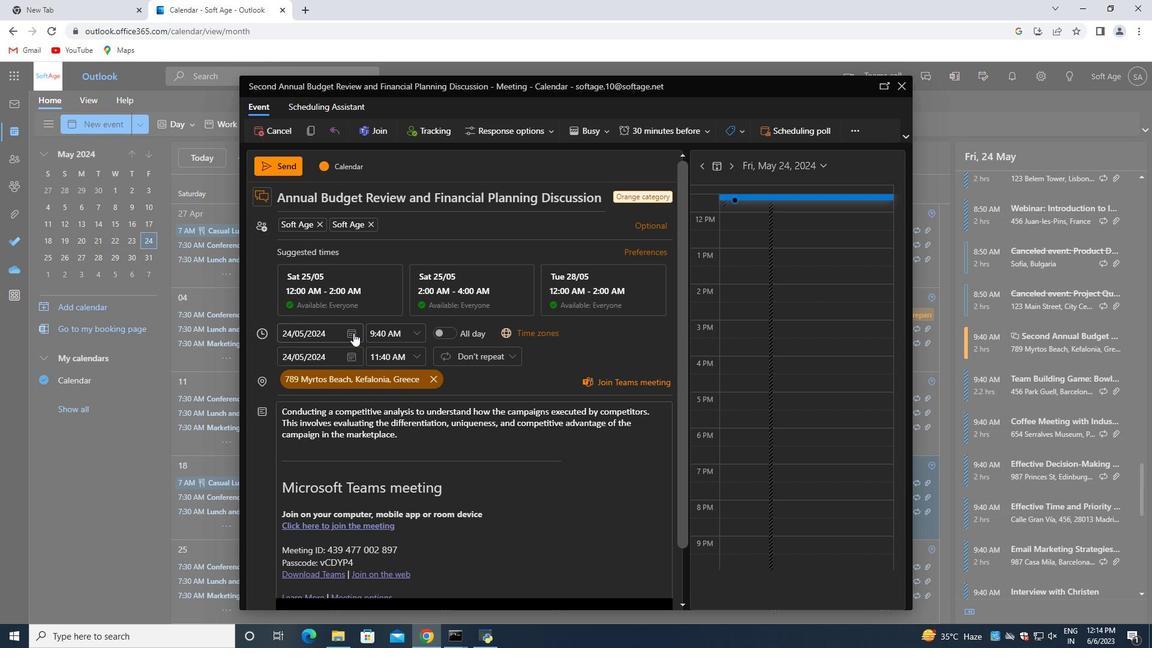
Action: Mouse moved to (373, 393)
Screenshot: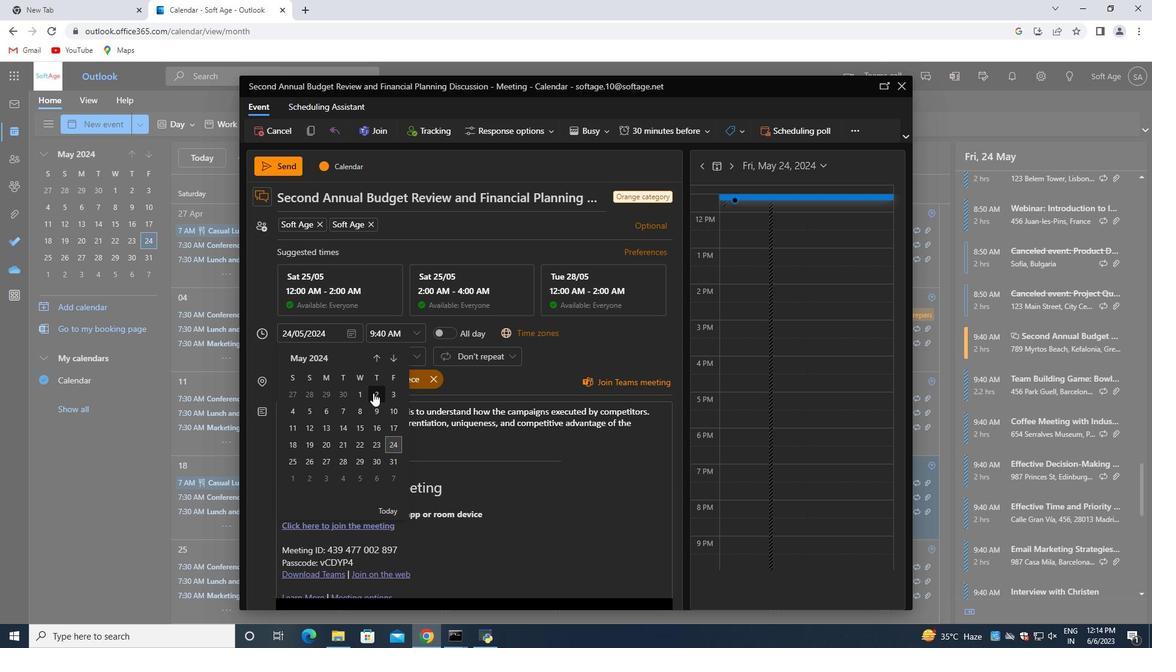 
Action: Mouse pressed left at (373, 393)
Screenshot: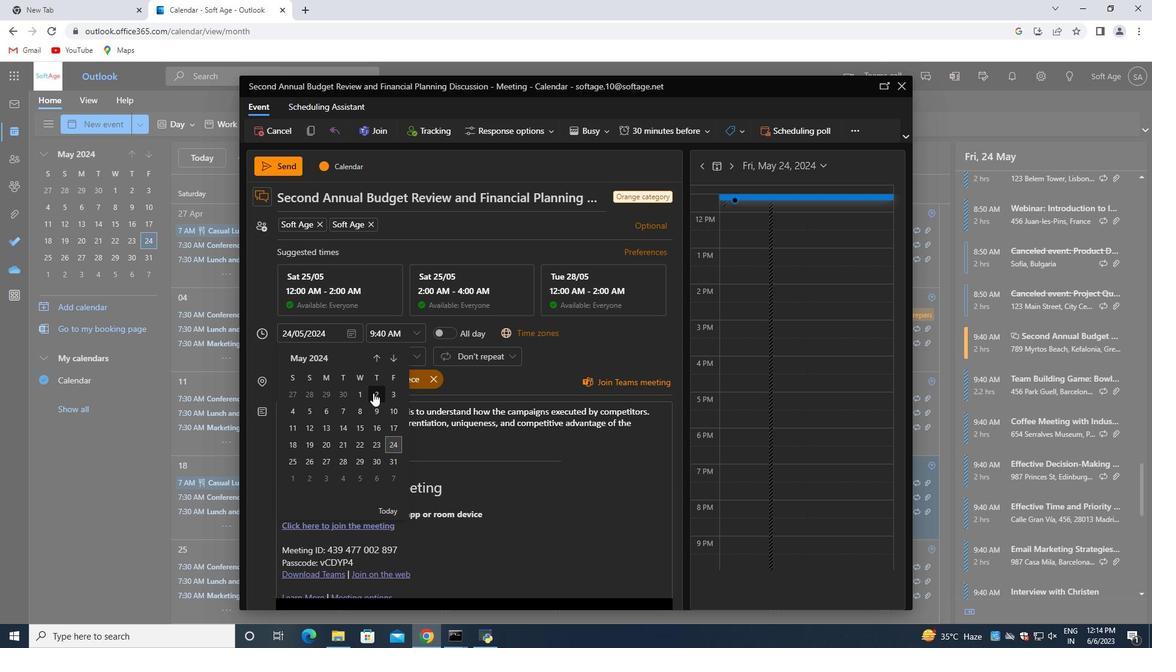 
Action: Mouse moved to (400, 437)
Screenshot: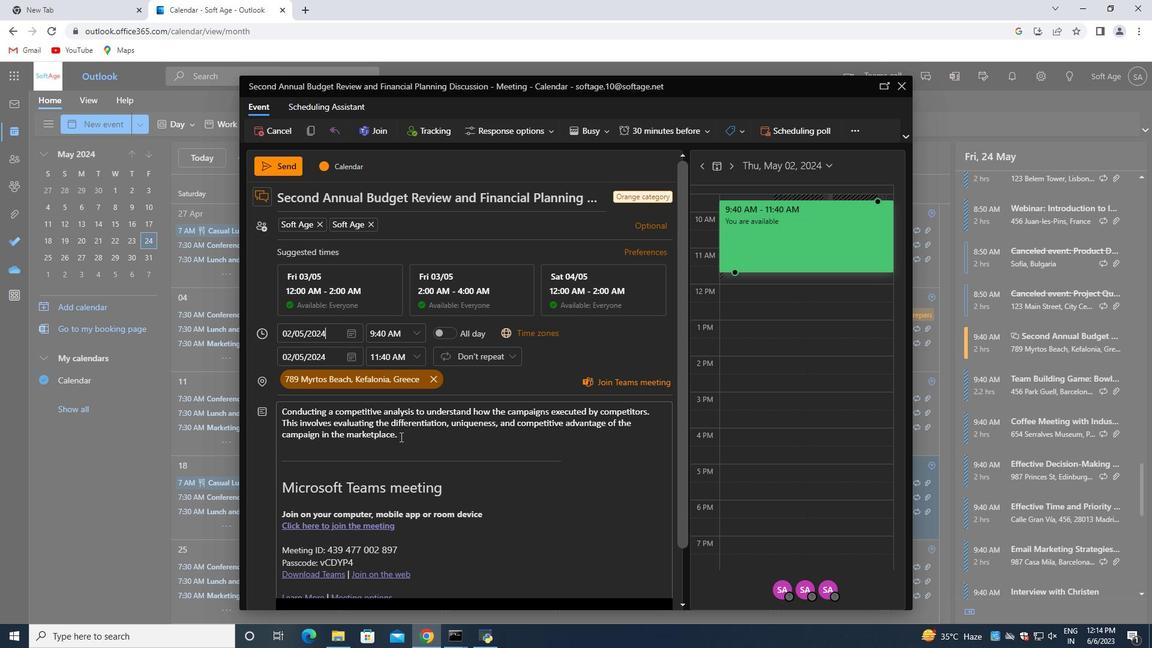 
Action: Mouse pressed left at (400, 437)
Screenshot: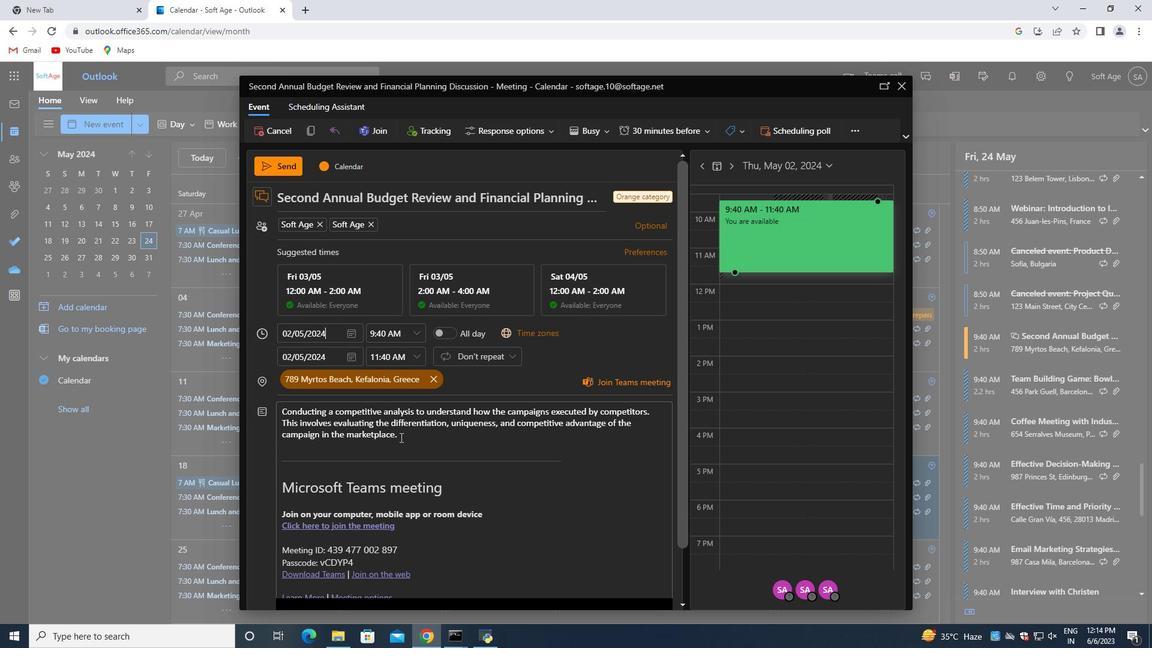 
Action: Mouse moved to (384, 441)
Screenshot: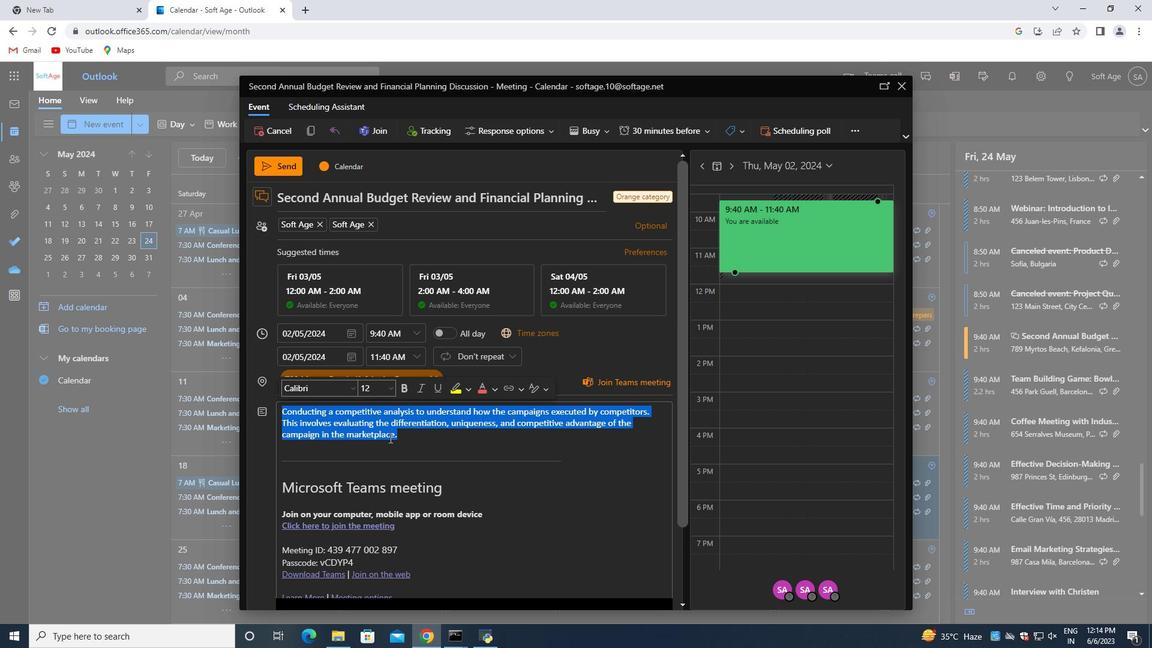 
Action: Mouse scrolled (384, 440) with delta (0, 0)
Screenshot: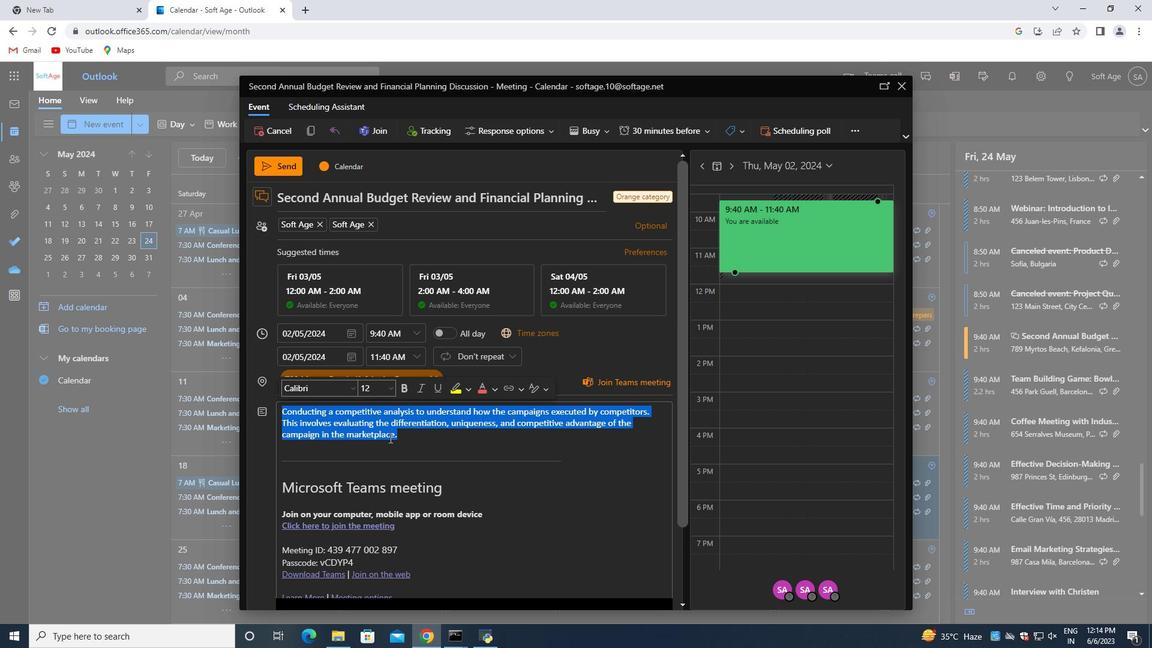 
Action: Mouse moved to (380, 443)
Screenshot: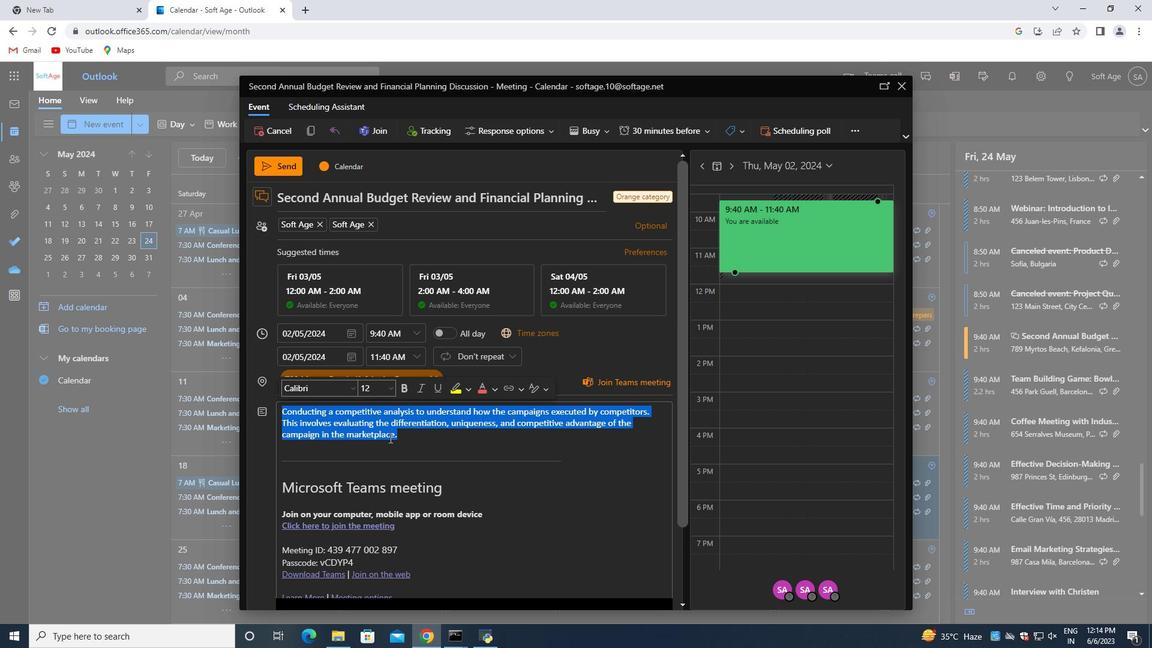 
Action: Mouse scrolled (380, 442) with delta (0, 0)
Screenshot: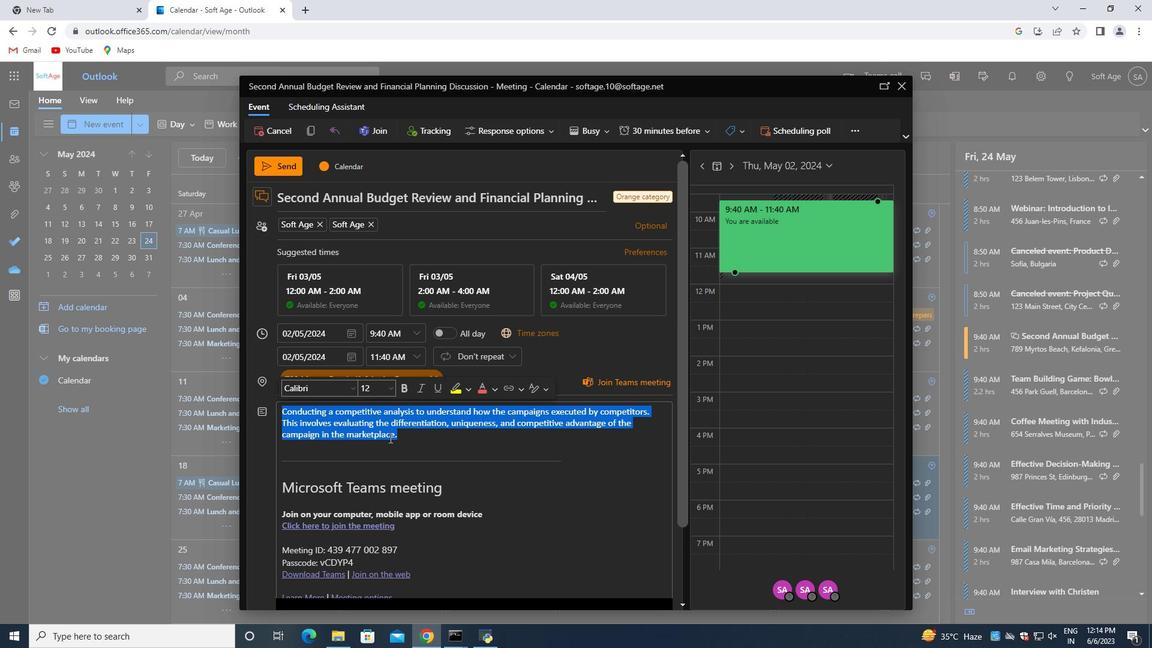 
Action: Mouse moved to (378, 444)
Screenshot: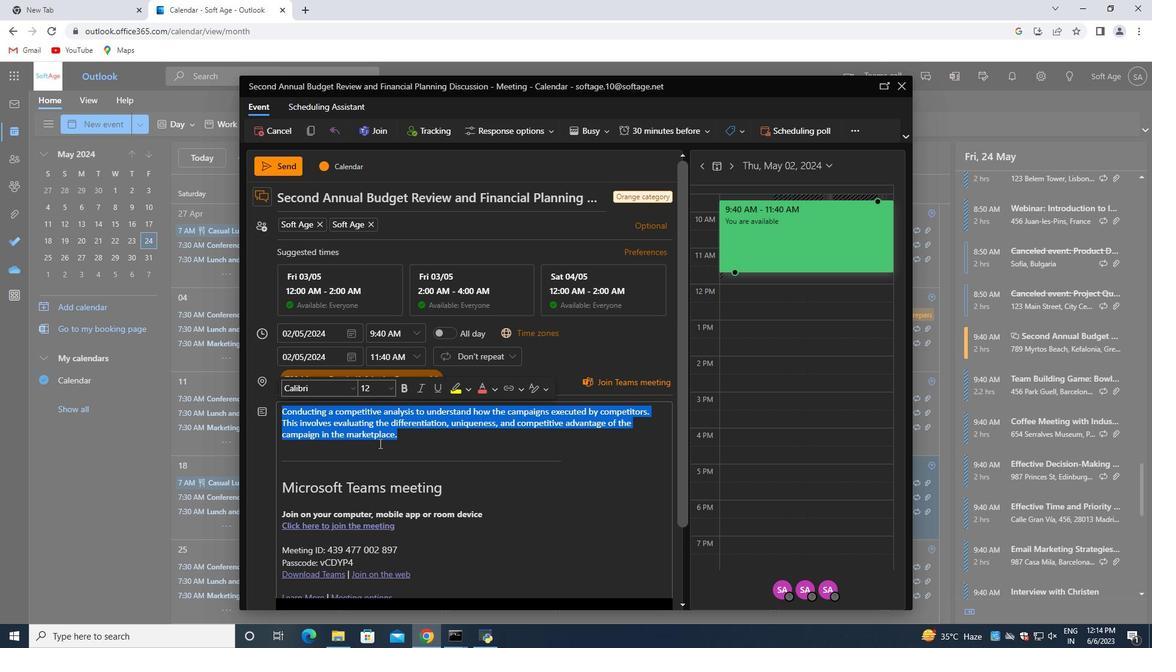 
Action: Mouse scrolled (378, 443) with delta (0, 0)
Screenshot: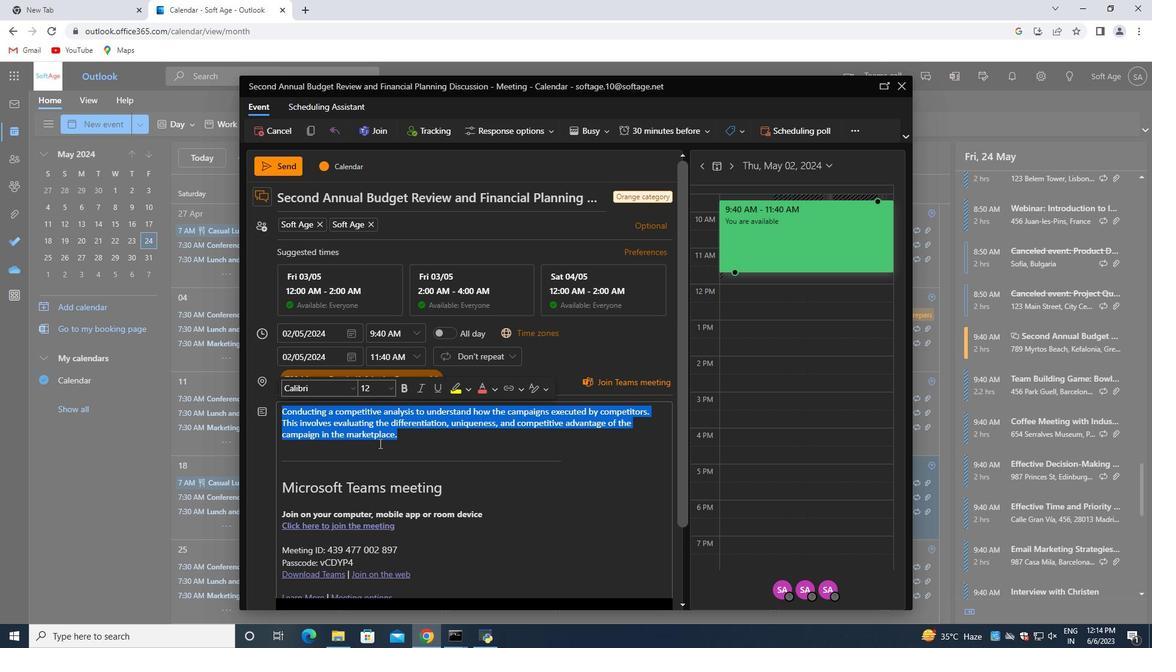 
Action: Mouse moved to (376, 446)
Screenshot: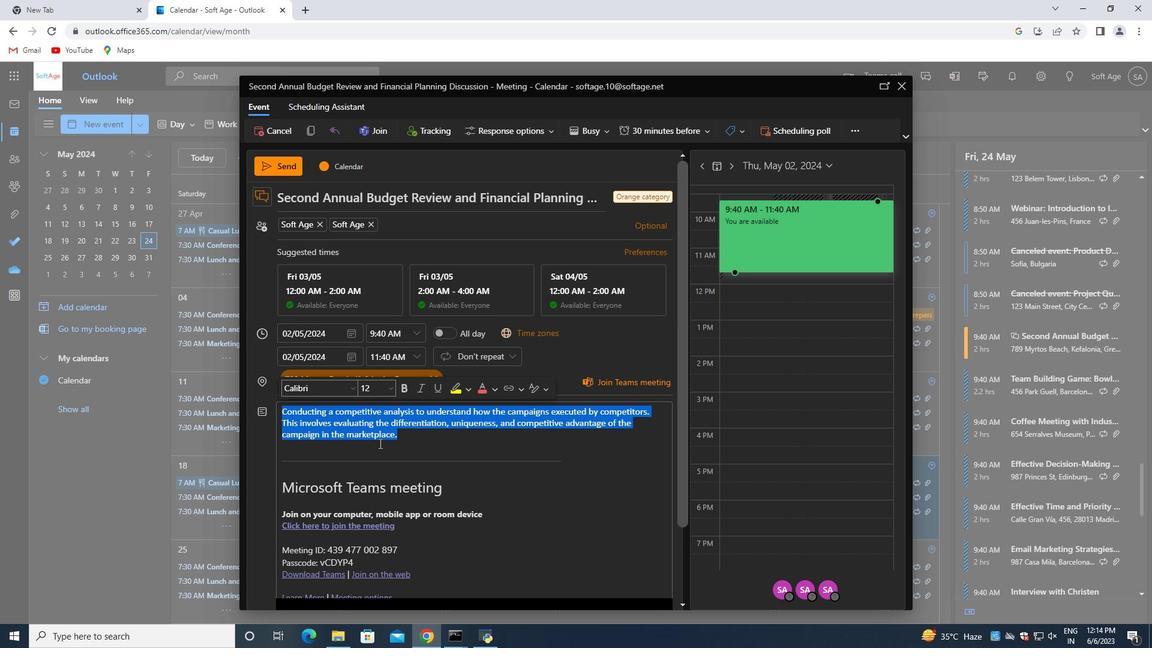 
Action: Mouse scrolled (376, 445) with delta (0, 0)
Screenshot: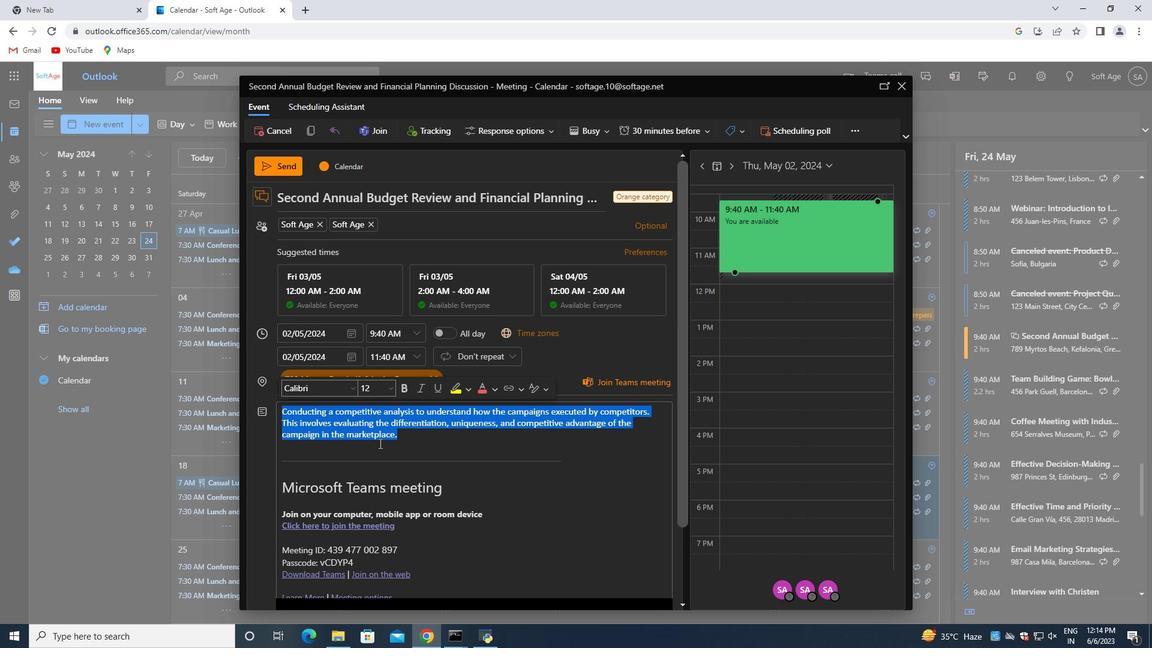 
Action: Mouse moved to (371, 447)
Screenshot: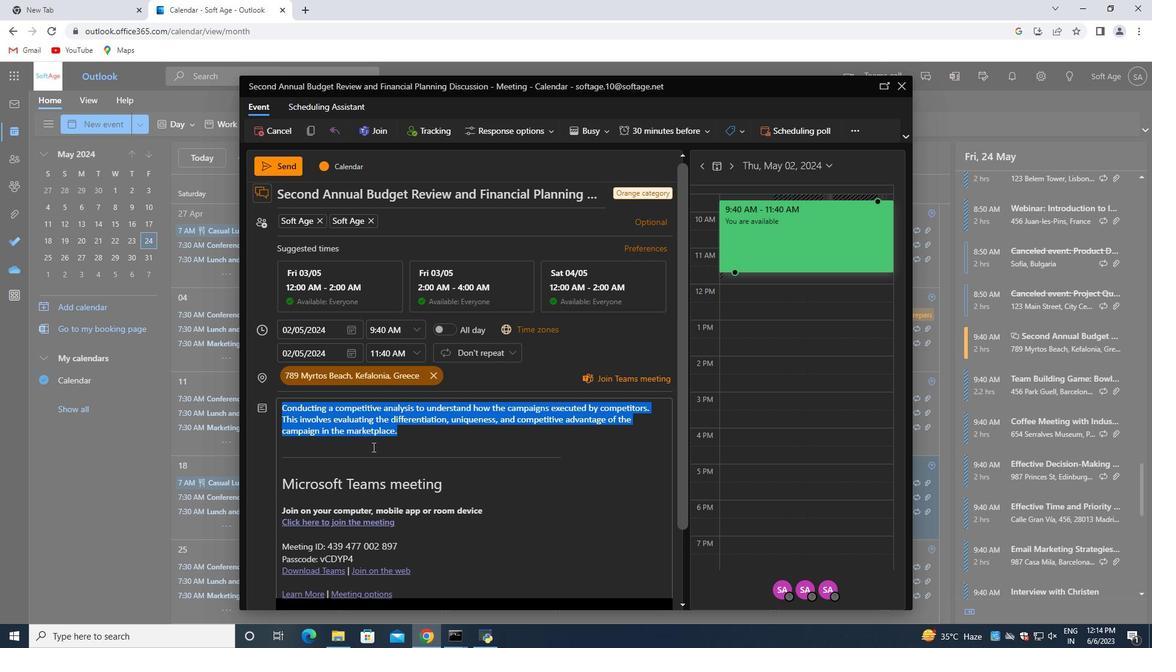 
Action: Mouse scrolled (371, 446) with delta (0, 0)
Screenshot: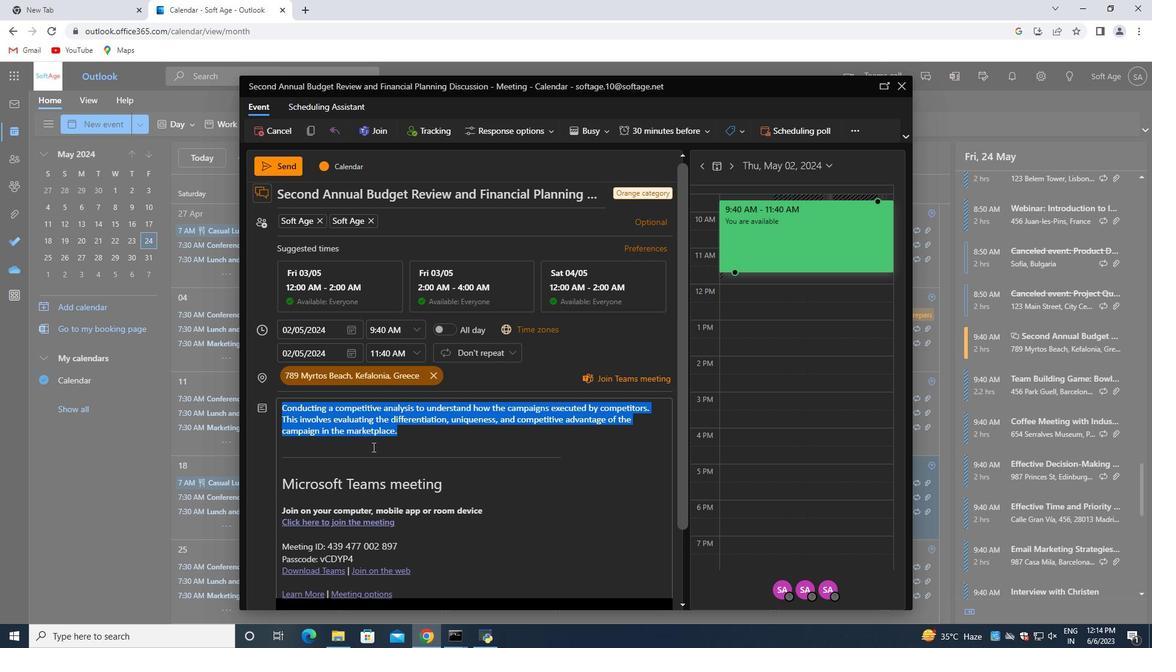 
Action: Mouse moved to (313, 550)
Screenshot: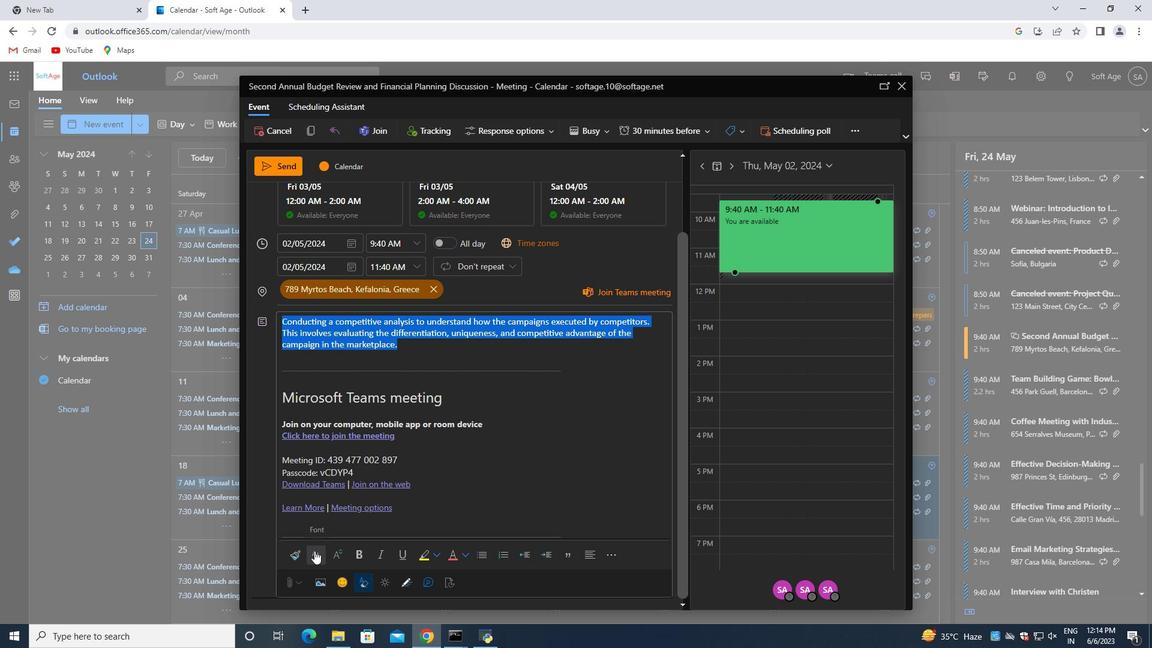 
Action: Mouse pressed left at (313, 550)
Screenshot: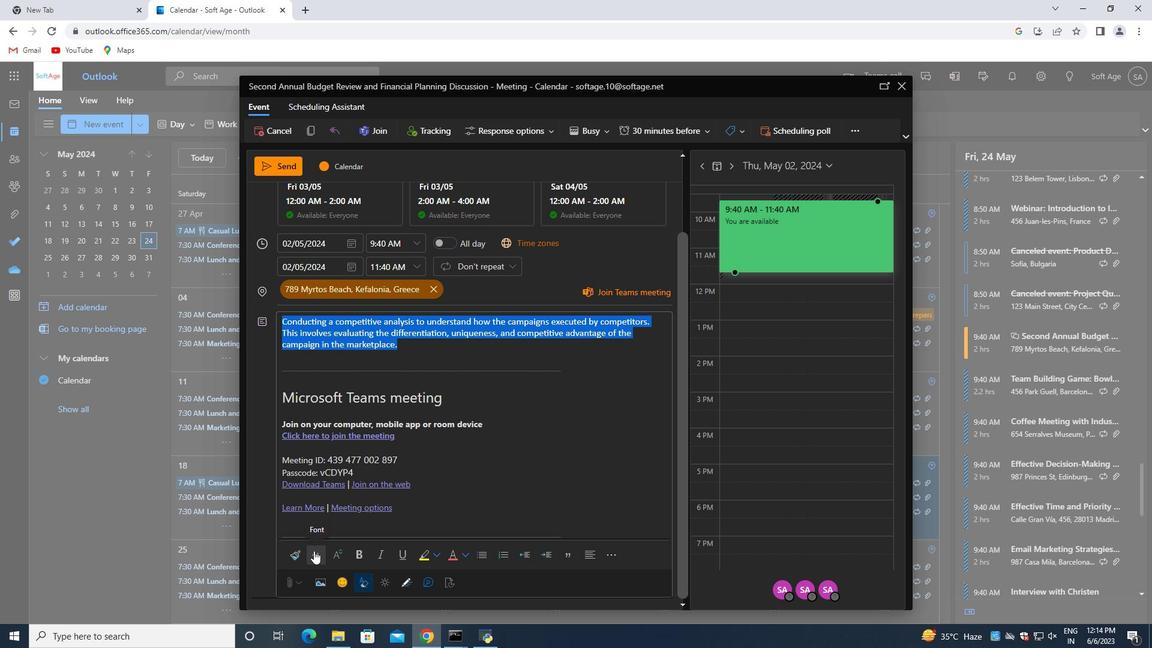 
Action: Mouse moved to (346, 459)
Screenshot: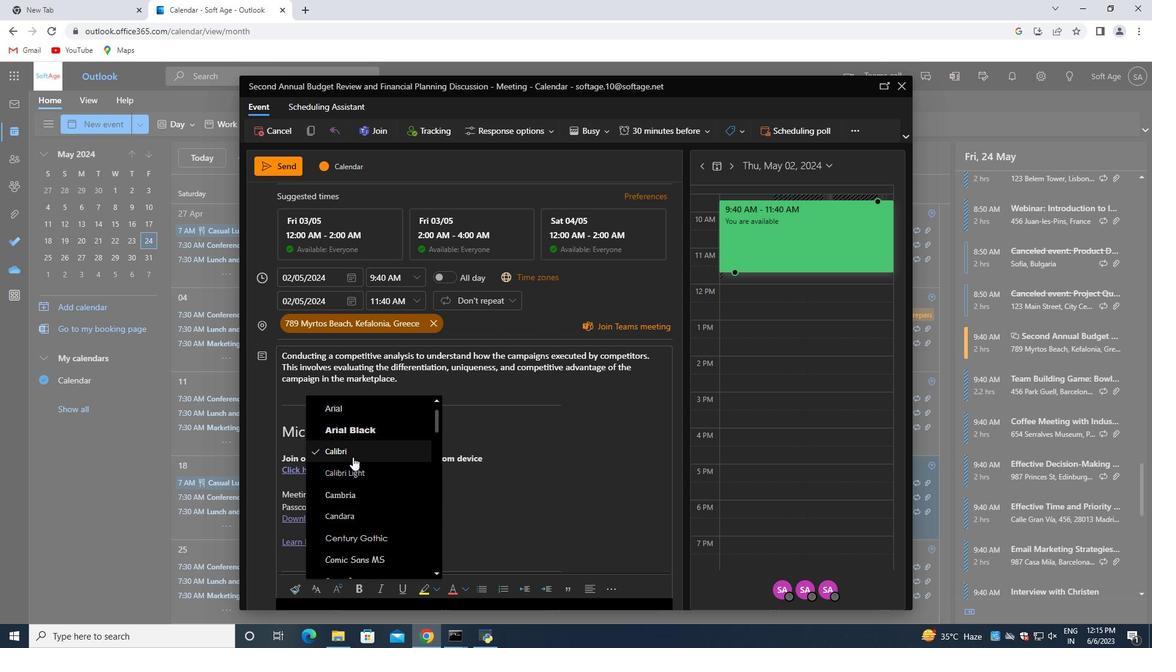 
Action: Mouse scrolled (346, 459) with delta (0, 0)
Screenshot: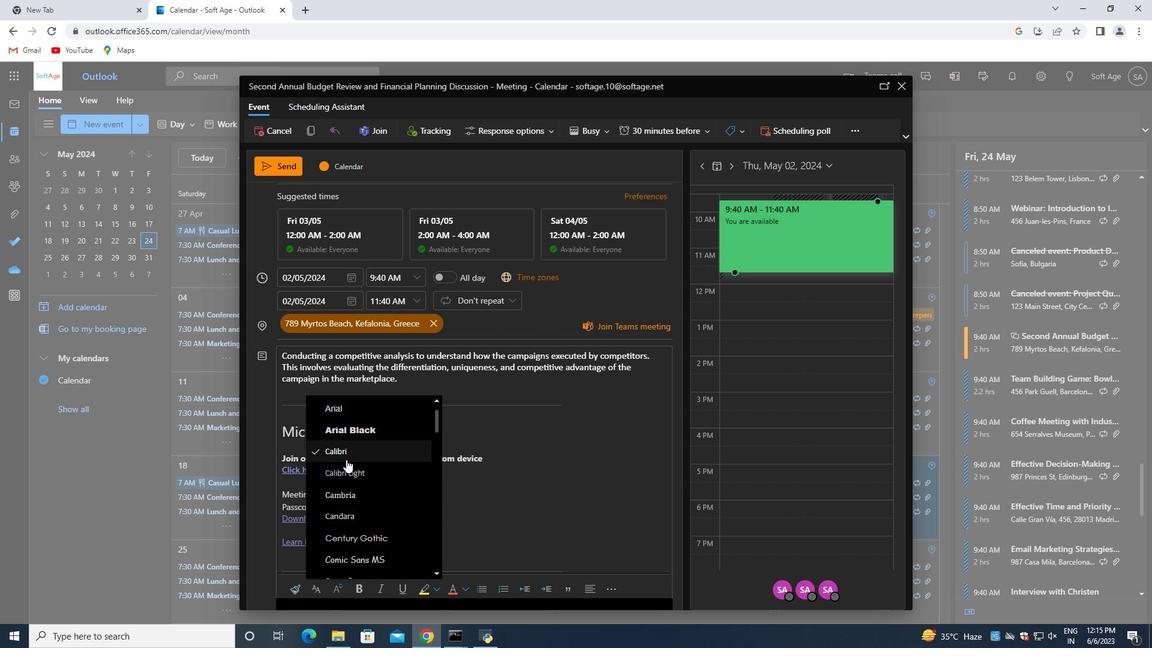 
Action: Mouse moved to (346, 460)
Screenshot: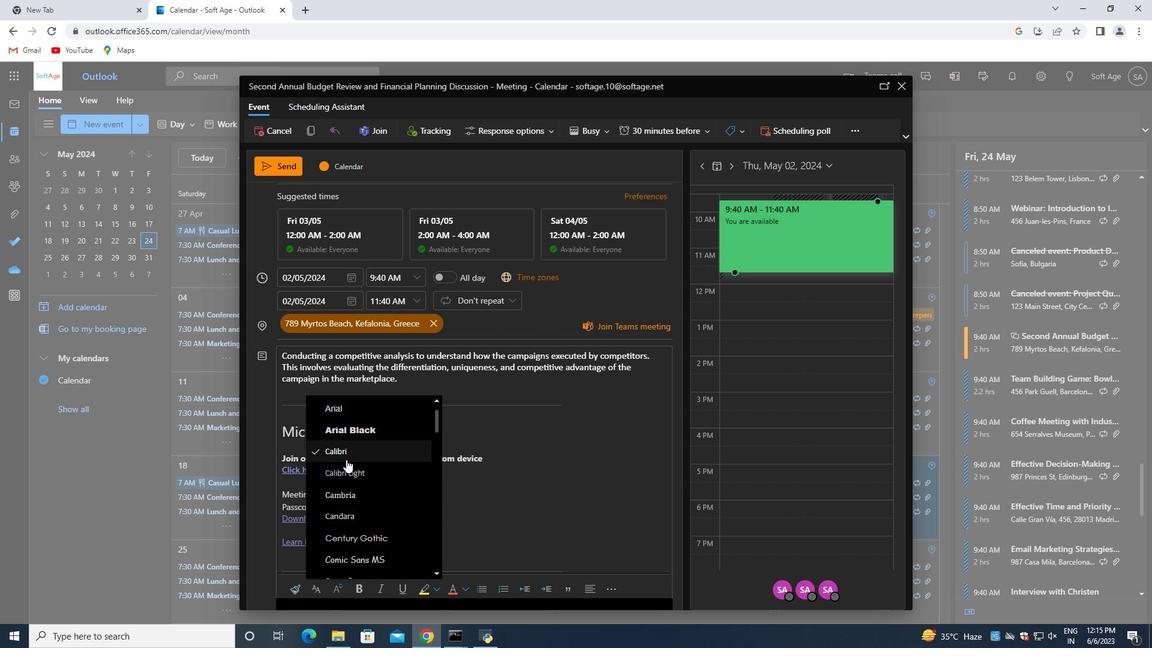 
Action: Mouse scrolled (346, 460) with delta (0, 0)
Screenshot: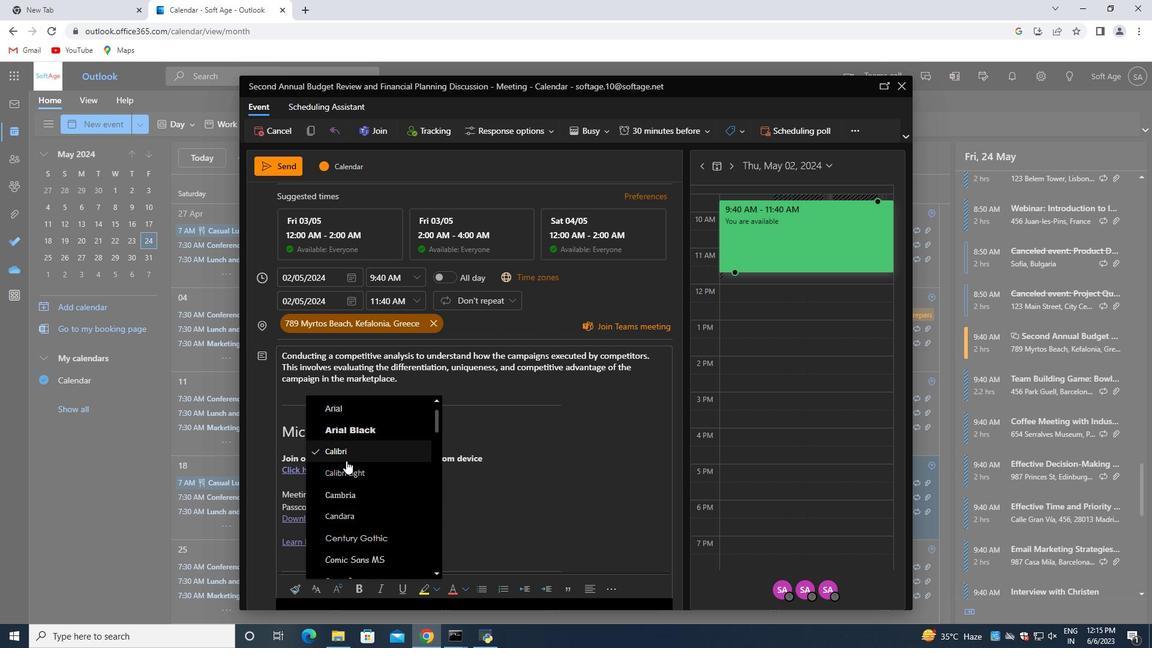
Action: Mouse scrolled (346, 460) with delta (0, 0)
Screenshot: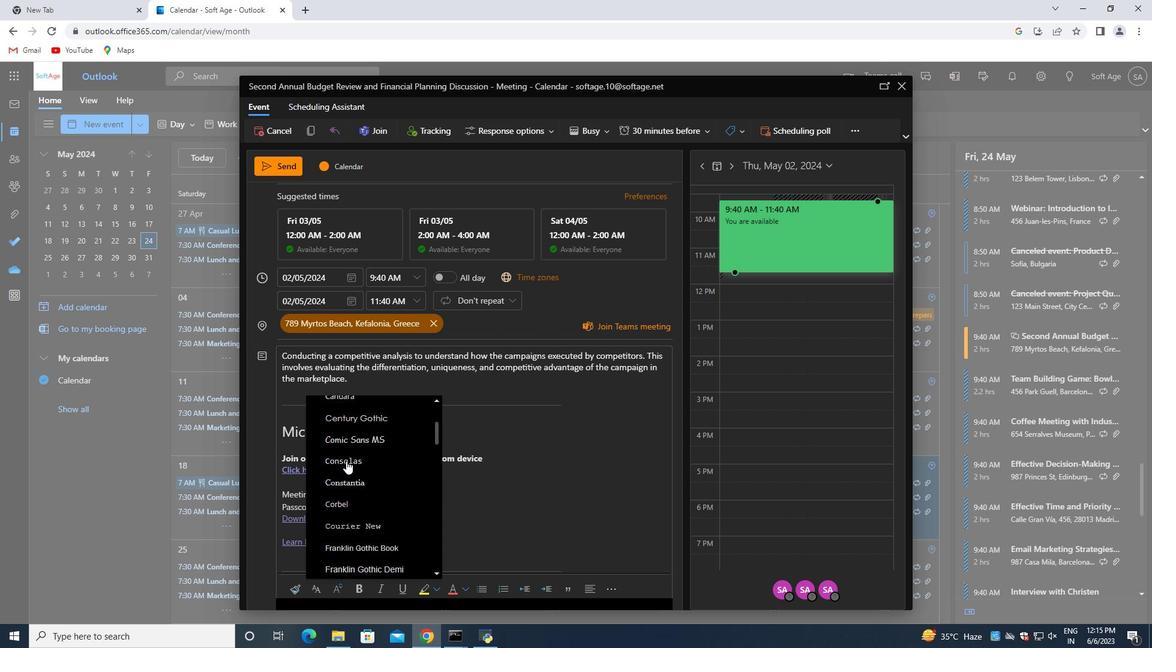 
Action: Mouse scrolled (346, 460) with delta (0, 0)
Screenshot: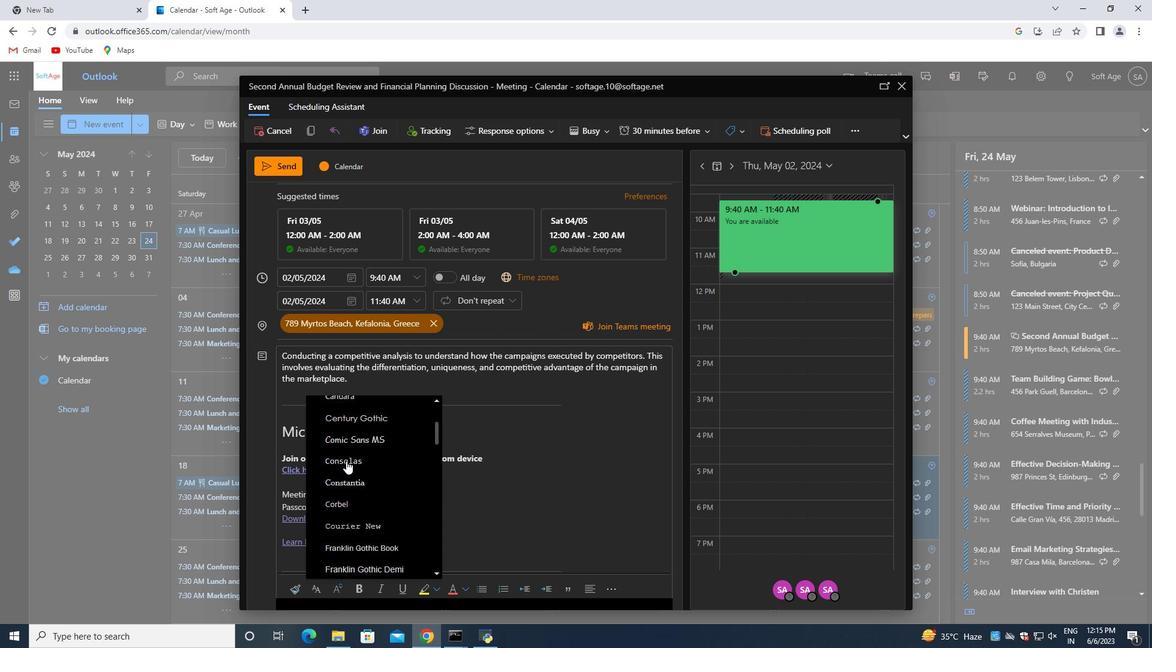 
Action: Mouse moved to (346, 464)
Screenshot: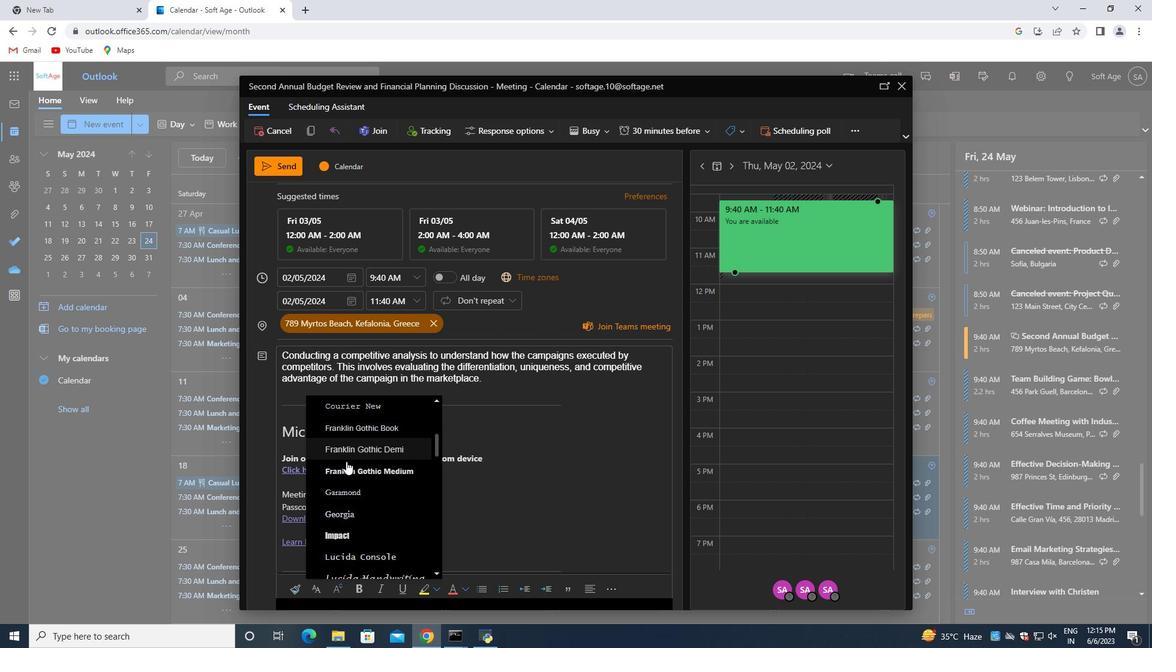 
Action: Mouse scrolled (346, 463) with delta (0, 0)
Screenshot: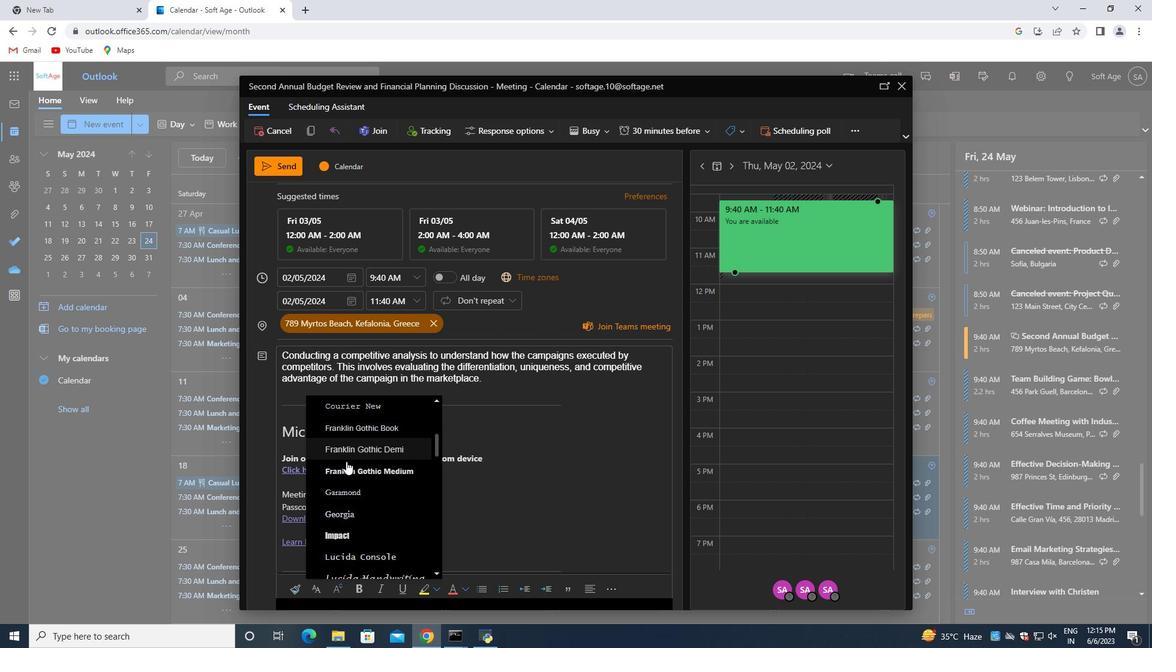 
Action: Mouse moved to (346, 465)
Screenshot: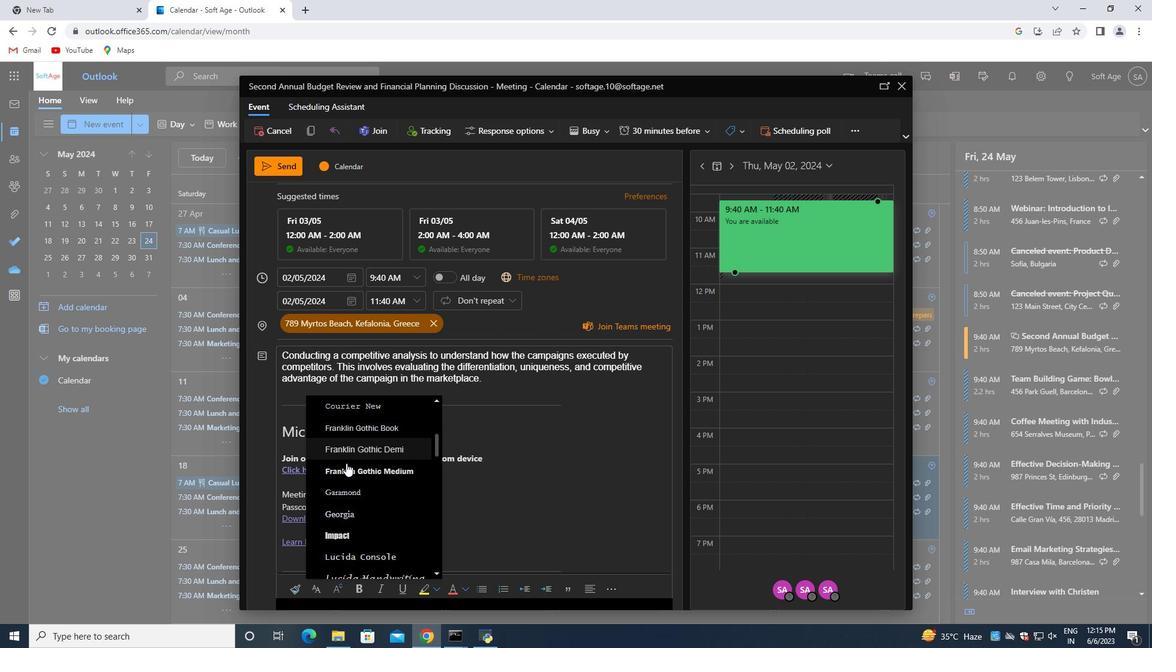 
Action: Mouse scrolled (346, 464) with delta (0, 0)
Screenshot: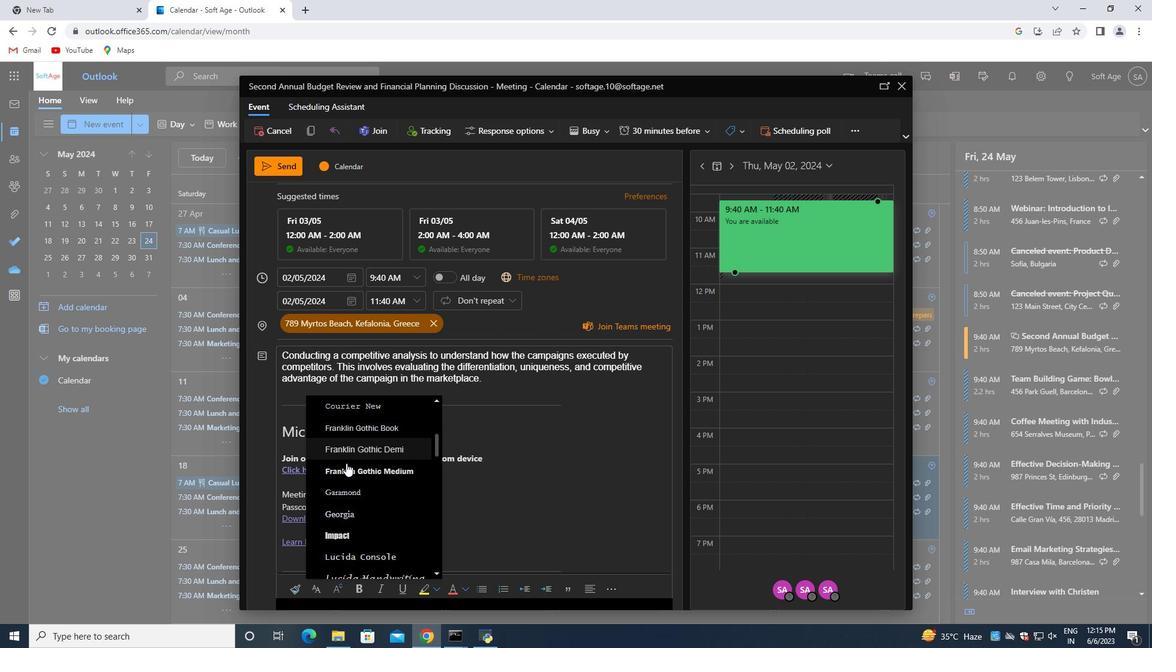 
Action: Mouse scrolled (346, 464) with delta (0, 0)
Screenshot: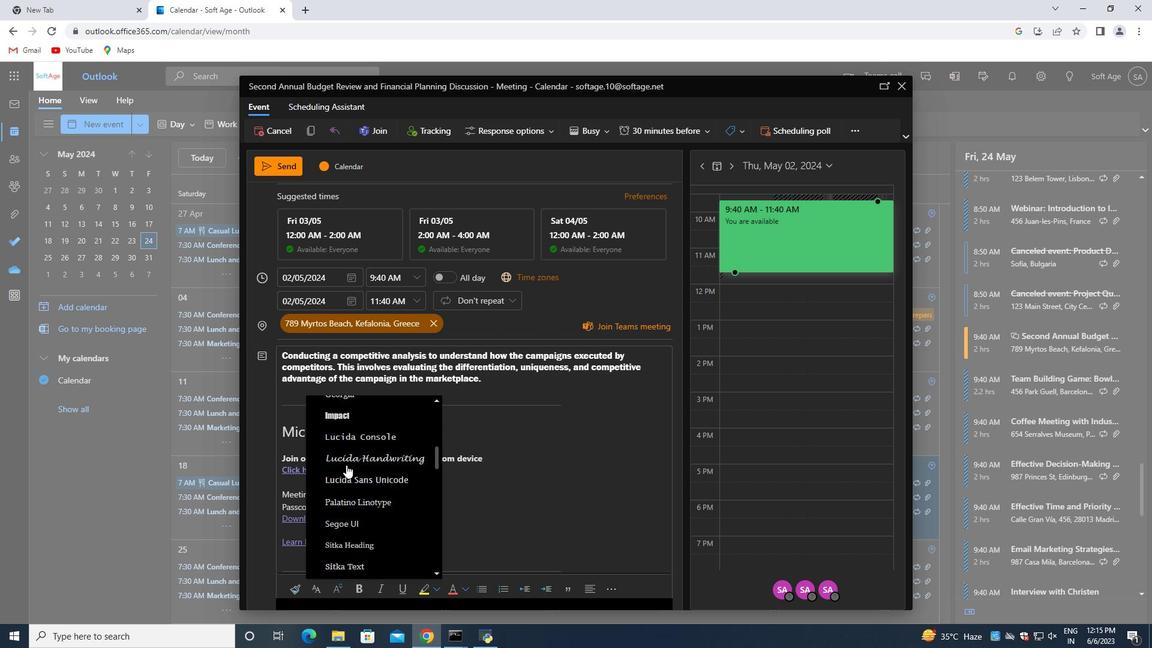 
Action: Mouse moved to (346, 465)
Screenshot: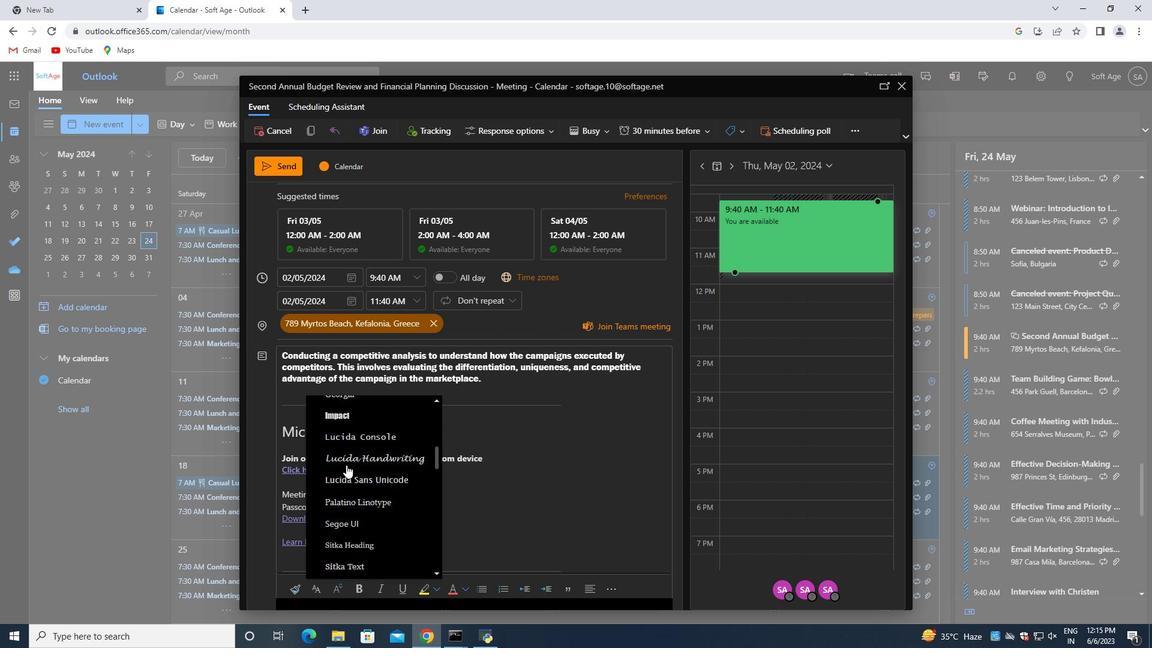 
Action: Mouse scrolled (346, 465) with delta (0, 0)
Screenshot: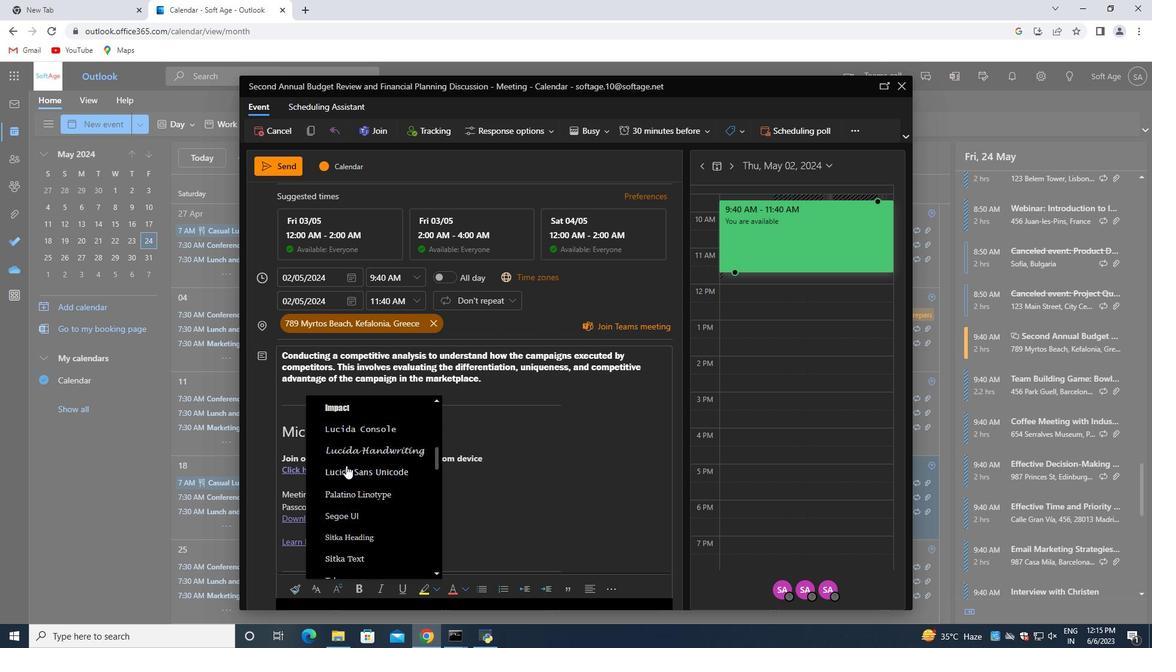 
Action: Mouse moved to (371, 531)
Screenshot: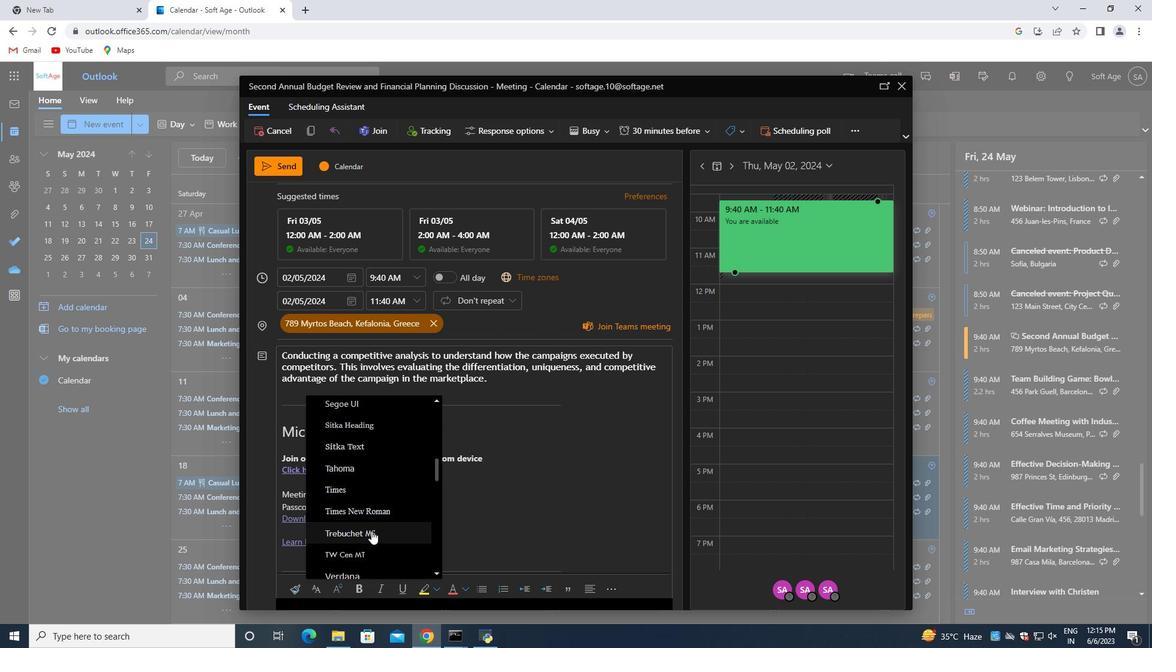 
Action: Mouse pressed left at (371, 531)
Screenshot: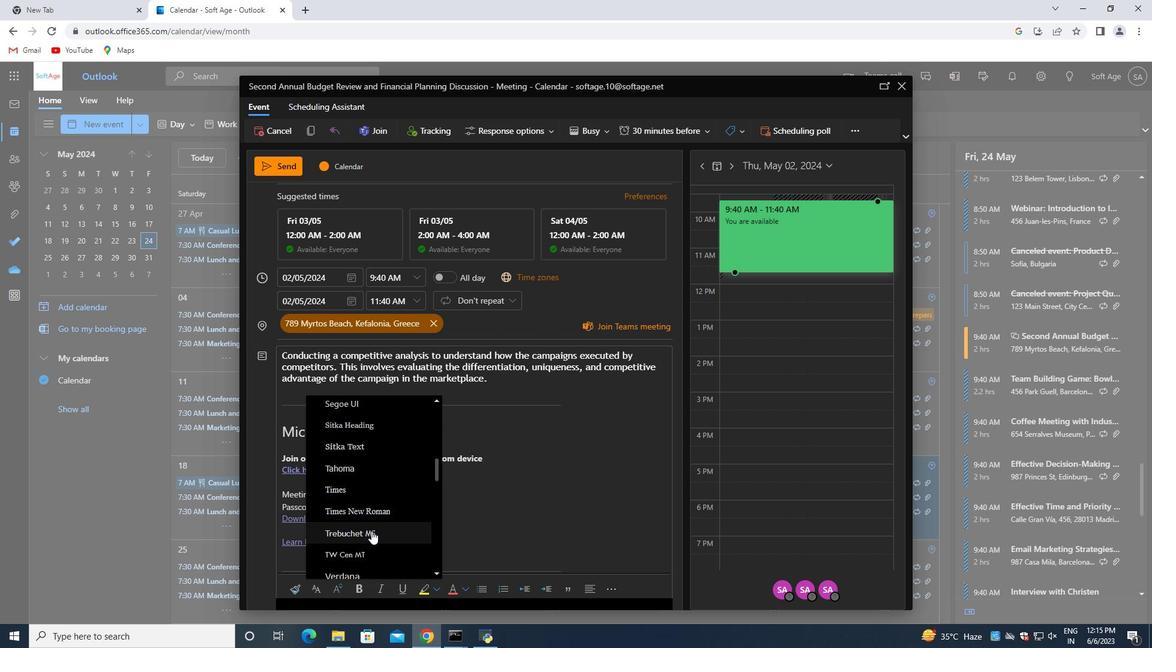 
Action: Mouse moved to (506, 384)
Screenshot: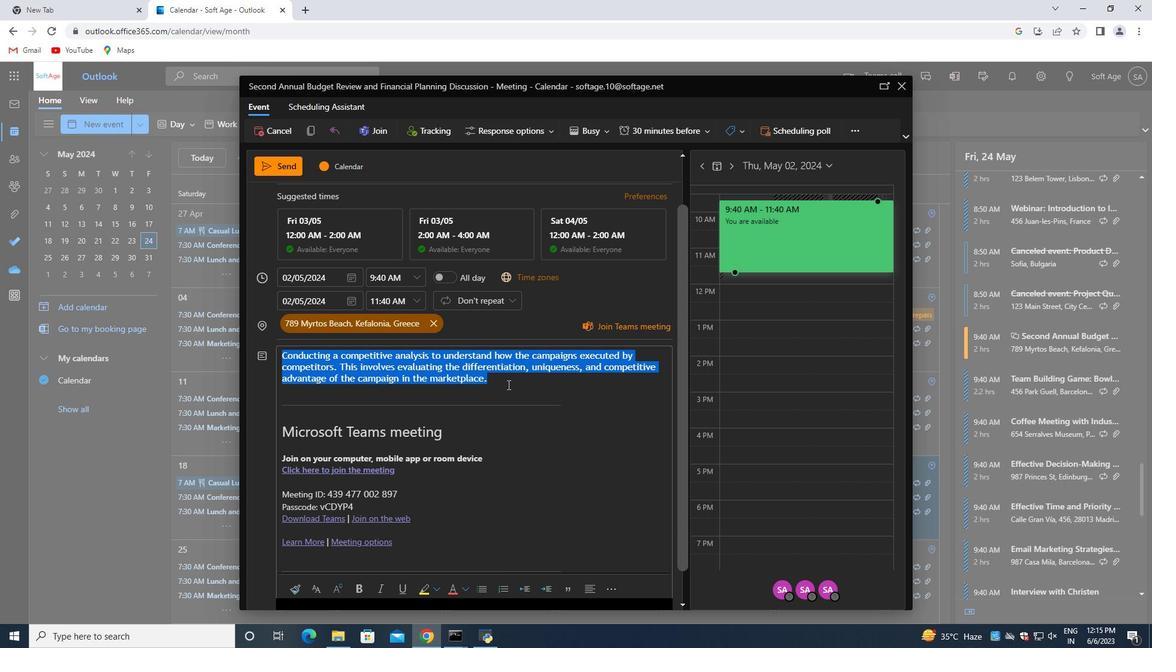 
Action: Mouse pressed left at (506, 384)
Screenshot: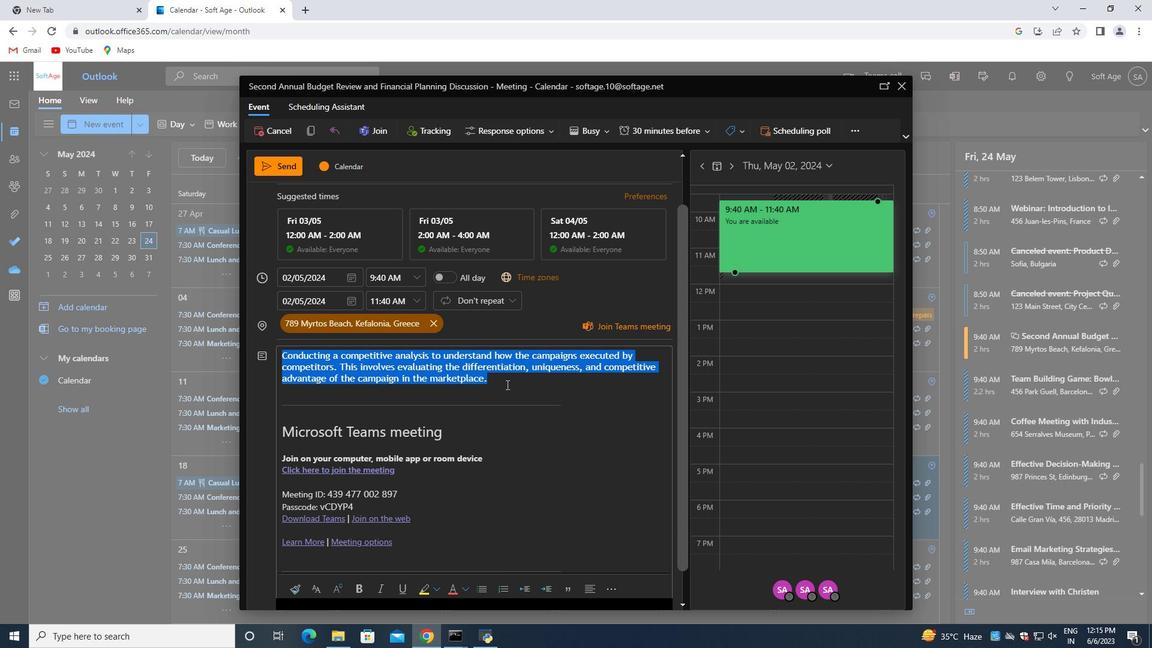 
Action: Mouse moved to (505, 380)
Screenshot: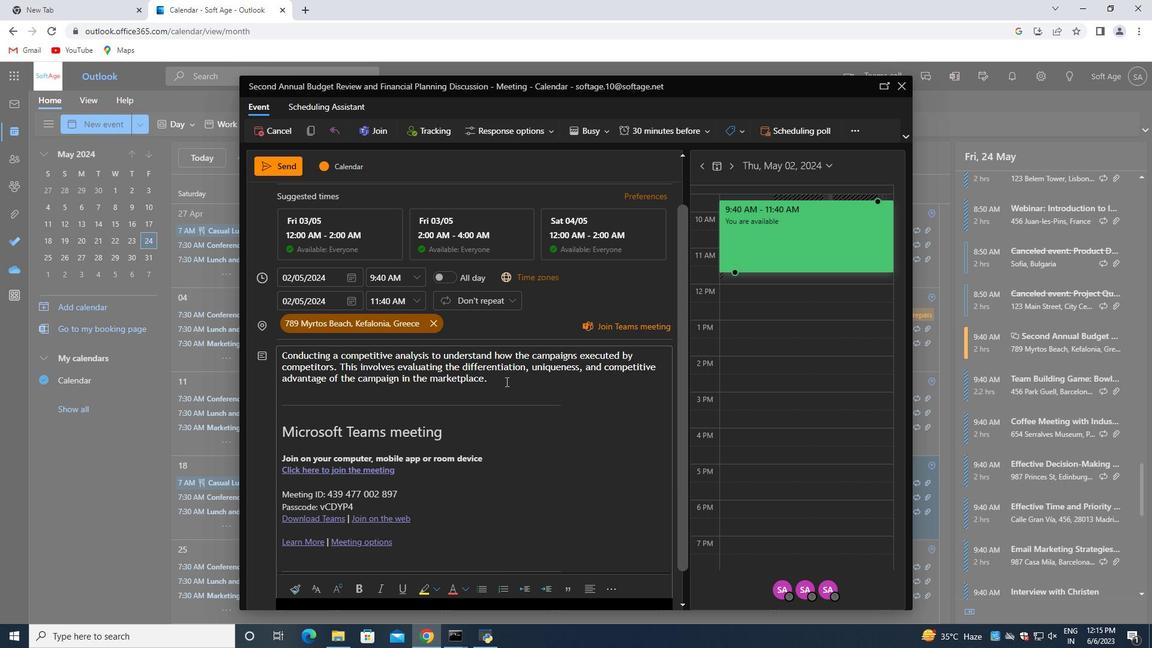 
Action: Mouse pressed left at (505, 380)
Screenshot: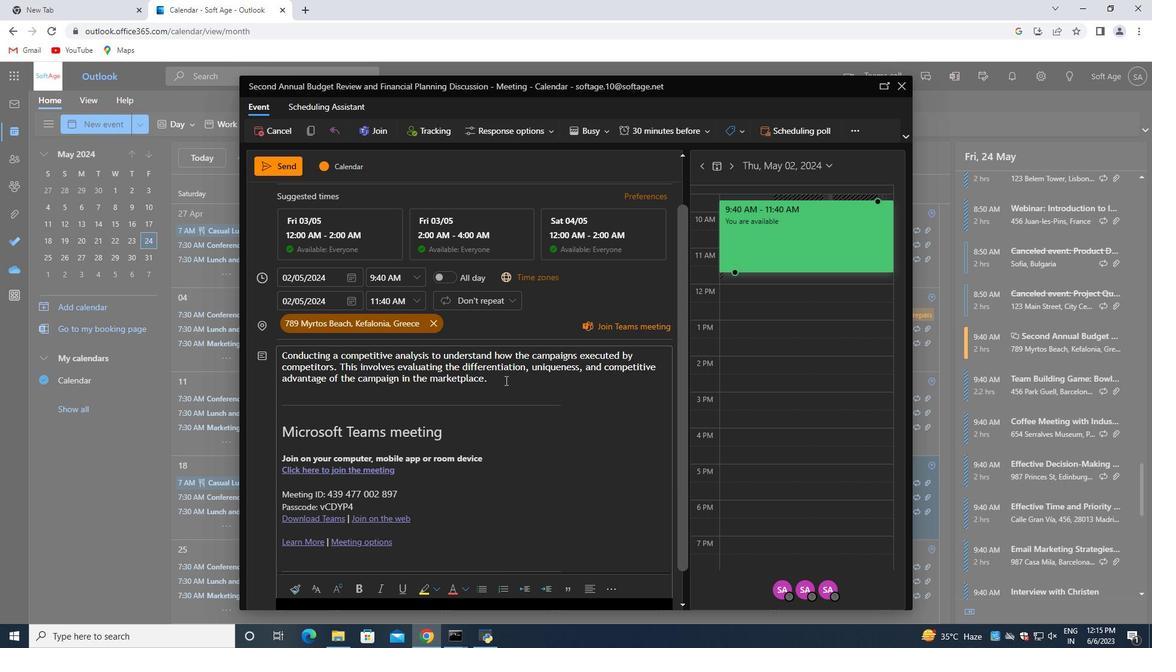 
Action: Mouse moved to (588, 132)
Screenshot: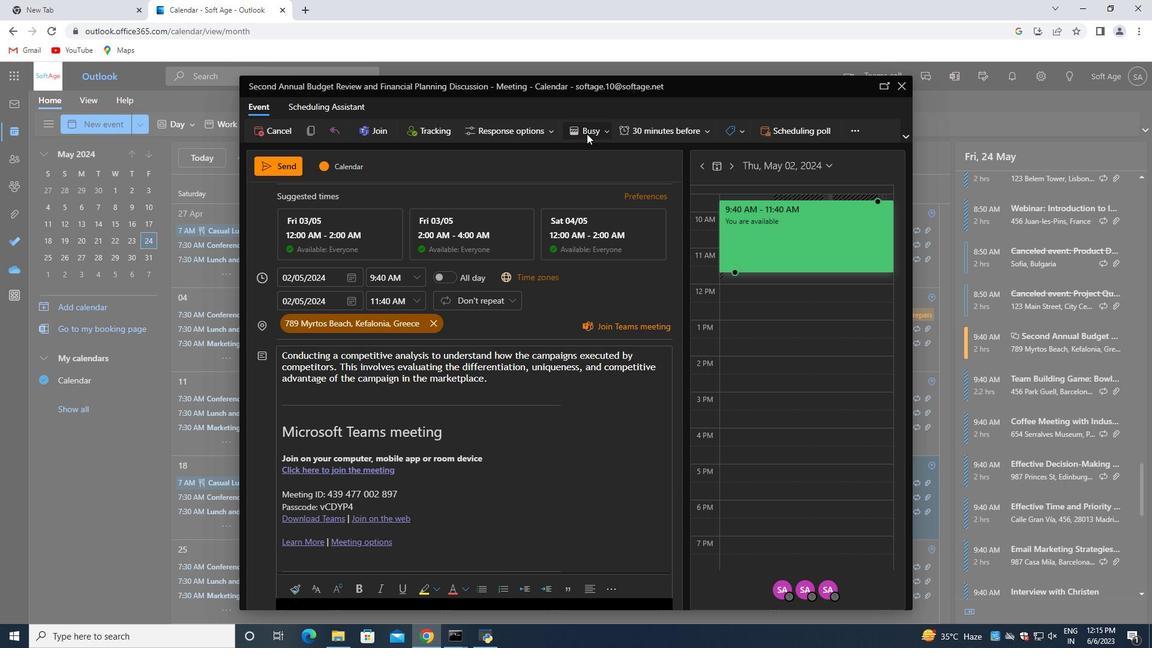 
Action: Mouse pressed left at (588, 132)
Screenshot: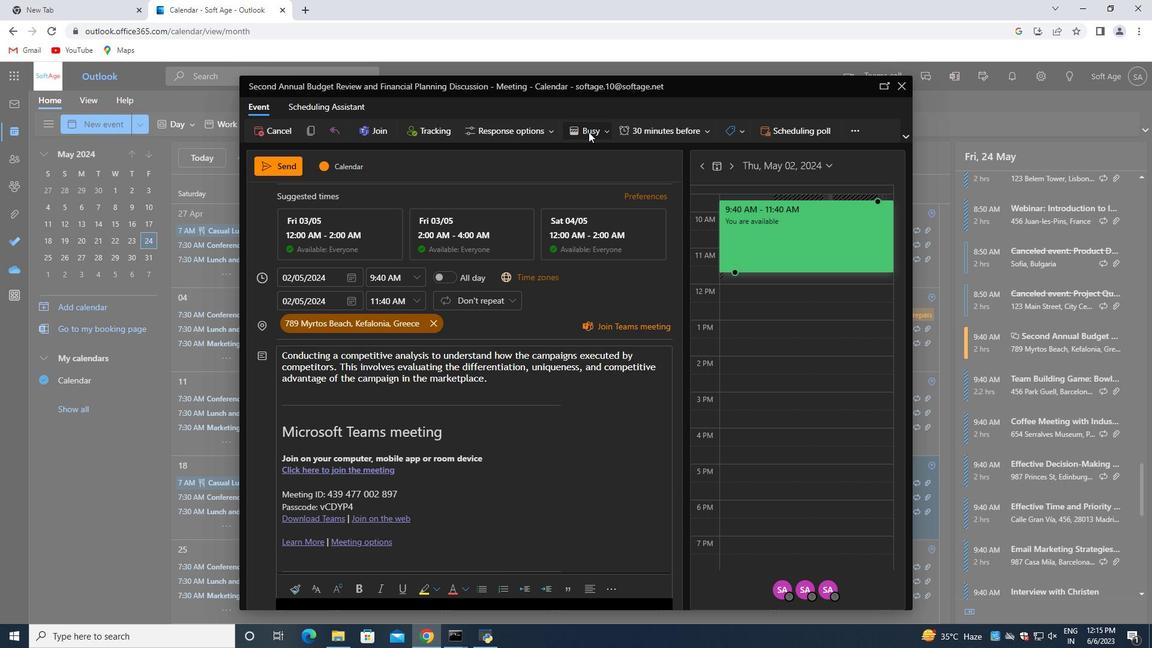 
Action: Mouse moved to (547, 153)
Screenshot: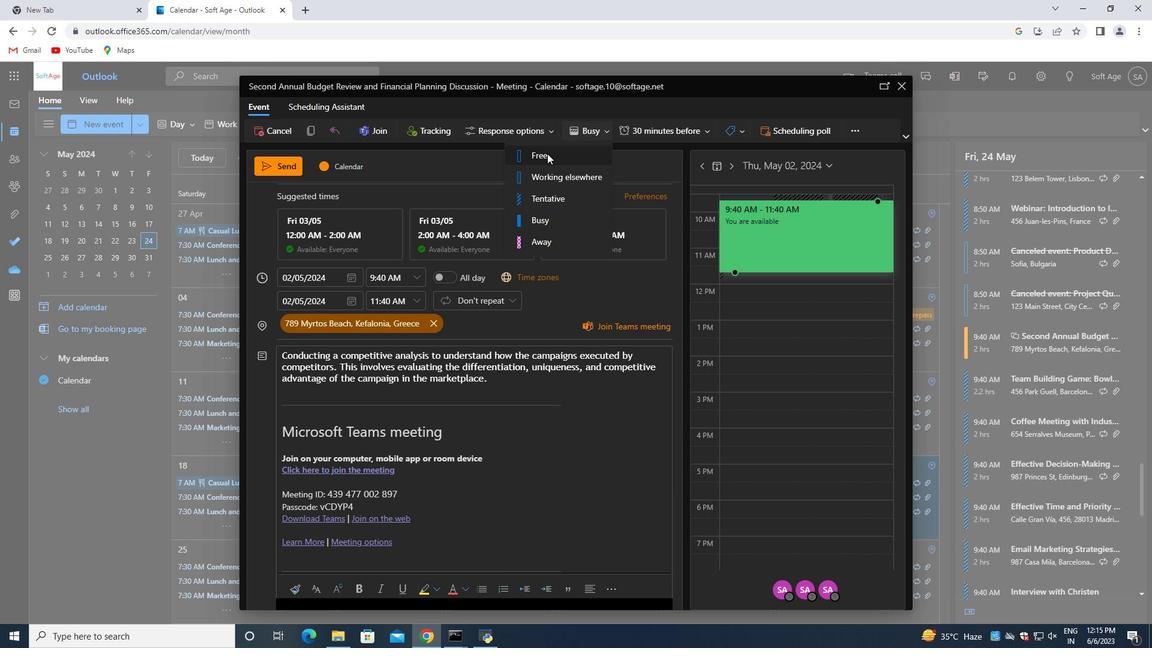 
Action: Mouse pressed left at (547, 153)
Screenshot: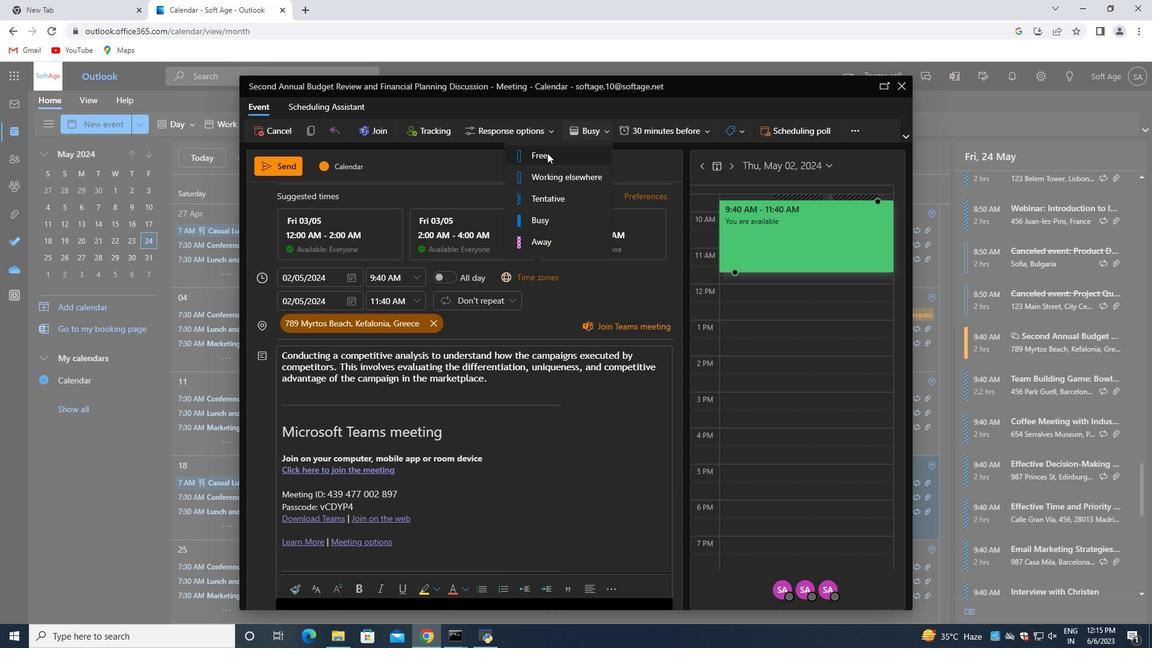 
Action: Mouse moved to (493, 375)
Screenshot: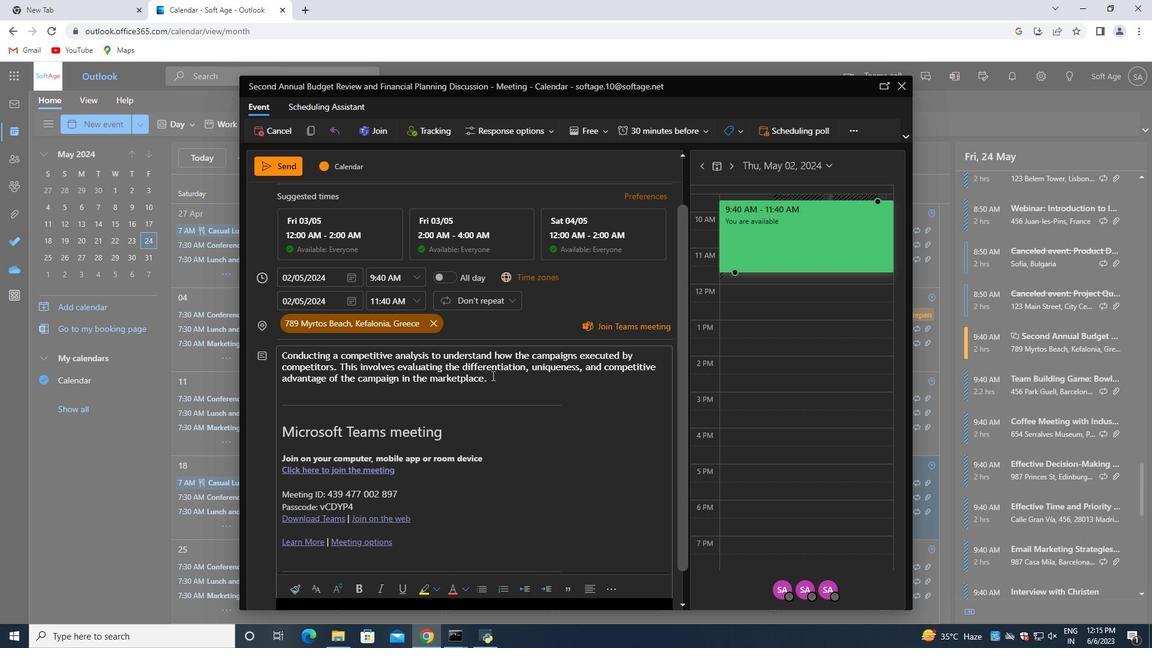 
Action: Mouse pressed left at (493, 375)
Screenshot: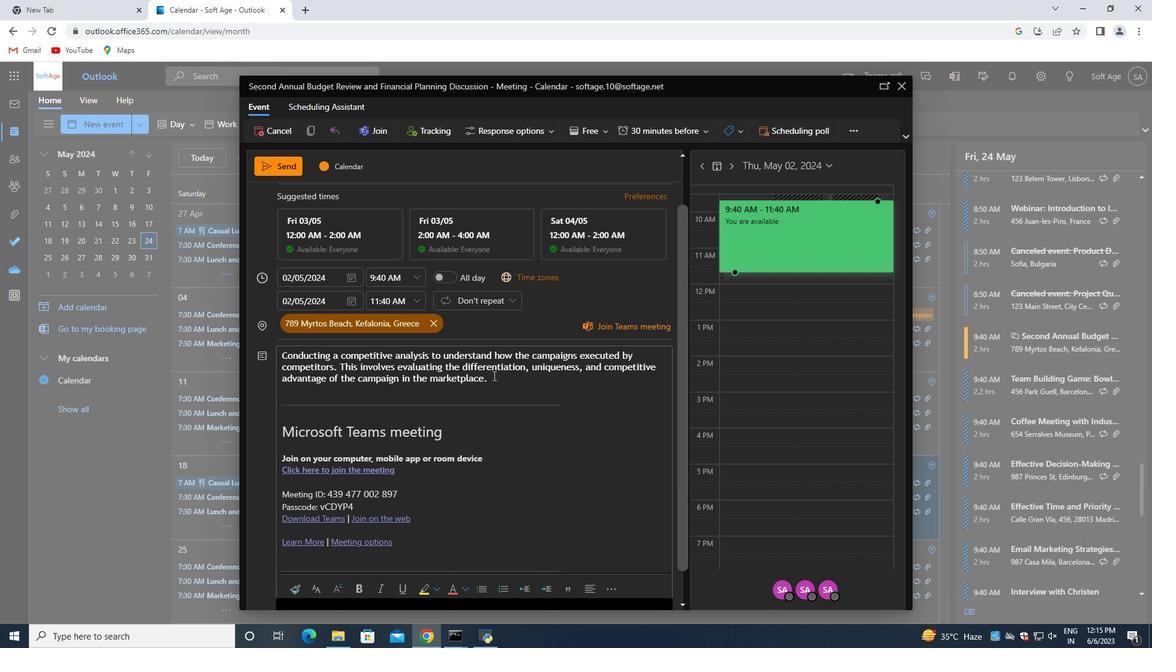 
Action: Mouse moved to (493, 375)
Screenshot: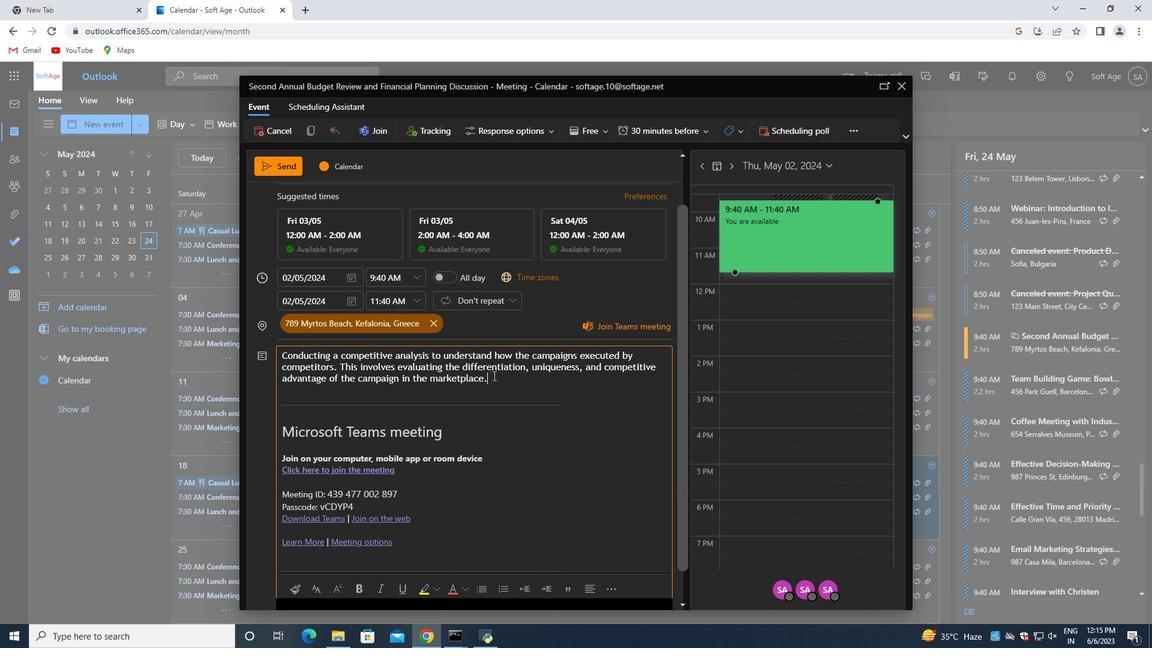 
Action: Mouse scrolled (493, 376) with delta (0, 0)
Screenshot: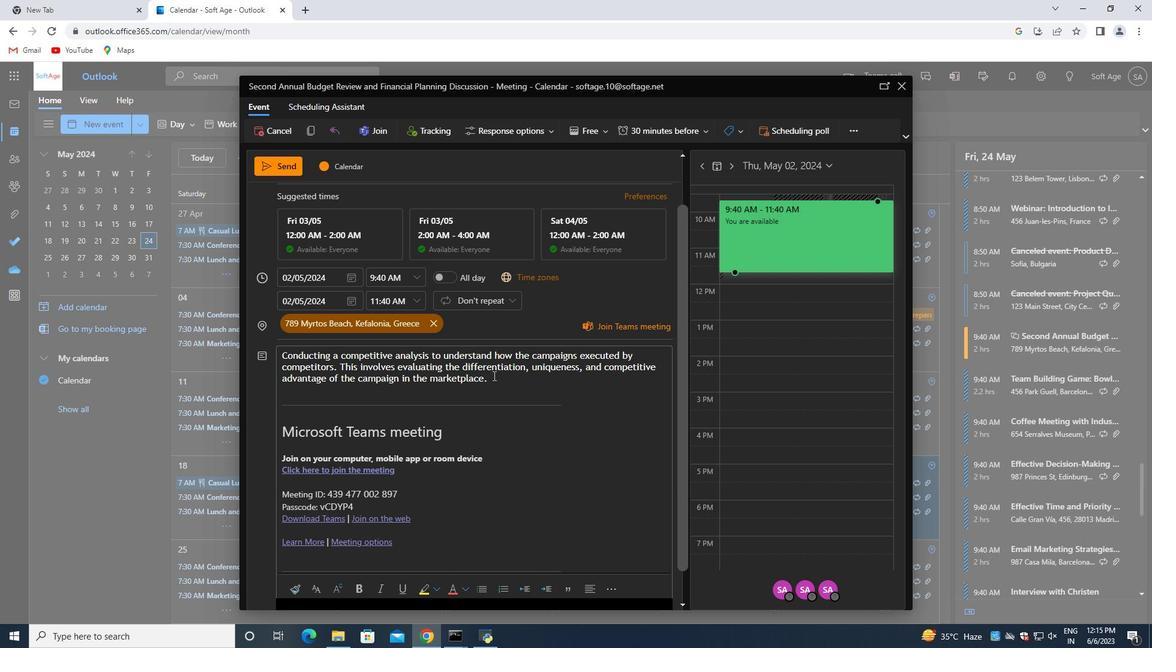
Action: Mouse scrolled (493, 376) with delta (0, 0)
Screenshot: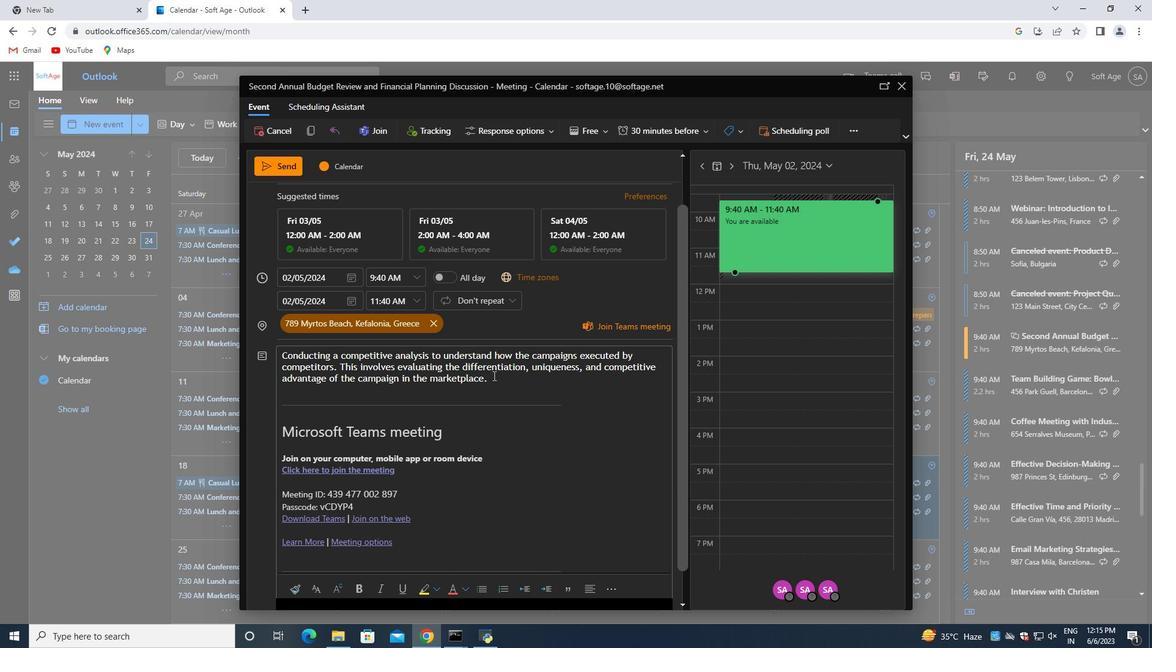 
Action: Mouse moved to (490, 381)
Screenshot: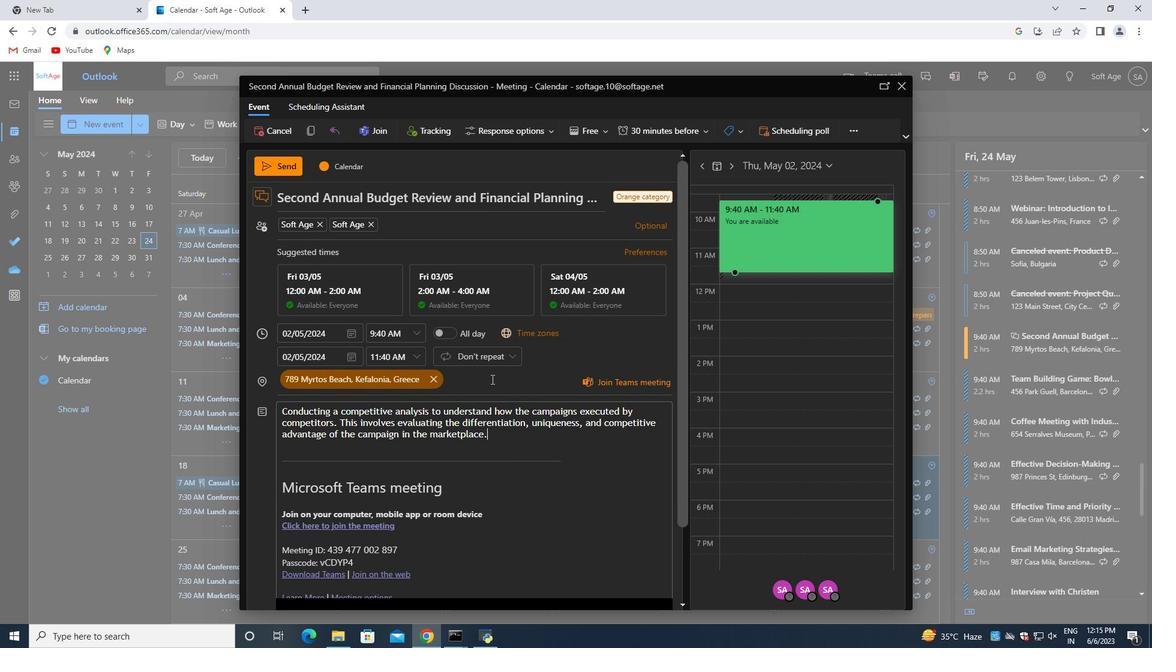 
Action: Mouse scrolled (490, 380) with delta (0, 0)
Screenshot: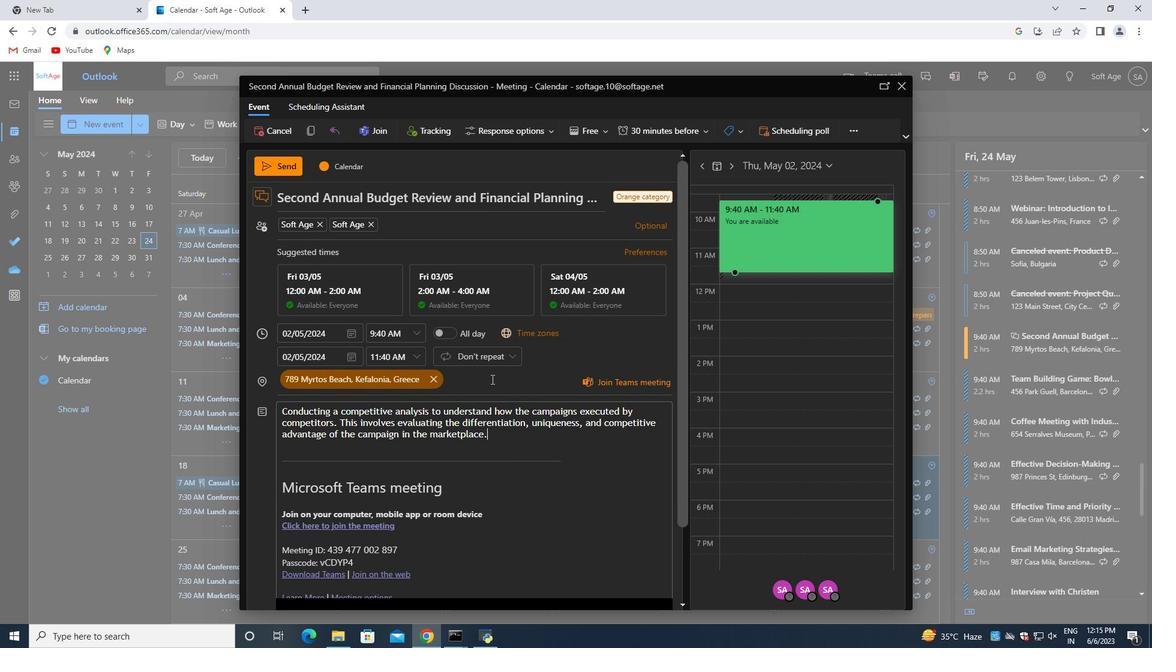 
Action: Mouse moved to (490, 388)
Screenshot: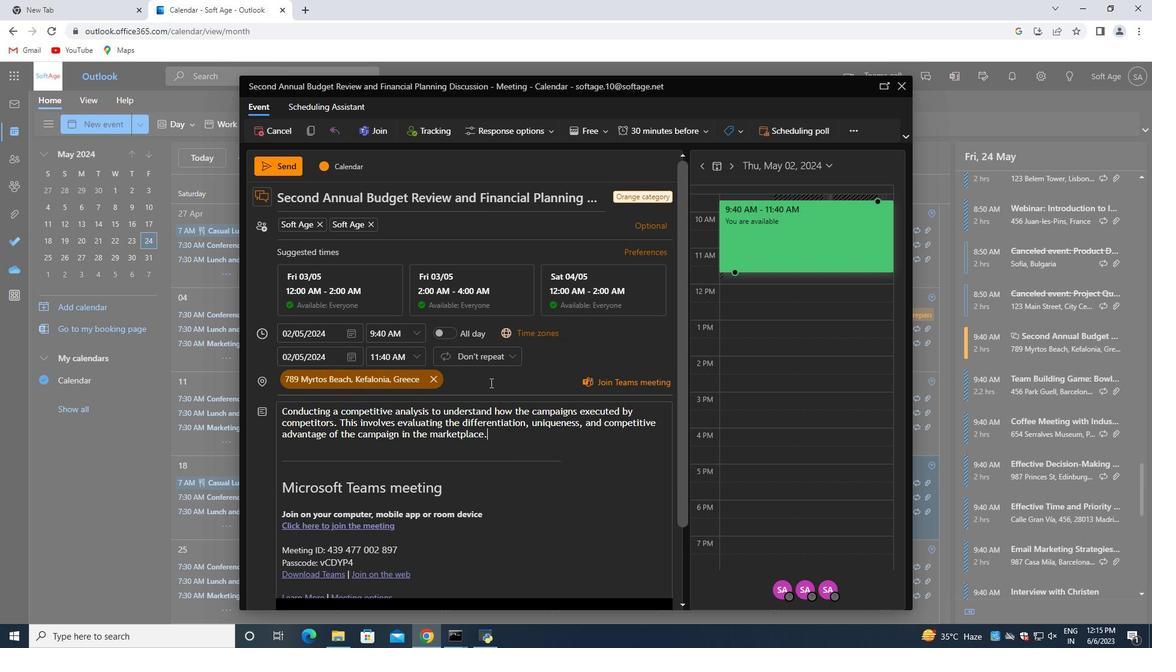 
Action: Mouse scrolled (490, 388) with delta (0, 0)
Screenshot: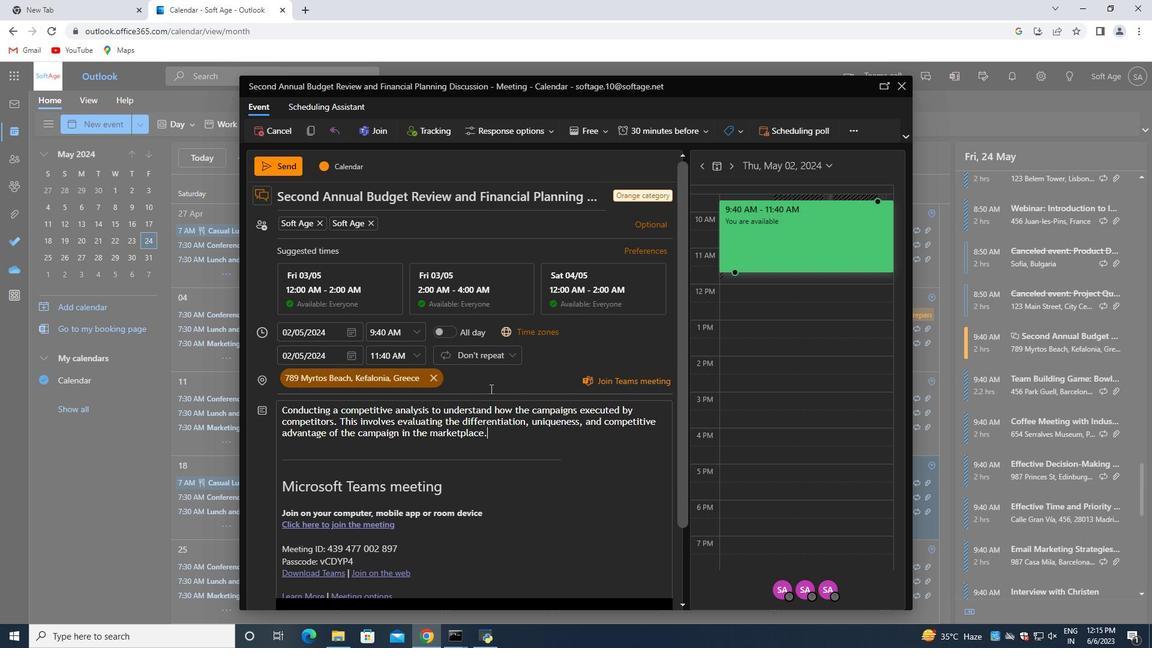 
Action: Mouse moved to (500, 369)
Screenshot: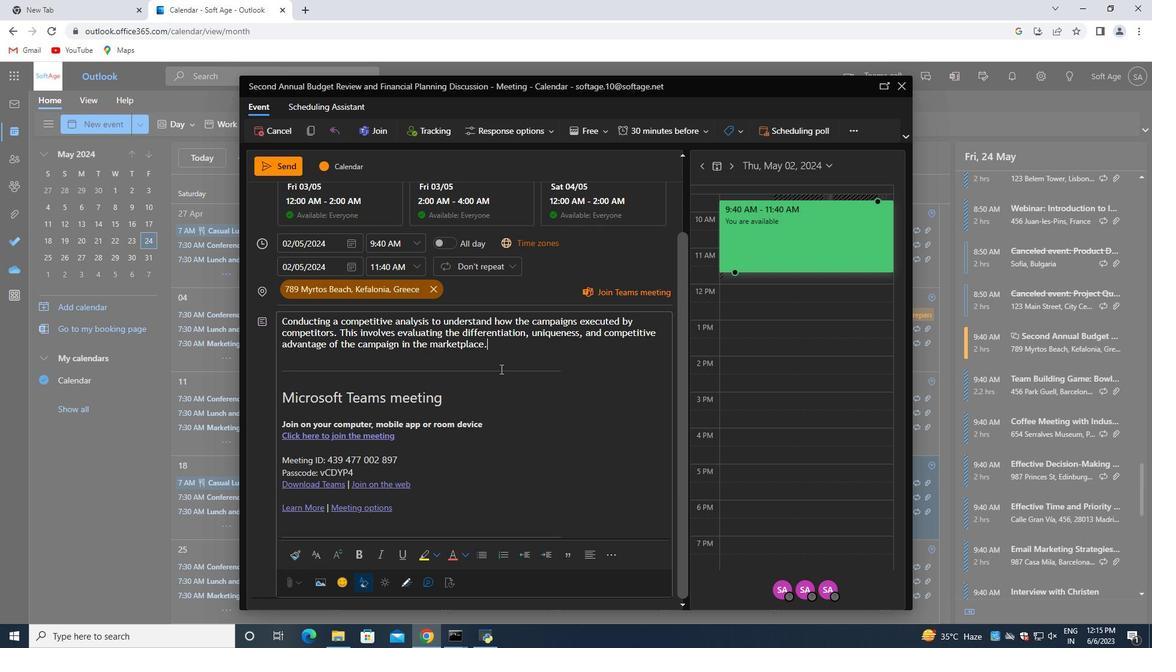 
Action: Mouse scrolled (500, 368) with delta (0, 0)
Screenshot: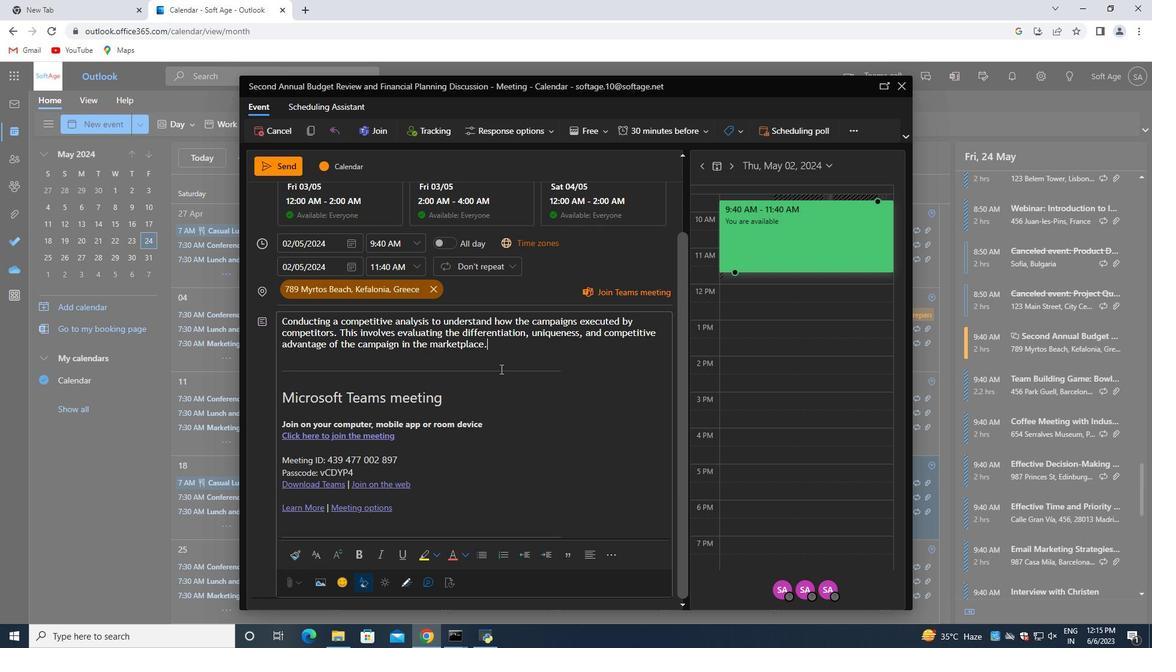 
Action: Mouse moved to (501, 366)
Screenshot: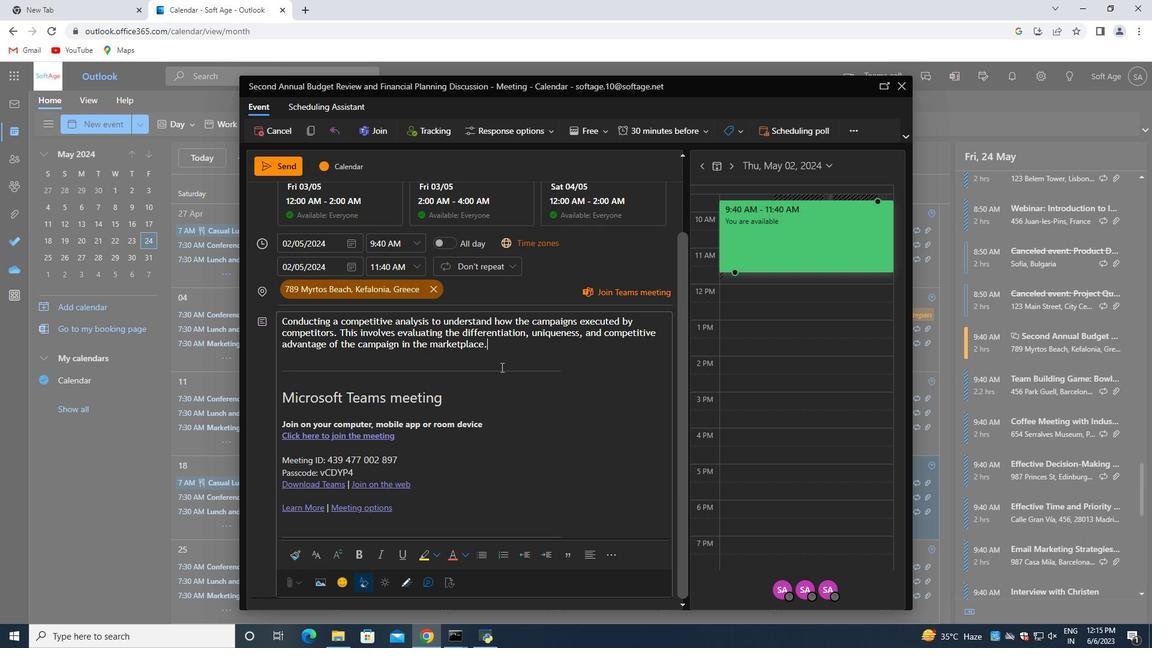 
Action: Mouse scrolled (501, 366) with delta (0, 0)
Screenshot: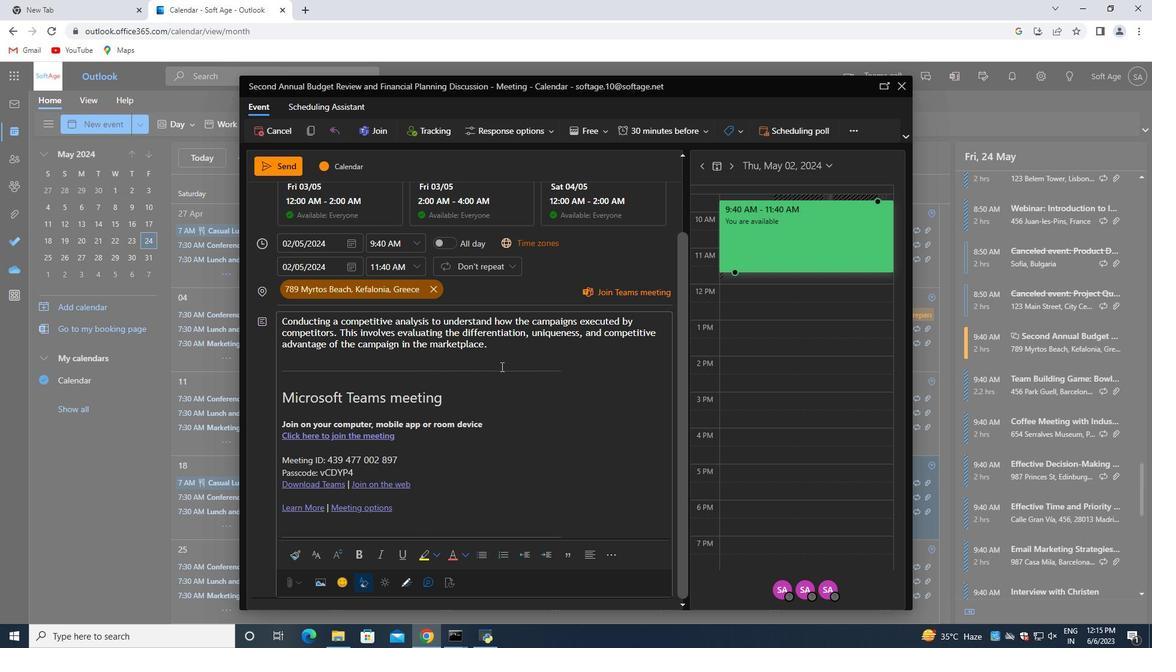 
Action: Mouse moved to (444, 351)
Screenshot: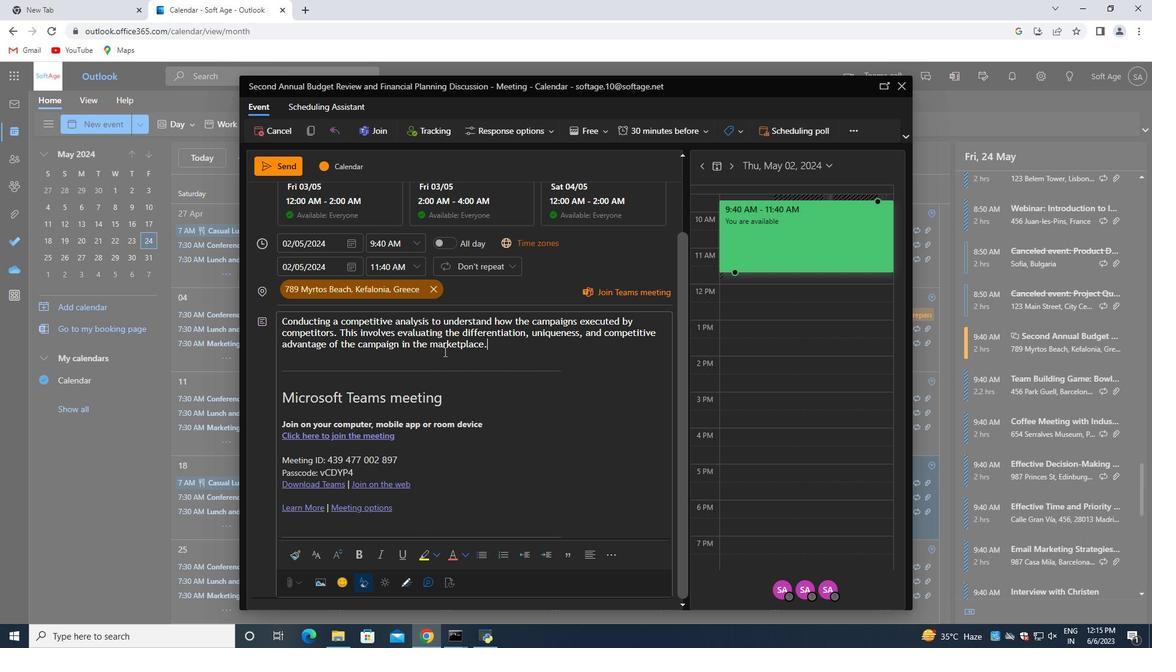 
Action: Mouse scrolled (444, 351) with delta (0, 0)
Screenshot: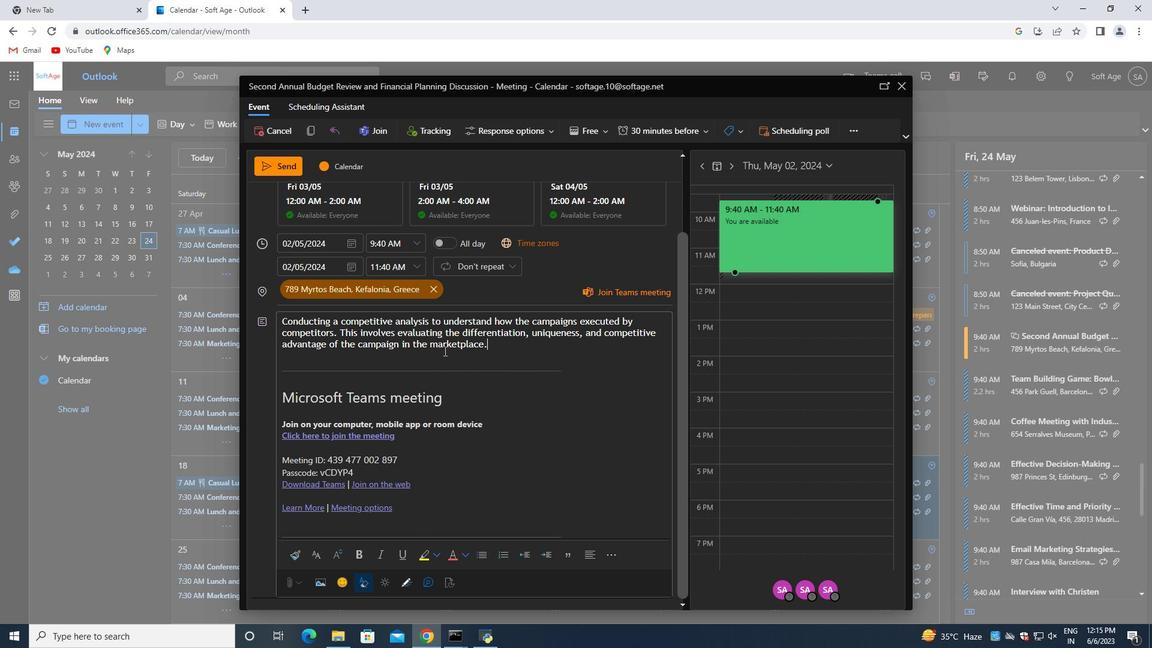 
Action: Mouse scrolled (444, 351) with delta (0, 0)
Screenshot: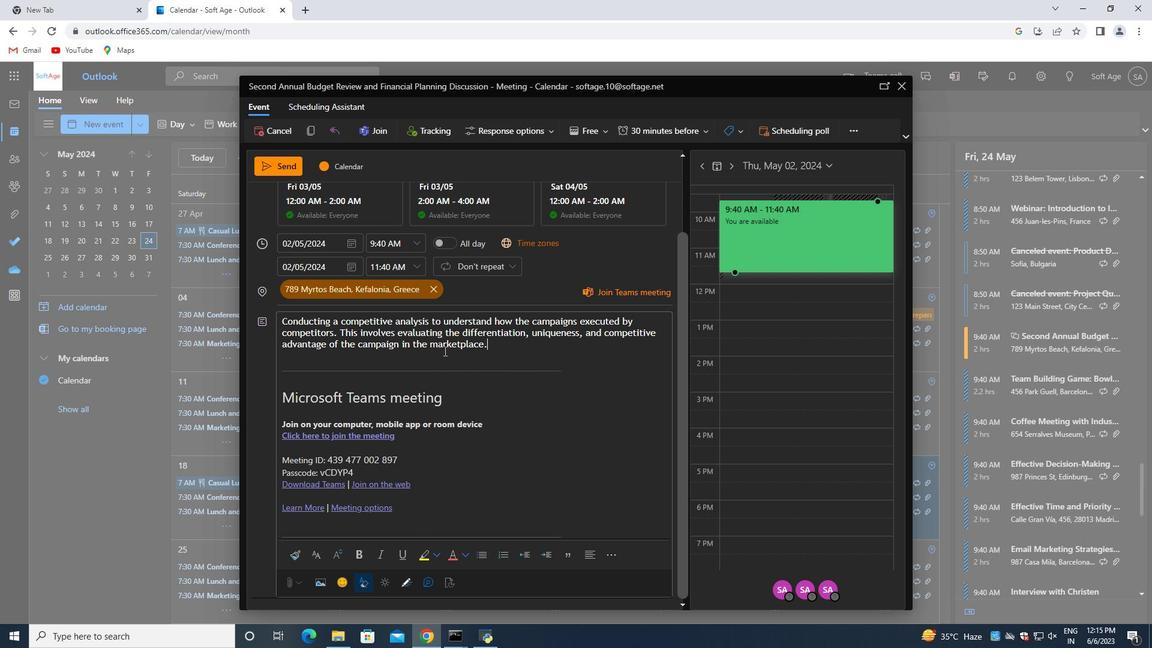 
Action: Mouse moved to (403, 226)
Screenshot: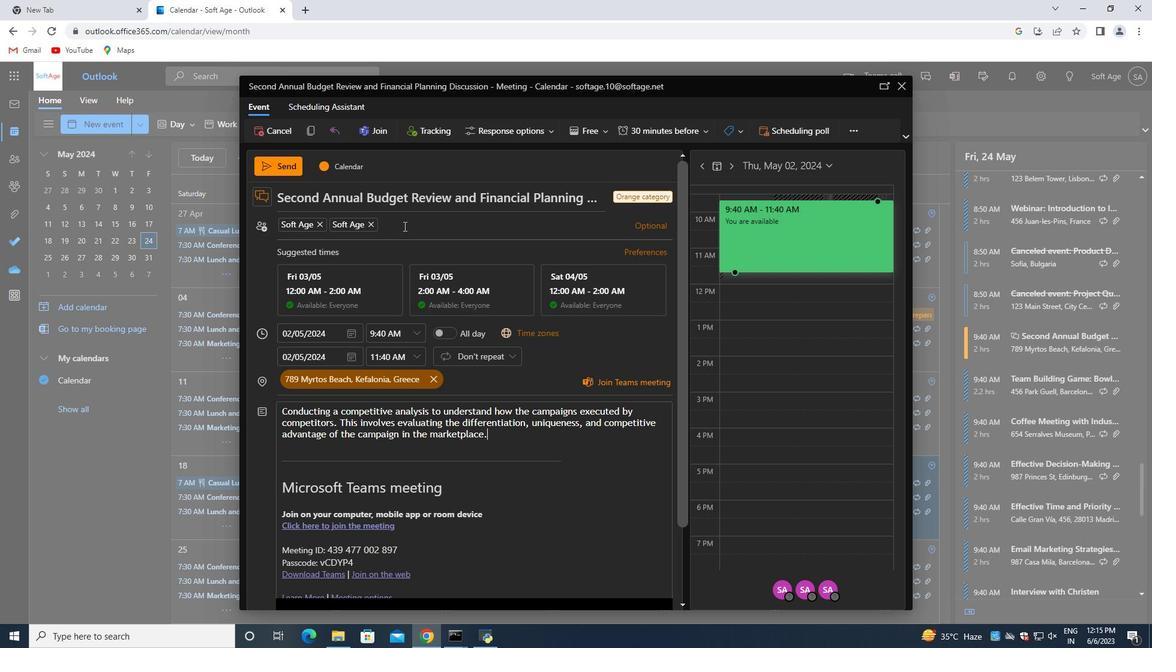 
Action: Mouse pressed left at (403, 226)
Screenshot: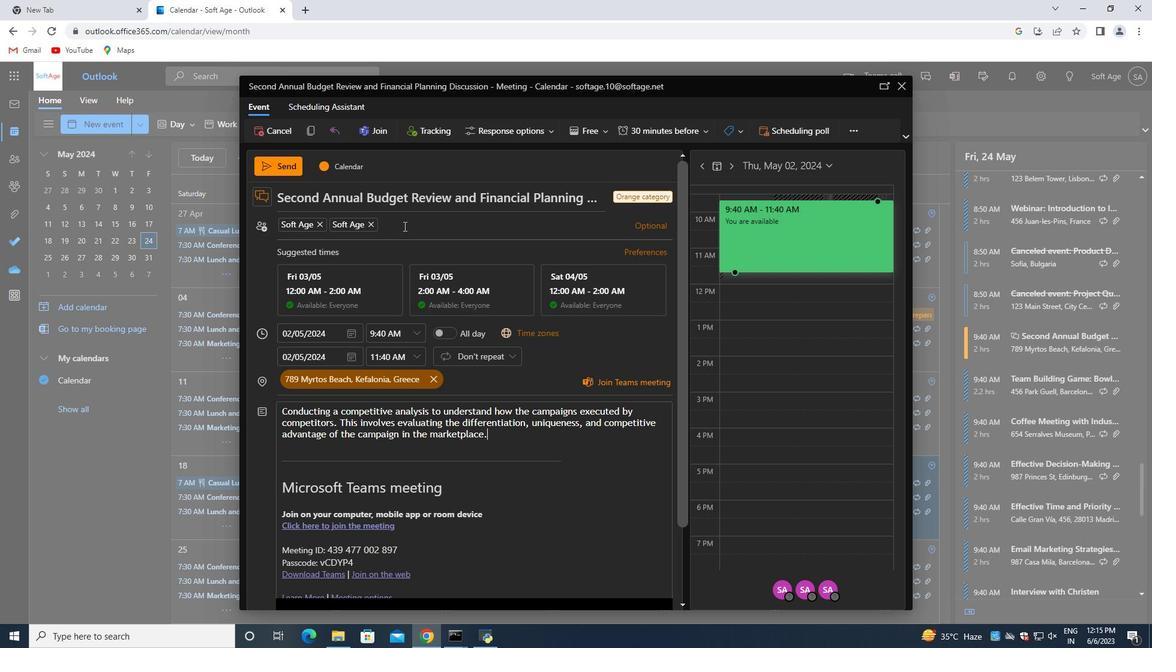 
Action: Mouse moved to (403, 227)
Screenshot: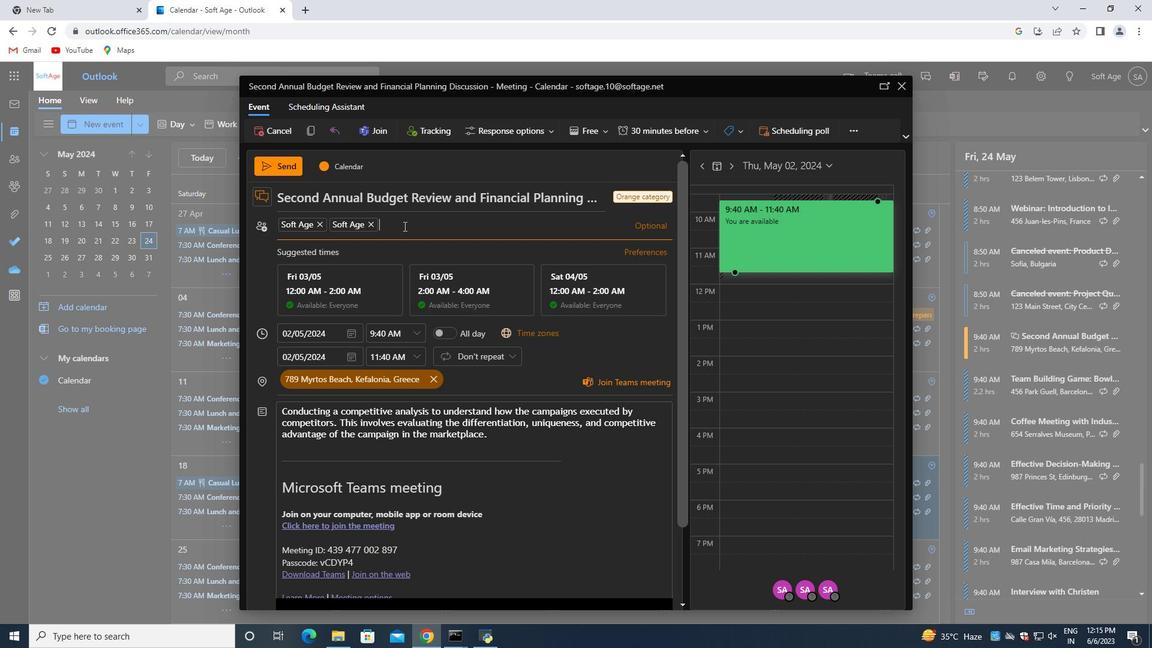 
Action: Key pressed softage.8<Key.shift>@softage.net
Screenshot: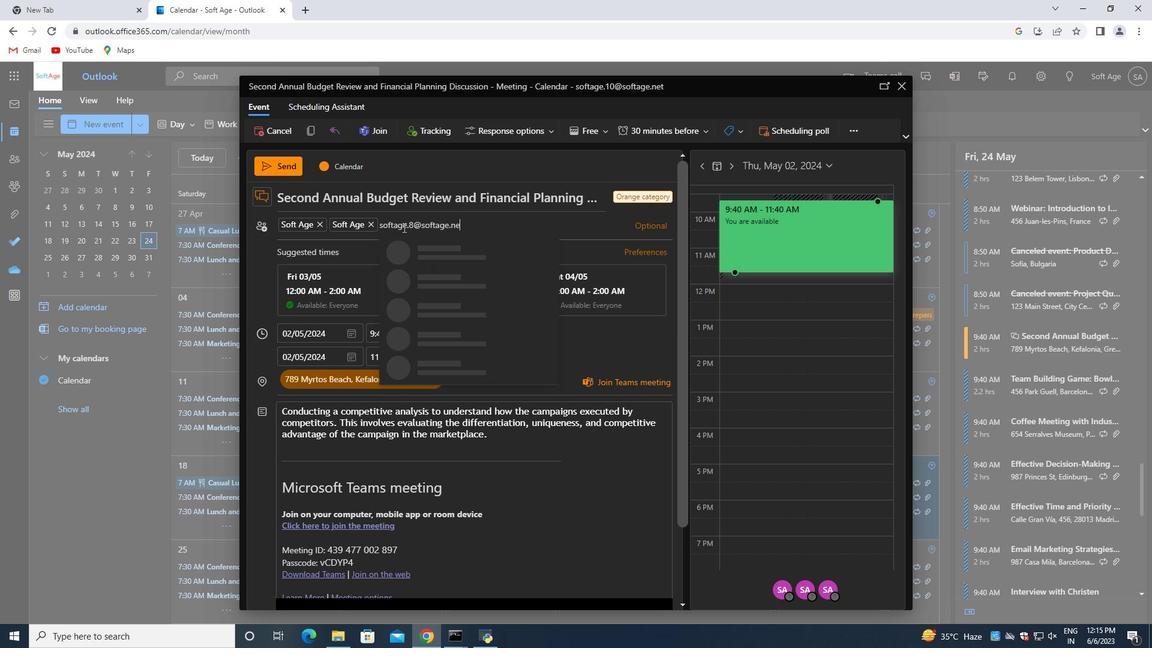 
Action: Mouse moved to (484, 246)
Screenshot: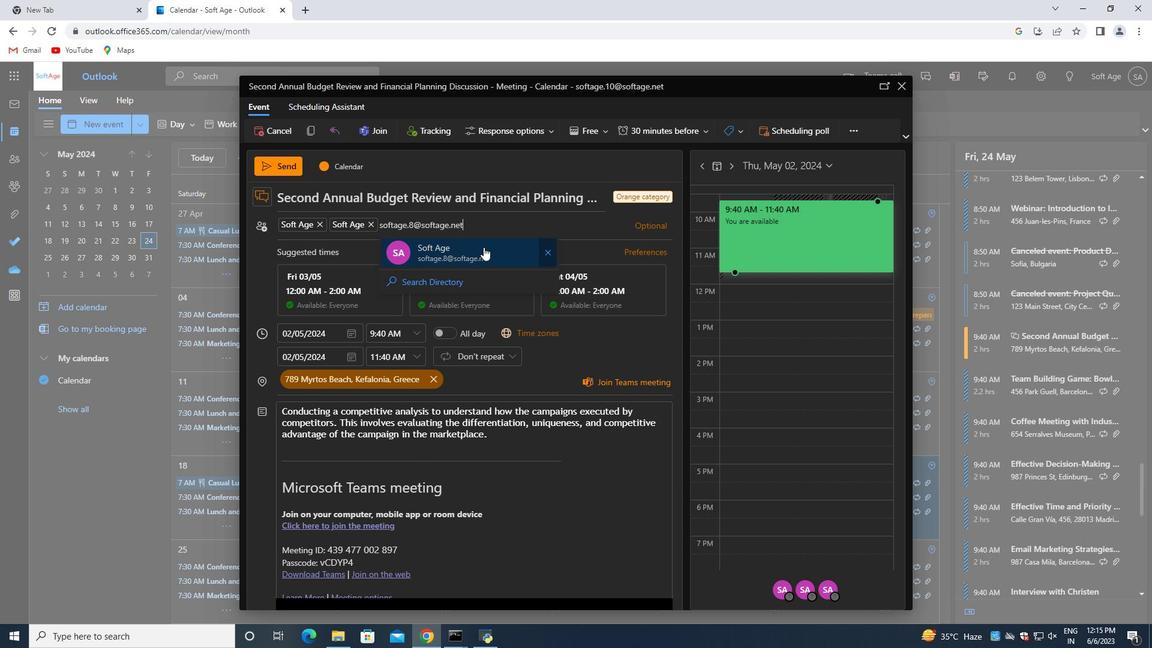 
Action: Mouse pressed left at (484, 246)
Screenshot: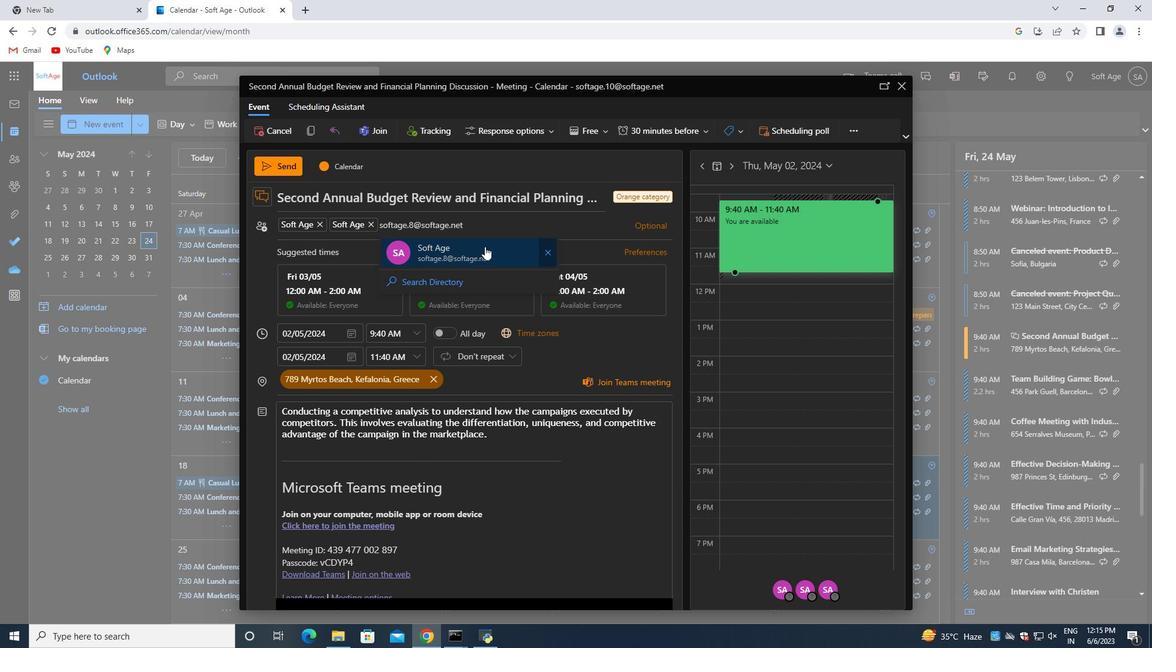 
Action: Mouse moved to (498, 438)
Screenshot: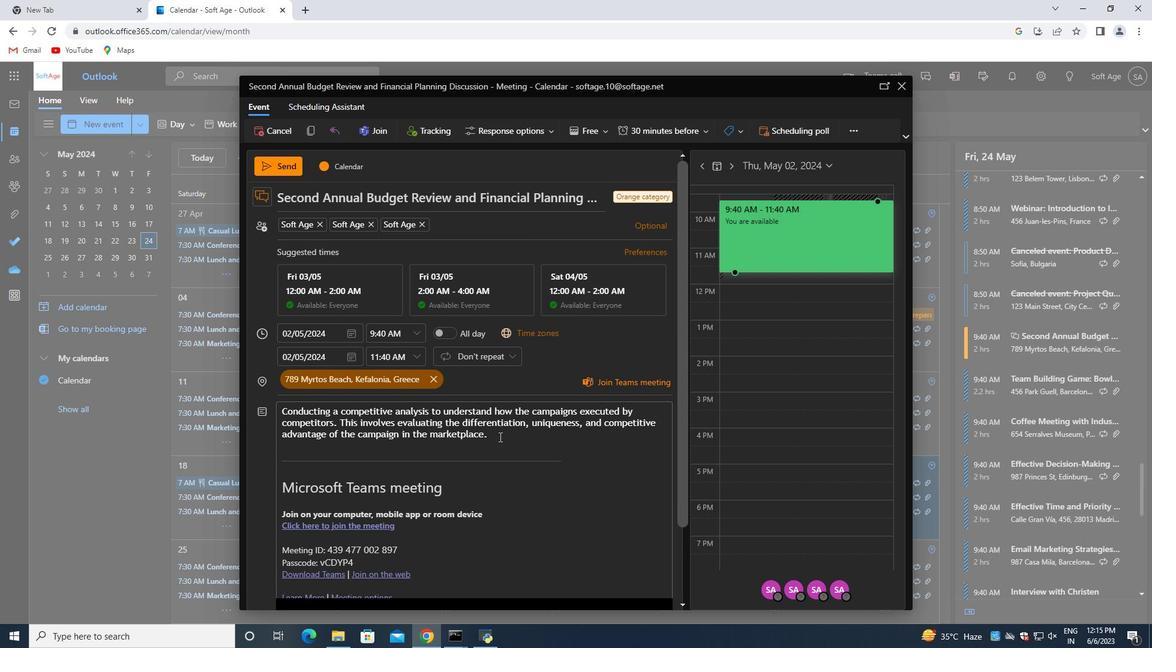 
Action: Mouse pressed left at (498, 438)
Screenshot: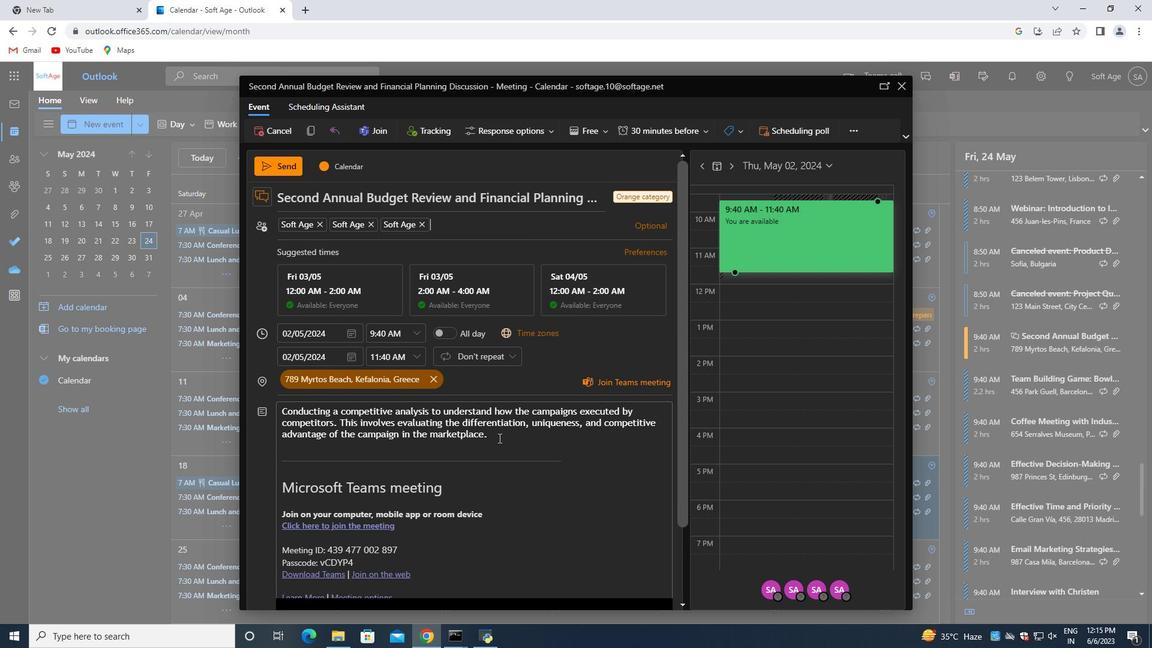 
Action: Mouse moved to (450, 463)
Screenshot: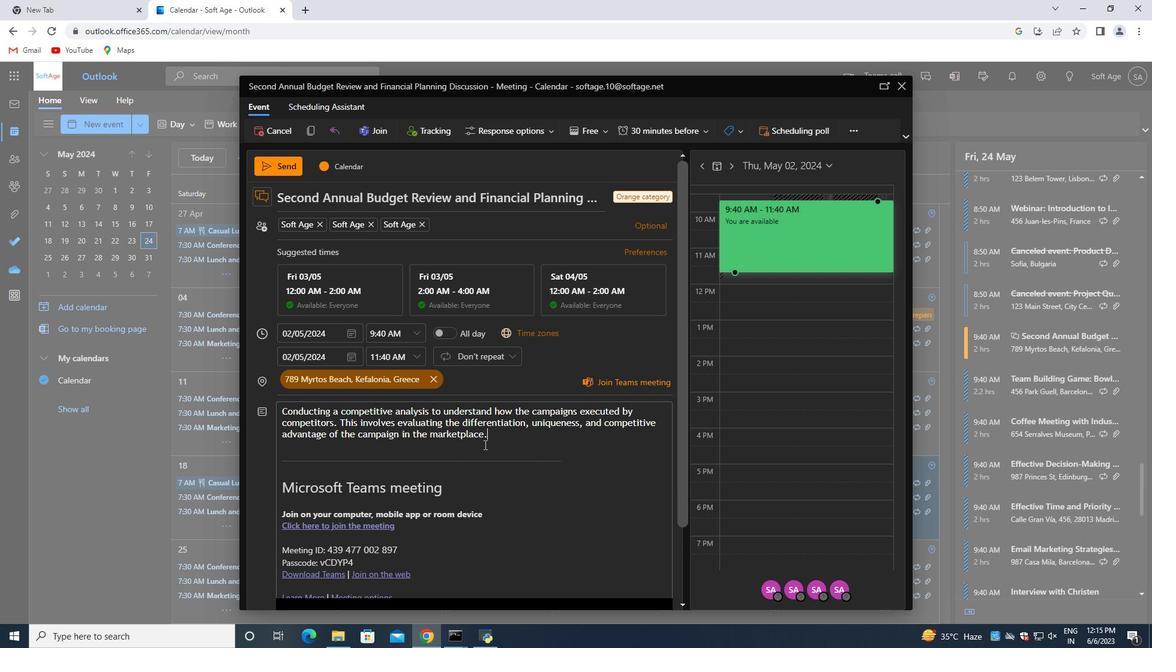 
Action: Mouse scrolled (450, 463) with delta (0, 0)
Screenshot: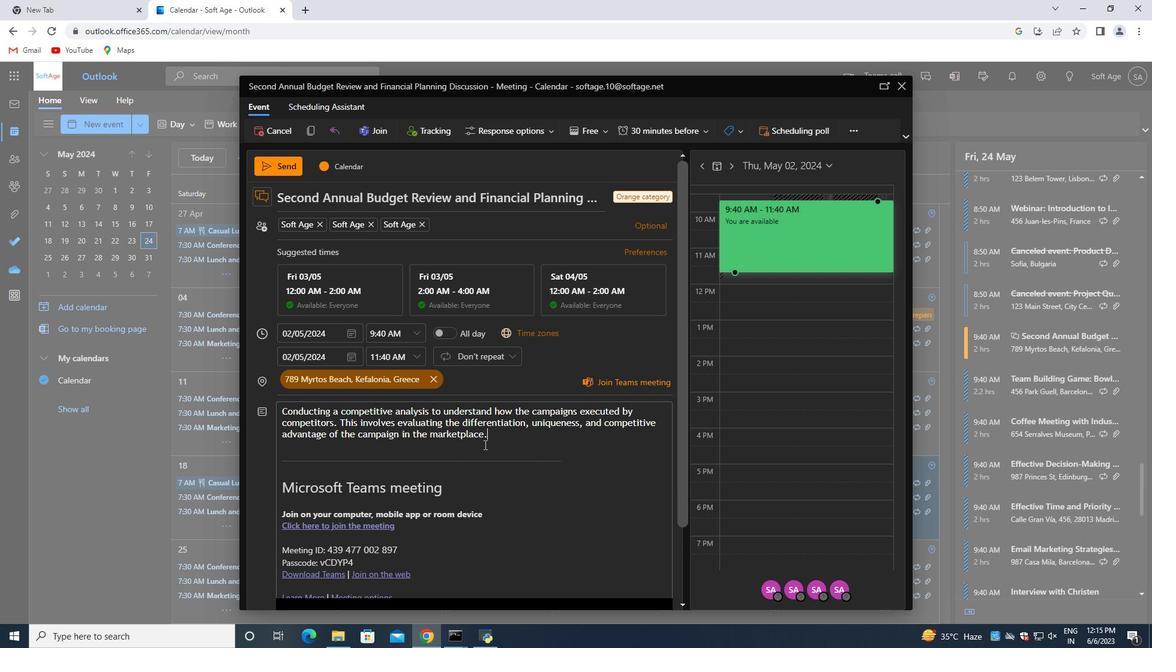 
Action: Mouse moved to (428, 472)
